 Task: Play online Dominion games in easy mode.
Action: Mouse moved to (1023, 452)
Screenshot: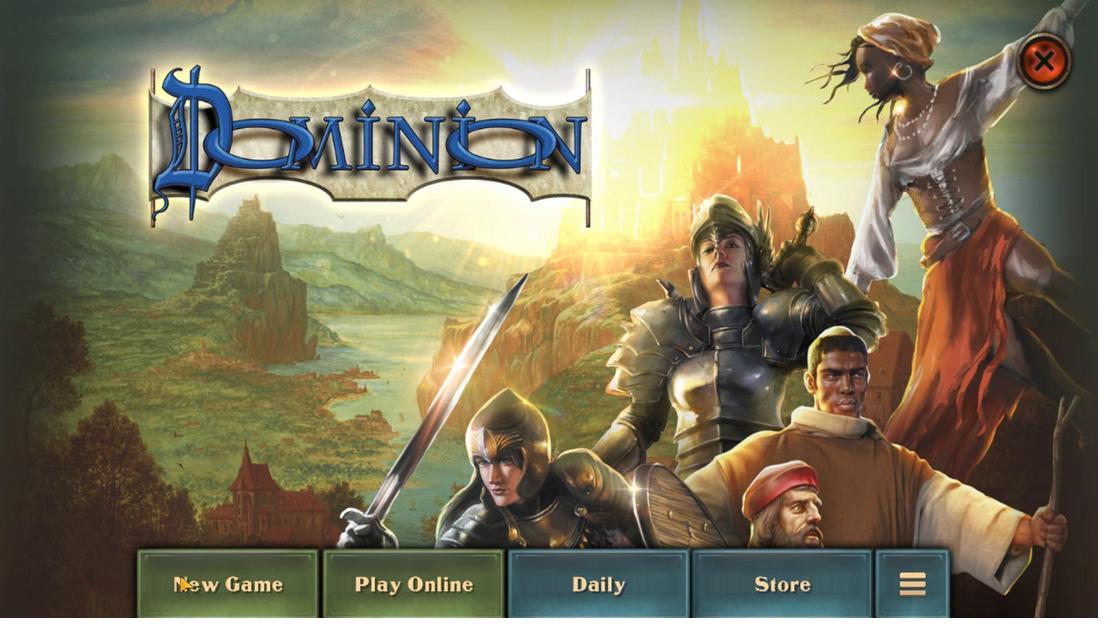 
Action: Mouse pressed left at (1023, 452)
Screenshot: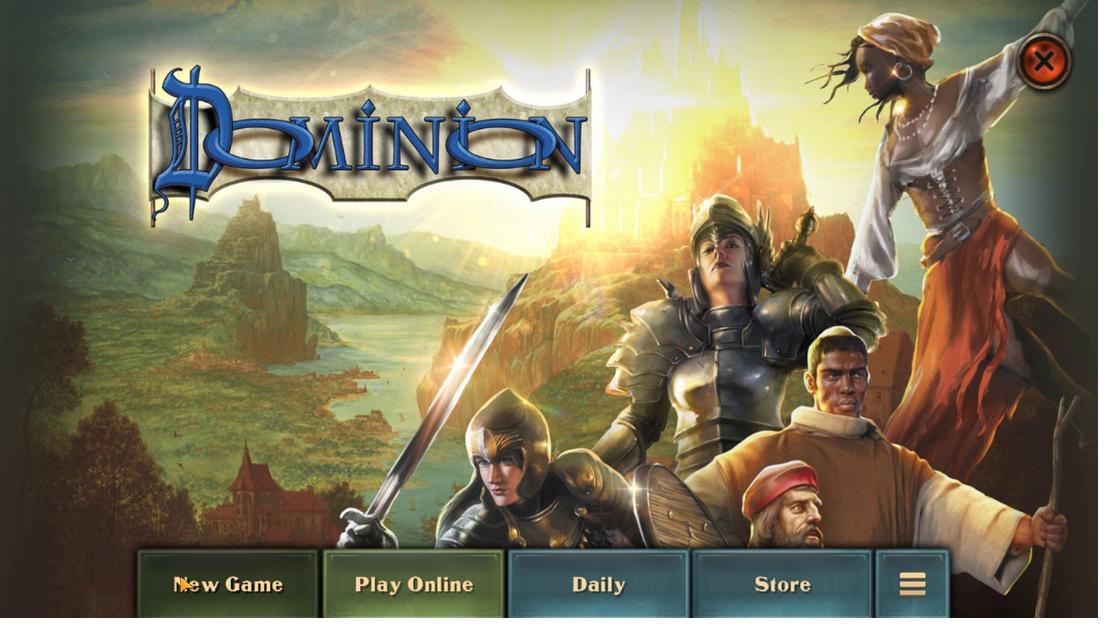 
Action: Mouse moved to (1003, 461)
Screenshot: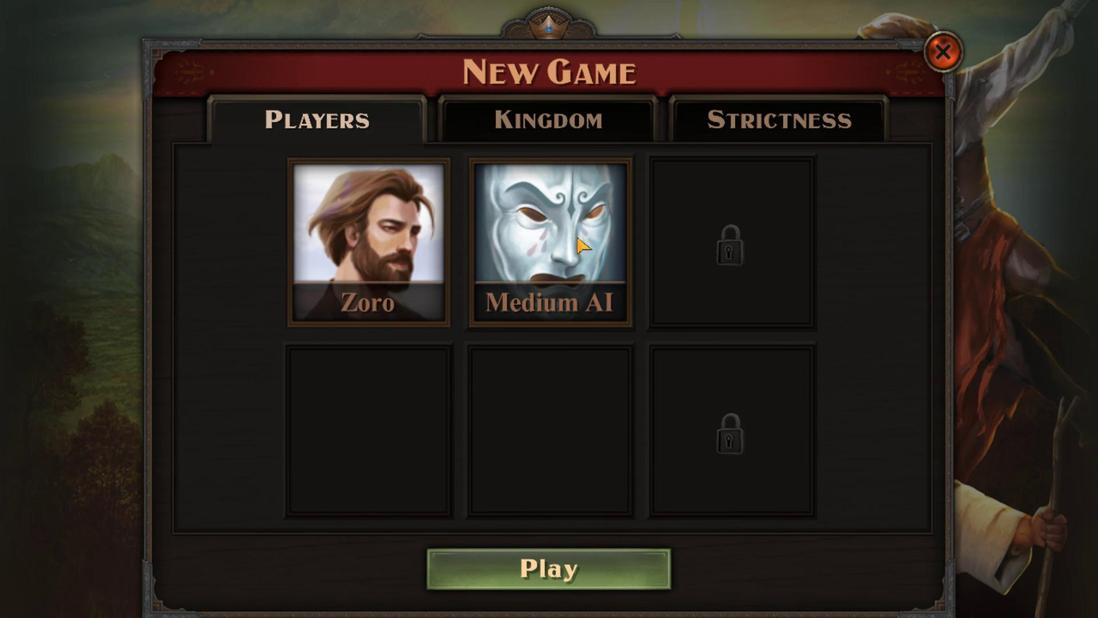 
Action: Mouse pressed left at (1003, 461)
Screenshot: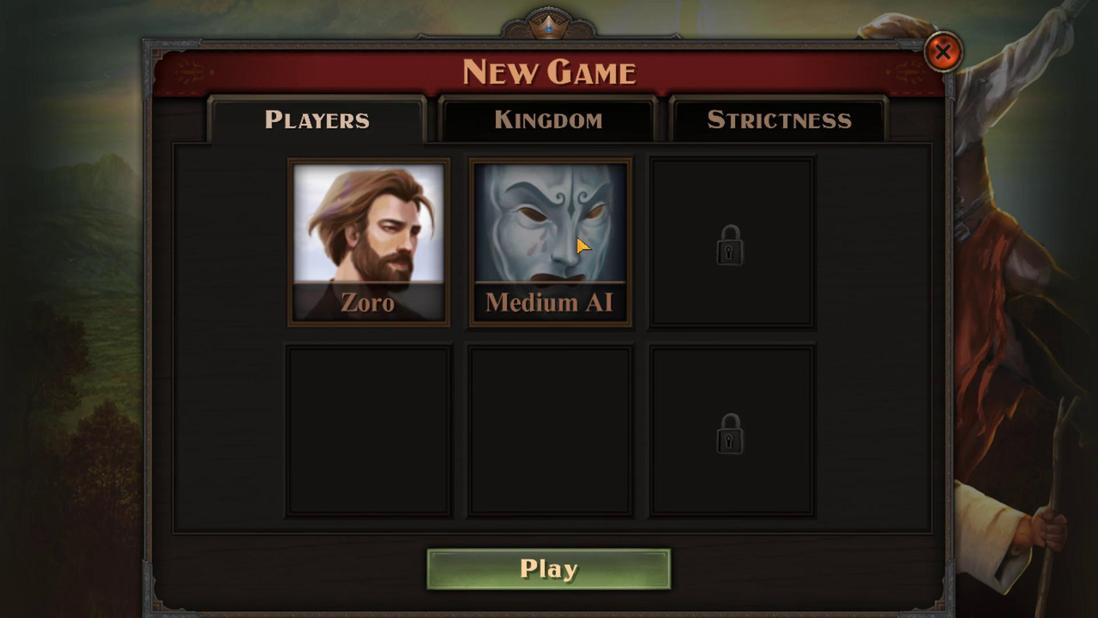 
Action: Mouse moved to (1012, 458)
Screenshot: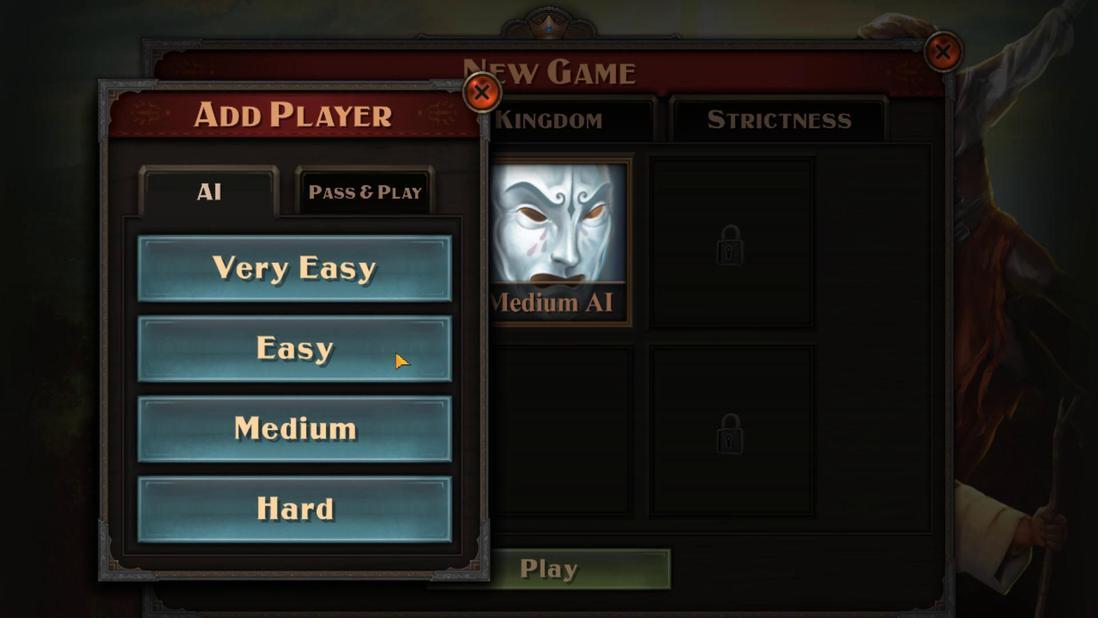 
Action: Mouse pressed left at (1012, 458)
Screenshot: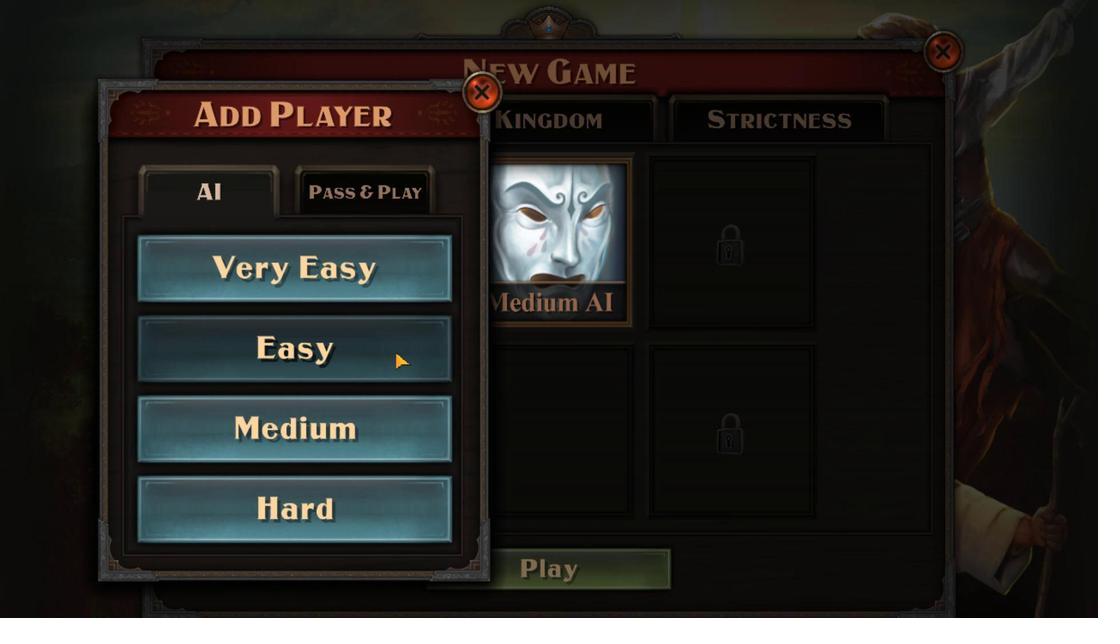 
Action: Mouse moved to (1003, 452)
Screenshot: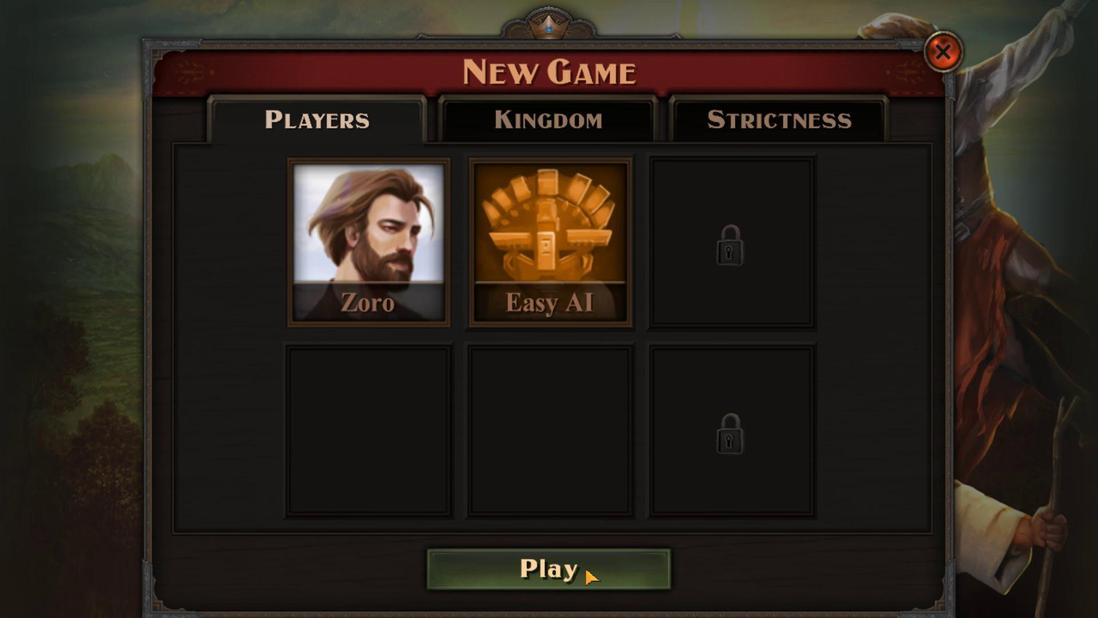 
Action: Mouse pressed left at (1003, 452)
Screenshot: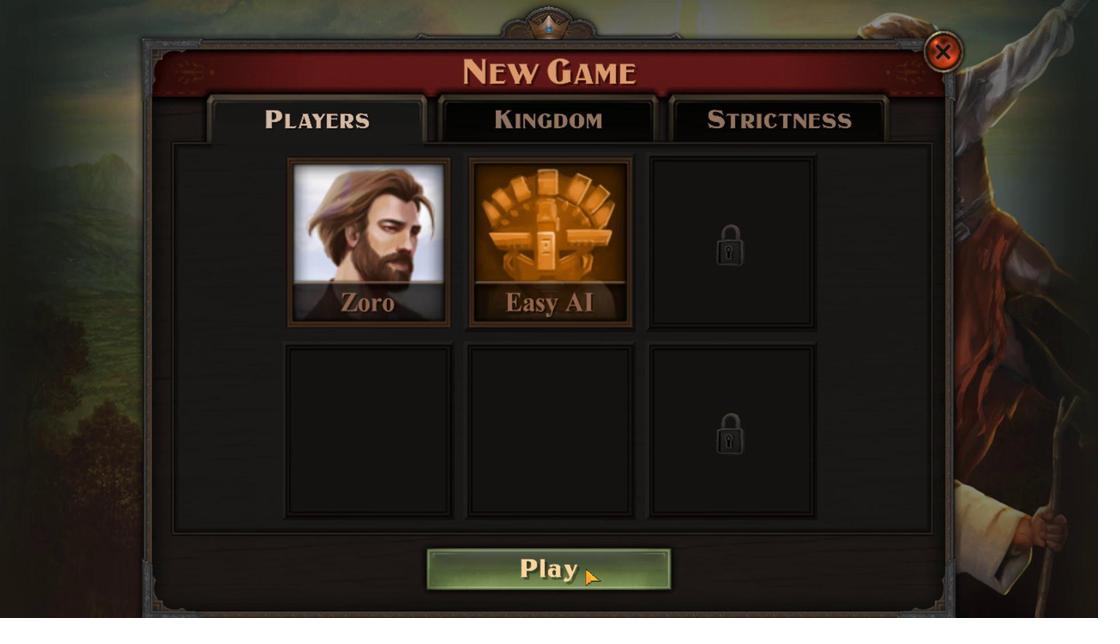 
Action: Mouse moved to (1004, 453)
Screenshot: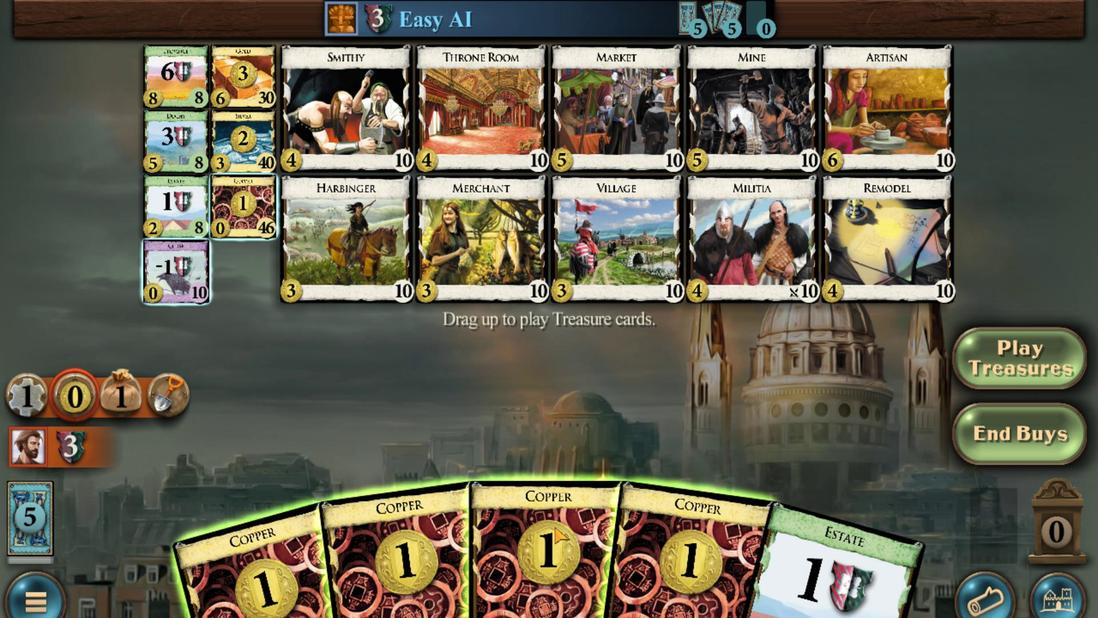 
Action: Mouse scrolled (1004, 453) with delta (0, 0)
Screenshot: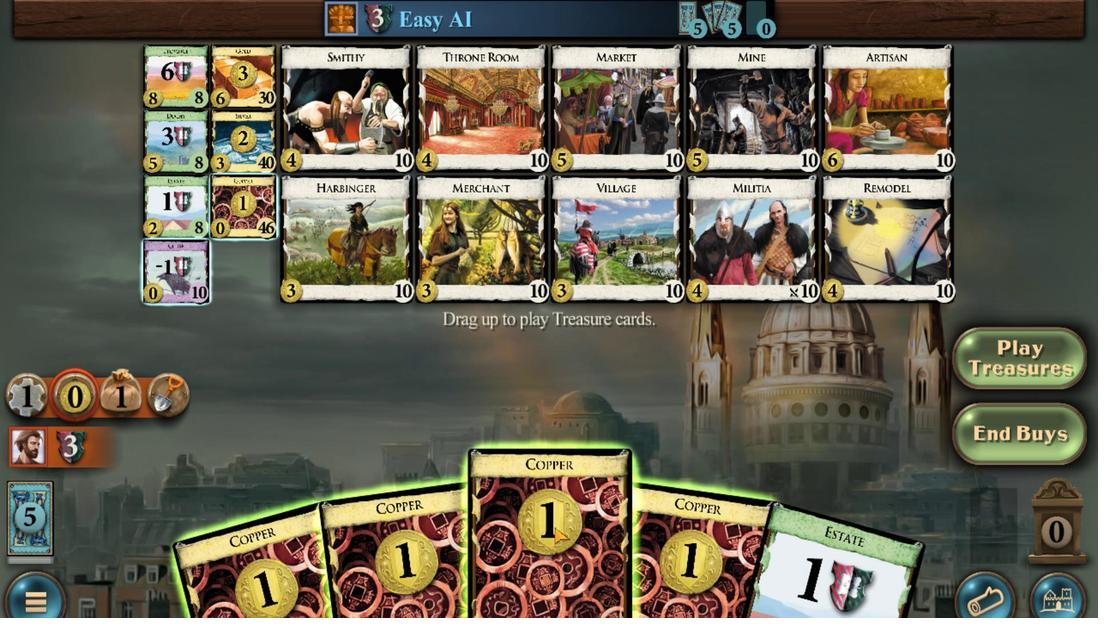 
Action: Mouse moved to (1007, 453)
Screenshot: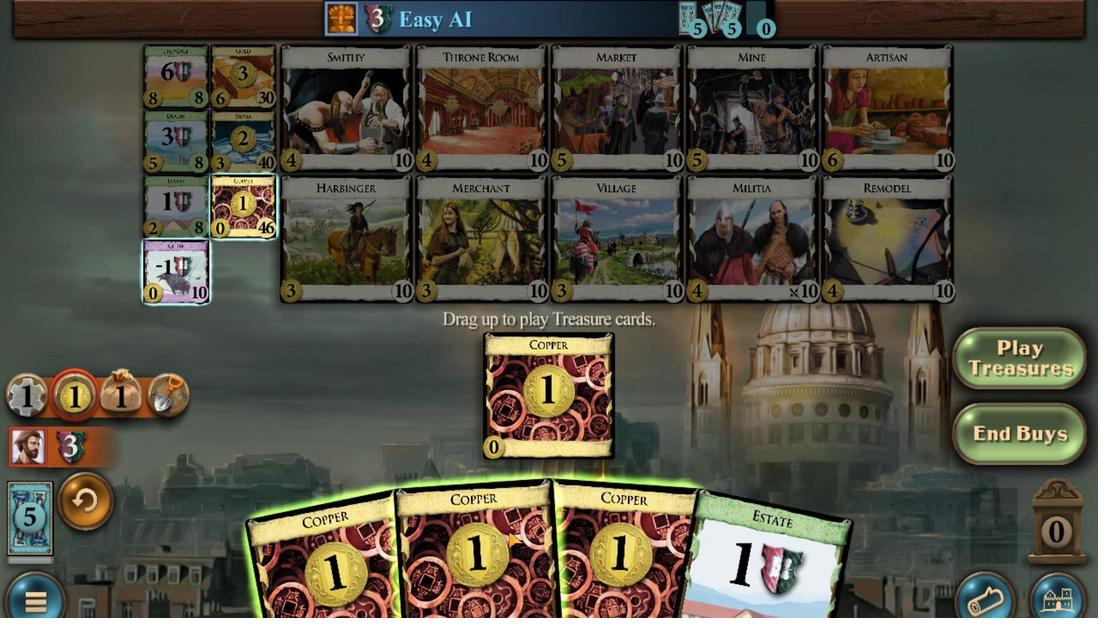 
Action: Mouse scrolled (1007, 453) with delta (0, 0)
Screenshot: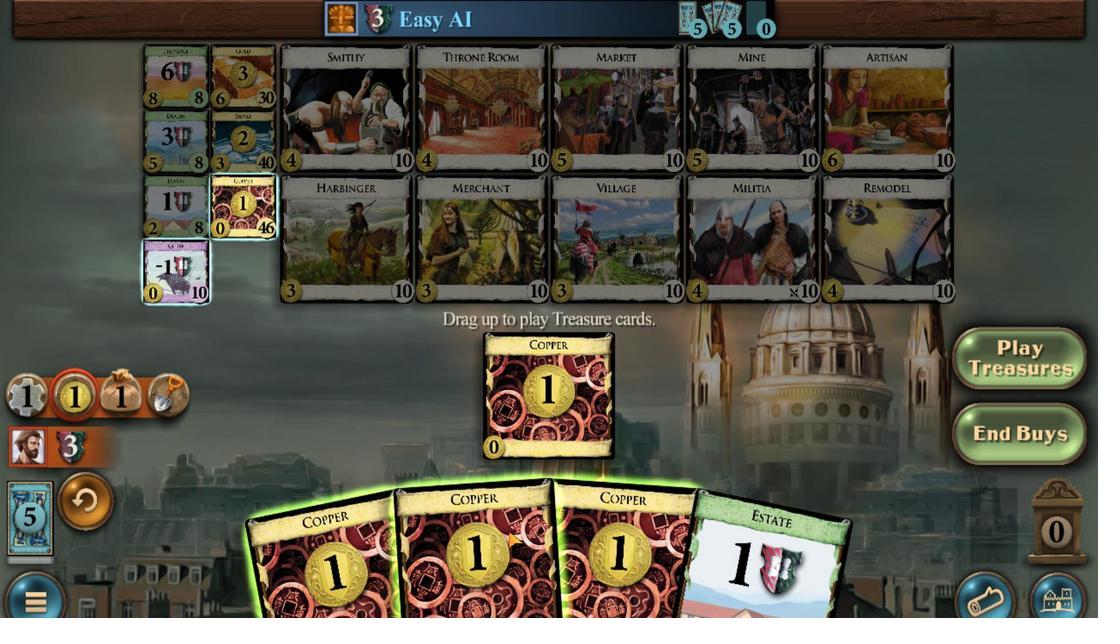 
Action: Mouse moved to (1011, 453)
Screenshot: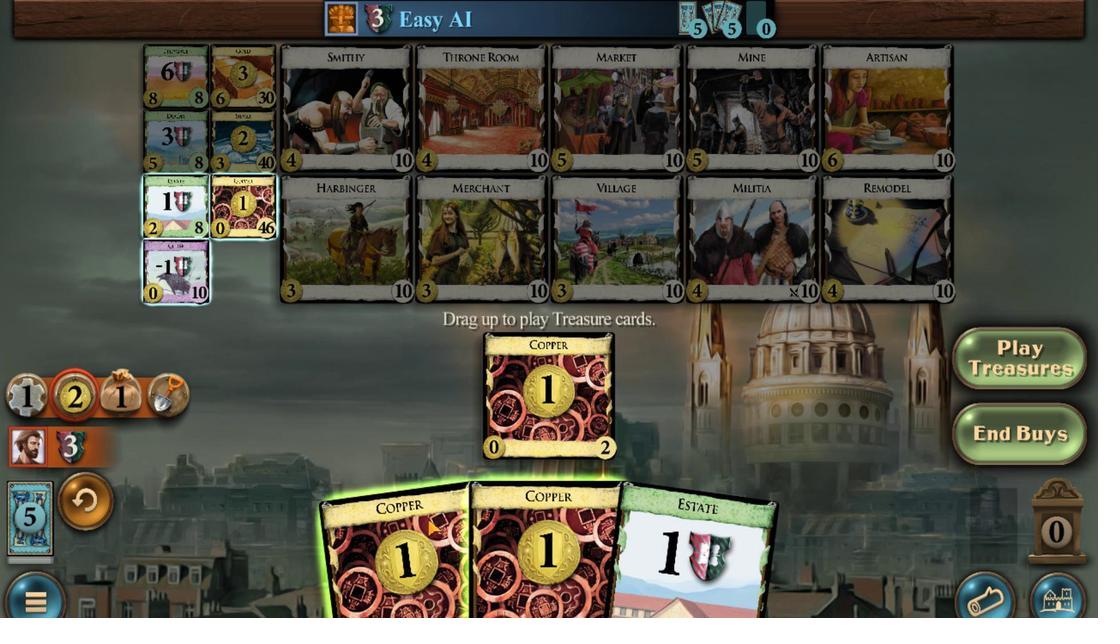 
Action: Mouse scrolled (1011, 453) with delta (0, 0)
Screenshot: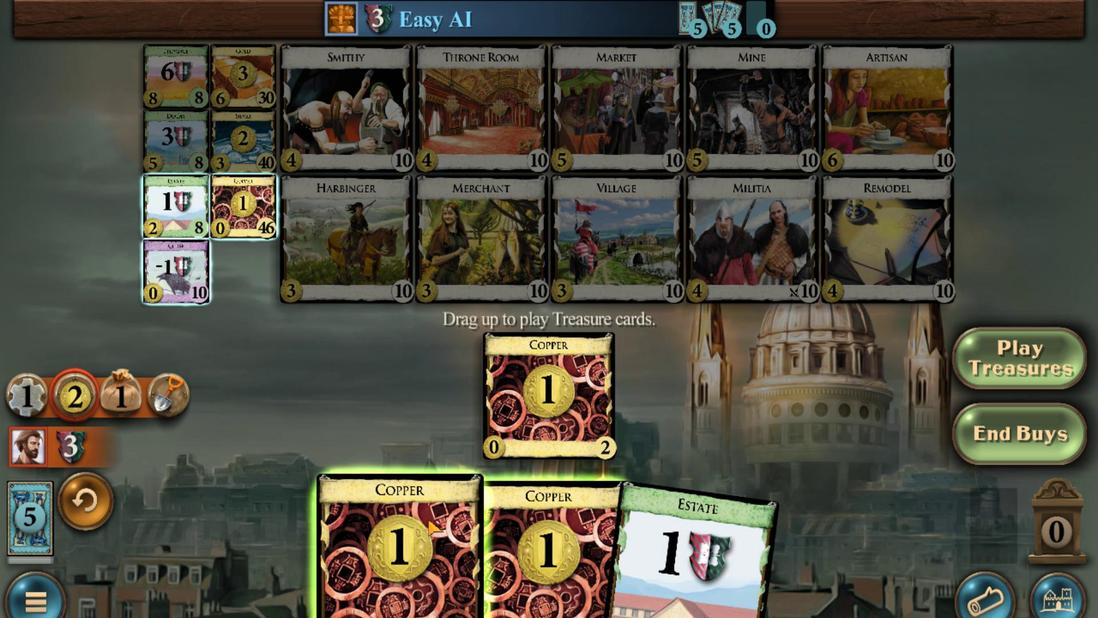 
Action: Mouse moved to (1010, 453)
Screenshot: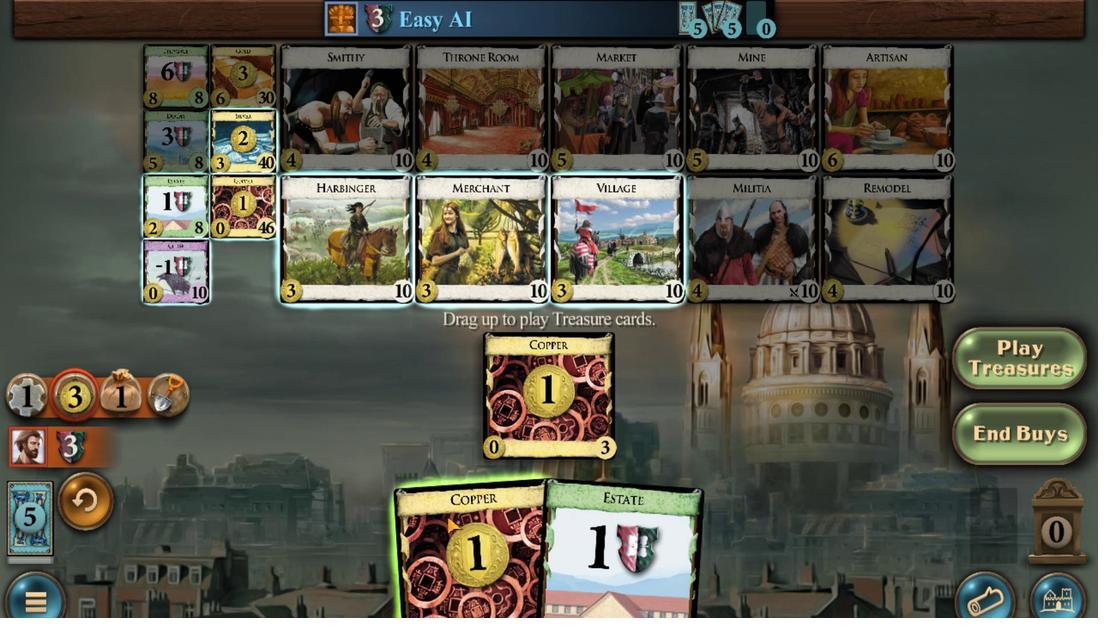 
Action: Mouse scrolled (1010, 453) with delta (0, 0)
Screenshot: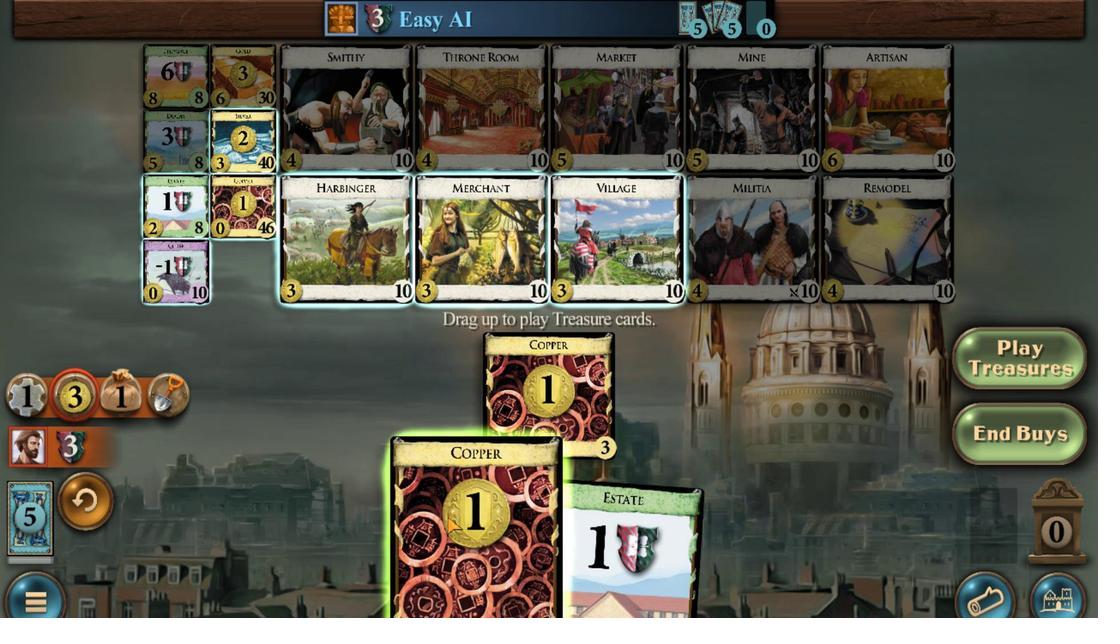 
Action: Mouse moved to (989, 461)
Screenshot: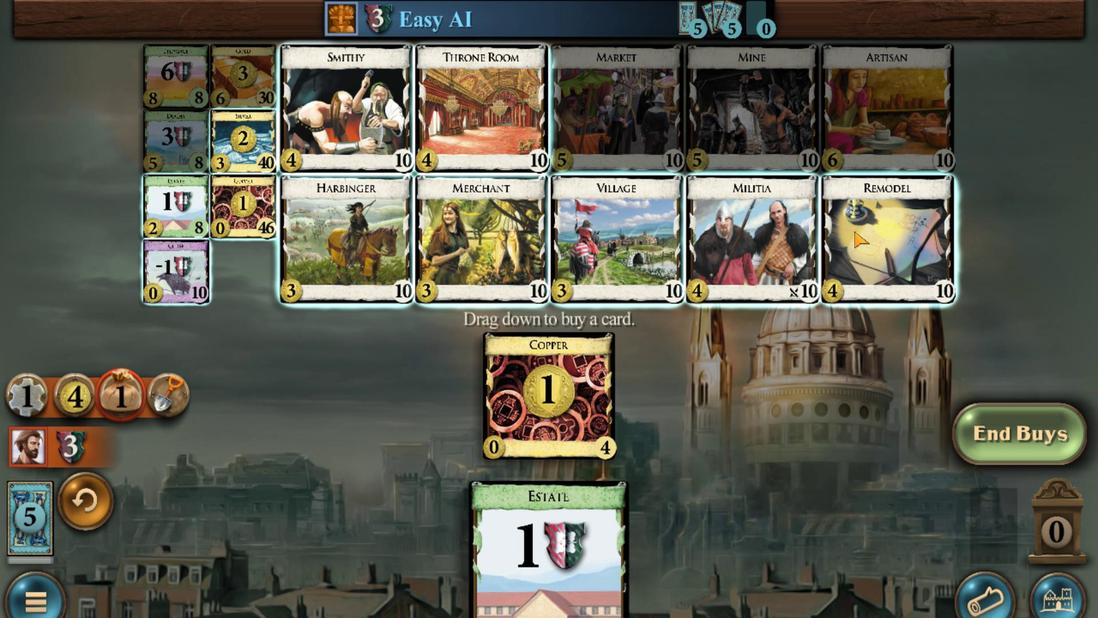 
Action: Mouse scrolled (989, 461) with delta (0, 0)
Screenshot: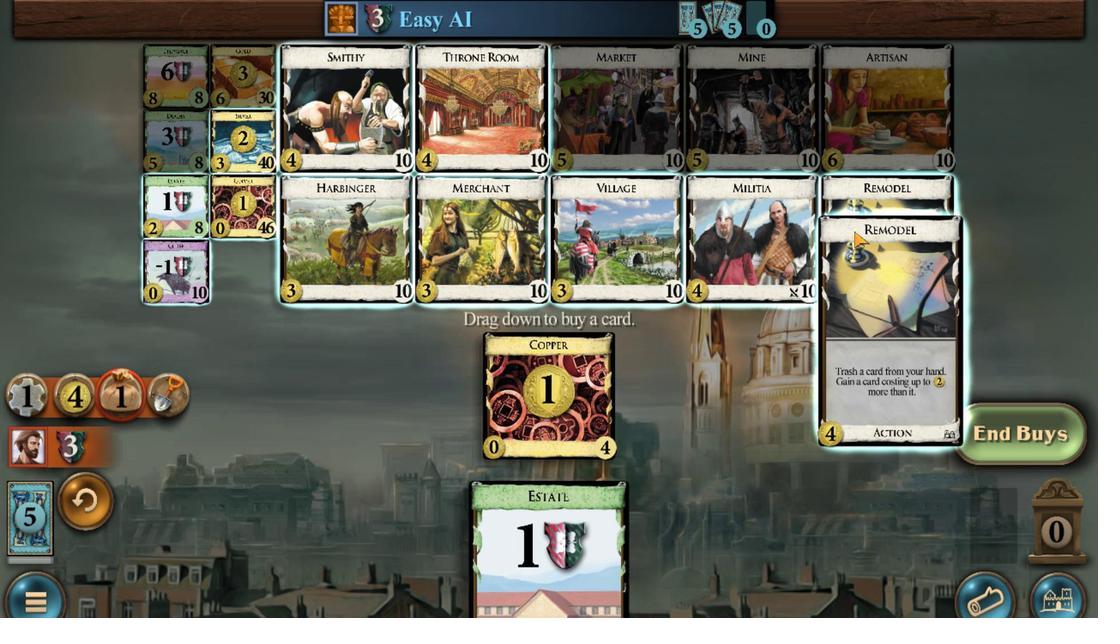 
Action: Mouse scrolled (989, 461) with delta (0, 0)
Screenshot: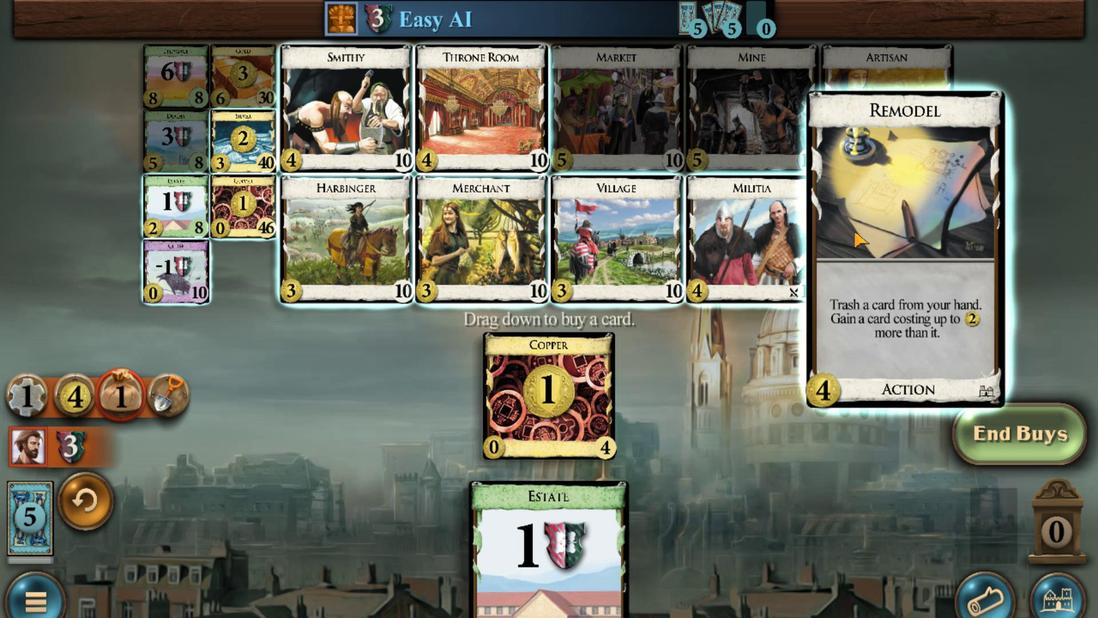 
Action: Mouse scrolled (989, 461) with delta (0, 0)
Screenshot: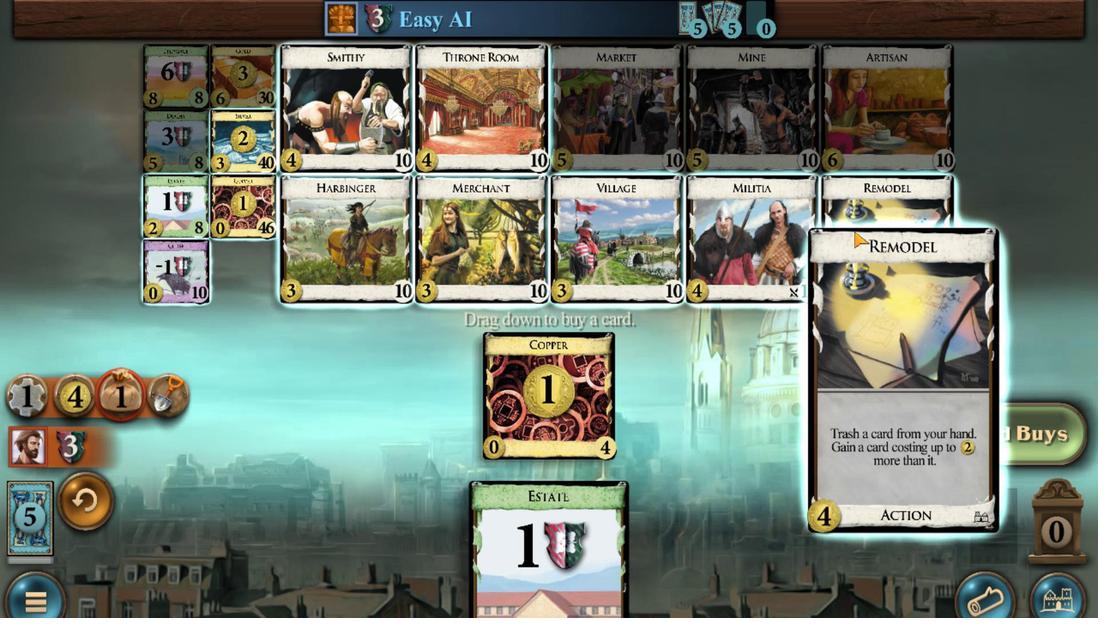 
Action: Mouse scrolled (989, 461) with delta (0, 0)
Screenshot: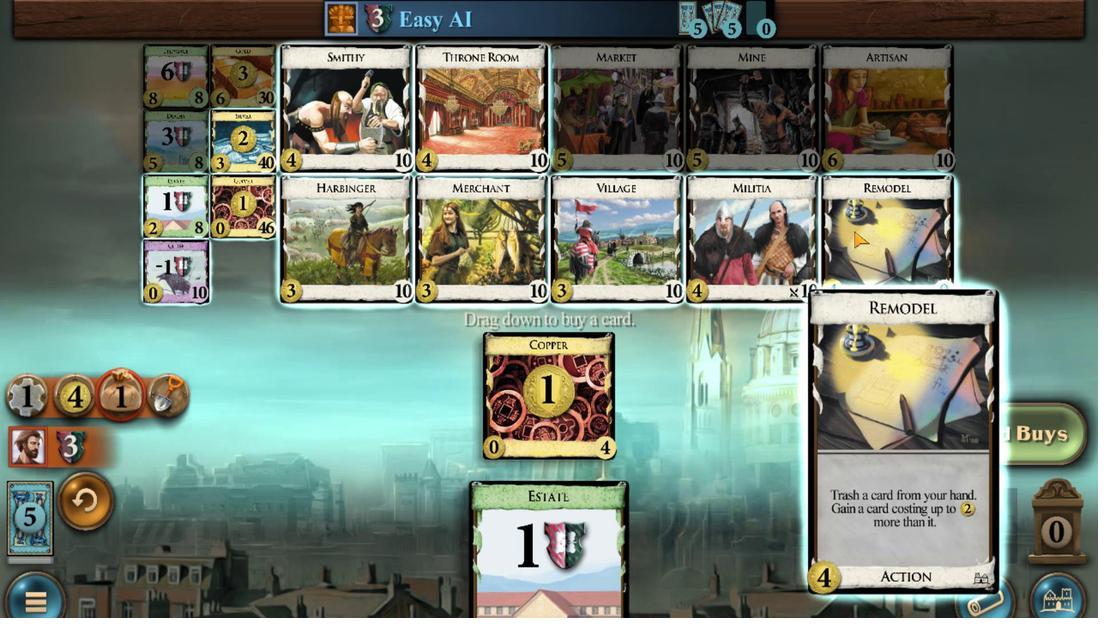 
Action: Mouse moved to (1006, 453)
Screenshot: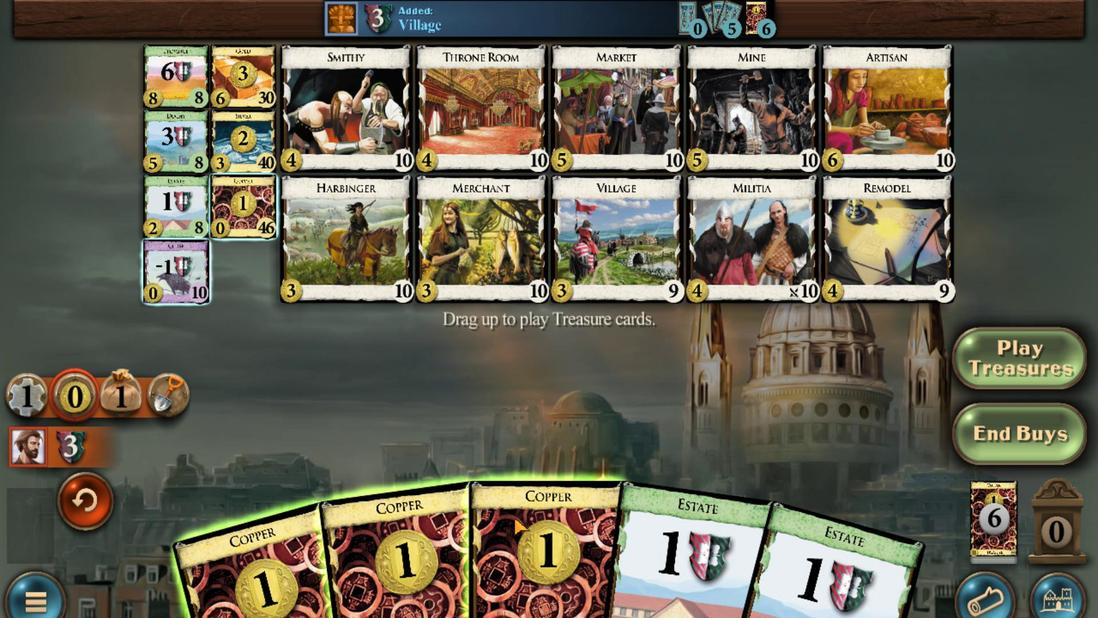 
Action: Mouse scrolled (1006, 453) with delta (0, 0)
Screenshot: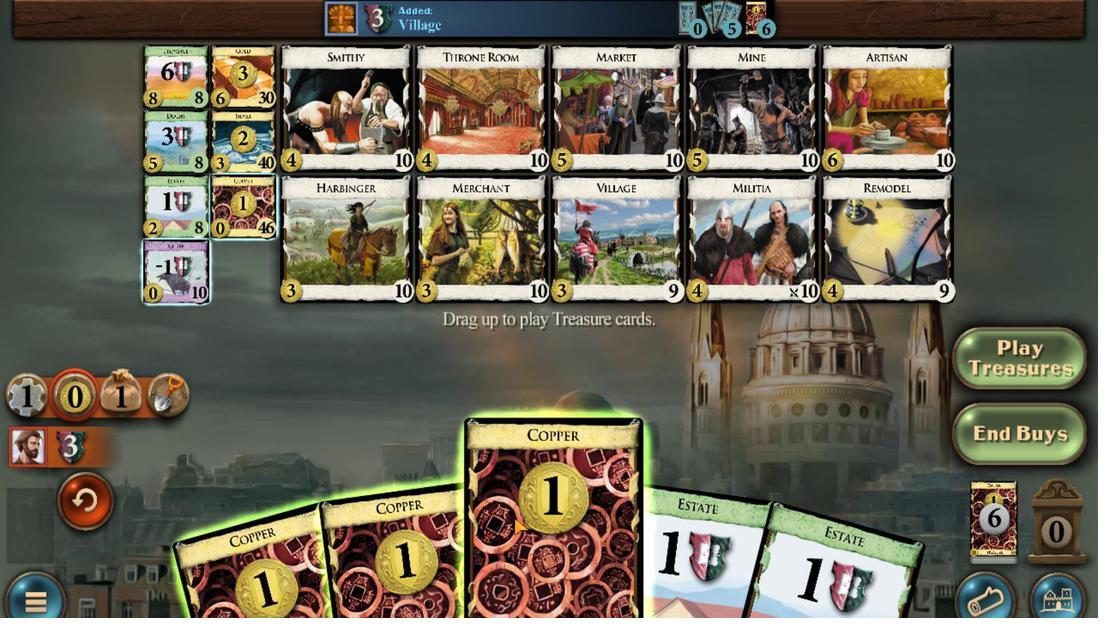 
Action: Mouse moved to (1009, 453)
Screenshot: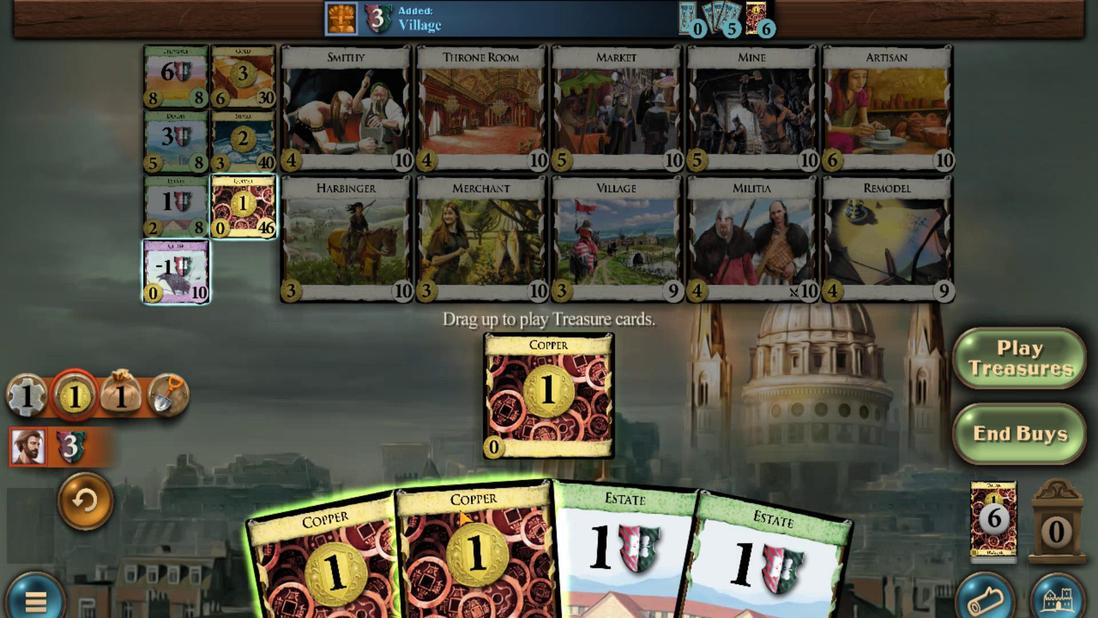 
Action: Mouse scrolled (1009, 453) with delta (0, 0)
Screenshot: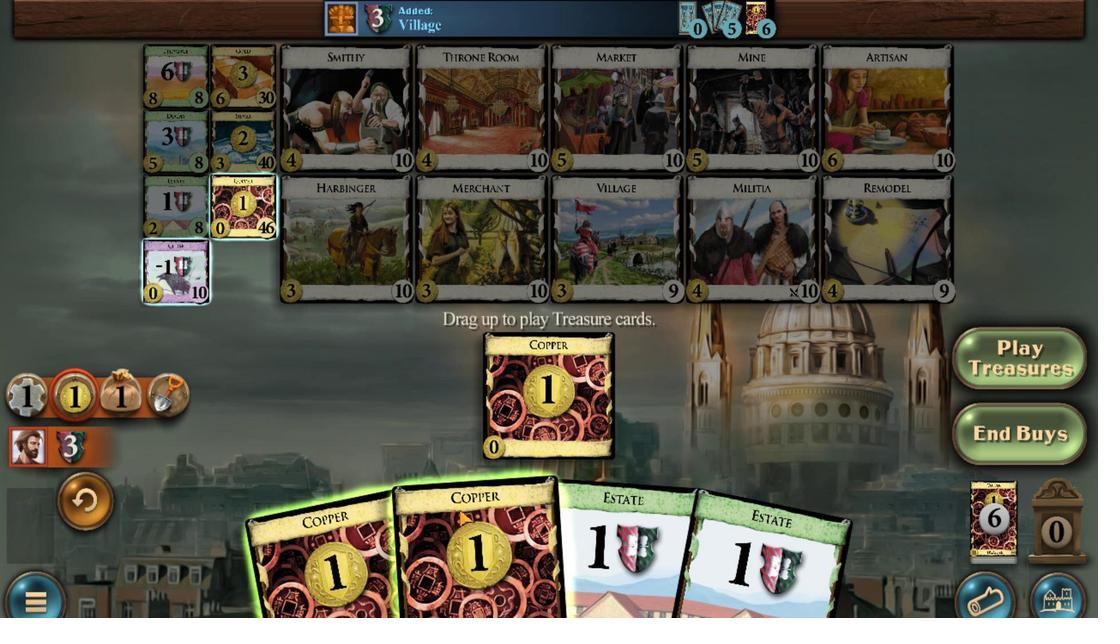 
Action: Mouse moved to (1013, 453)
Screenshot: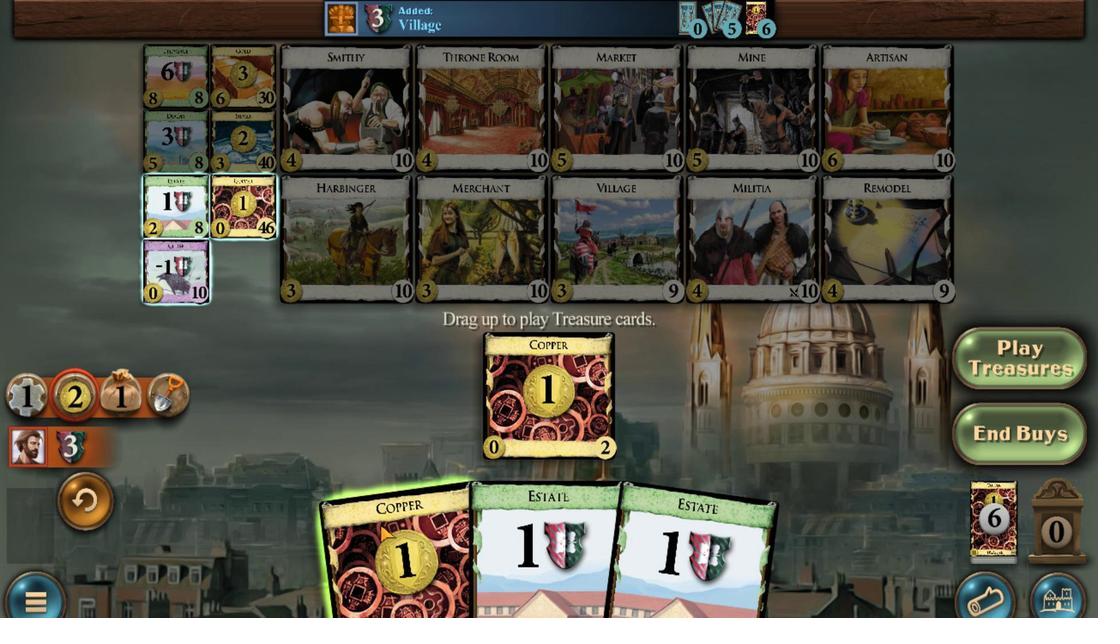 
Action: Mouse scrolled (1013, 453) with delta (0, 0)
Screenshot: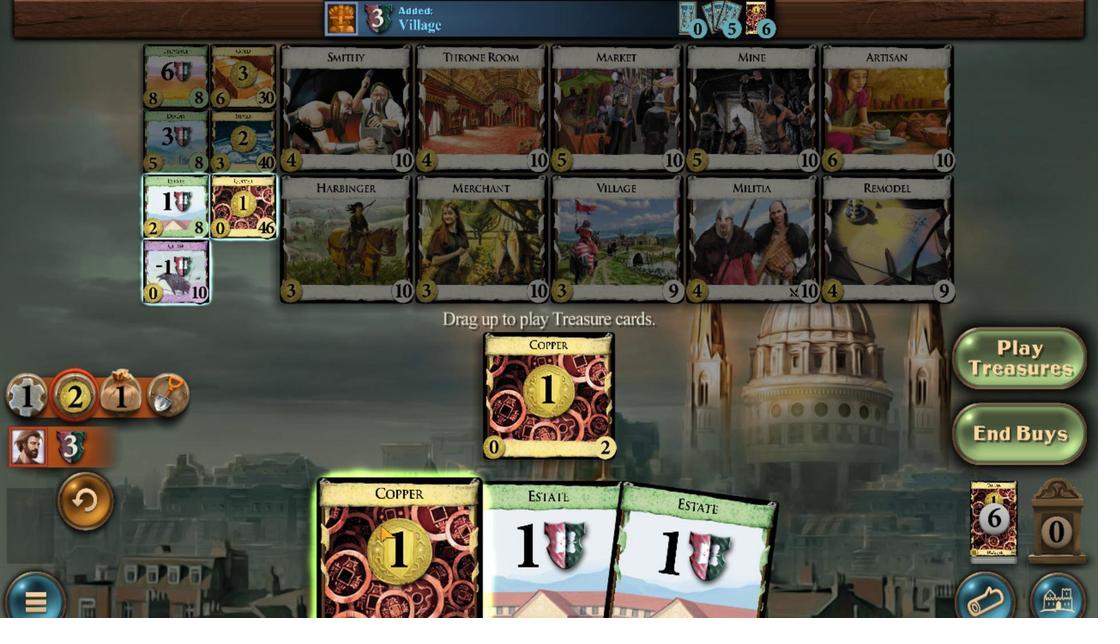 
Action: Mouse moved to (1020, 464)
Screenshot: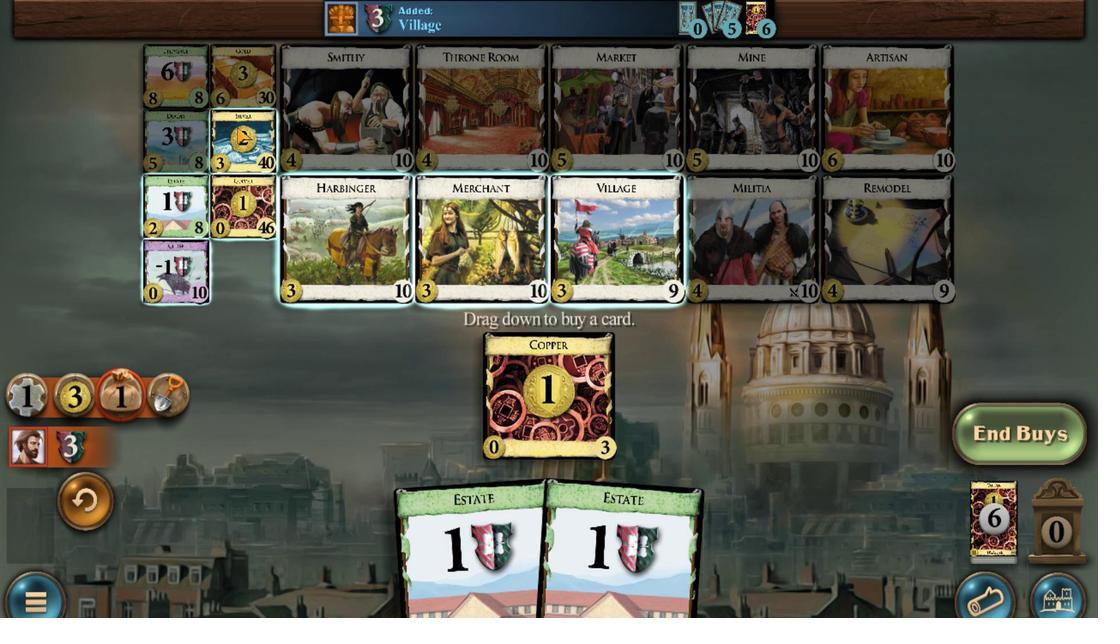 
Action: Mouse scrolled (1020, 464) with delta (0, 0)
Screenshot: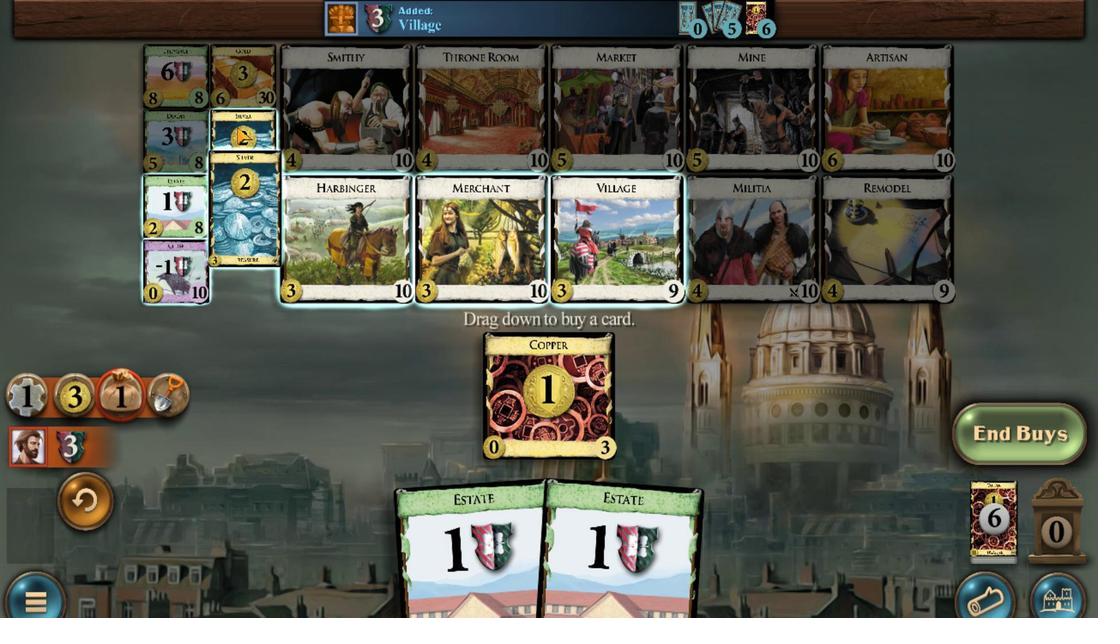 
Action: Mouse scrolled (1020, 464) with delta (0, 0)
Screenshot: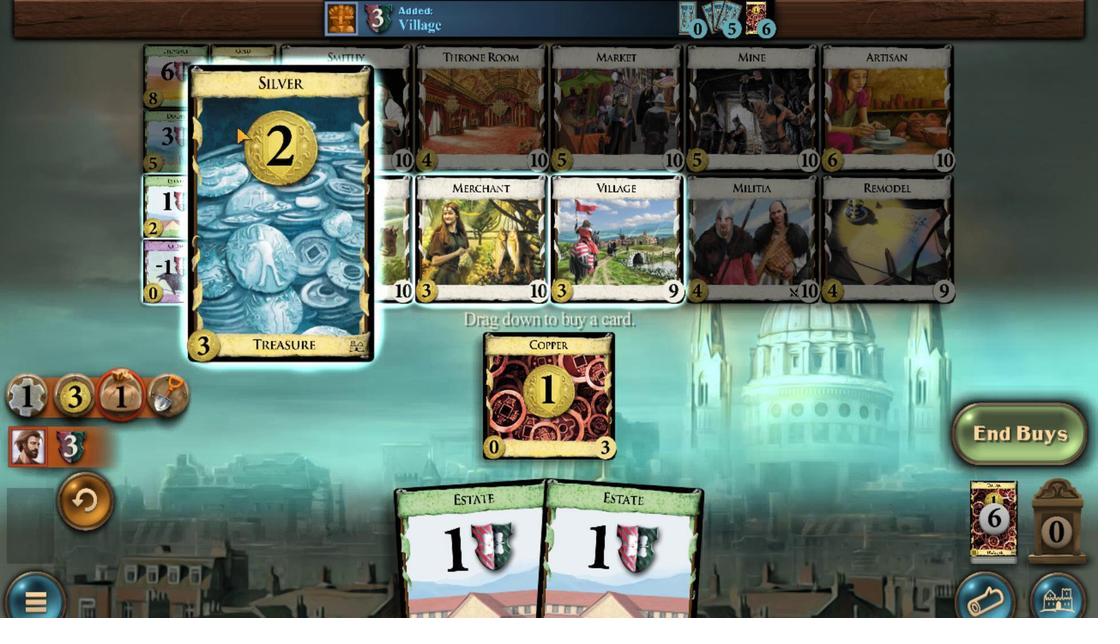 
Action: Mouse scrolled (1020, 464) with delta (0, 0)
Screenshot: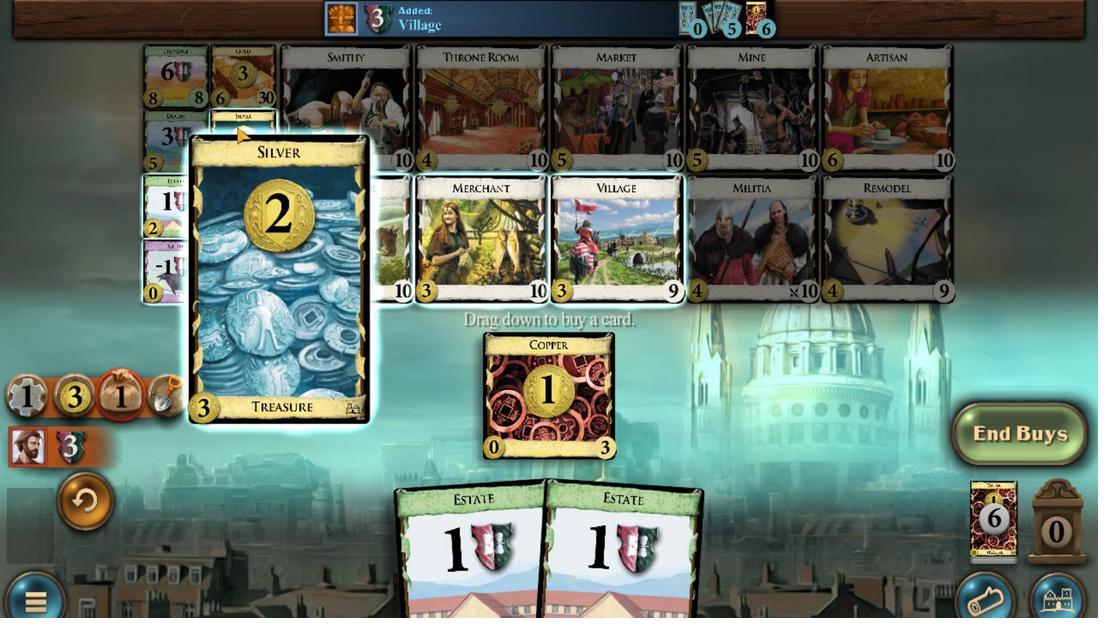 
Action: Mouse scrolled (1020, 464) with delta (0, 0)
Screenshot: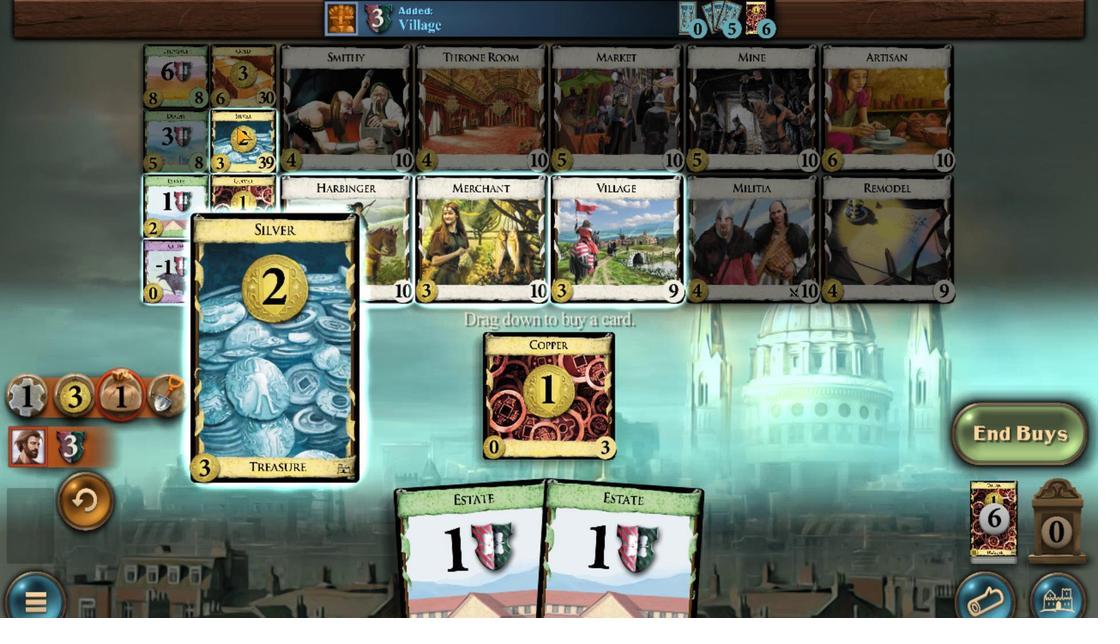 
Action: Mouse moved to (1011, 453)
Screenshot: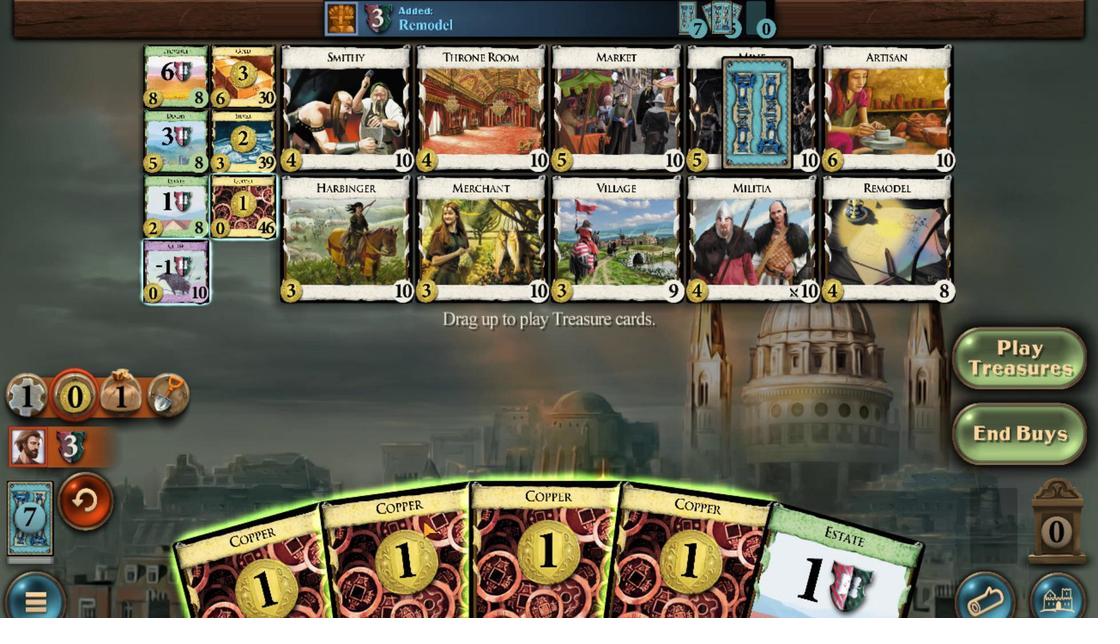
Action: Mouse scrolled (1011, 453) with delta (0, 0)
Screenshot: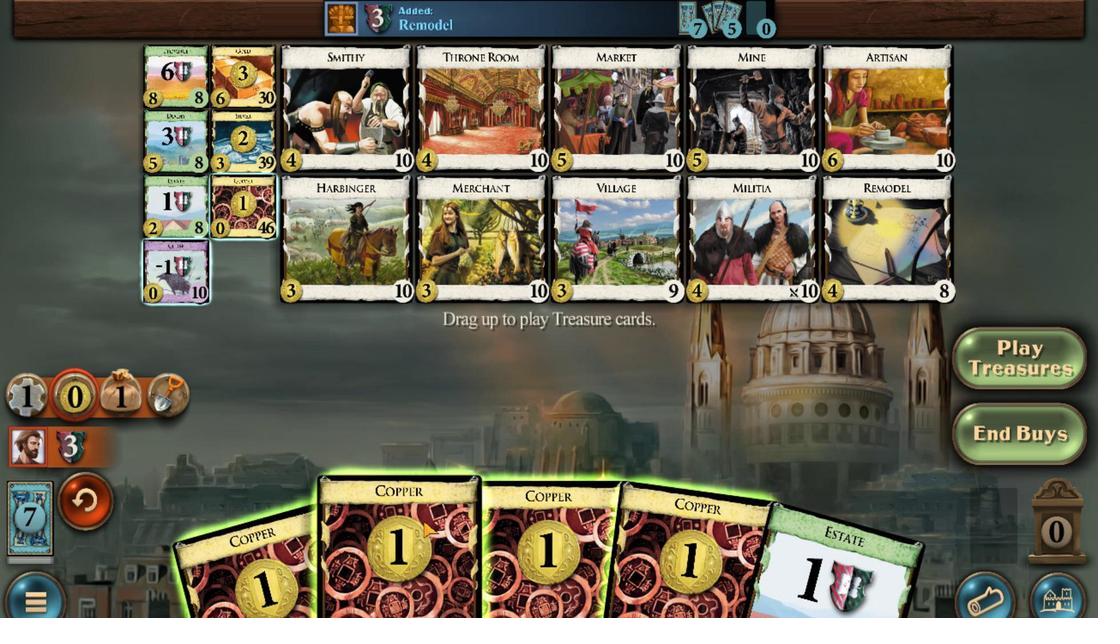 
Action: Mouse moved to (1008, 453)
Screenshot: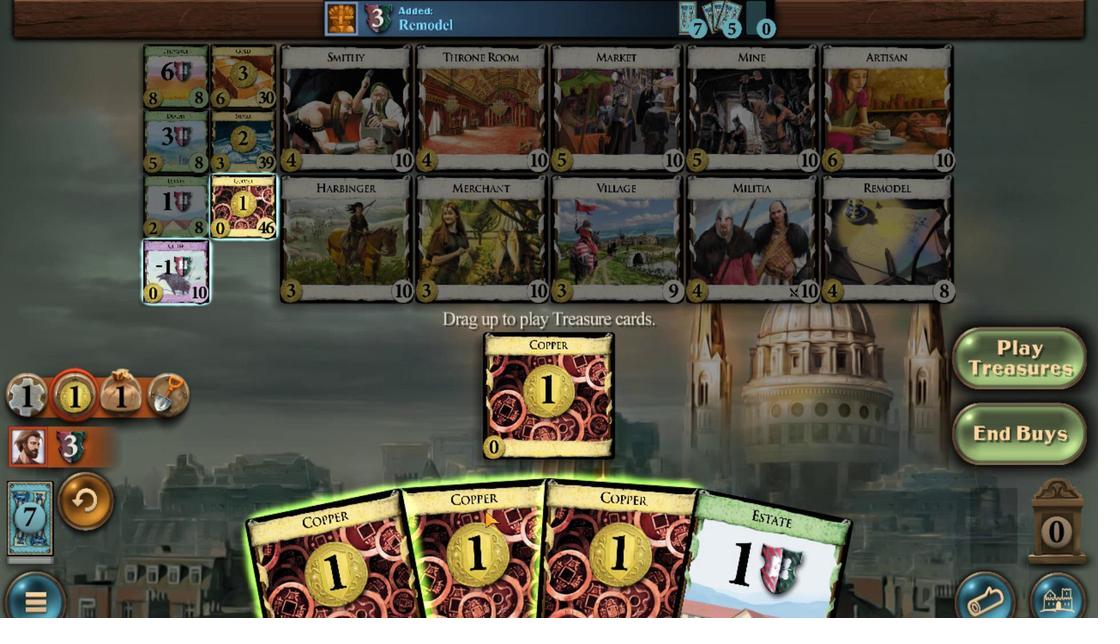 
Action: Mouse scrolled (1008, 453) with delta (0, 0)
Screenshot: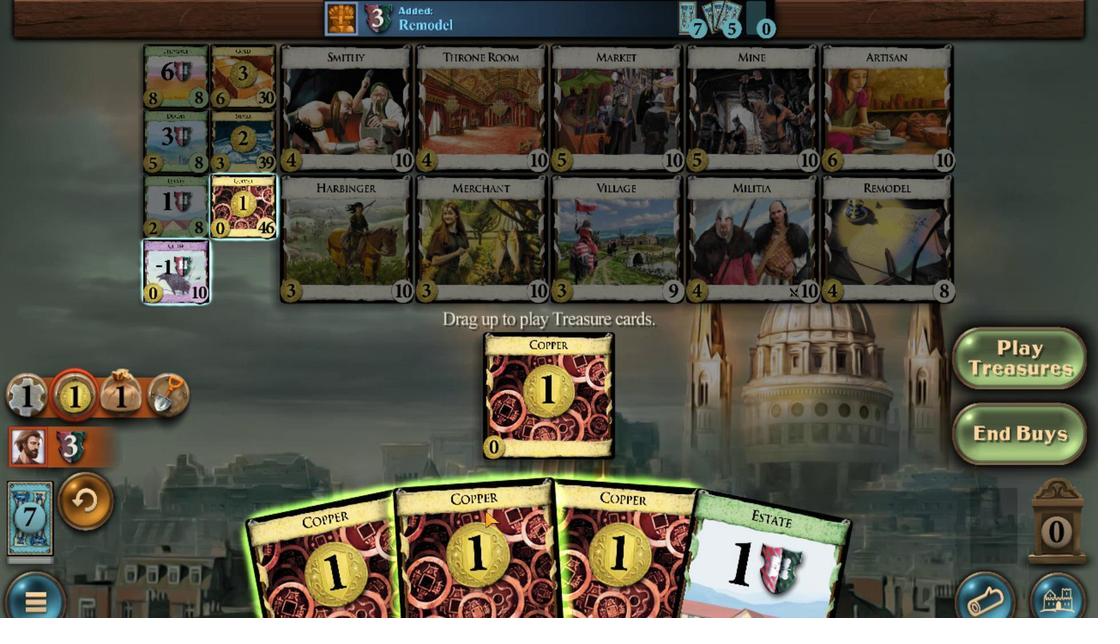 
Action: Mouse moved to (1004, 453)
Screenshot: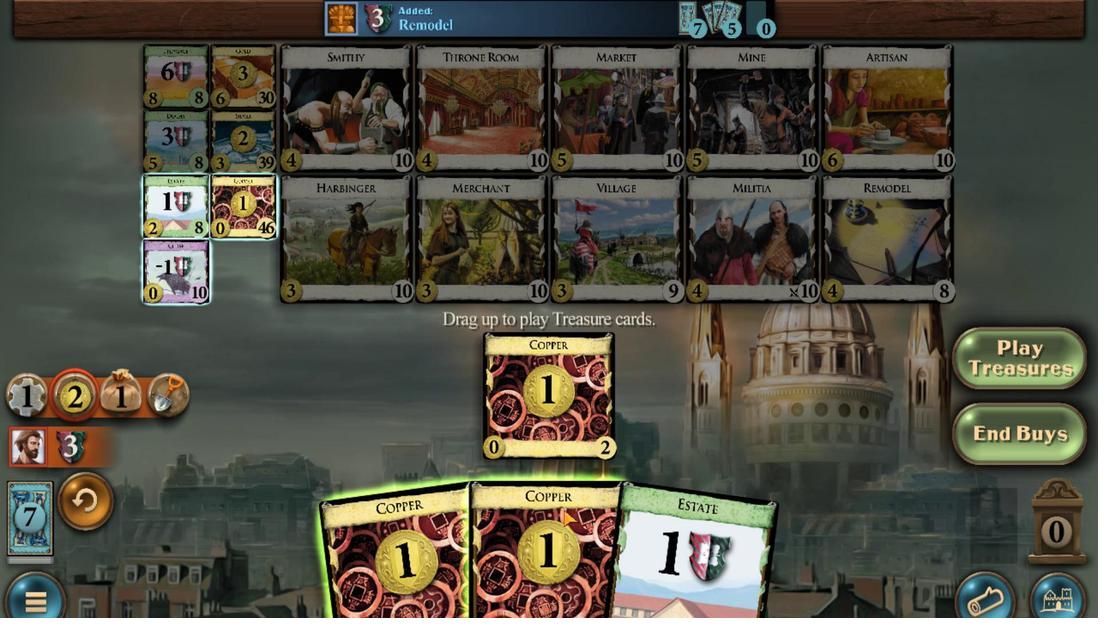 
Action: Mouse scrolled (1004, 453) with delta (0, 0)
Screenshot: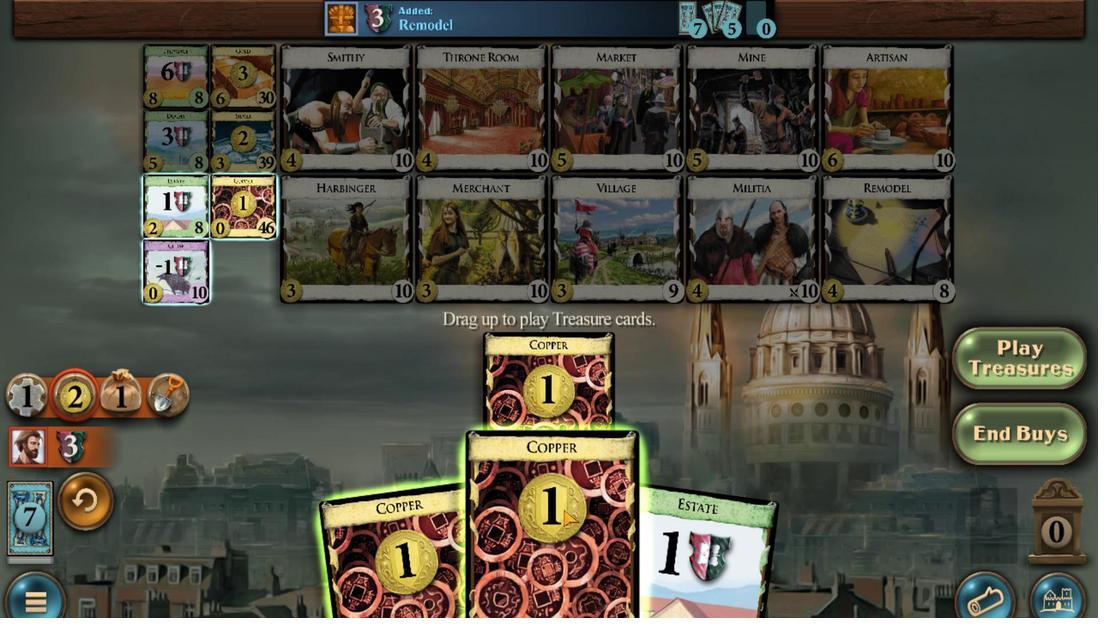 
Action: Mouse moved to (1008, 453)
Screenshot: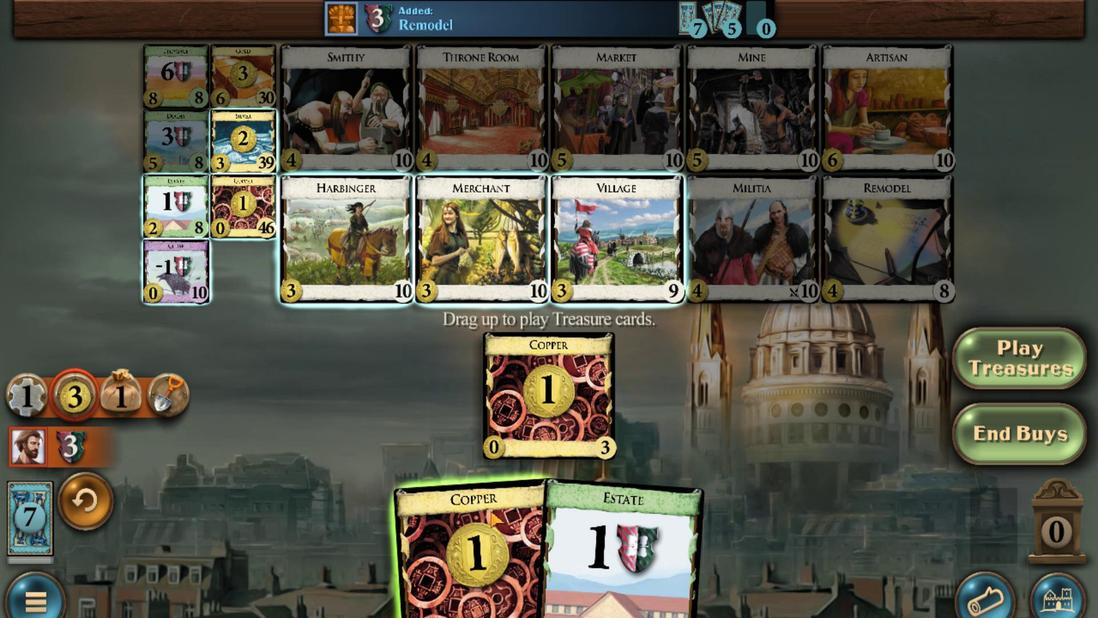 
Action: Mouse scrolled (1008, 453) with delta (0, 0)
Screenshot: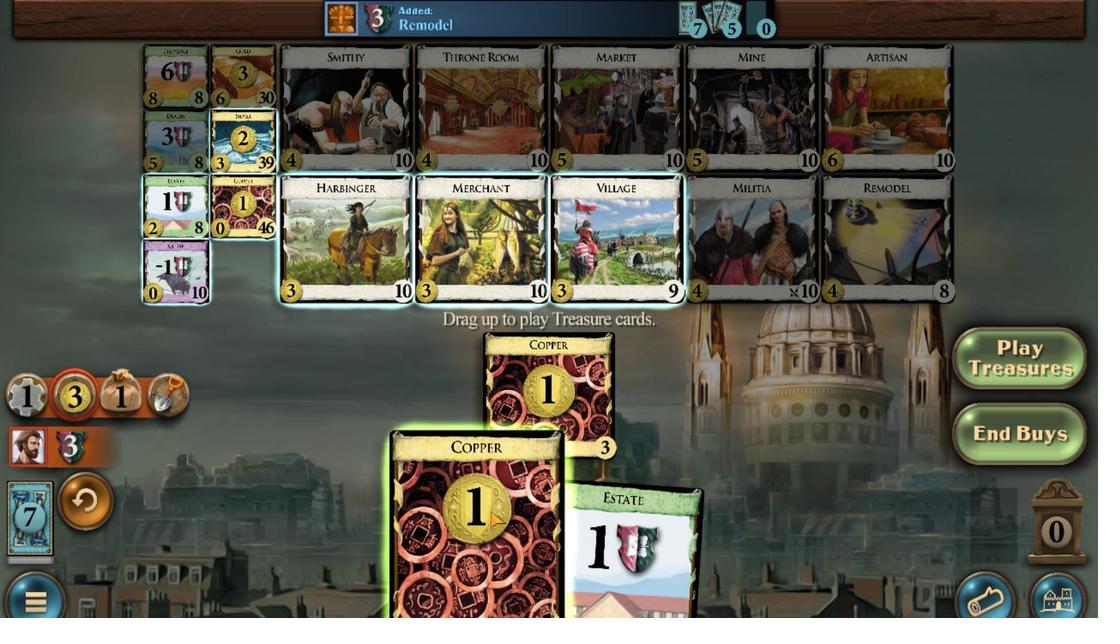 
Action: Mouse moved to (988, 461)
Screenshot: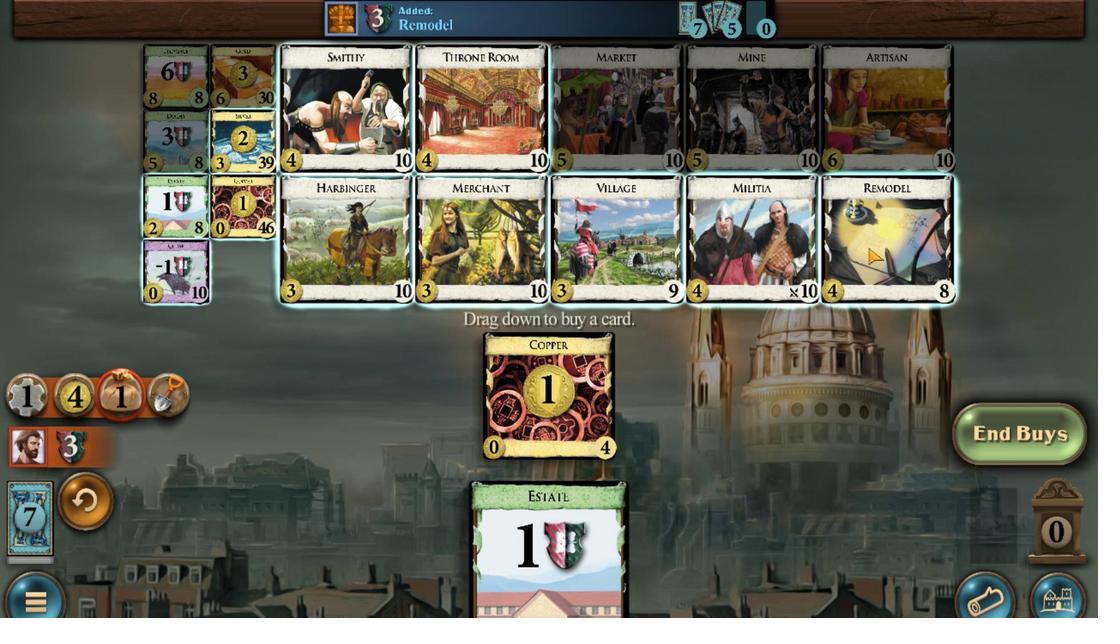 
Action: Mouse scrolled (988, 461) with delta (0, 0)
Screenshot: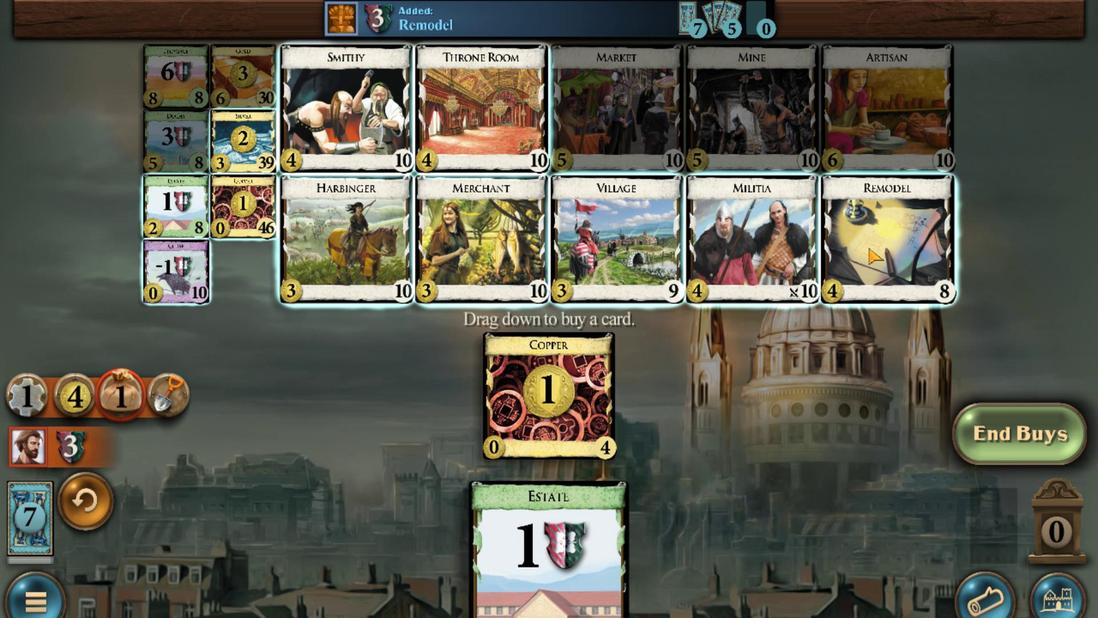 
Action: Mouse scrolled (988, 461) with delta (0, 0)
Screenshot: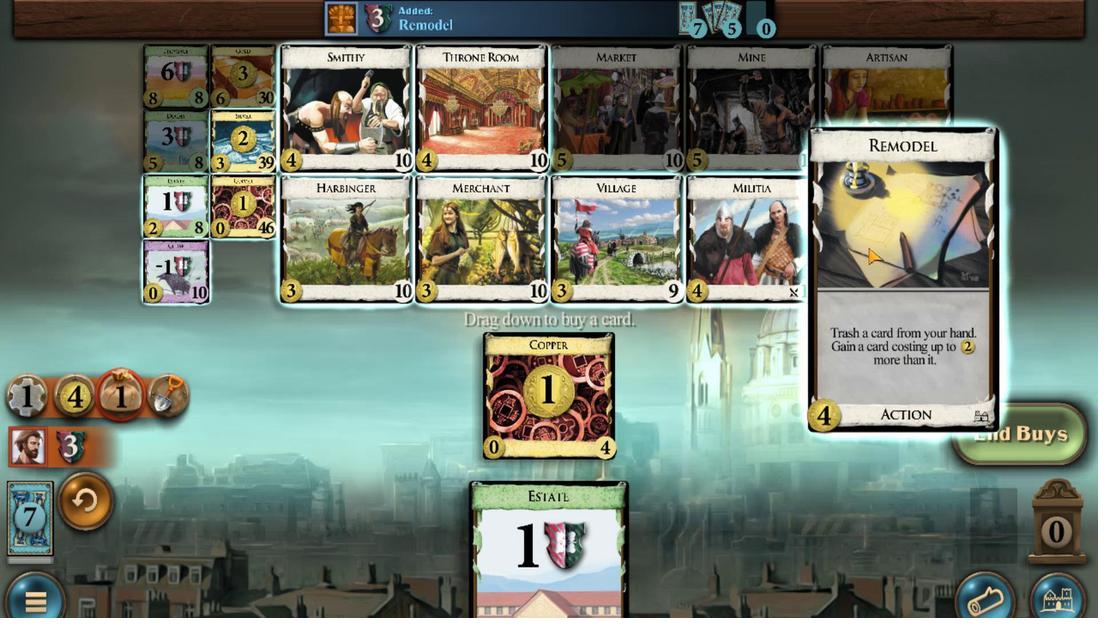 
Action: Mouse scrolled (988, 461) with delta (0, 0)
Screenshot: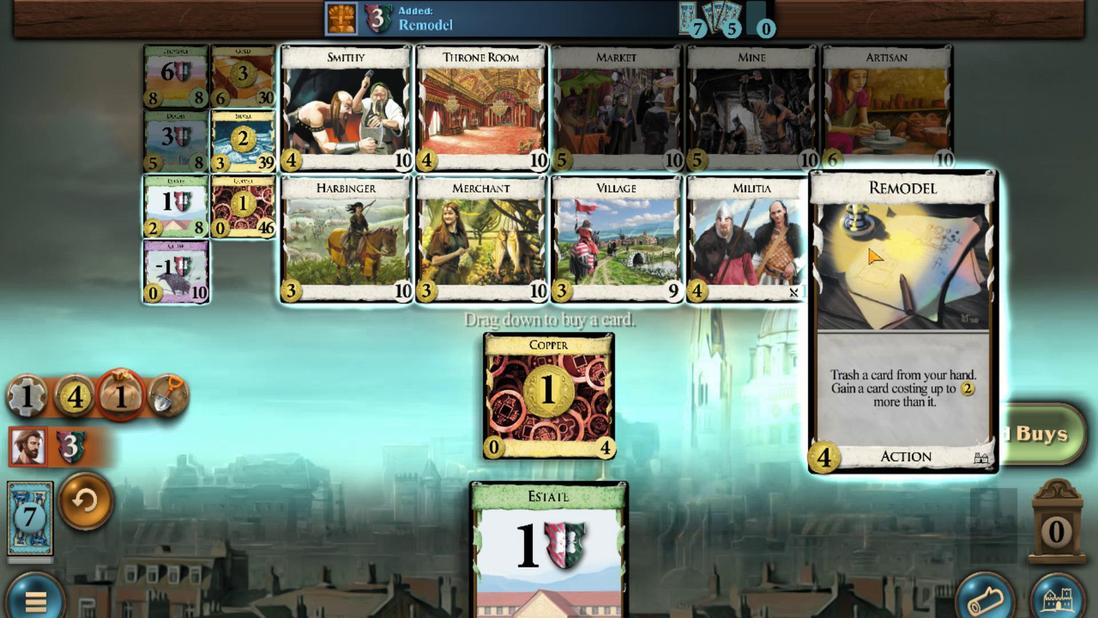 
Action: Mouse scrolled (988, 461) with delta (0, 0)
Screenshot: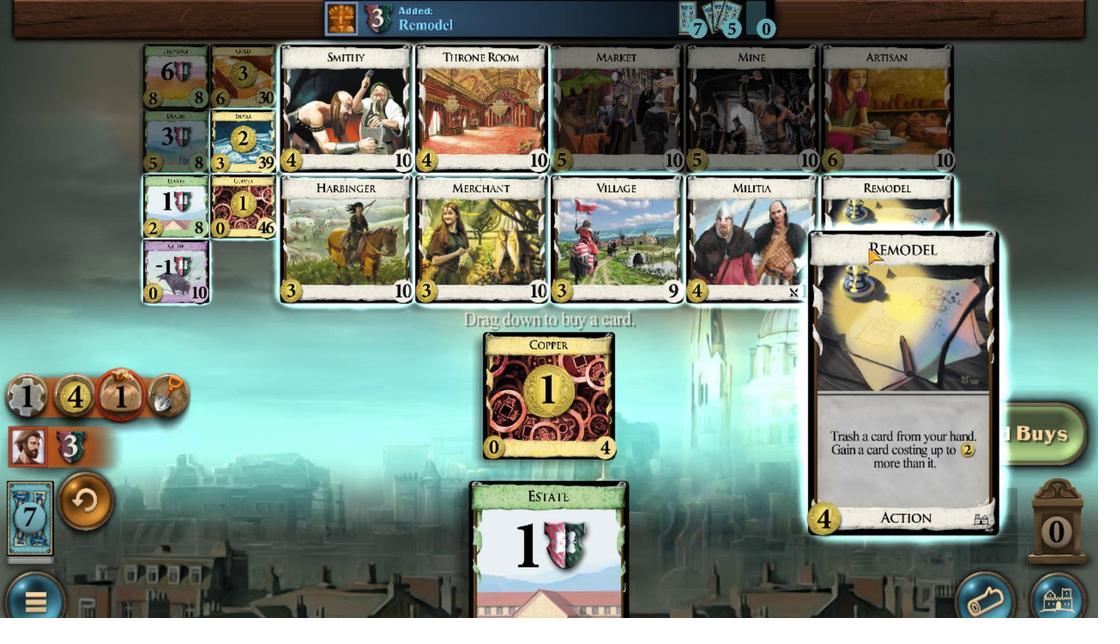 
Action: Mouse moved to (1018, 453)
Screenshot: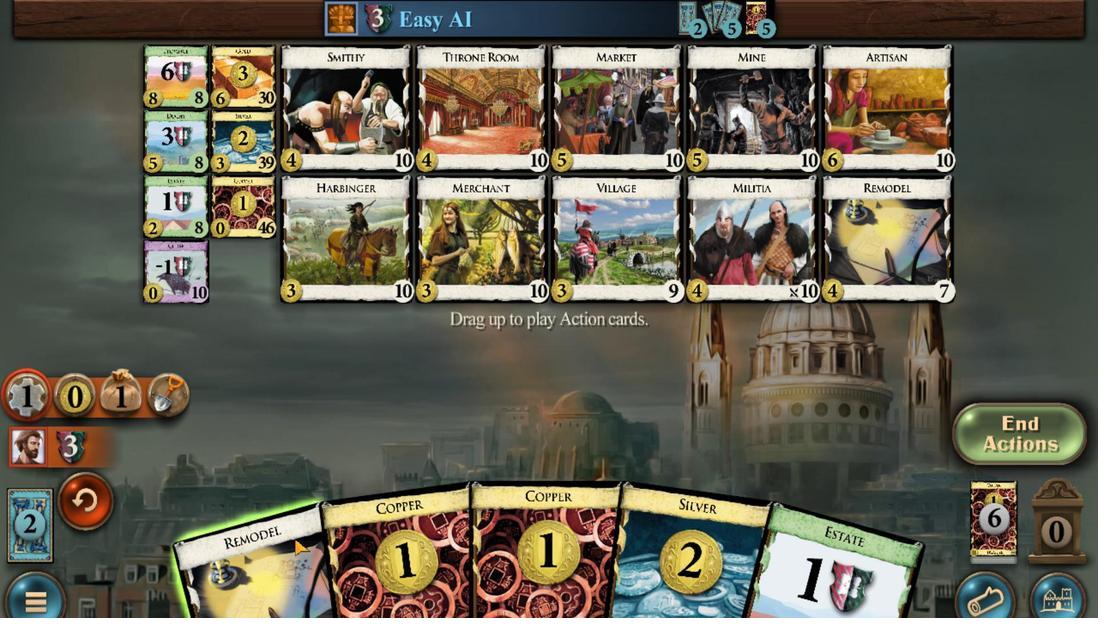 
Action: Mouse scrolled (1018, 453) with delta (0, 0)
Screenshot: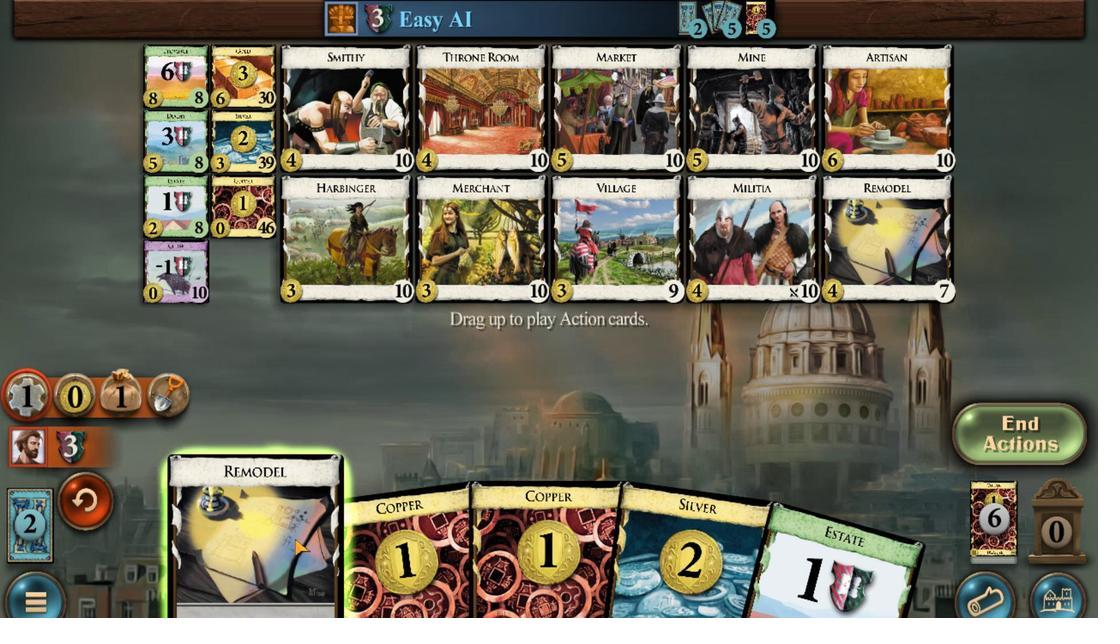 
Action: Mouse moved to (999, 453)
Screenshot: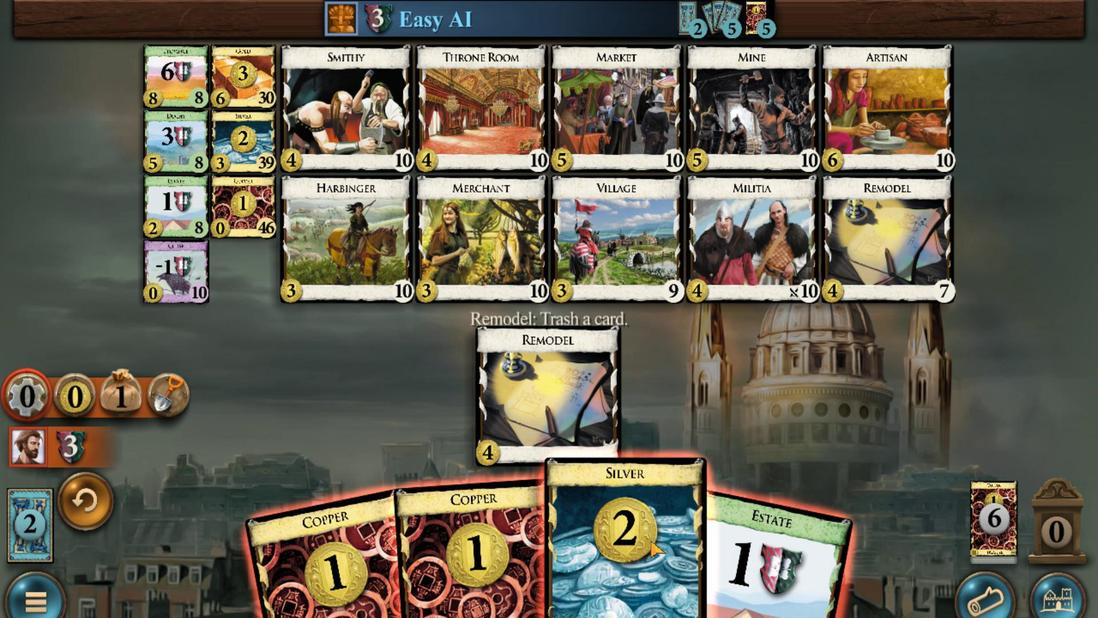 
Action: Mouse scrolled (999, 453) with delta (0, 0)
Screenshot: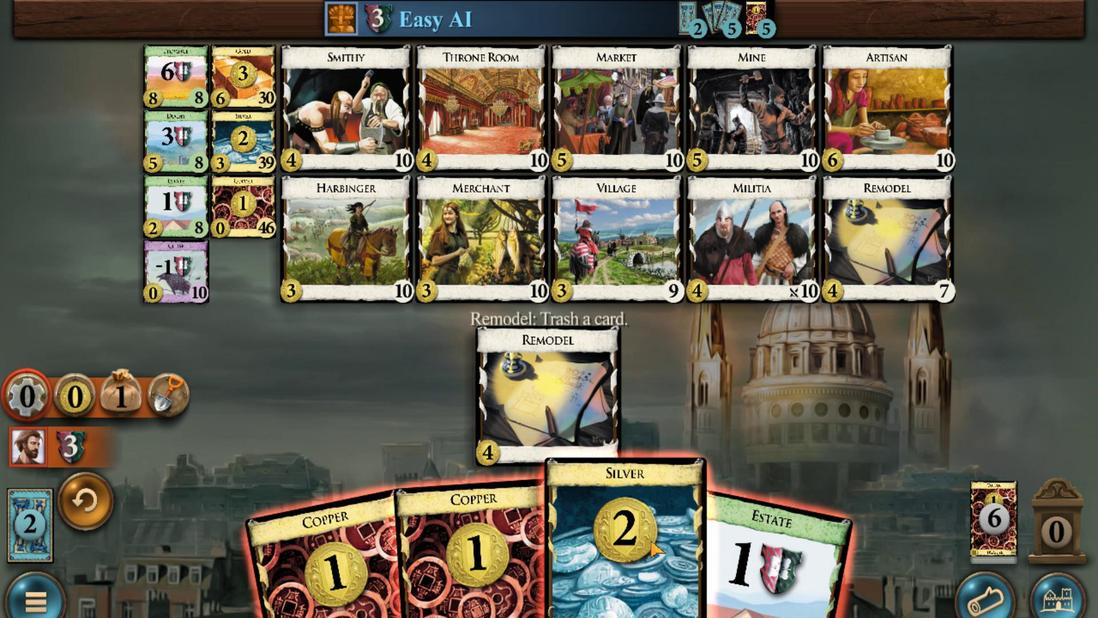 
Action: Mouse moved to (1023, 464)
Screenshot: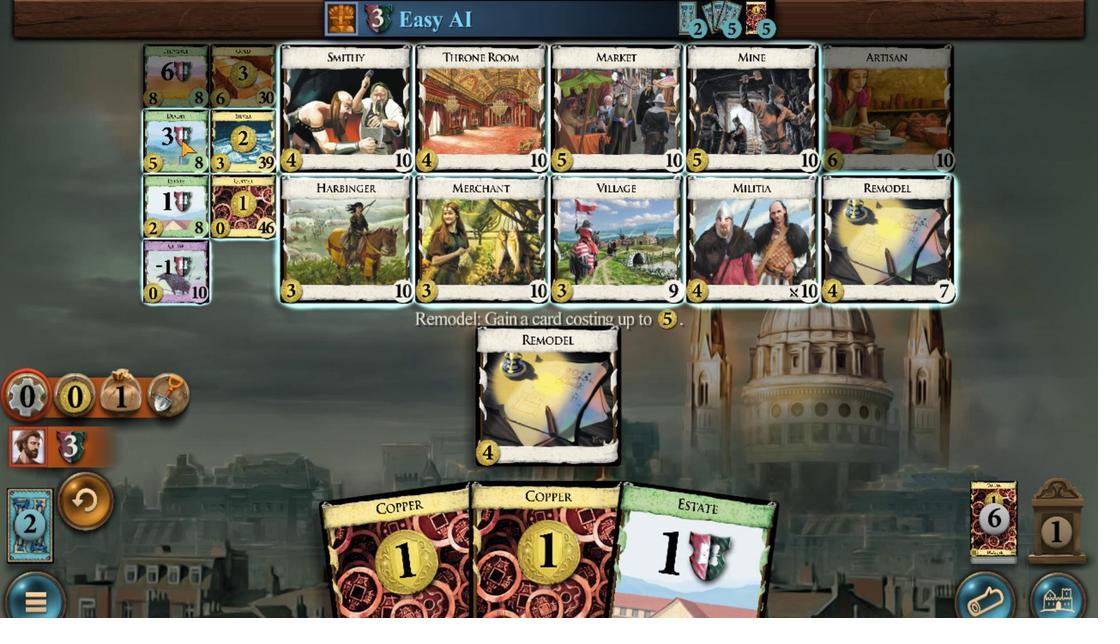 
Action: Mouse scrolled (1023, 464) with delta (0, 0)
Screenshot: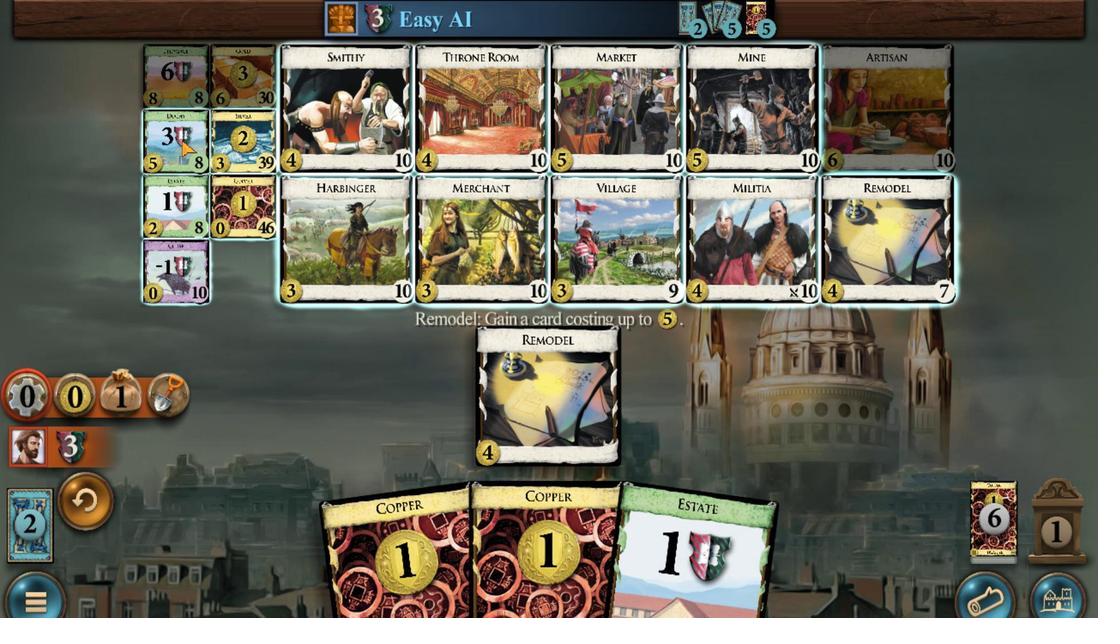 
Action: Mouse scrolled (1023, 464) with delta (0, 0)
Screenshot: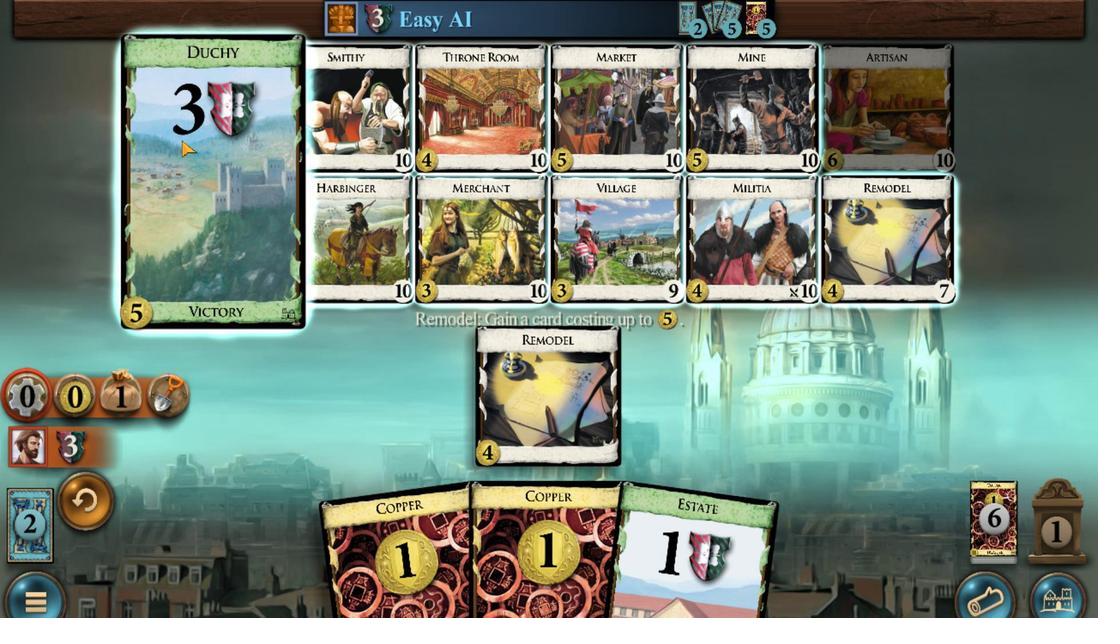 
Action: Mouse scrolled (1023, 464) with delta (0, 0)
Screenshot: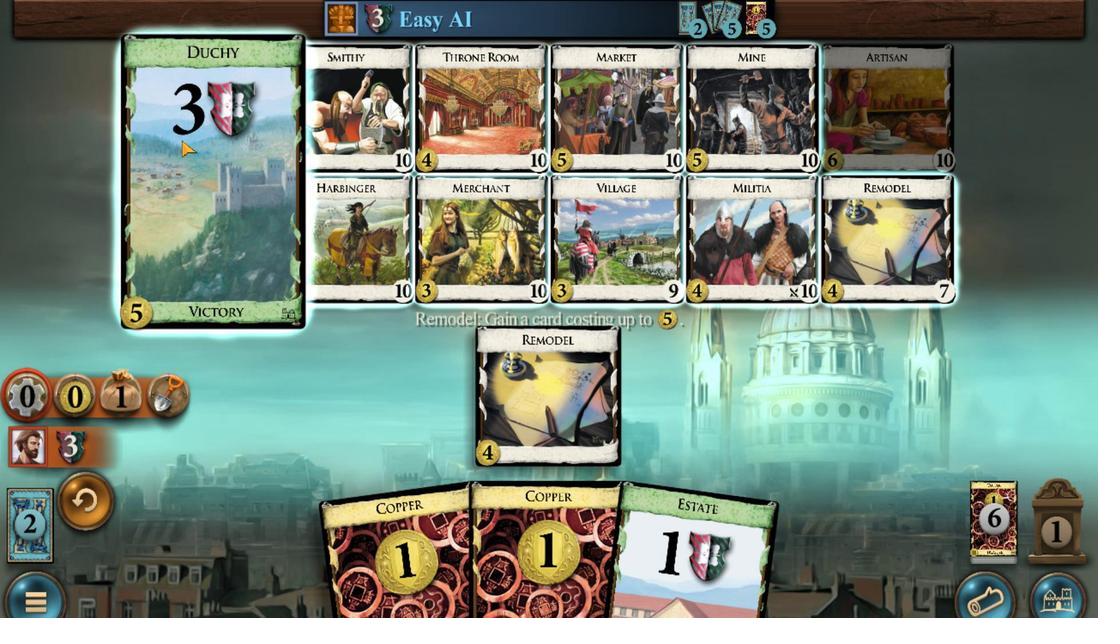 
Action: Mouse scrolled (1023, 464) with delta (0, 0)
Screenshot: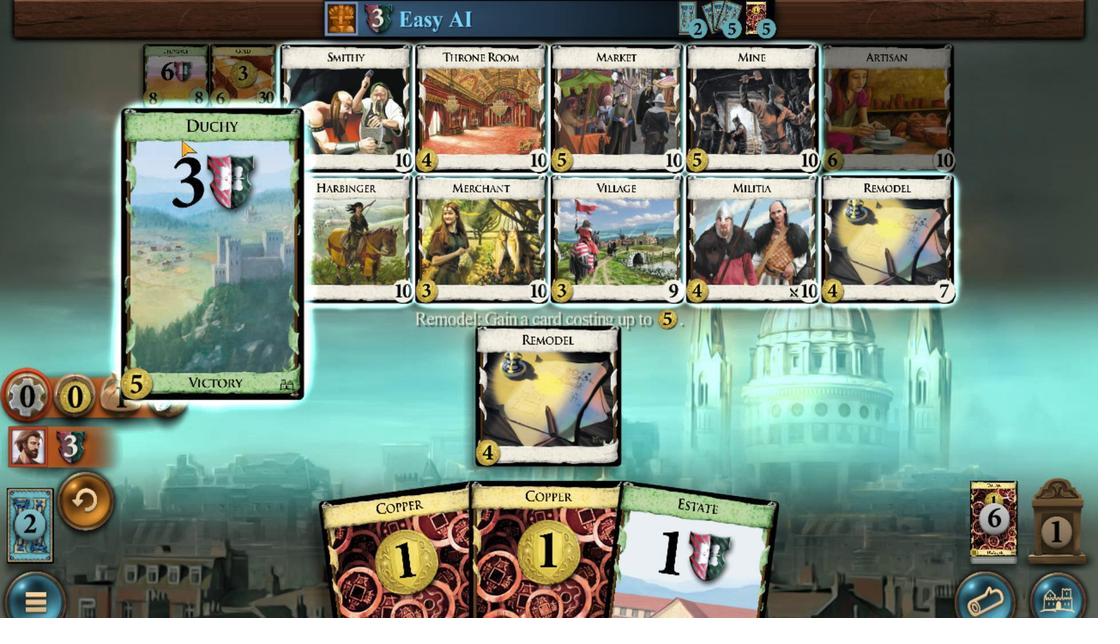 
Action: Mouse moved to (1005, 452)
Screenshot: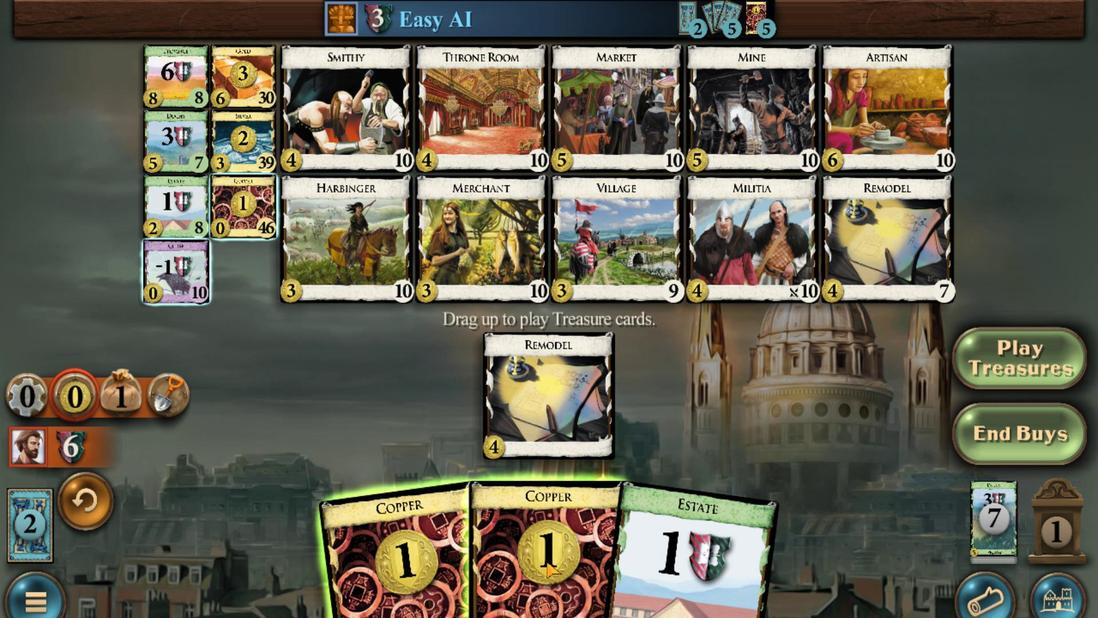 
Action: Mouse scrolled (1005, 452) with delta (0, 0)
Screenshot: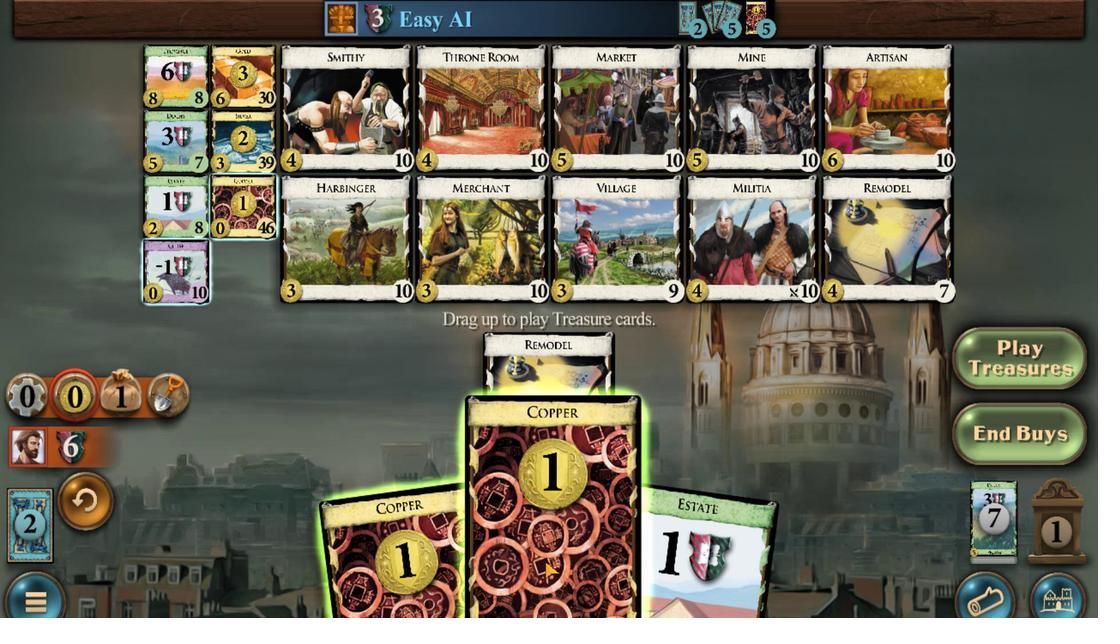 
Action: Mouse moved to (1007, 452)
Screenshot: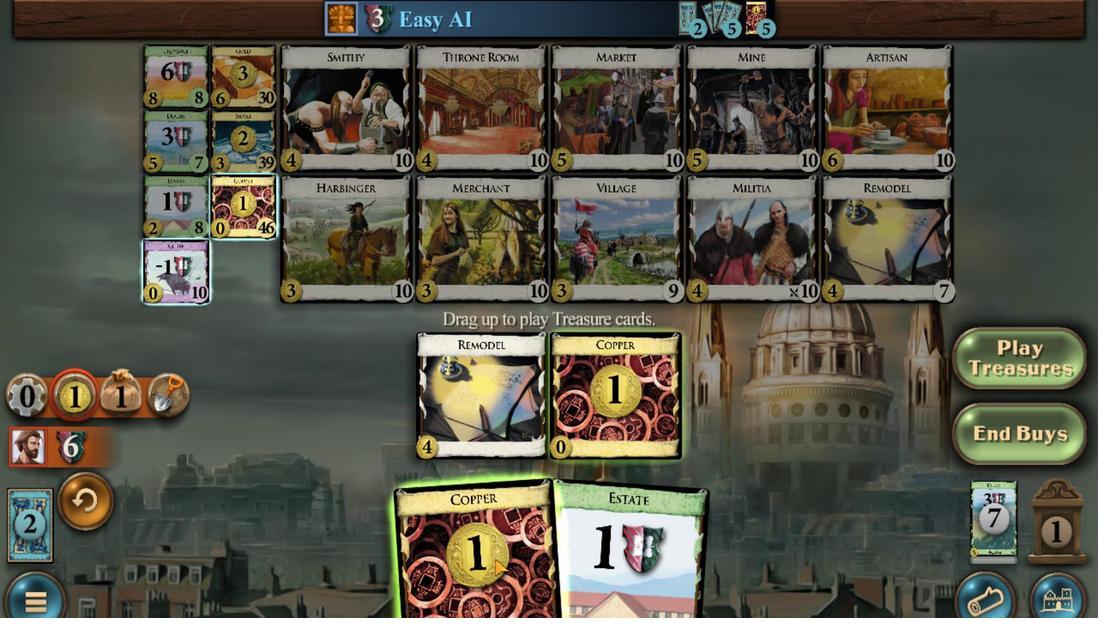 
Action: Mouse scrolled (1007, 452) with delta (0, 0)
Screenshot: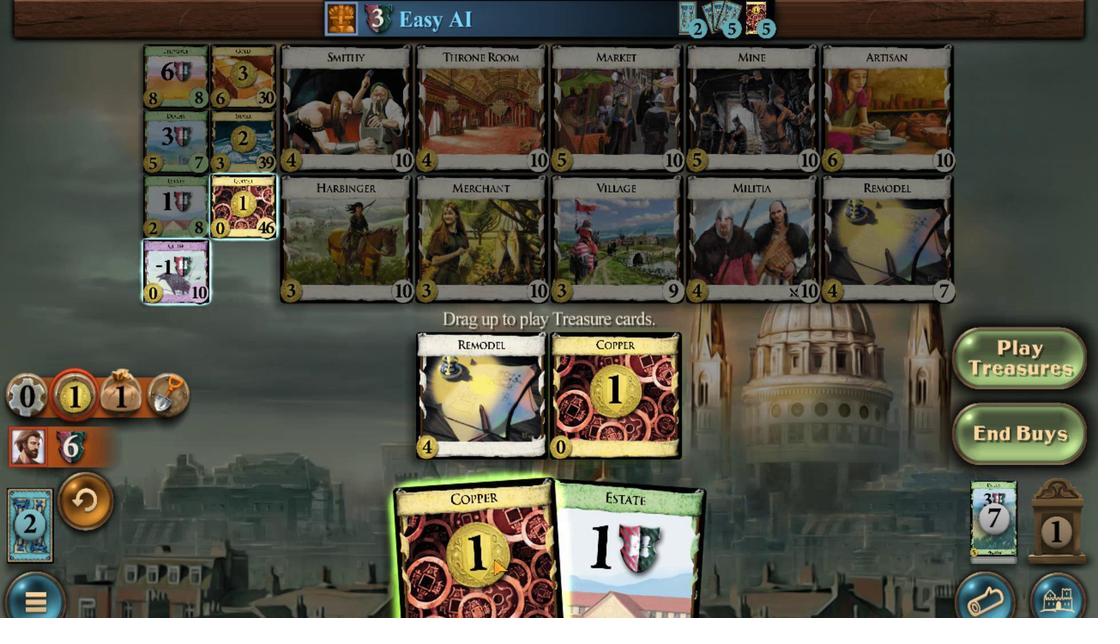 
Action: Mouse moved to (1023, 462)
Screenshot: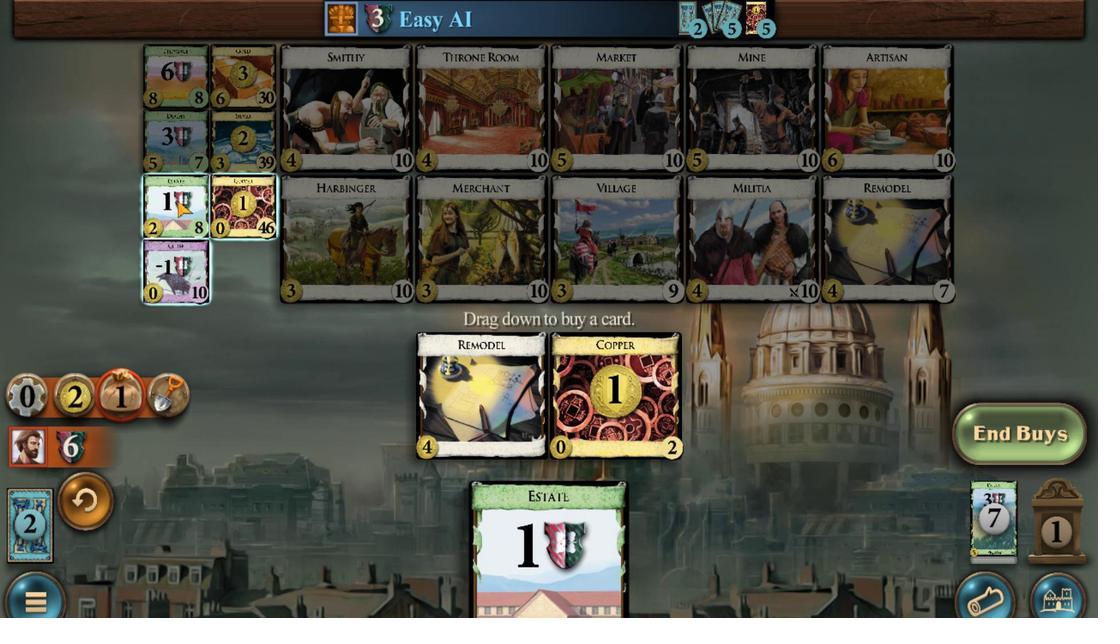 
Action: Mouse scrolled (1023, 462) with delta (0, 0)
Screenshot: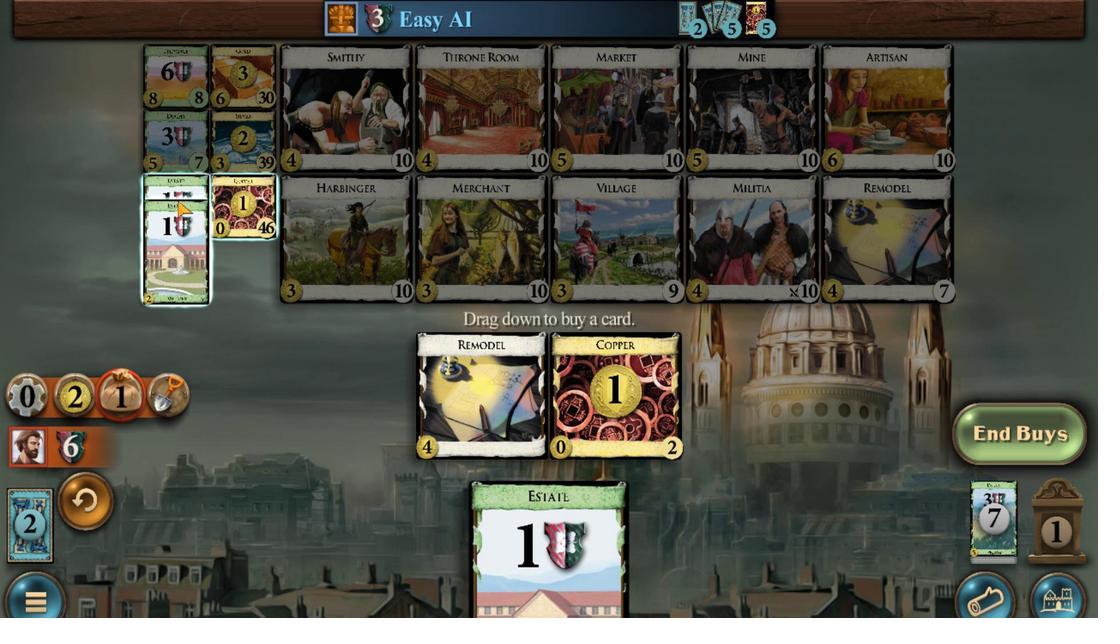 
Action: Mouse scrolled (1023, 462) with delta (0, 0)
Screenshot: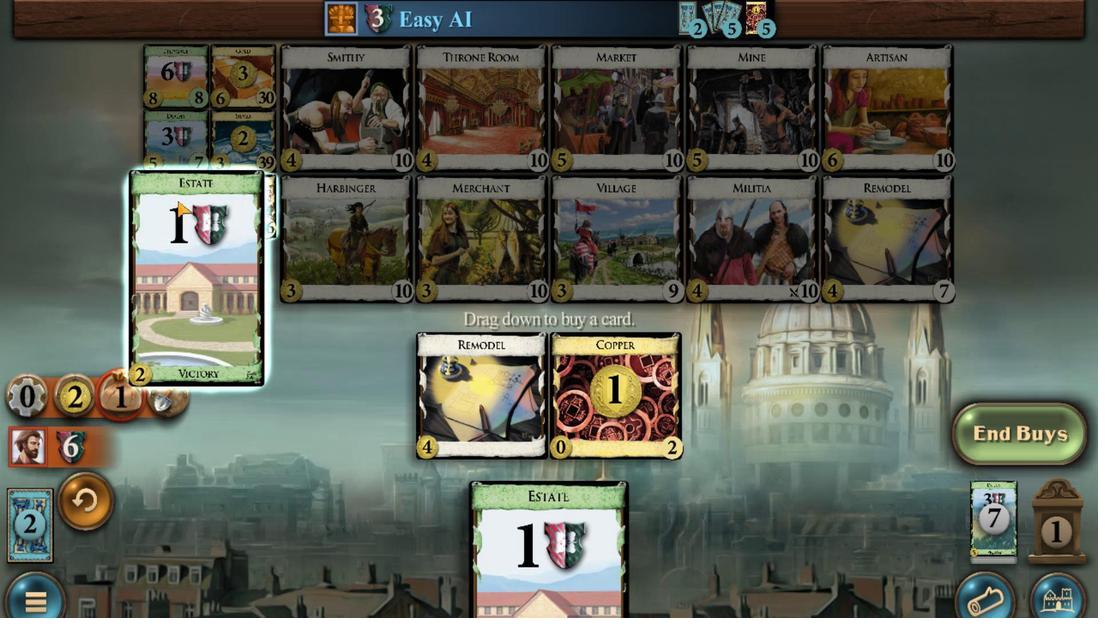 
Action: Mouse scrolled (1023, 462) with delta (0, 0)
Screenshot: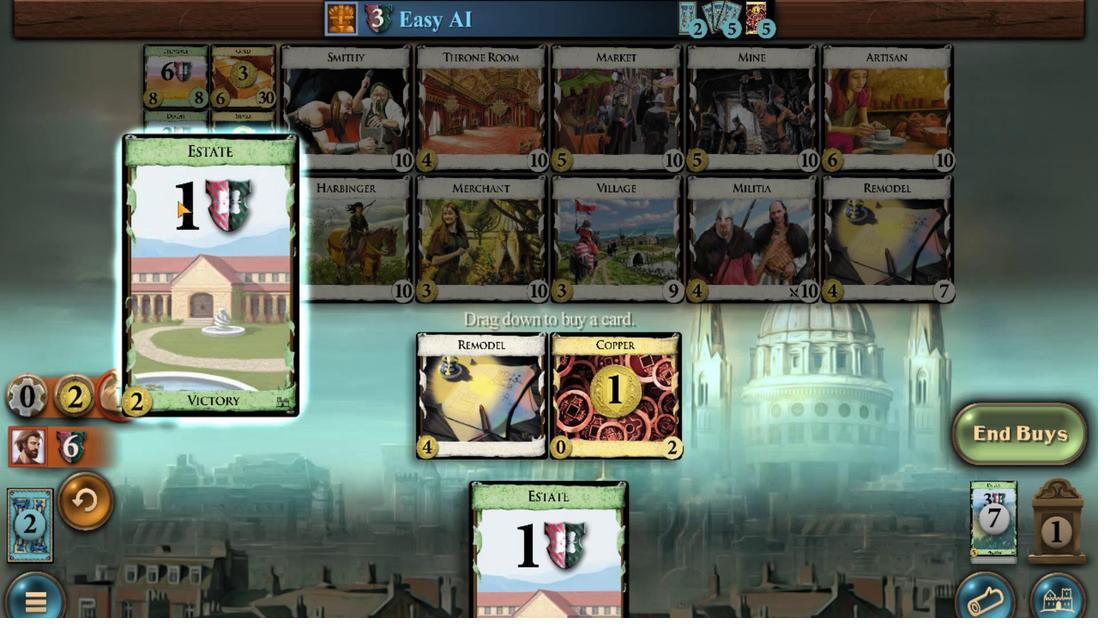 
Action: Mouse scrolled (1023, 462) with delta (0, 0)
Screenshot: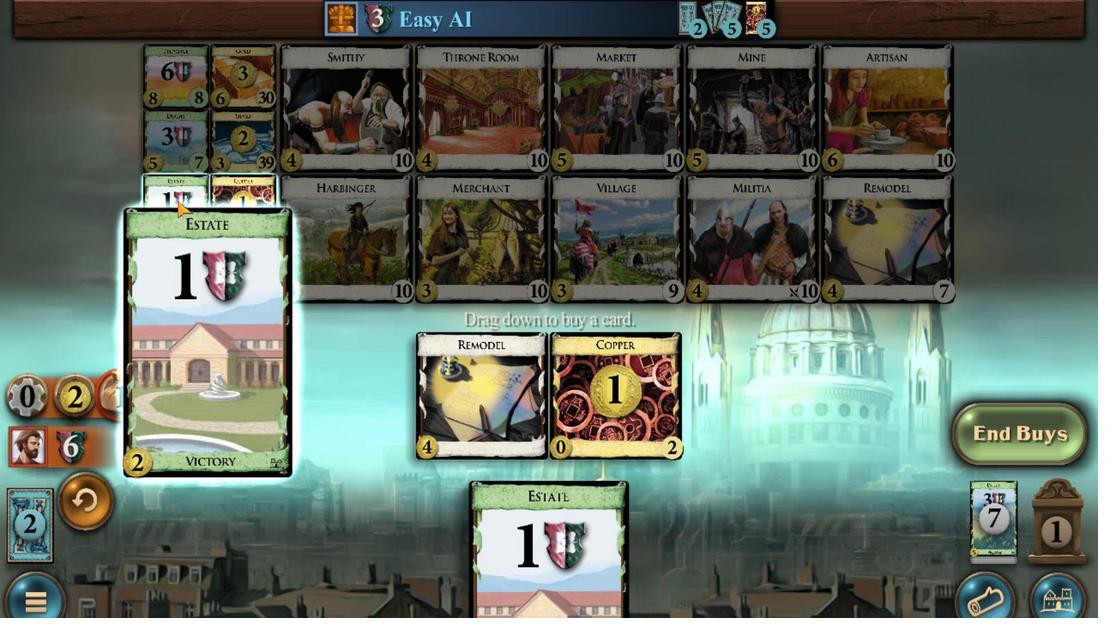
Action: Mouse moved to (1006, 453)
Screenshot: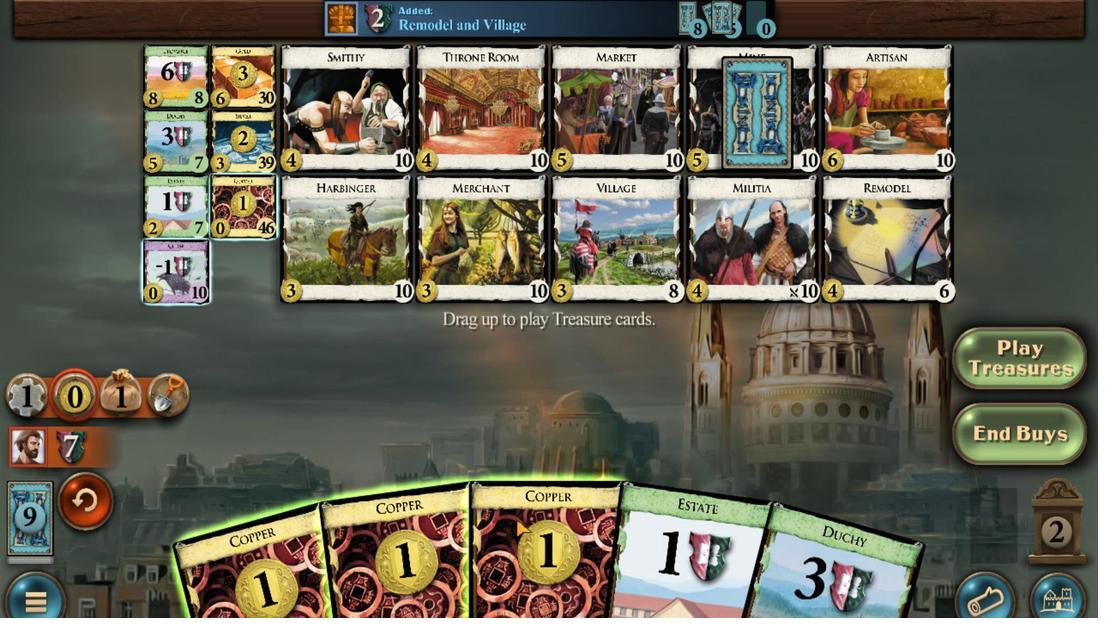 
Action: Mouse scrolled (1006, 453) with delta (0, 0)
Screenshot: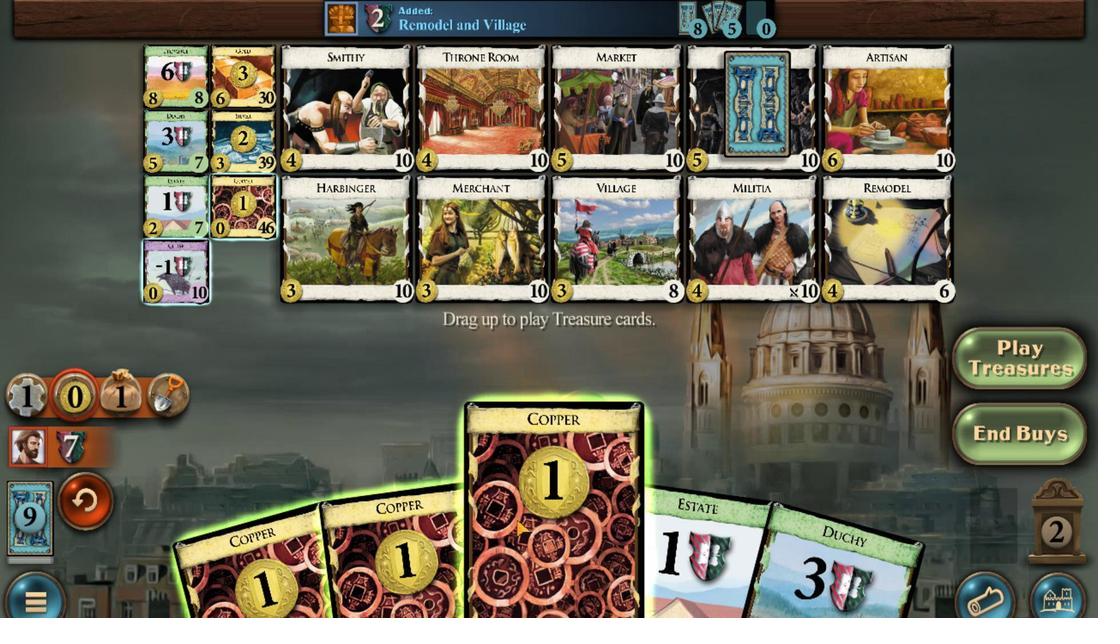 
Action: Mouse moved to (1008, 453)
Screenshot: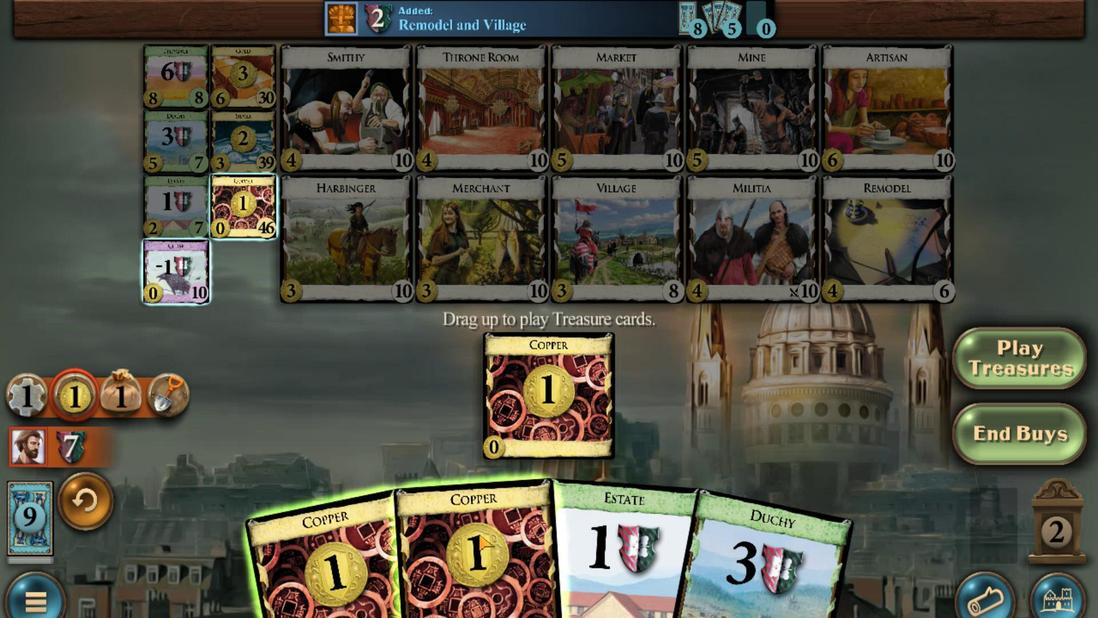 
Action: Mouse scrolled (1008, 453) with delta (0, 0)
Screenshot: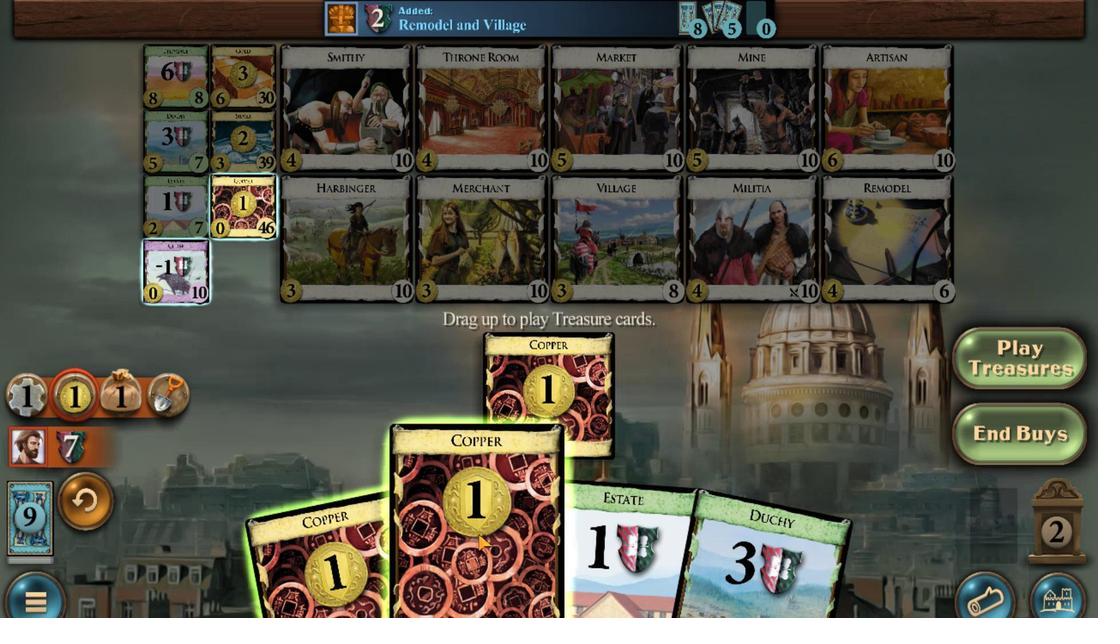 
Action: Mouse moved to (1011, 453)
Screenshot: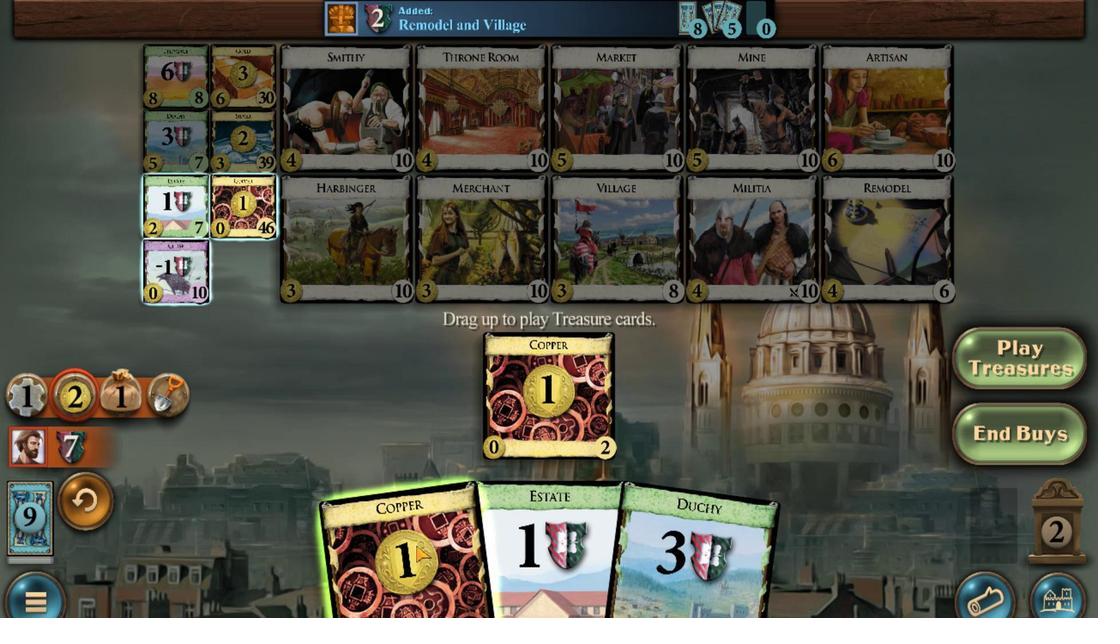 
Action: Mouse scrolled (1011, 453) with delta (0, 0)
Screenshot: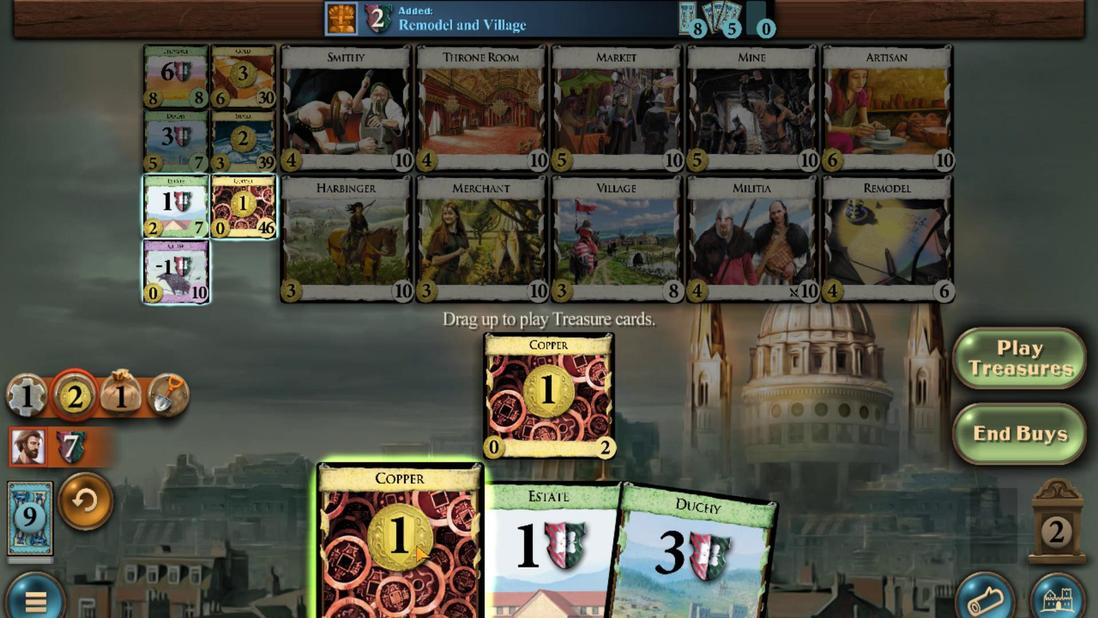 
Action: Mouse moved to (1020, 464)
Screenshot: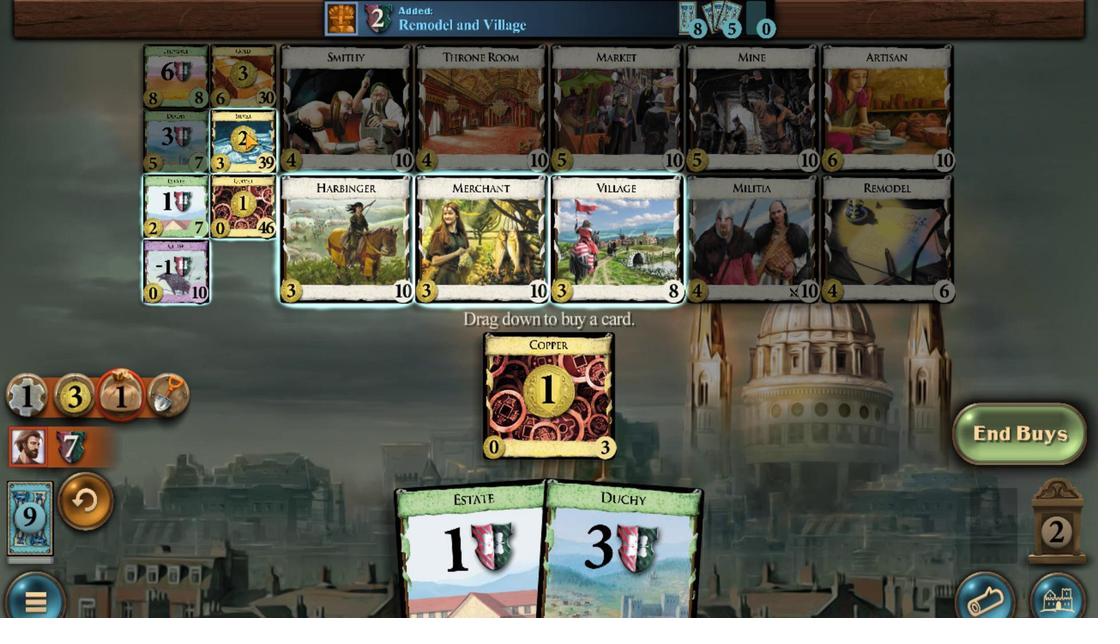 
Action: Mouse scrolled (1020, 464) with delta (0, 0)
Screenshot: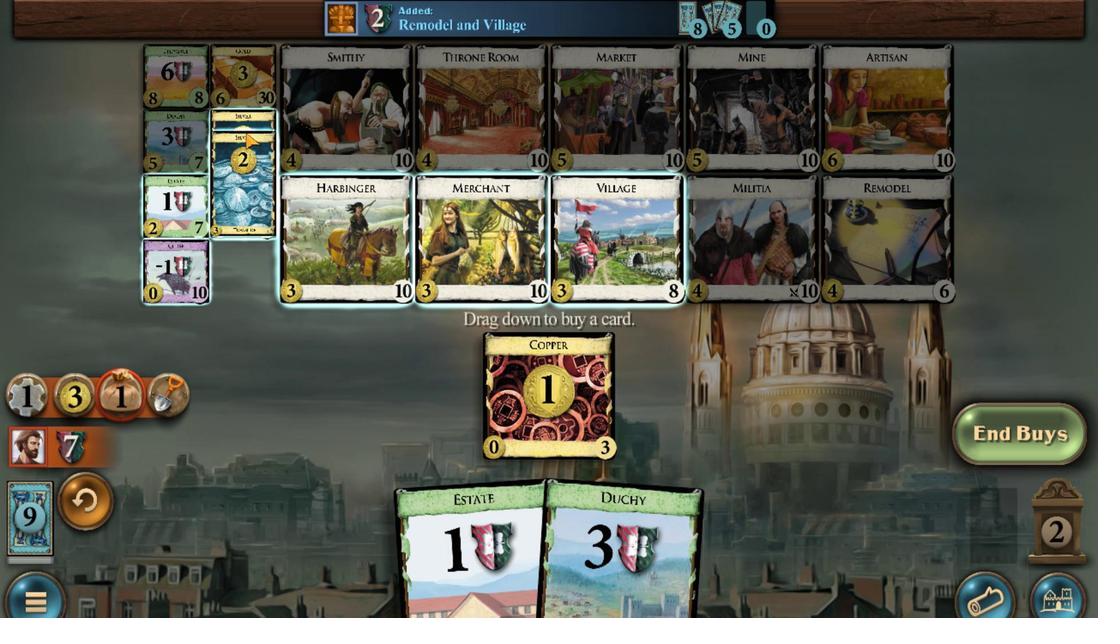 
Action: Mouse scrolled (1020, 464) with delta (0, 0)
Screenshot: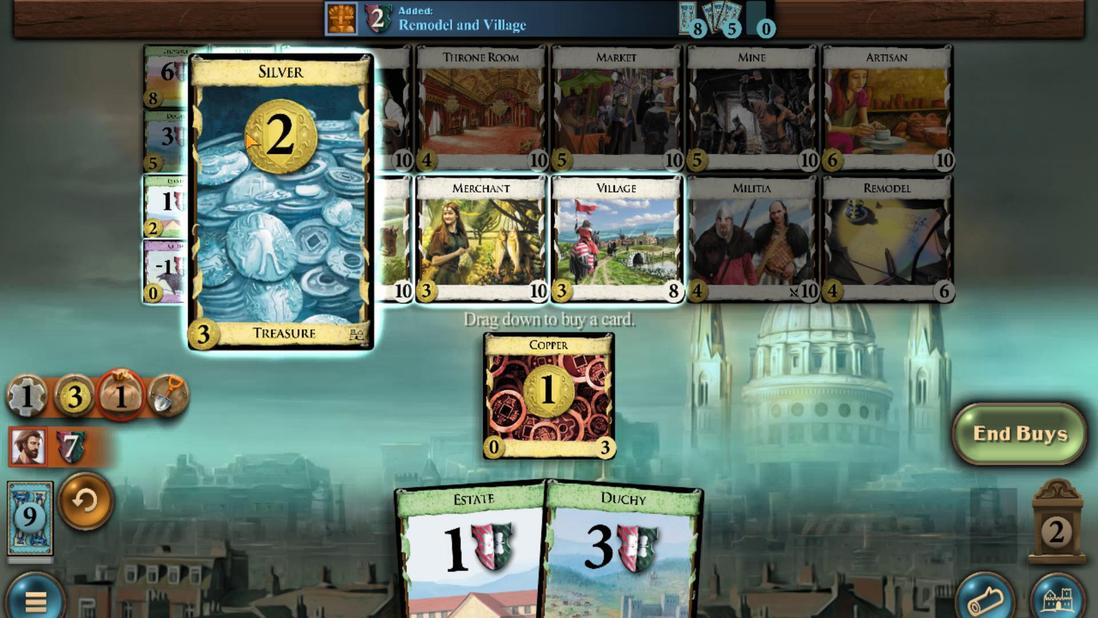 
Action: Mouse scrolled (1020, 464) with delta (0, 0)
Screenshot: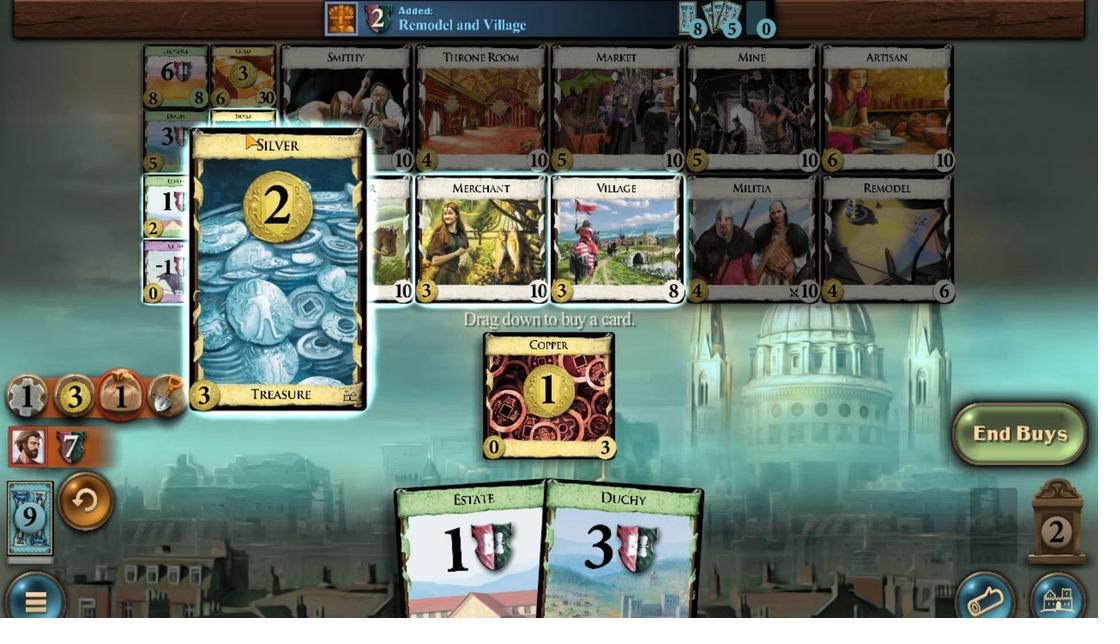 
Action: Mouse scrolled (1020, 464) with delta (0, 0)
Screenshot: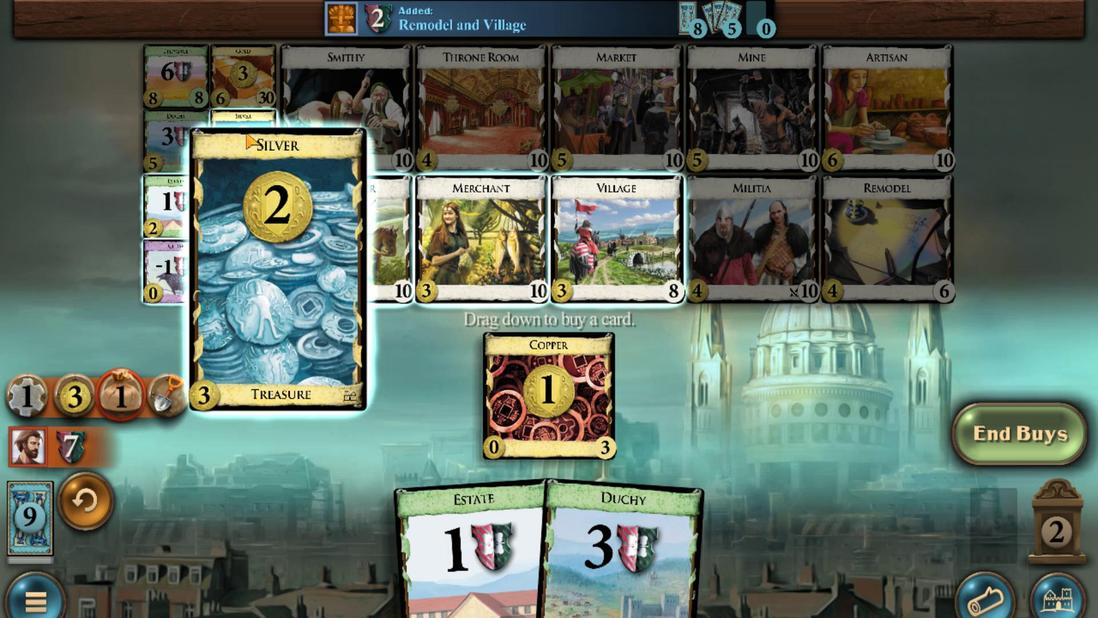 
Action: Mouse moved to (1019, 452)
Screenshot: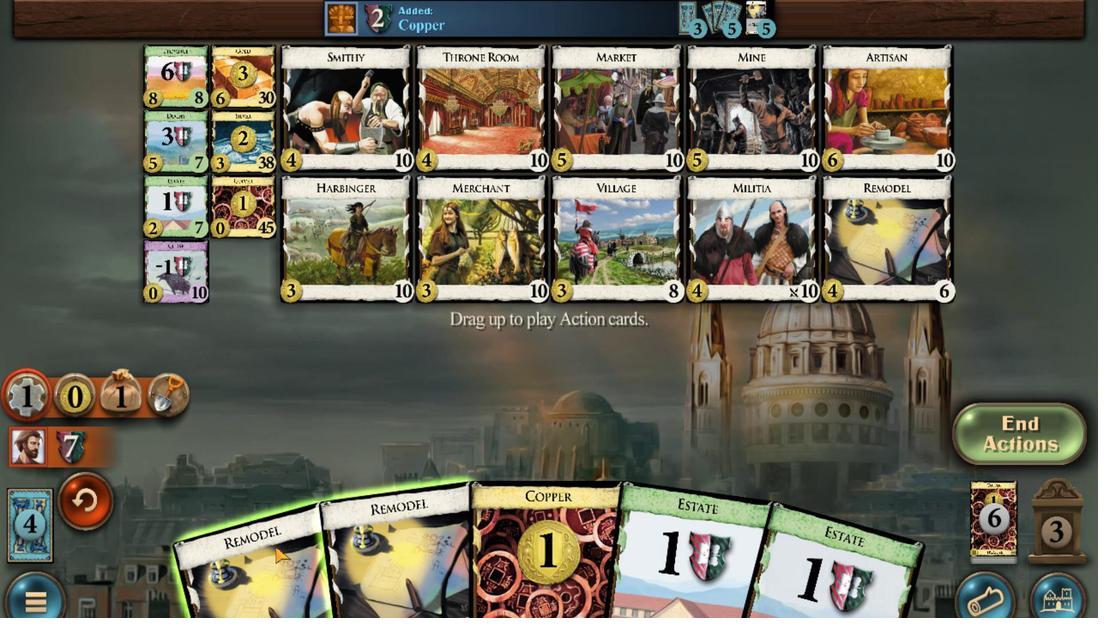 
Action: Mouse scrolled (1019, 452) with delta (0, 0)
Screenshot: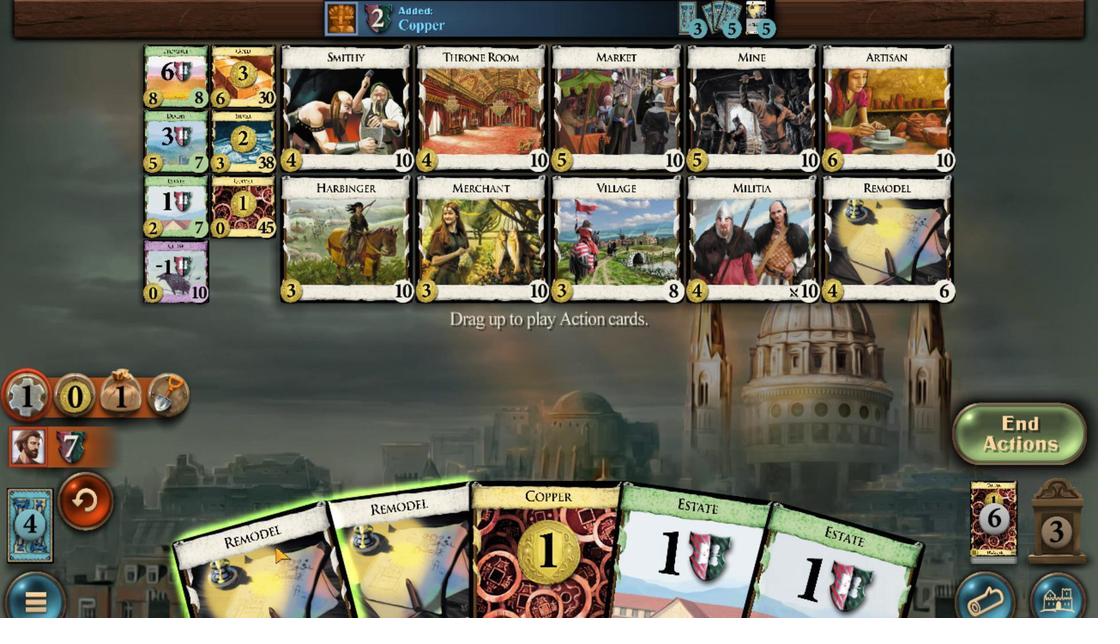 
Action: Mouse moved to (1014, 452)
Screenshot: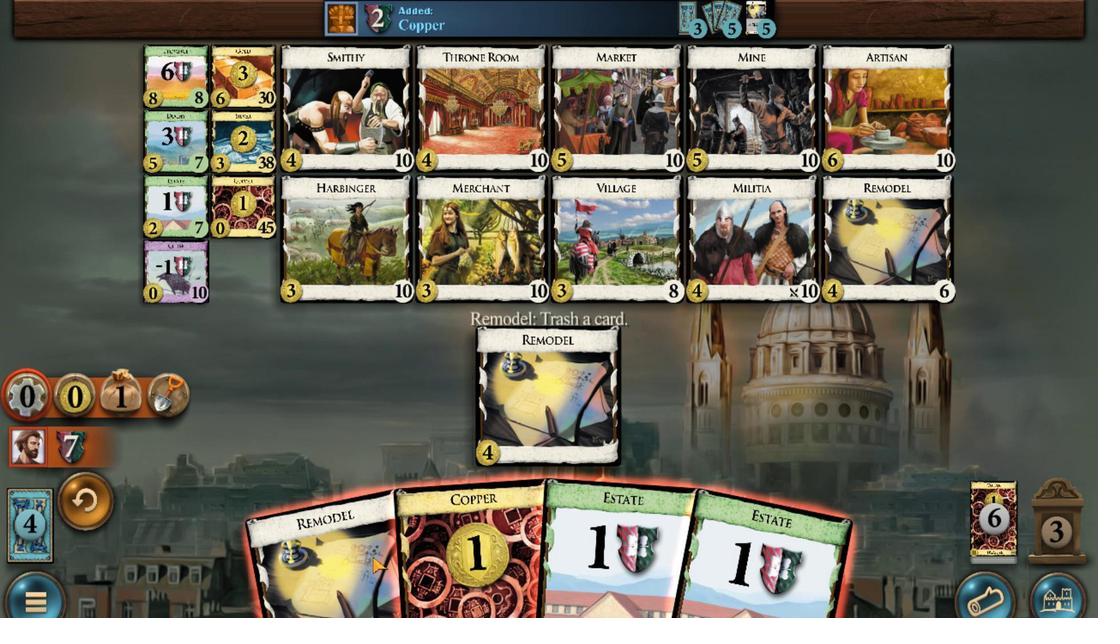 
Action: Mouse scrolled (1014, 452) with delta (0, 0)
Screenshot: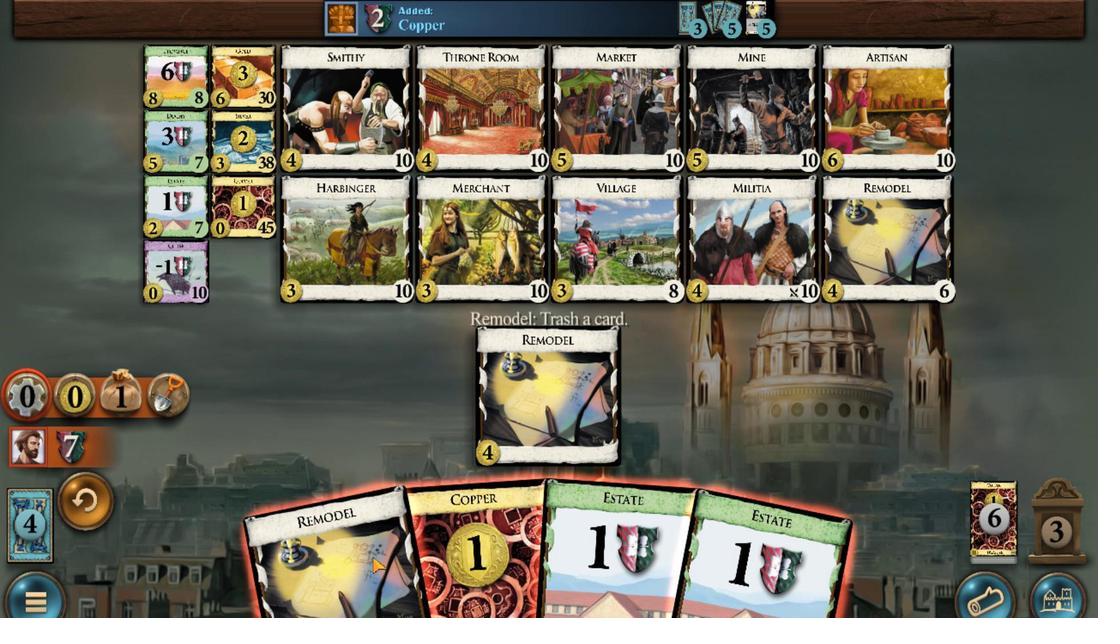 
Action: Mouse moved to (1020, 465)
Screenshot: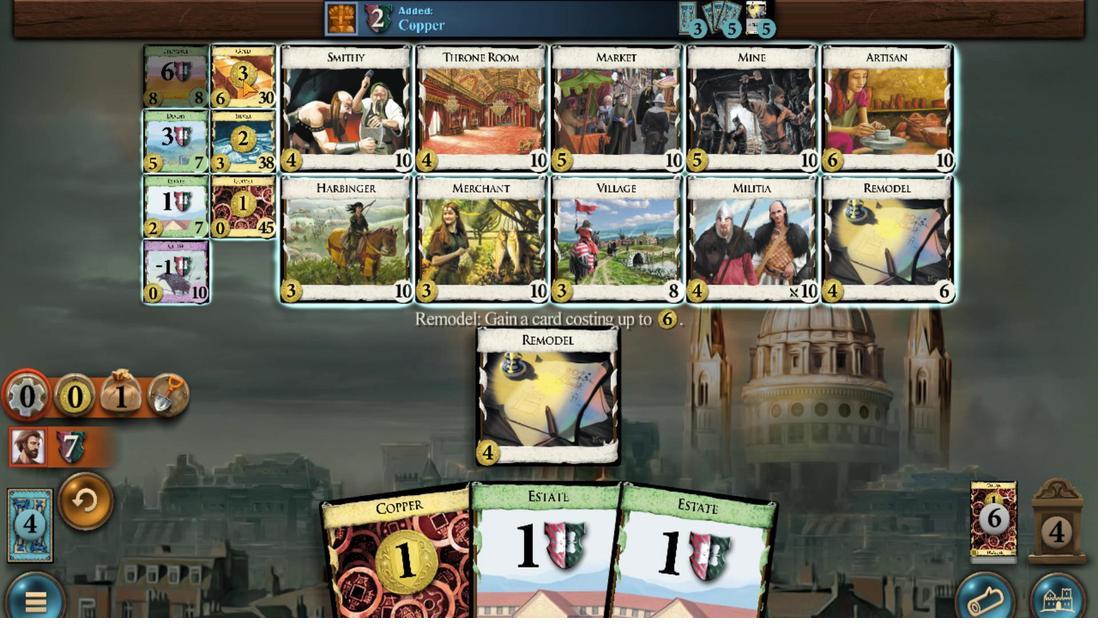 
Action: Mouse scrolled (1020, 465) with delta (0, 0)
Screenshot: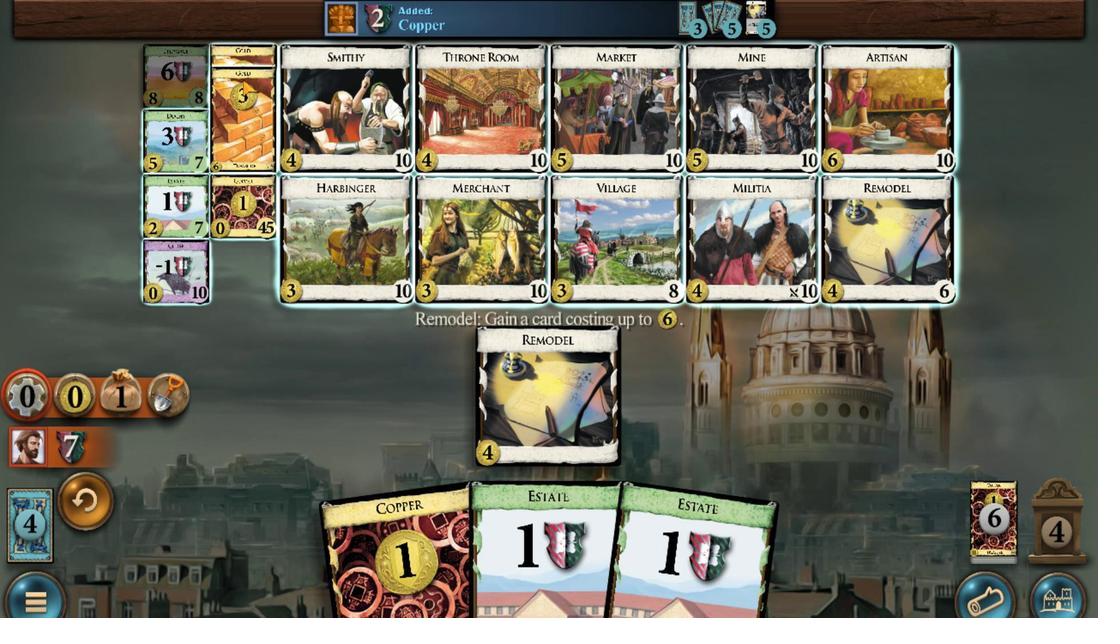 
Action: Mouse scrolled (1020, 465) with delta (0, 0)
Screenshot: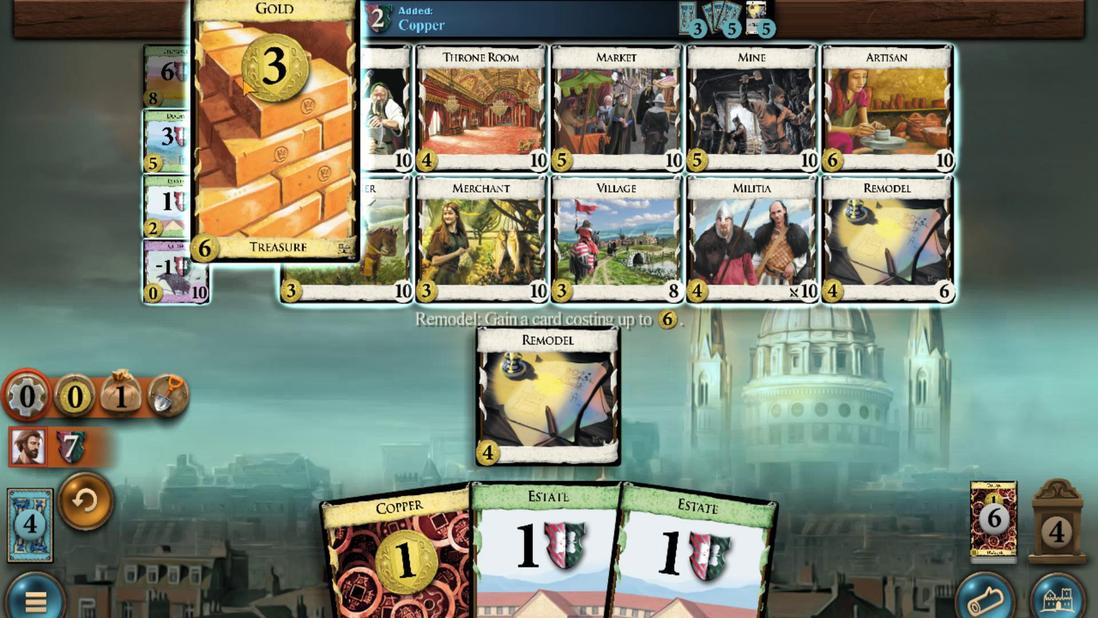 
Action: Mouse scrolled (1020, 465) with delta (0, 0)
Screenshot: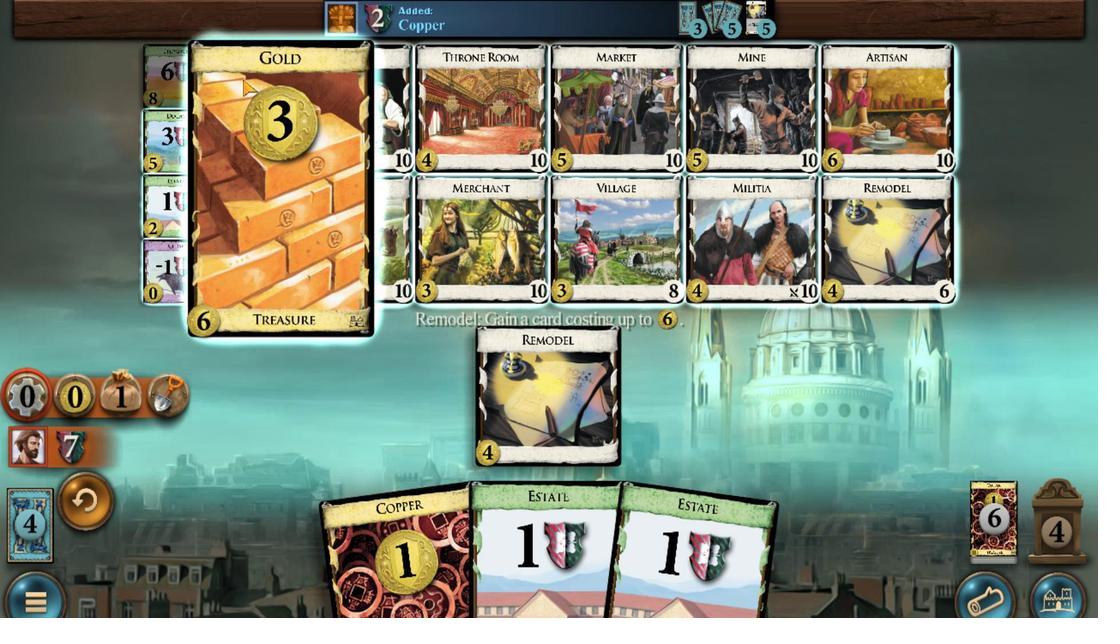 
Action: Mouse scrolled (1020, 465) with delta (0, 0)
Screenshot: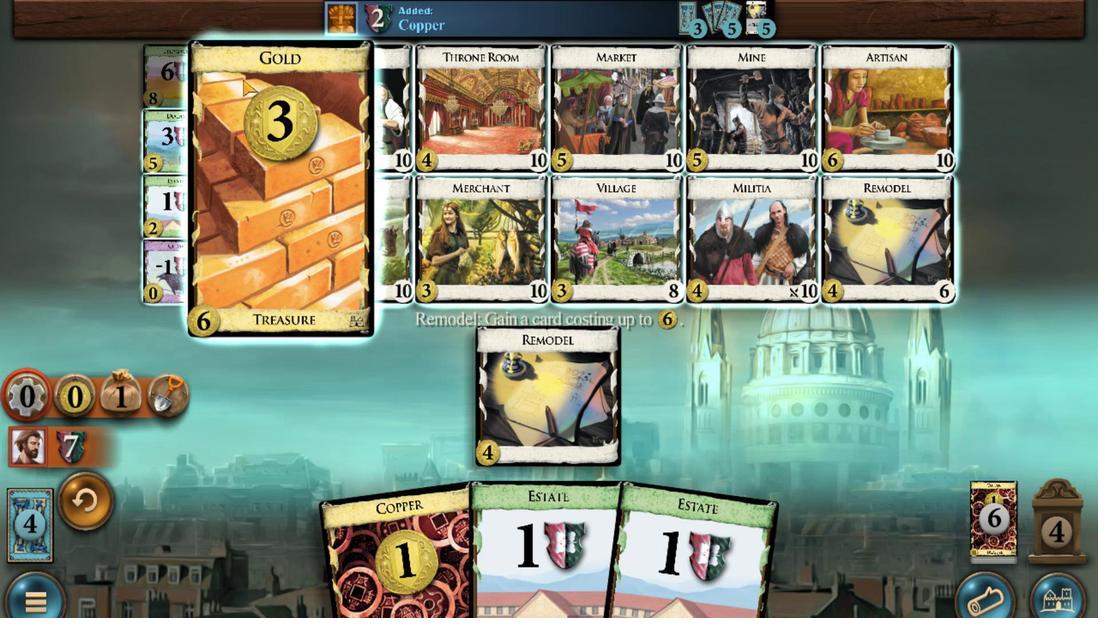 
Action: Mouse scrolled (1020, 465) with delta (0, 0)
Screenshot: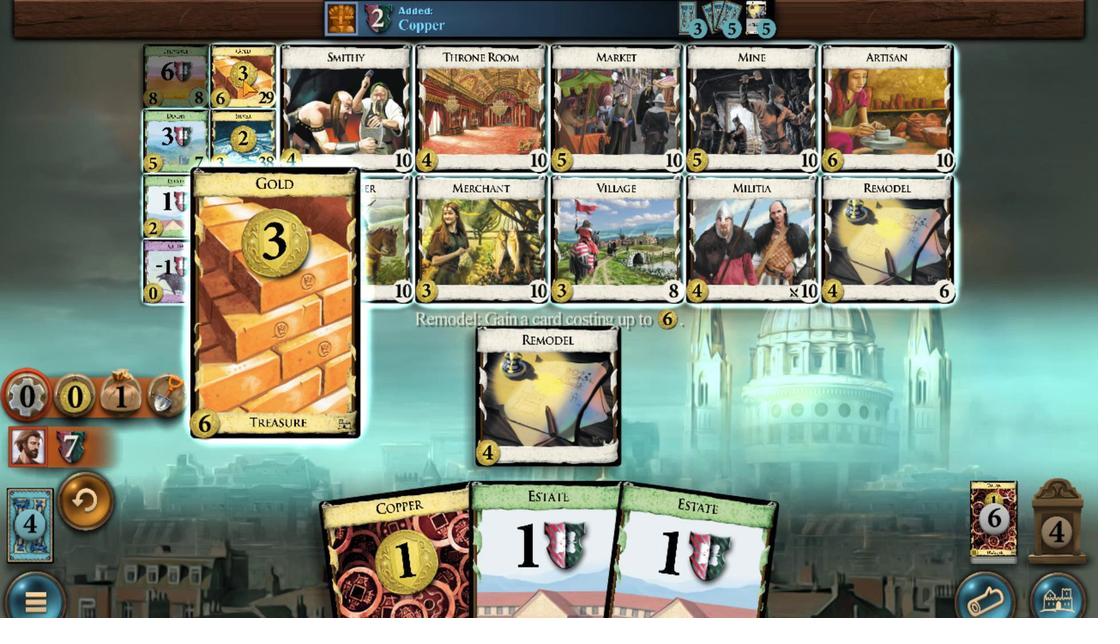 
Action: Mouse moved to (1011, 453)
Screenshot: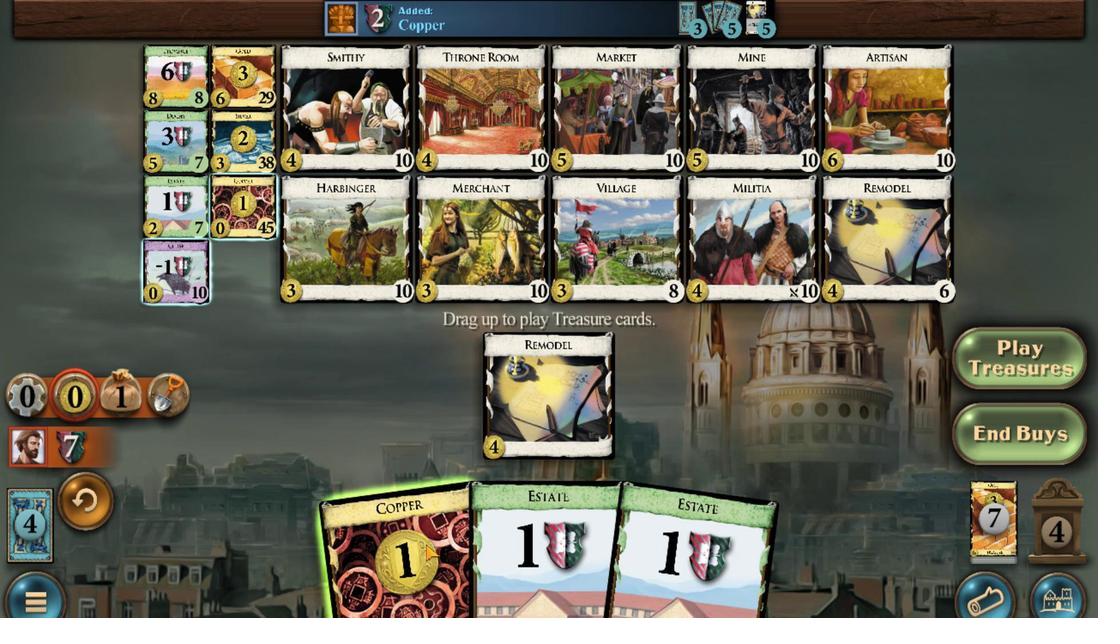 
Action: Mouse scrolled (1011, 453) with delta (0, 0)
Screenshot: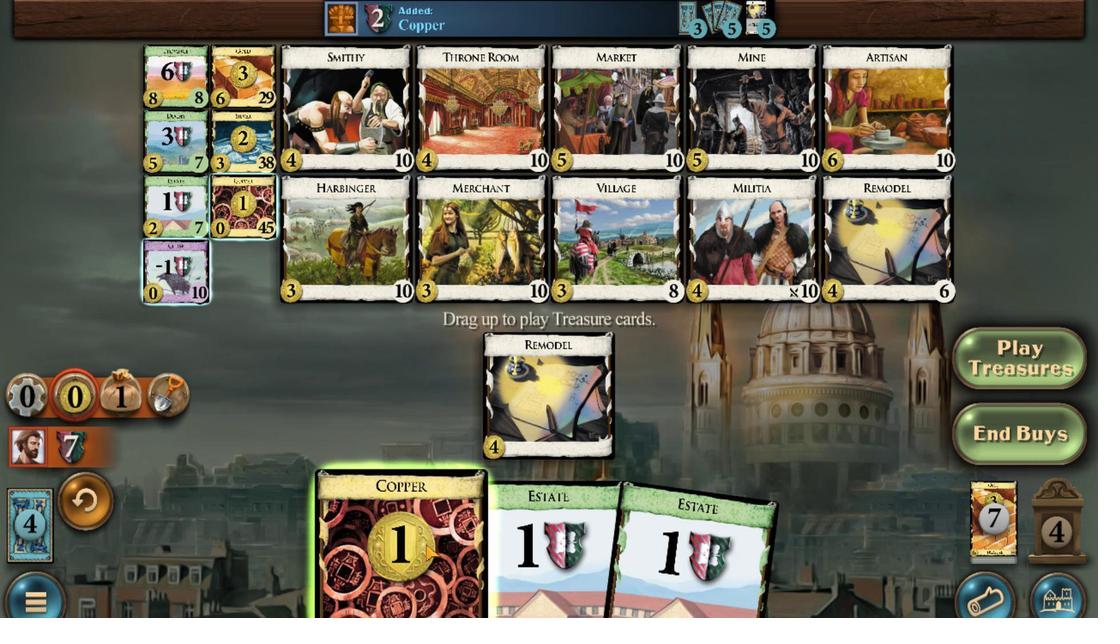 
Action: Mouse moved to (1020, 462)
Screenshot: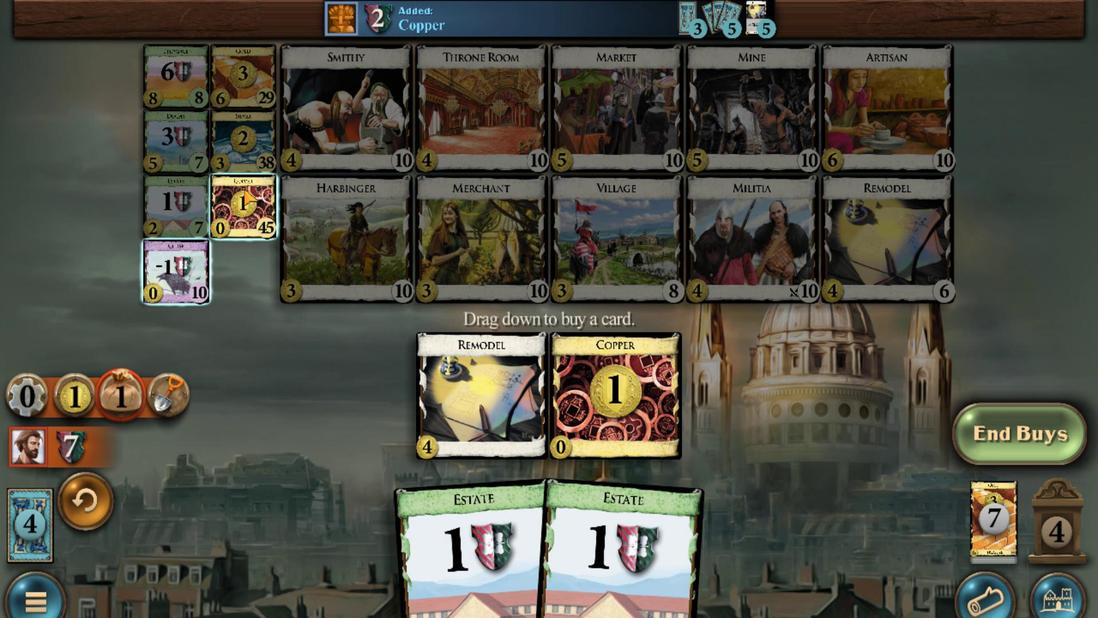 
Action: Mouse scrolled (1020, 462) with delta (0, 0)
Screenshot: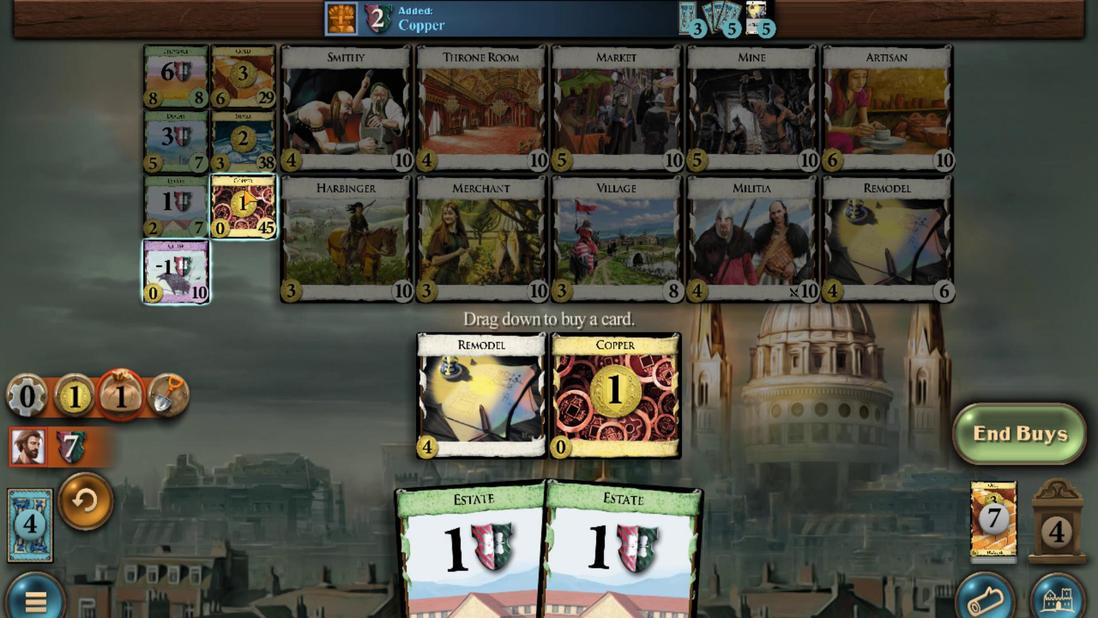 
Action: Mouse scrolled (1020, 462) with delta (0, 0)
Screenshot: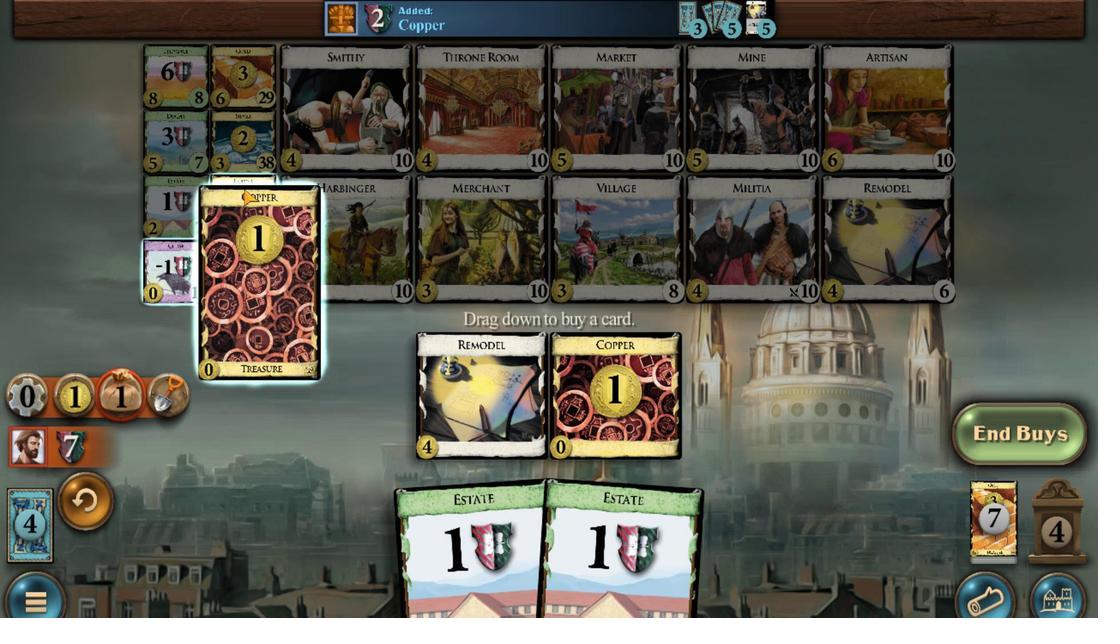 
Action: Mouse scrolled (1020, 462) with delta (0, 0)
Screenshot: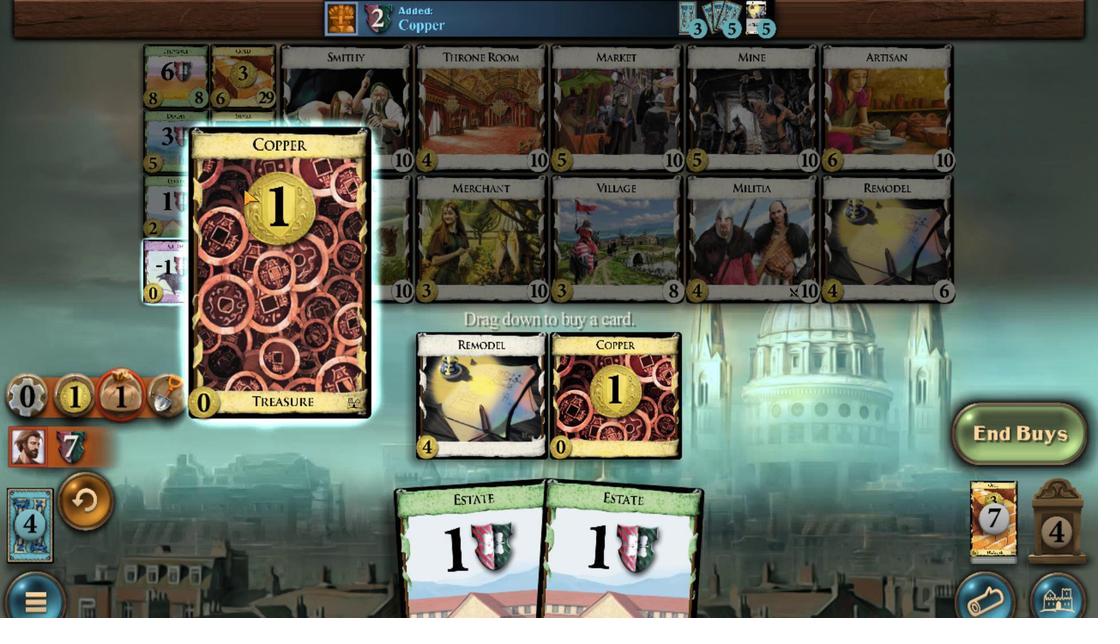 
Action: Mouse scrolled (1020, 462) with delta (0, 0)
Screenshot: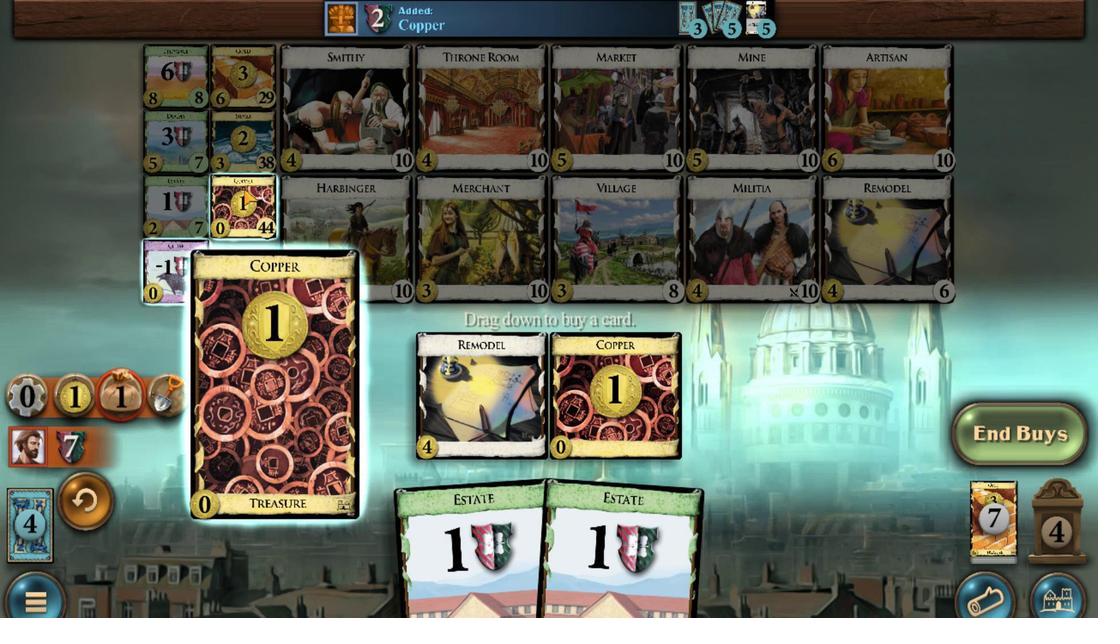 
Action: Mouse moved to (1006, 453)
Screenshot: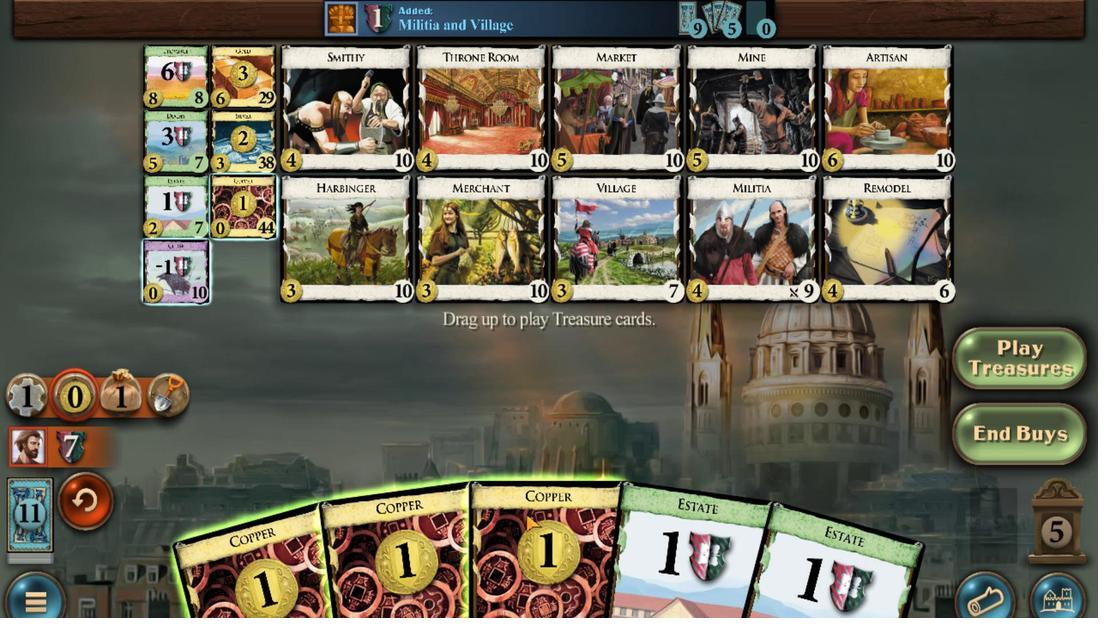 
Action: Mouse scrolled (1006, 453) with delta (0, 0)
Screenshot: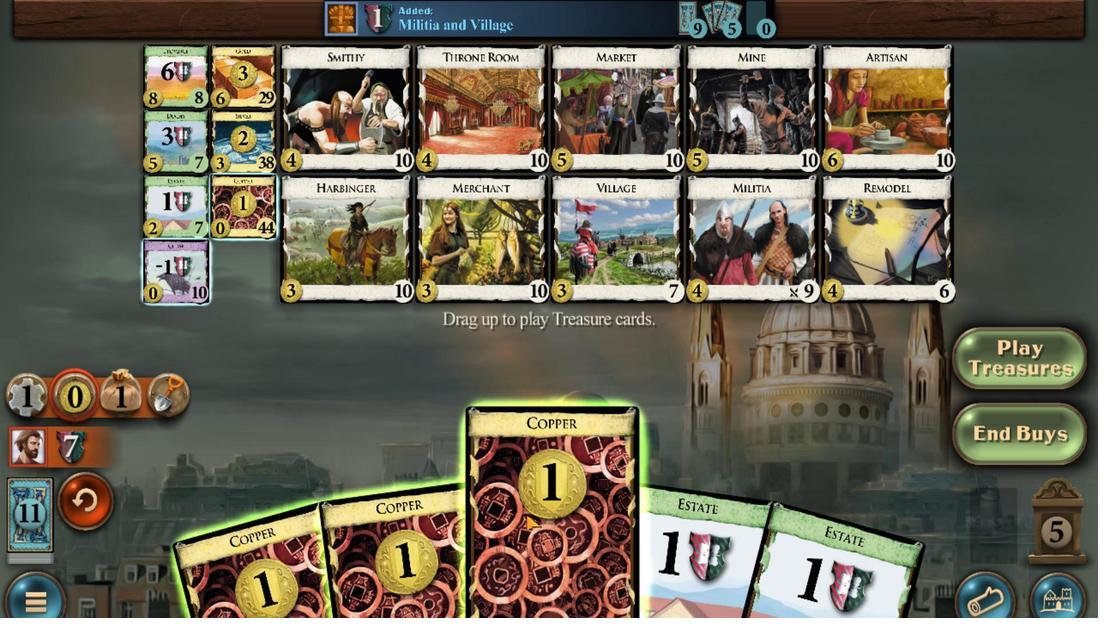 
Action: Mouse moved to (1010, 453)
Screenshot: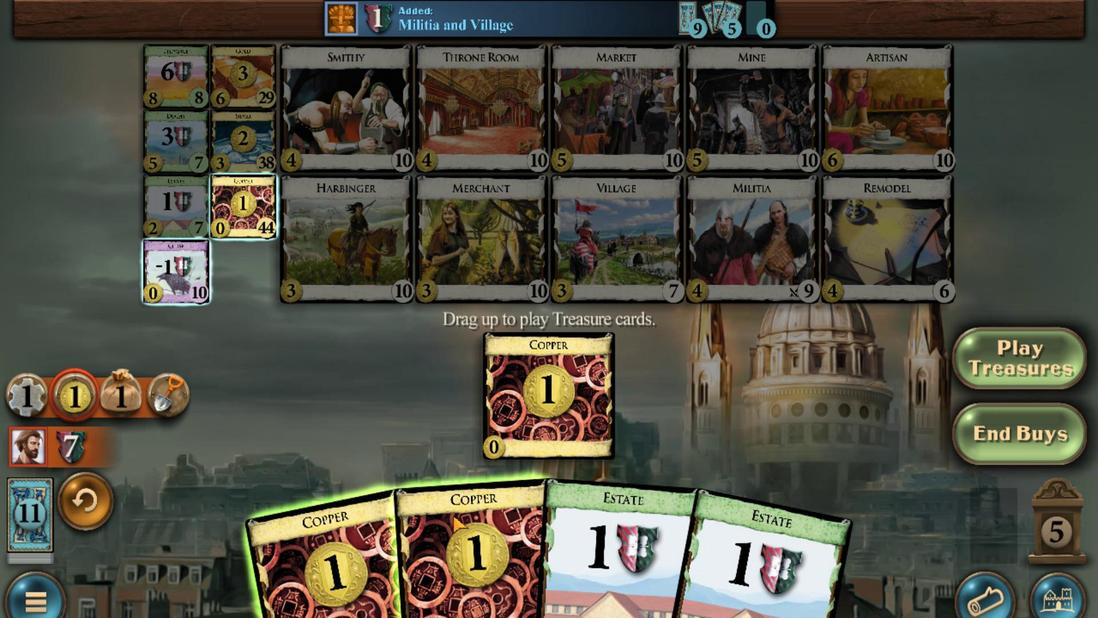 
Action: Mouse scrolled (1010, 453) with delta (0, 0)
Screenshot: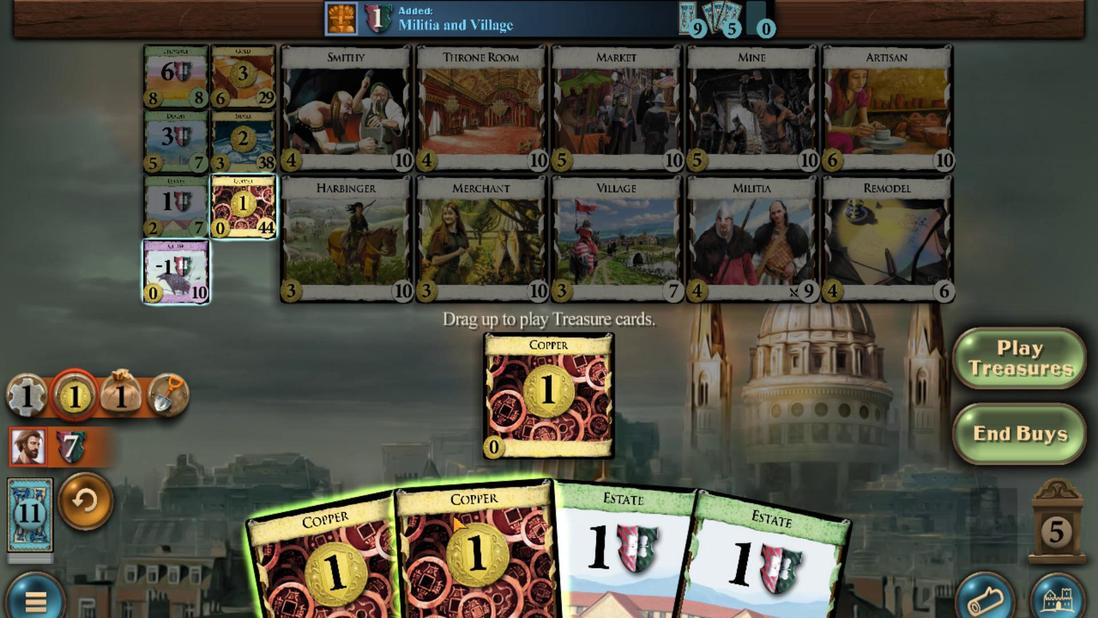 
Action: Mouse moved to (1014, 453)
Screenshot: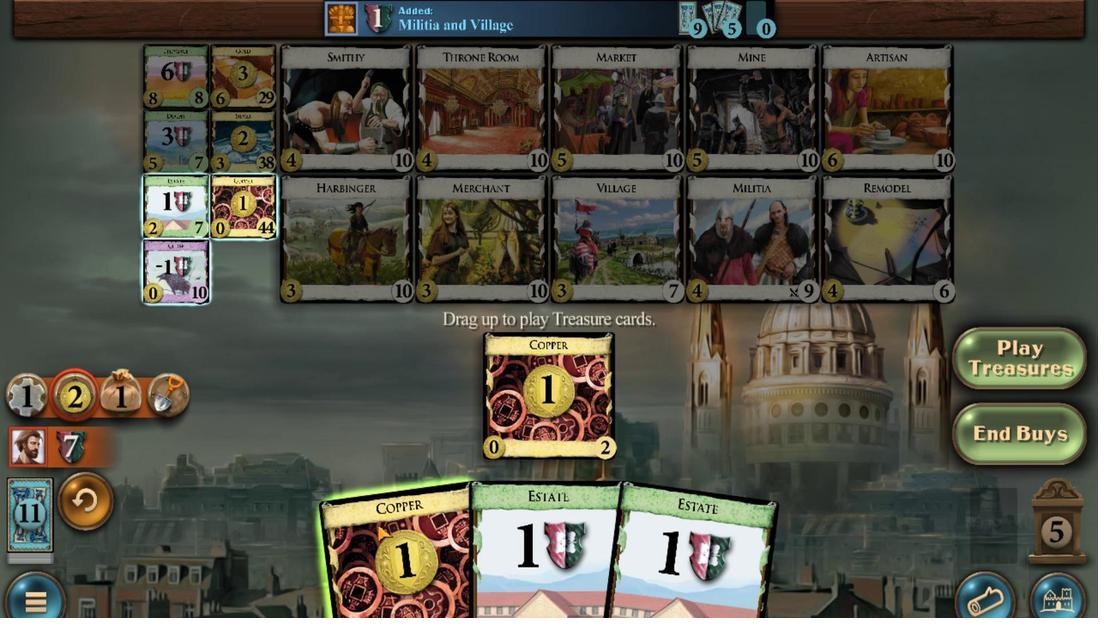 
Action: Mouse scrolled (1014, 453) with delta (0, 0)
Screenshot: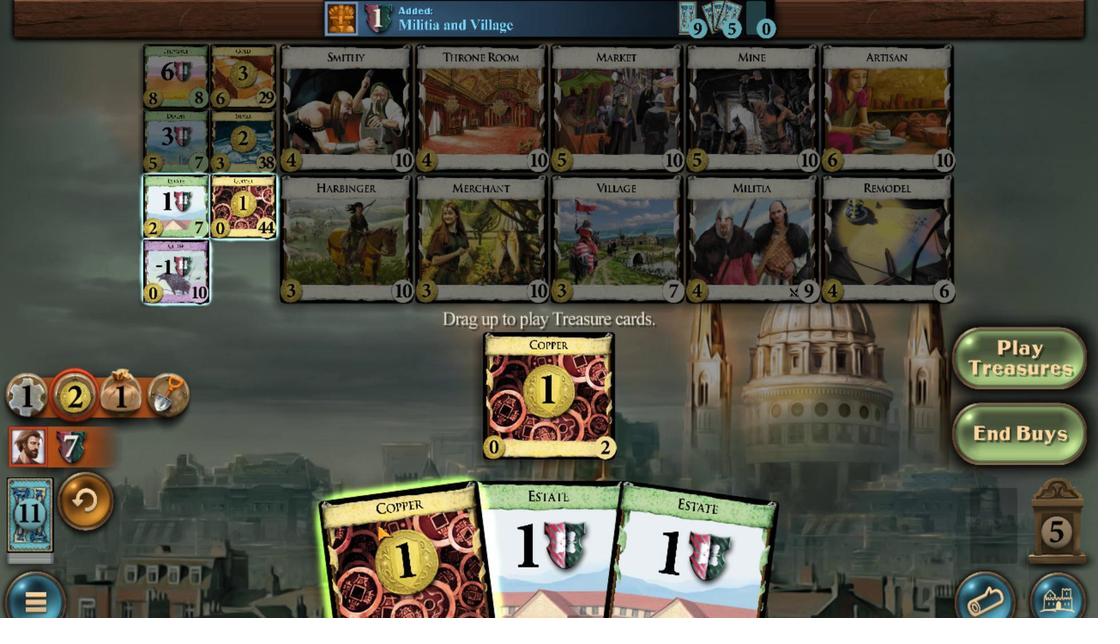 
Action: Mouse moved to (1020, 464)
Screenshot: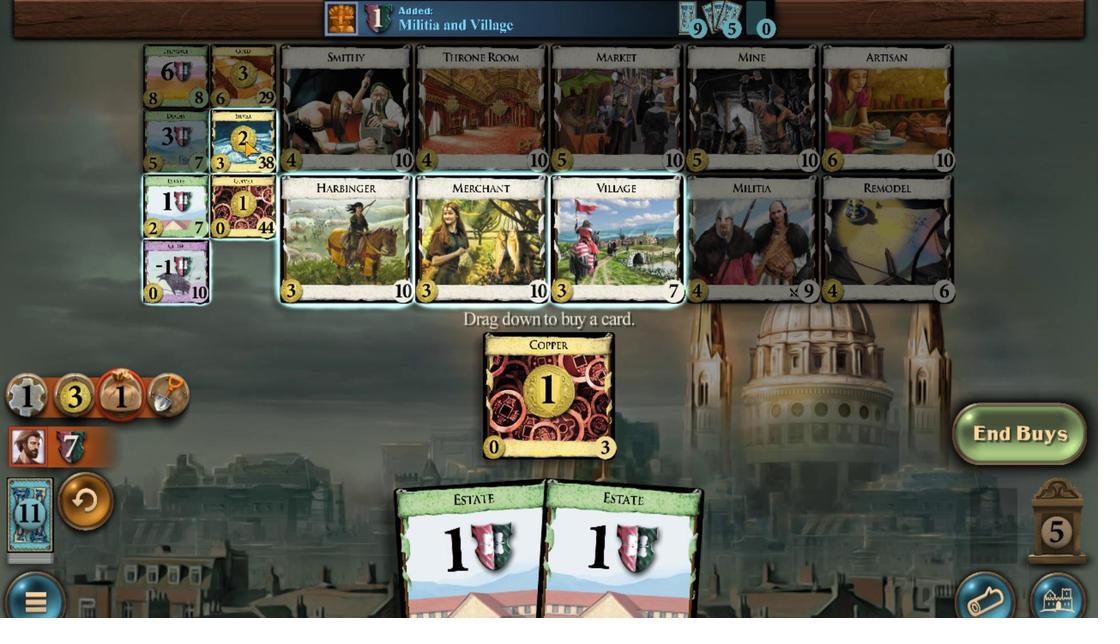 
Action: Mouse scrolled (1020, 464) with delta (0, 0)
Screenshot: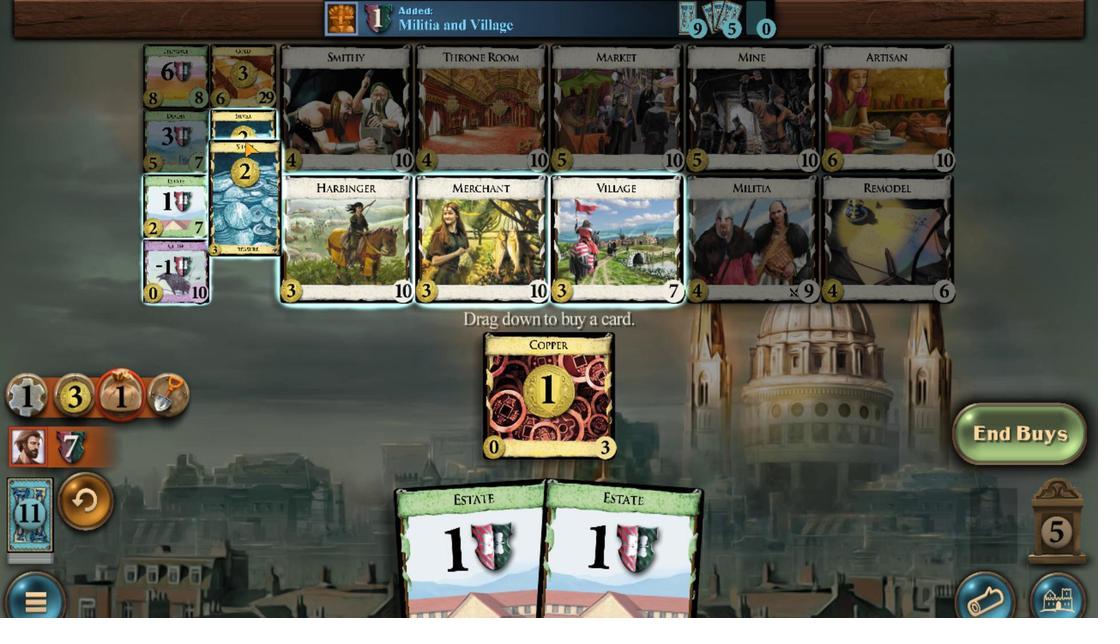 
Action: Mouse scrolled (1020, 464) with delta (0, 0)
Screenshot: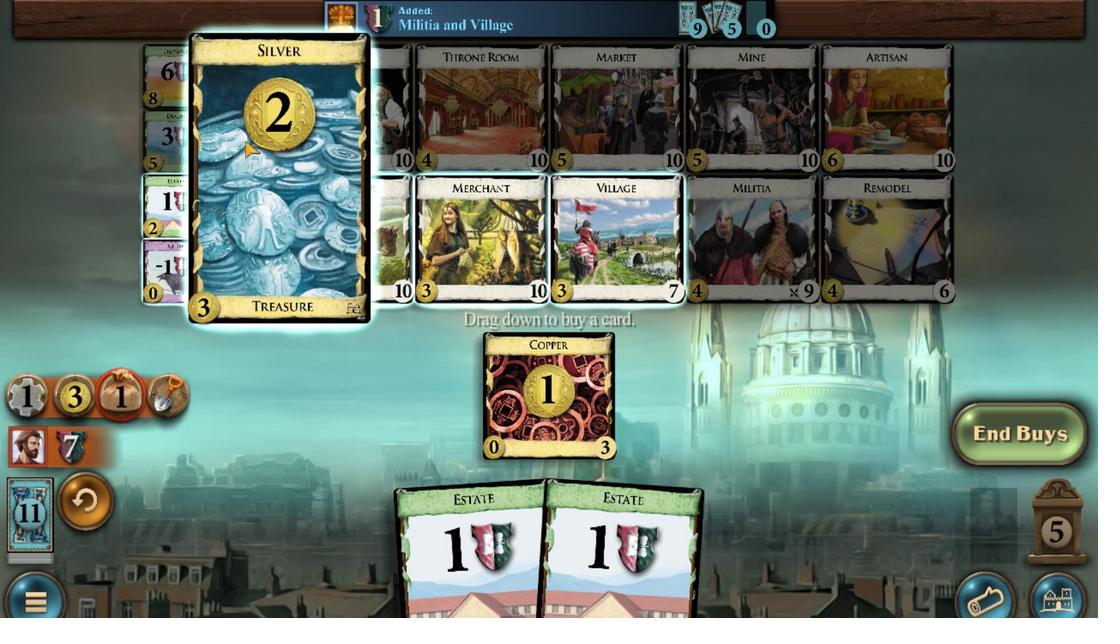 
Action: Mouse scrolled (1020, 464) with delta (0, 0)
Screenshot: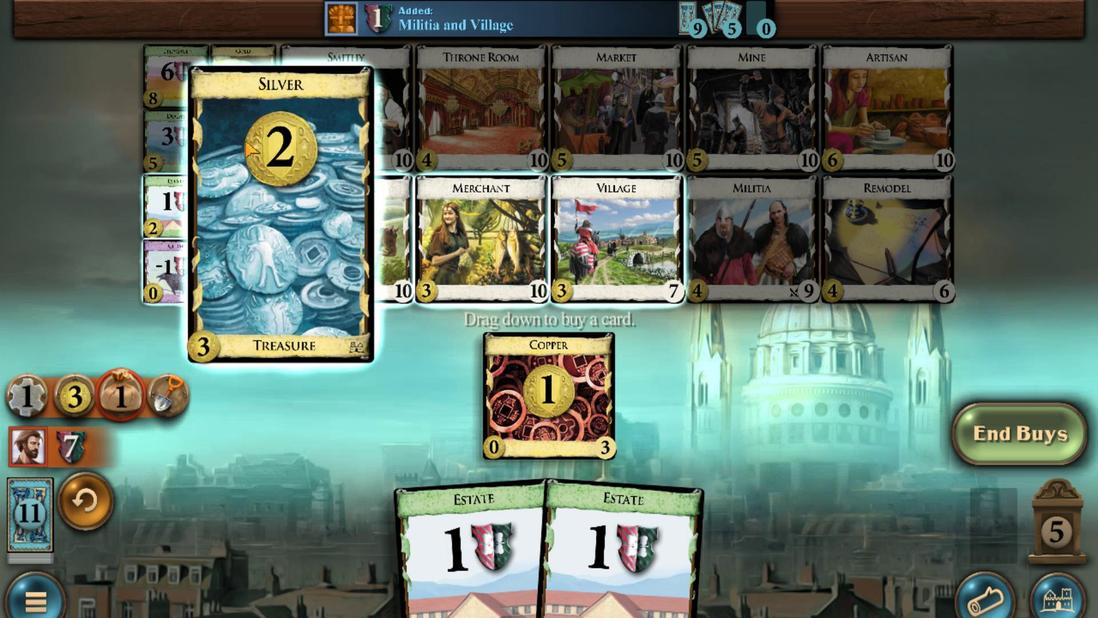 
Action: Mouse scrolled (1020, 464) with delta (0, 0)
Screenshot: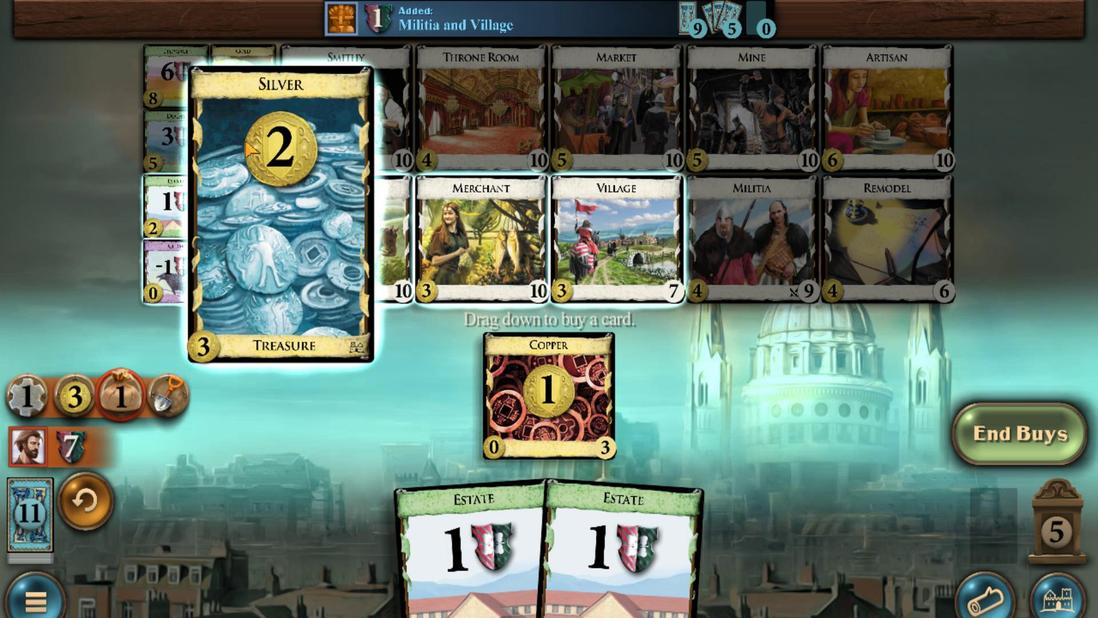 
Action: Mouse scrolled (1020, 464) with delta (0, 0)
Screenshot: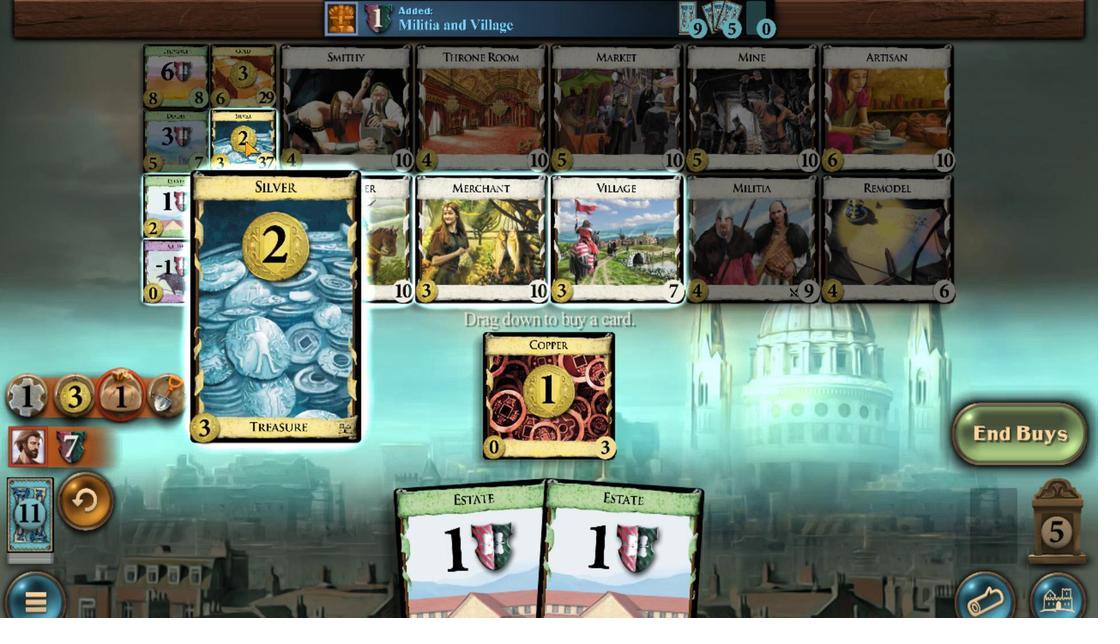 
Action: Mouse scrolled (1020, 464) with delta (0, 0)
Screenshot: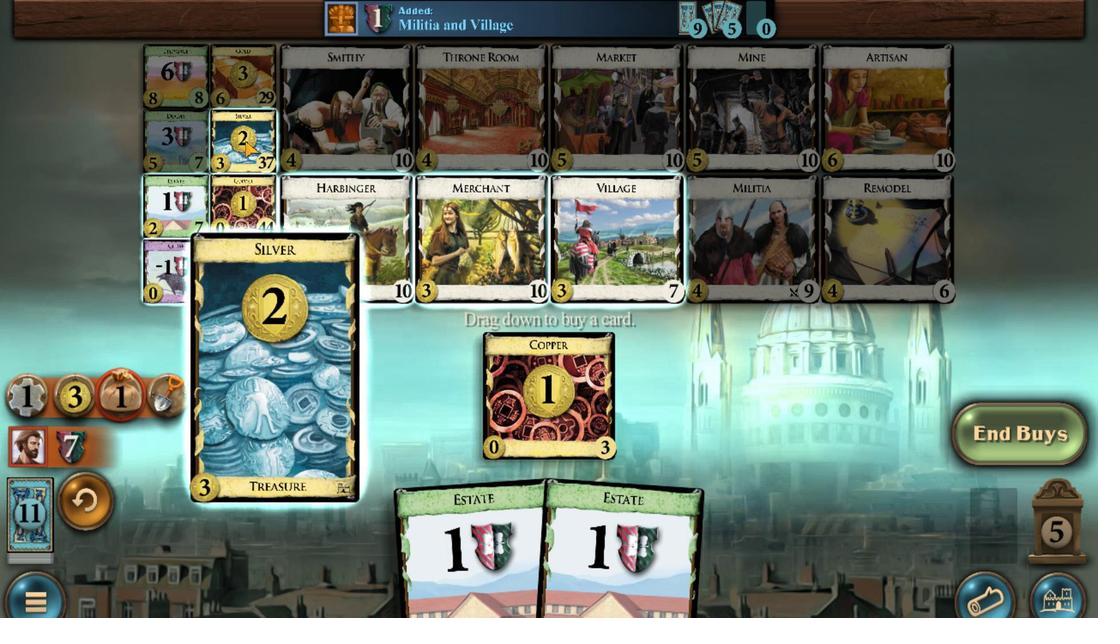 
Action: Mouse moved to (1006, 453)
Screenshot: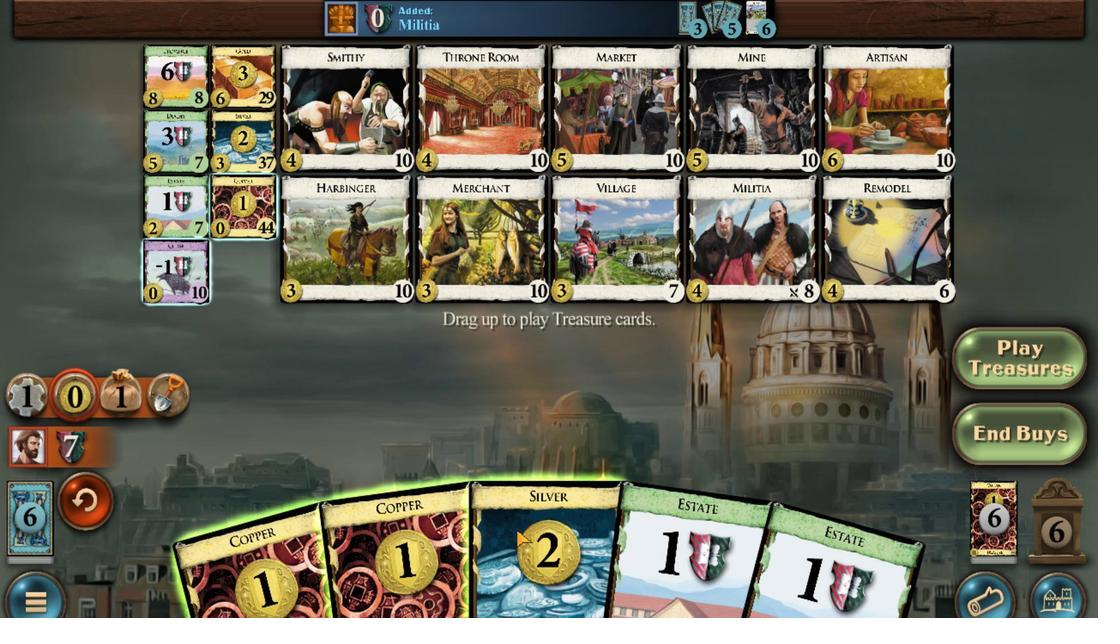 
Action: Mouse scrolled (1006, 453) with delta (0, 0)
Screenshot: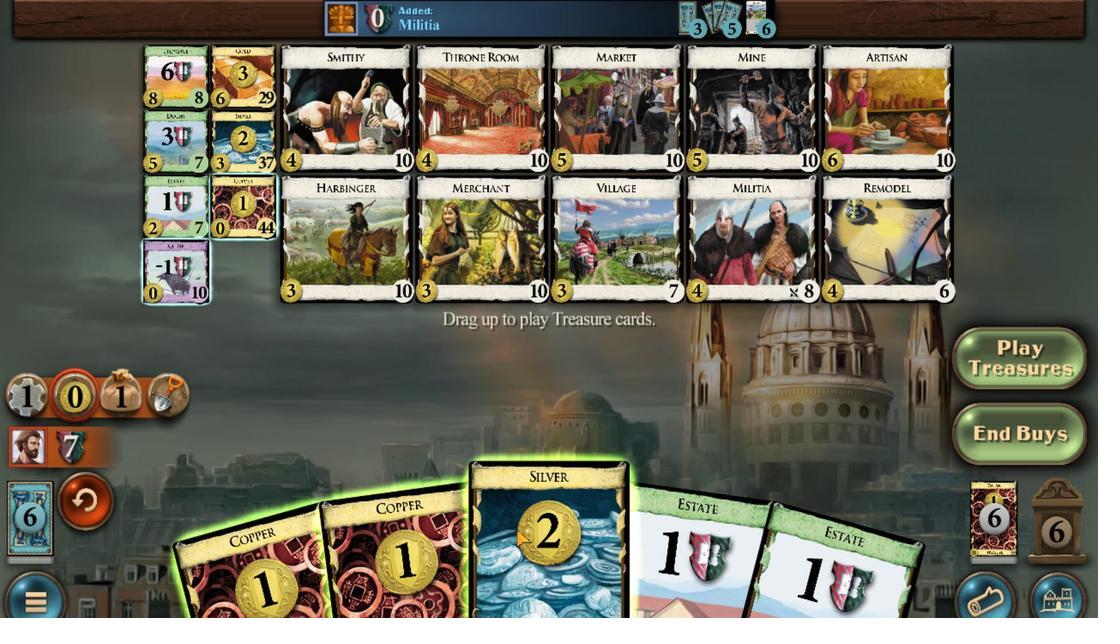 
Action: Mouse moved to (1011, 453)
Screenshot: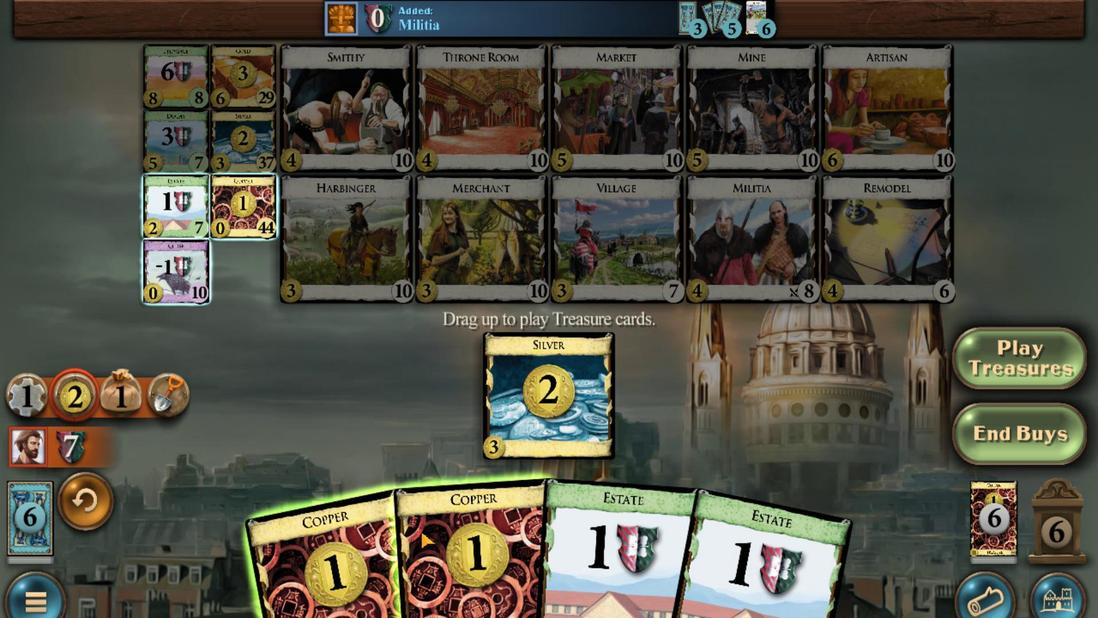 
Action: Mouse scrolled (1011, 453) with delta (0, 0)
Screenshot: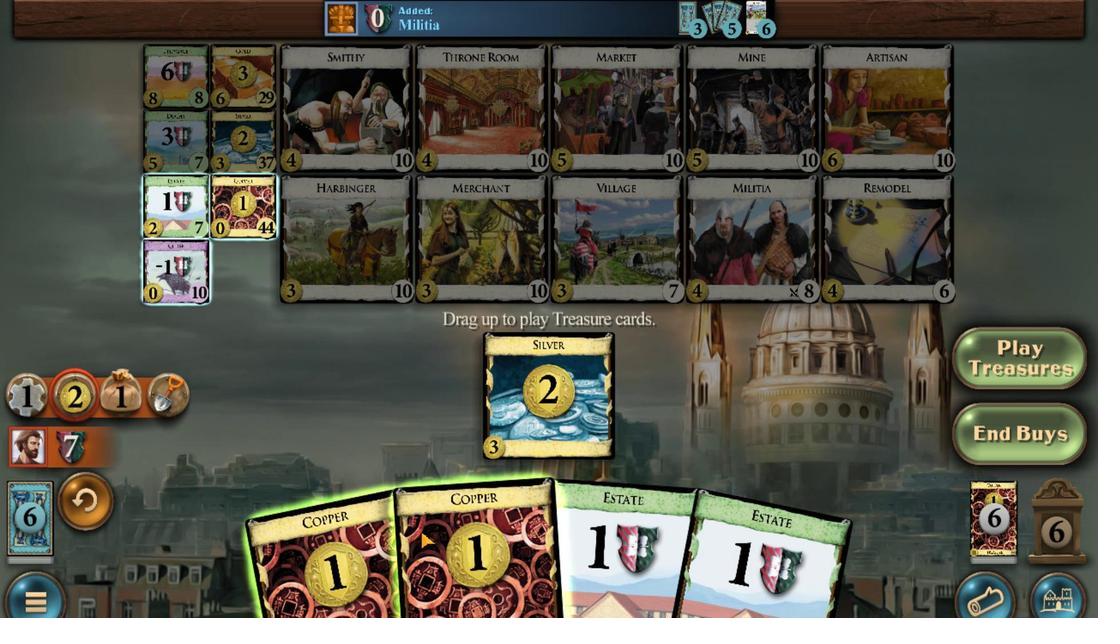 
Action: Mouse moved to (1012, 453)
Screenshot: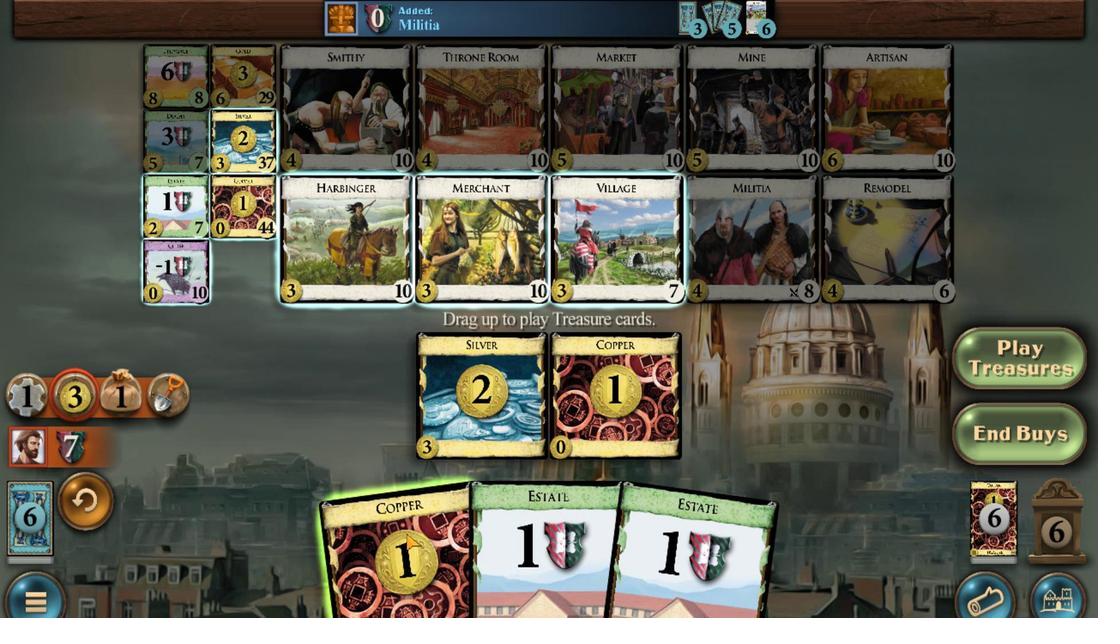 
Action: Mouse scrolled (1012, 453) with delta (0, 0)
Screenshot: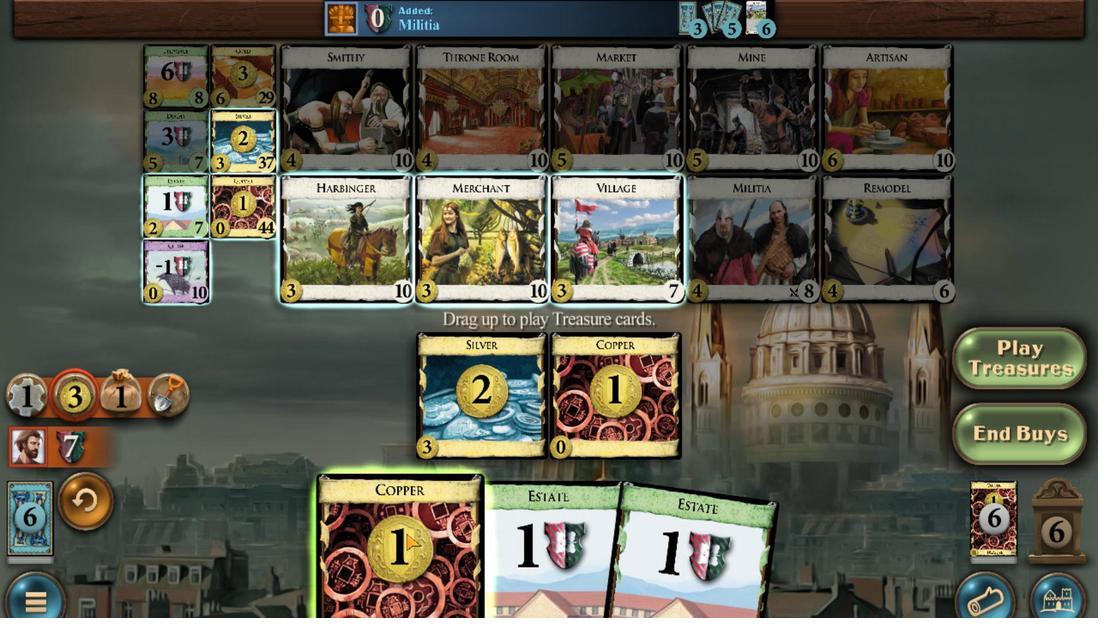 
Action: Mouse moved to (988, 461)
Screenshot: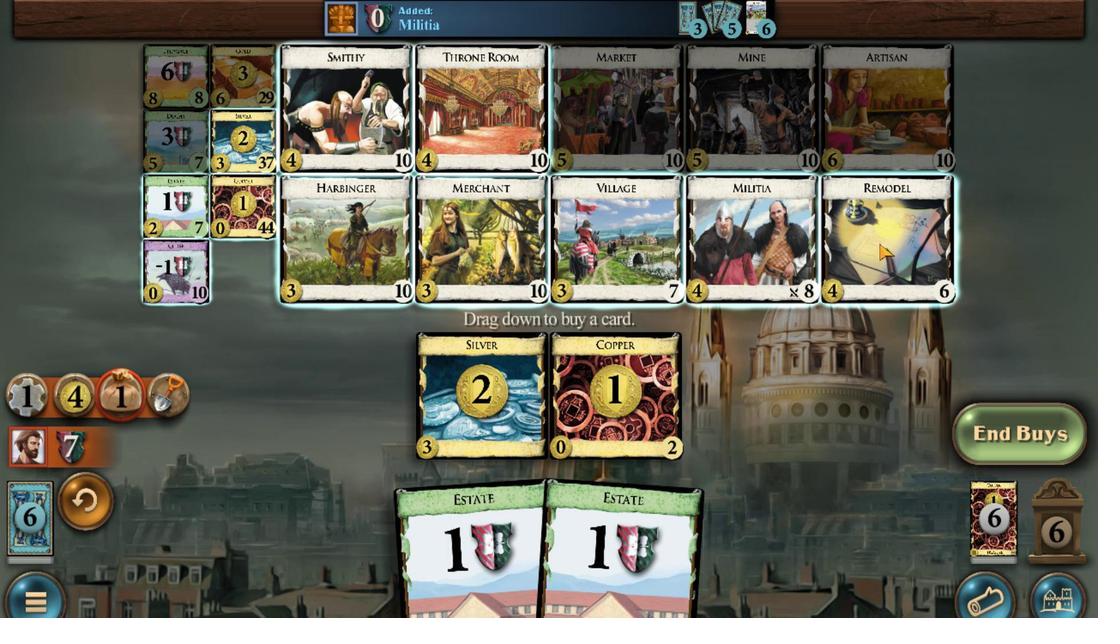 
Action: Mouse scrolled (988, 461) with delta (0, 0)
Screenshot: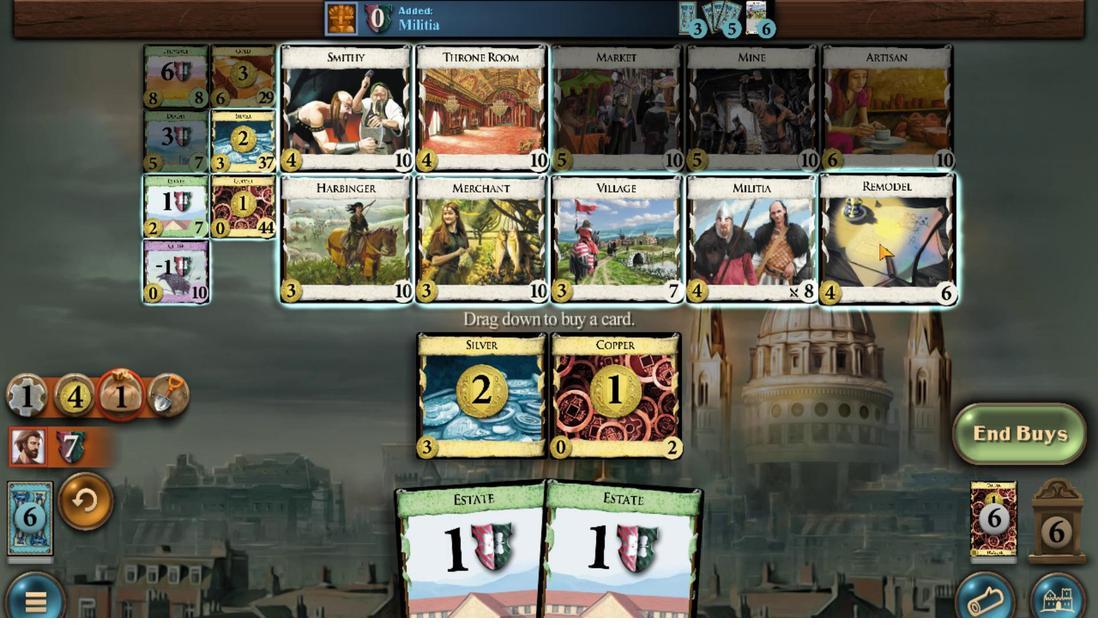 
Action: Mouse scrolled (988, 461) with delta (0, 0)
Screenshot: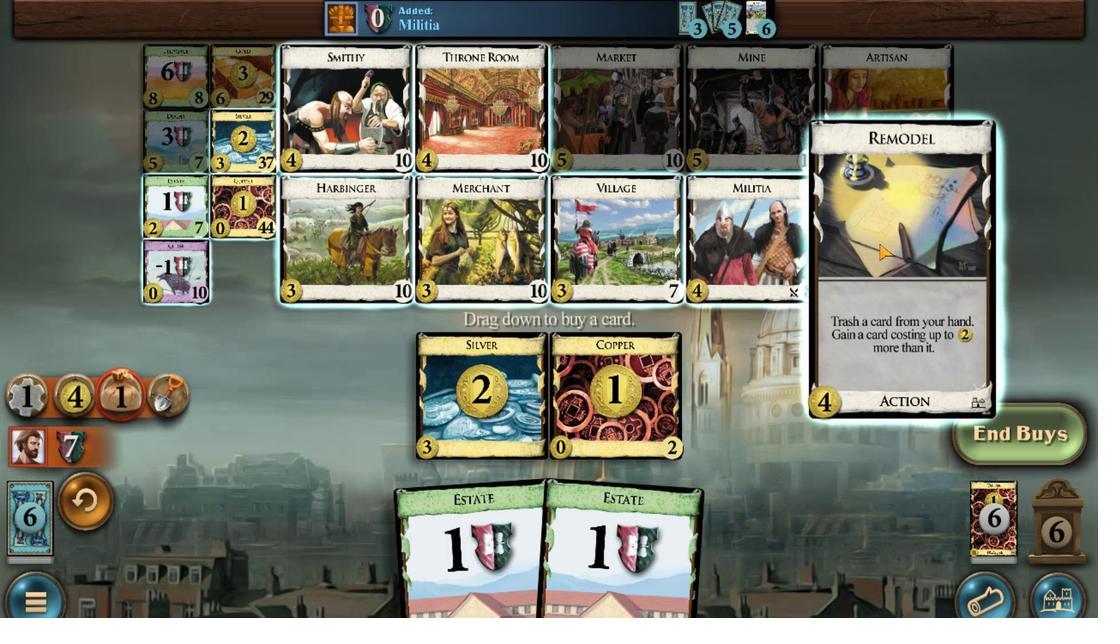 
Action: Mouse scrolled (988, 461) with delta (0, 0)
Screenshot: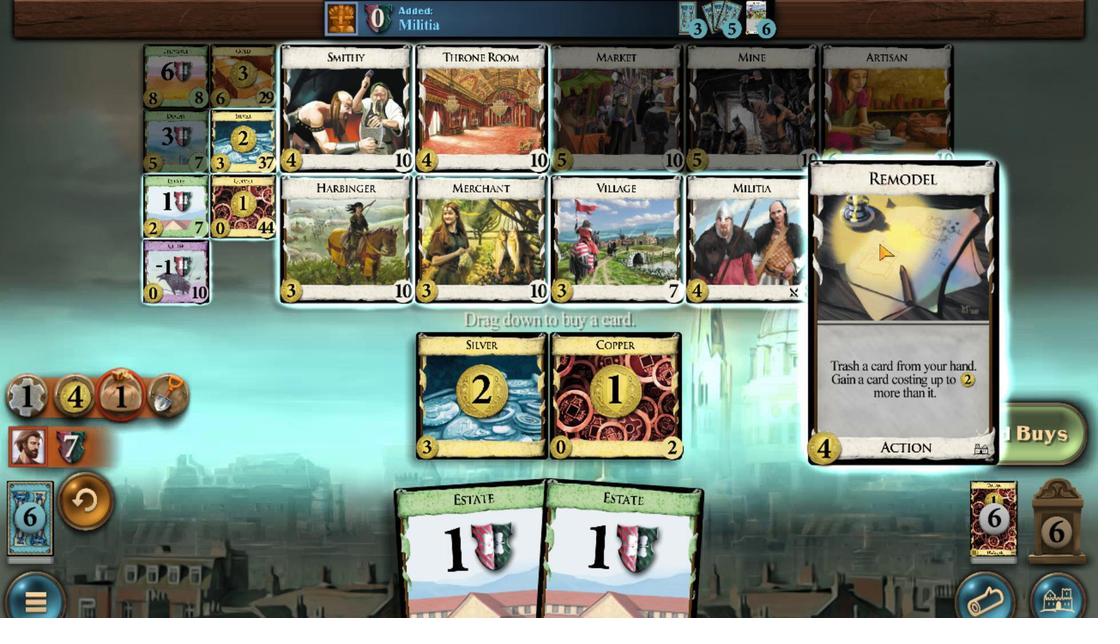 
Action: Mouse scrolled (988, 461) with delta (0, 0)
Screenshot: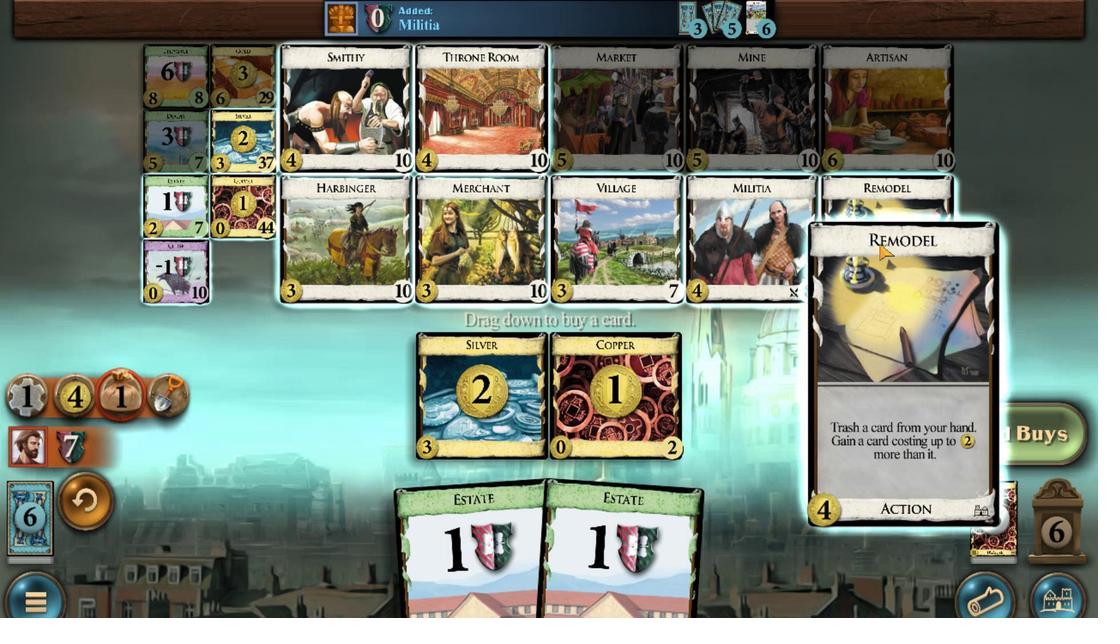 
Action: Mouse scrolled (988, 461) with delta (0, 0)
Screenshot: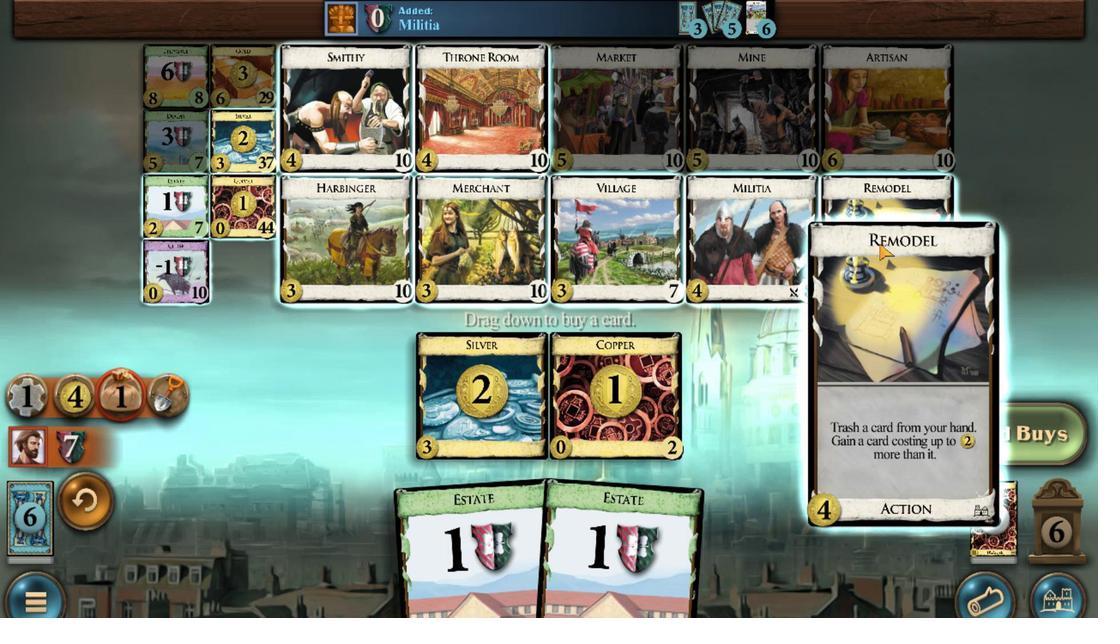 
Action: Mouse moved to (991, 453)
Screenshot: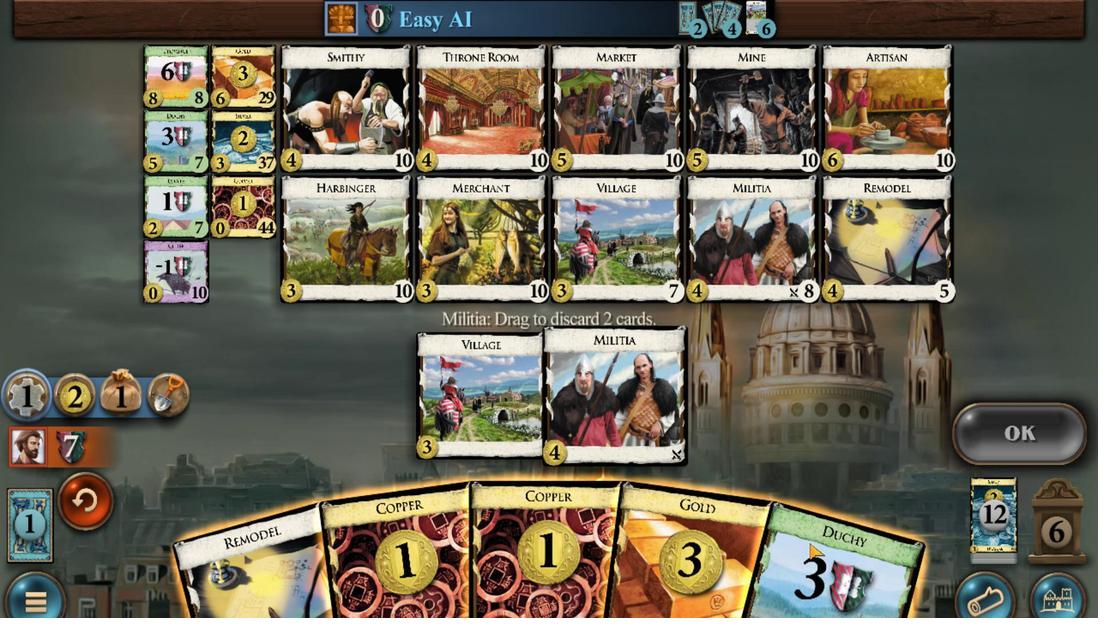 
Action: Mouse scrolled (991, 453) with delta (0, 0)
Screenshot: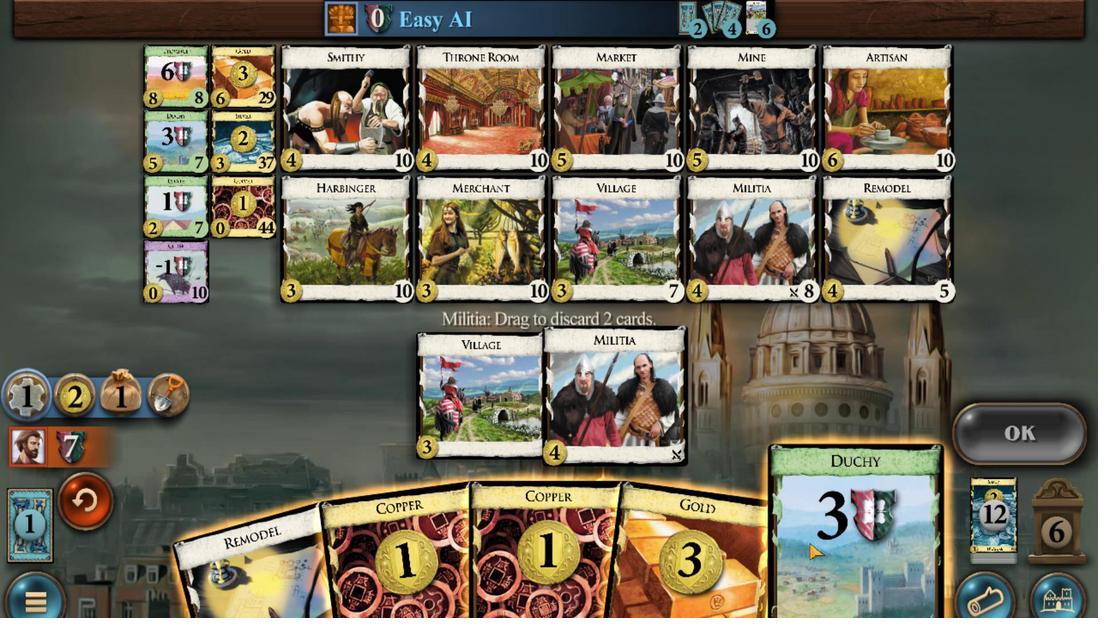 
Action: Mouse moved to (1011, 453)
Screenshot: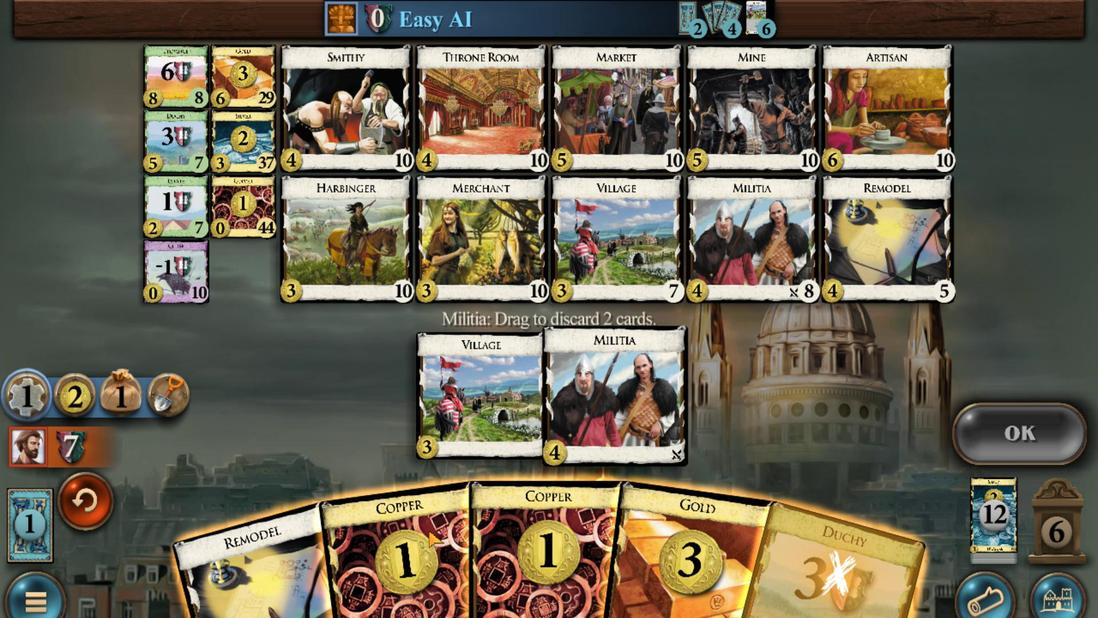
Action: Mouse scrolled (1011, 453) with delta (0, 0)
Screenshot: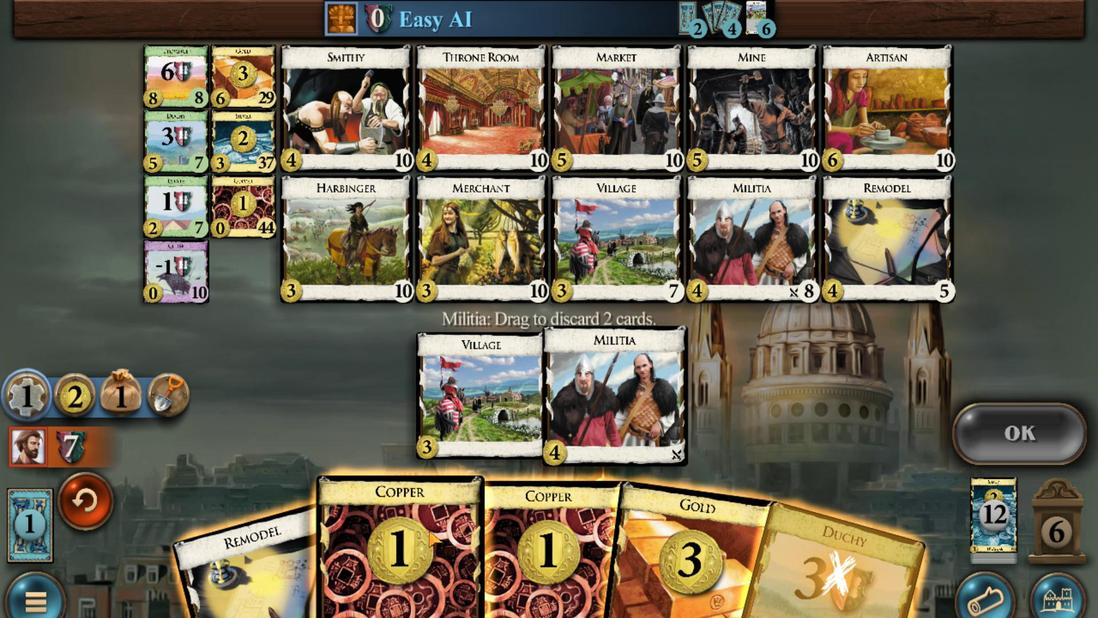 
Action: Mouse moved to (983, 456)
Screenshot: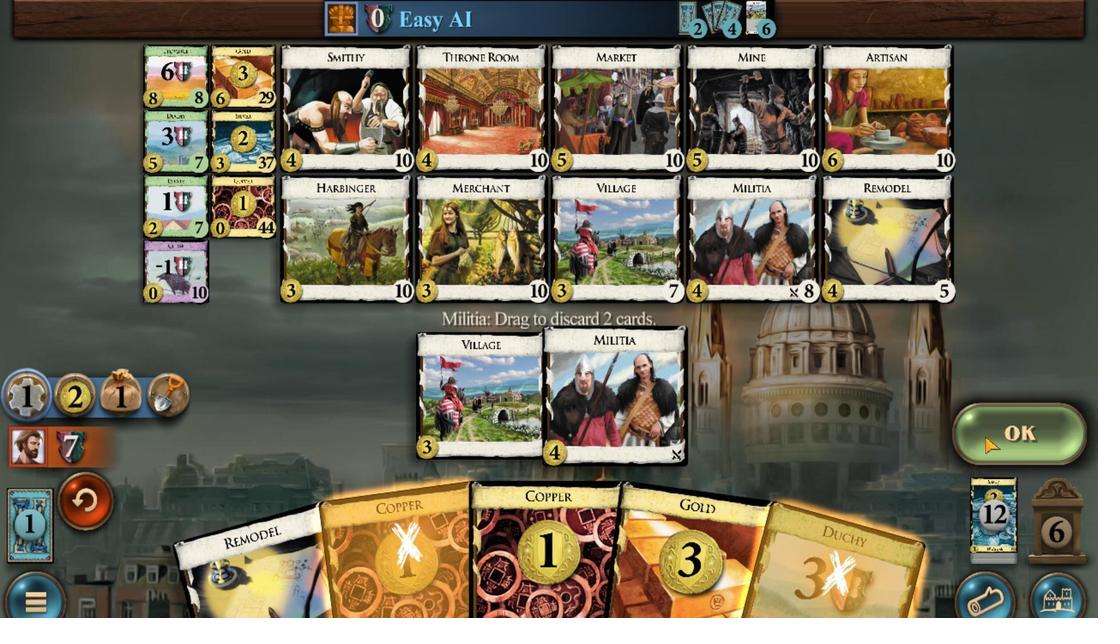 
Action: Mouse pressed left at (983, 456)
Screenshot: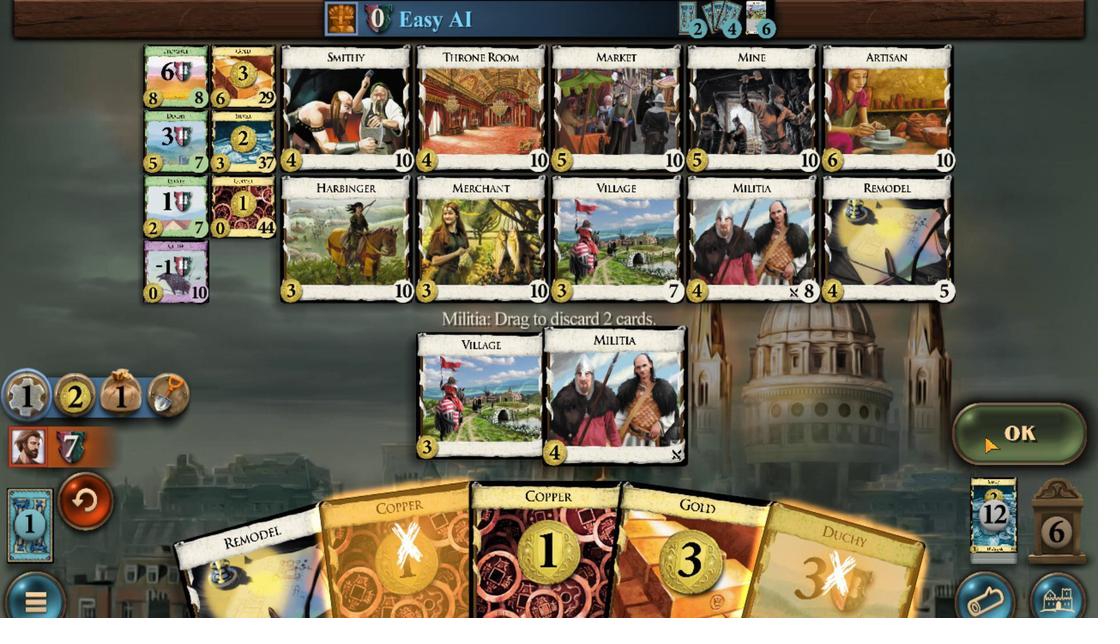 
Action: Mouse moved to (1011, 453)
Screenshot: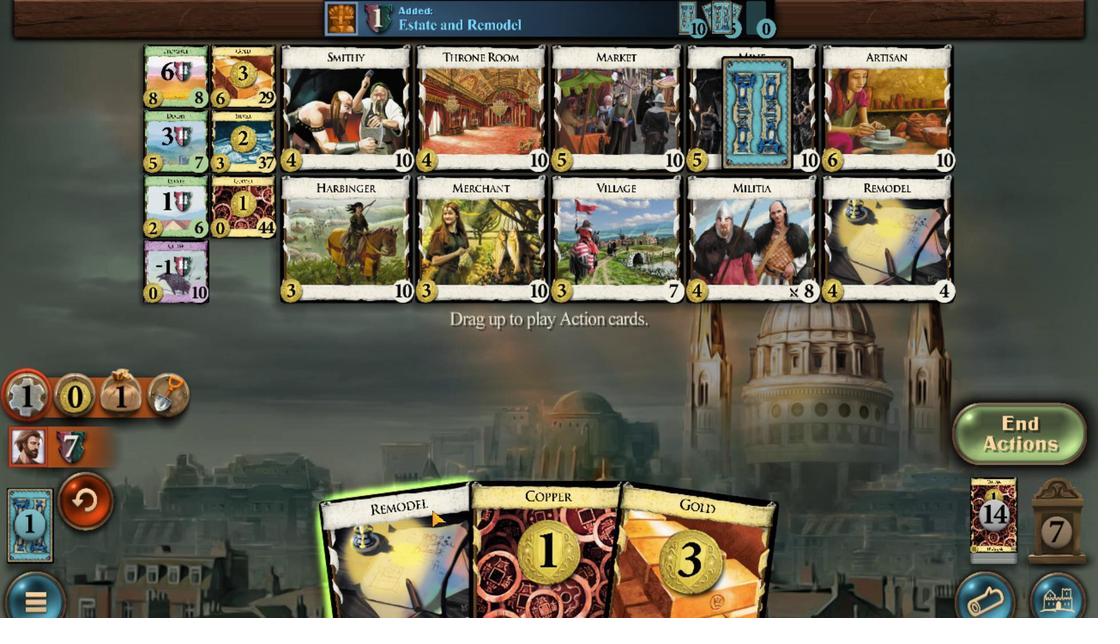 
Action: Mouse scrolled (1011, 453) with delta (0, 0)
Screenshot: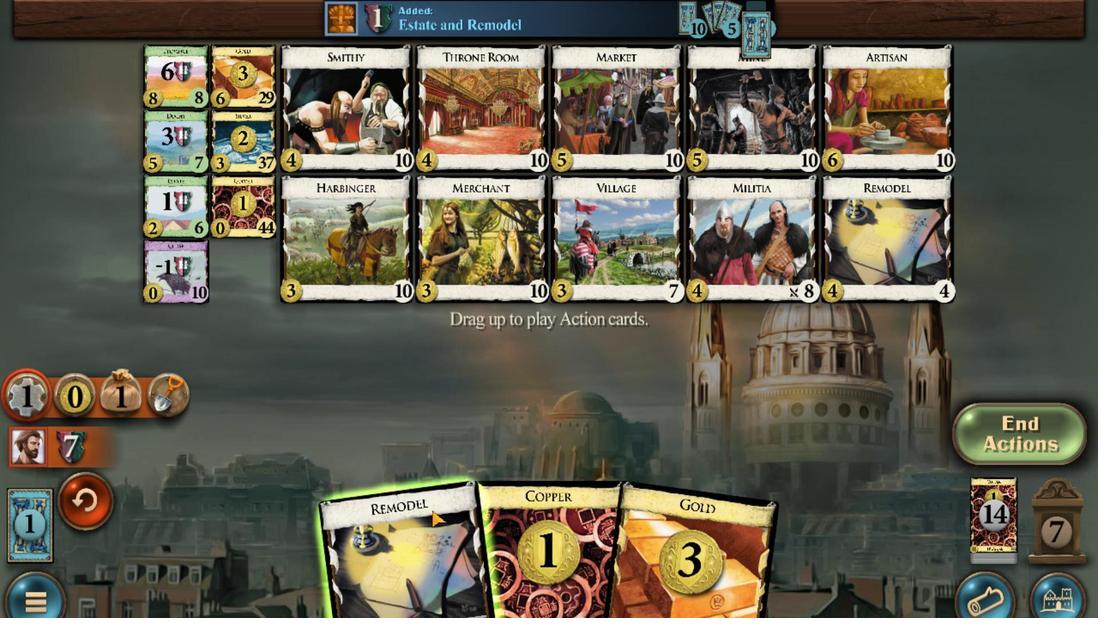 
Action: Mouse moved to (1003, 453)
Screenshot: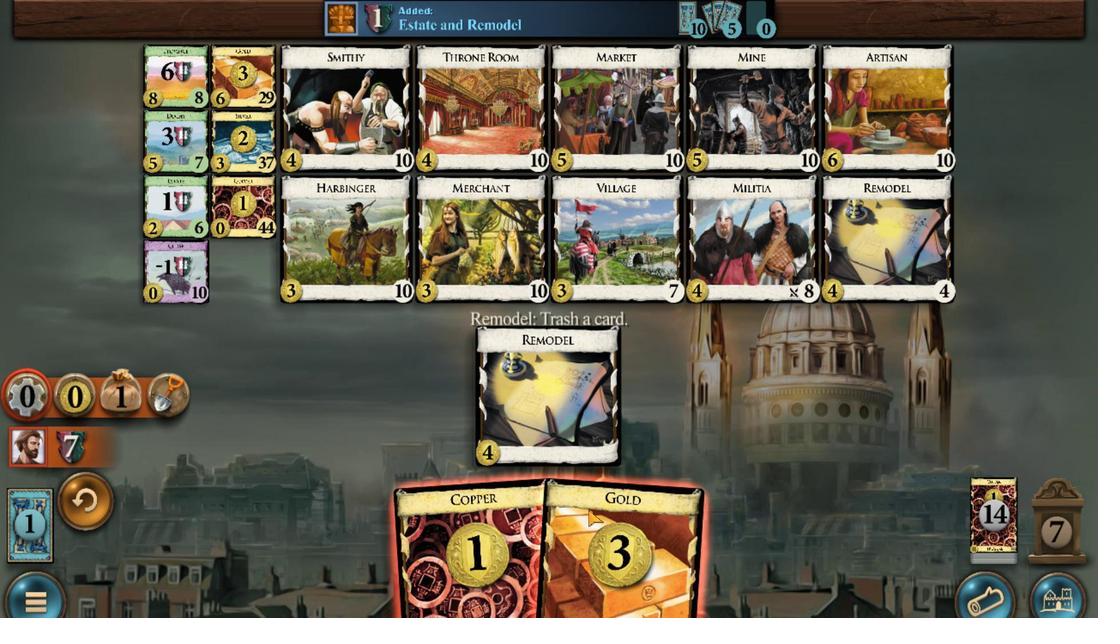 
Action: Mouse scrolled (1003, 453) with delta (0, 0)
Screenshot: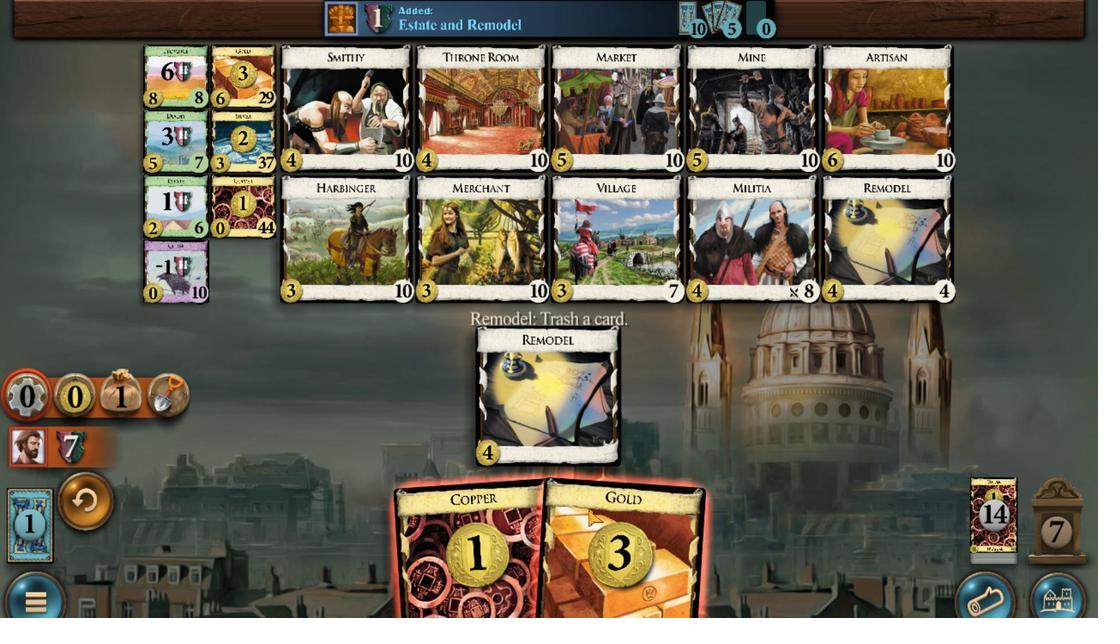 
Action: Mouse moved to (1023, 465)
Screenshot: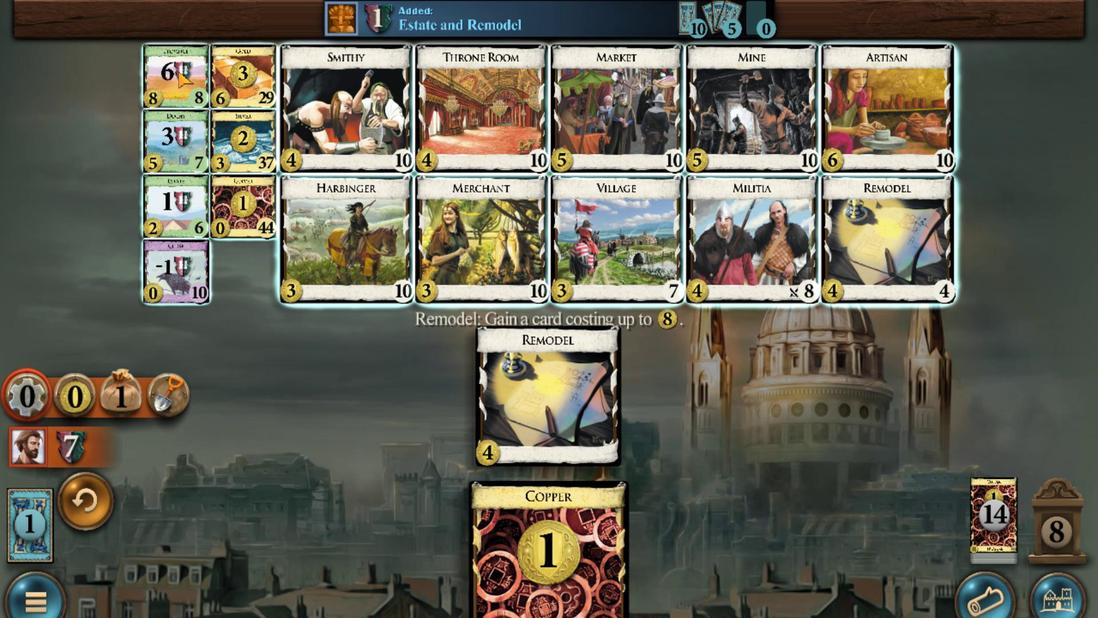 
Action: Mouse scrolled (1023, 465) with delta (0, 0)
Screenshot: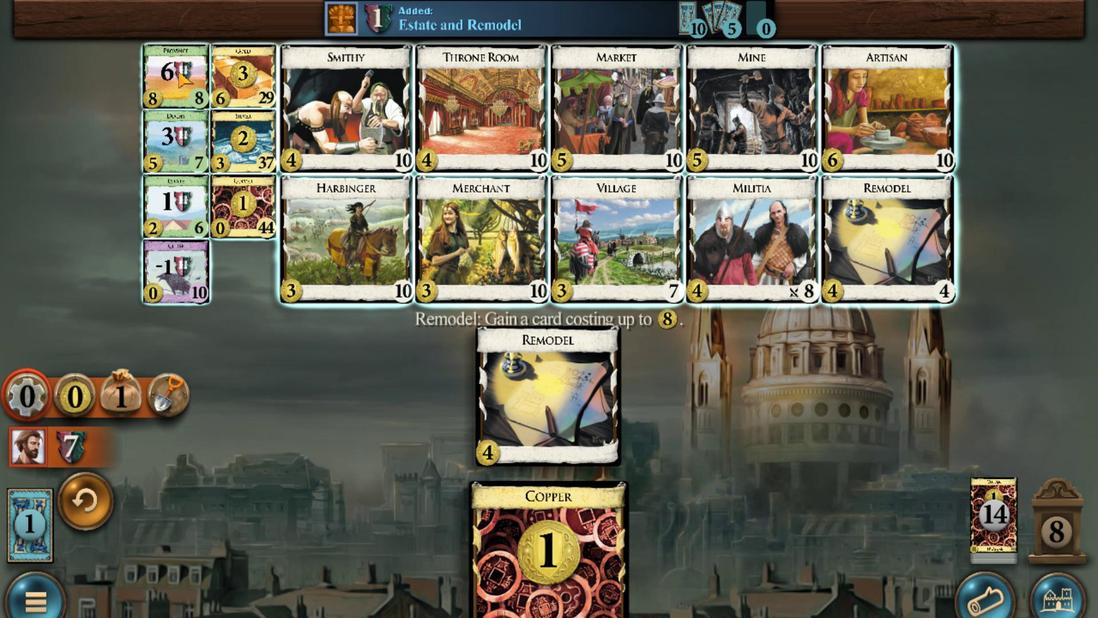 
Action: Mouse scrolled (1023, 465) with delta (0, 0)
Screenshot: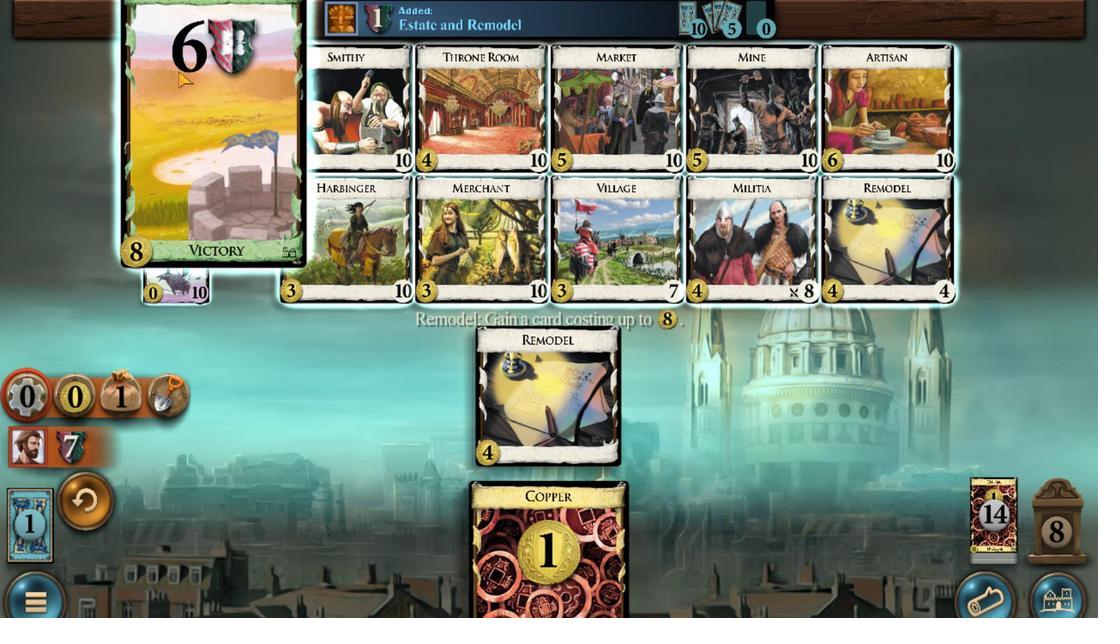 
Action: Mouse scrolled (1023, 465) with delta (0, 0)
Screenshot: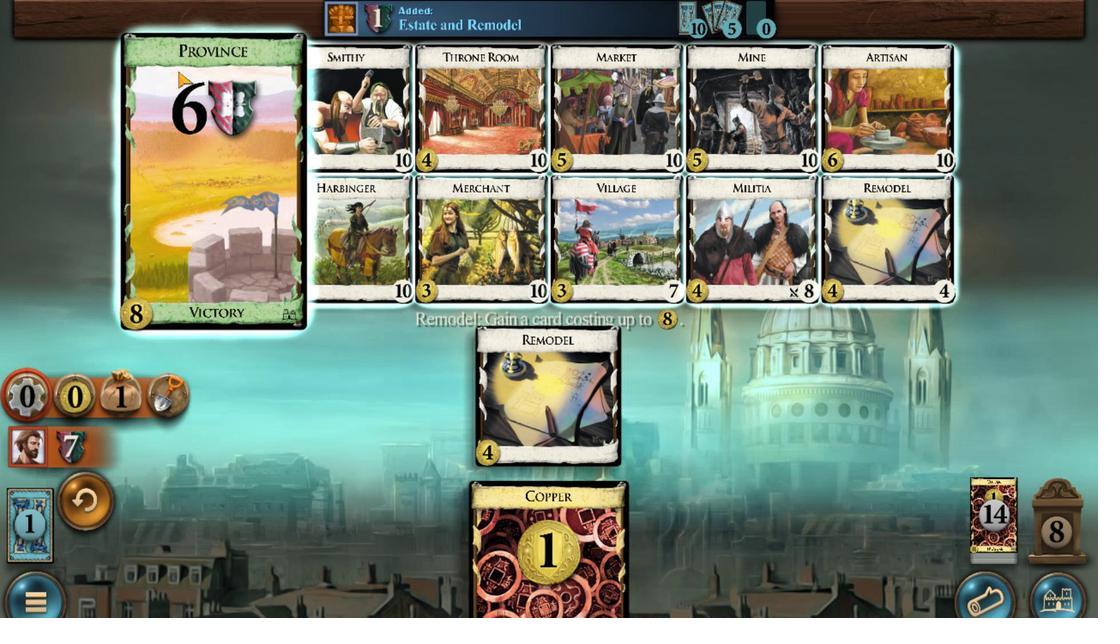 
Action: Mouse scrolled (1023, 465) with delta (0, 0)
Screenshot: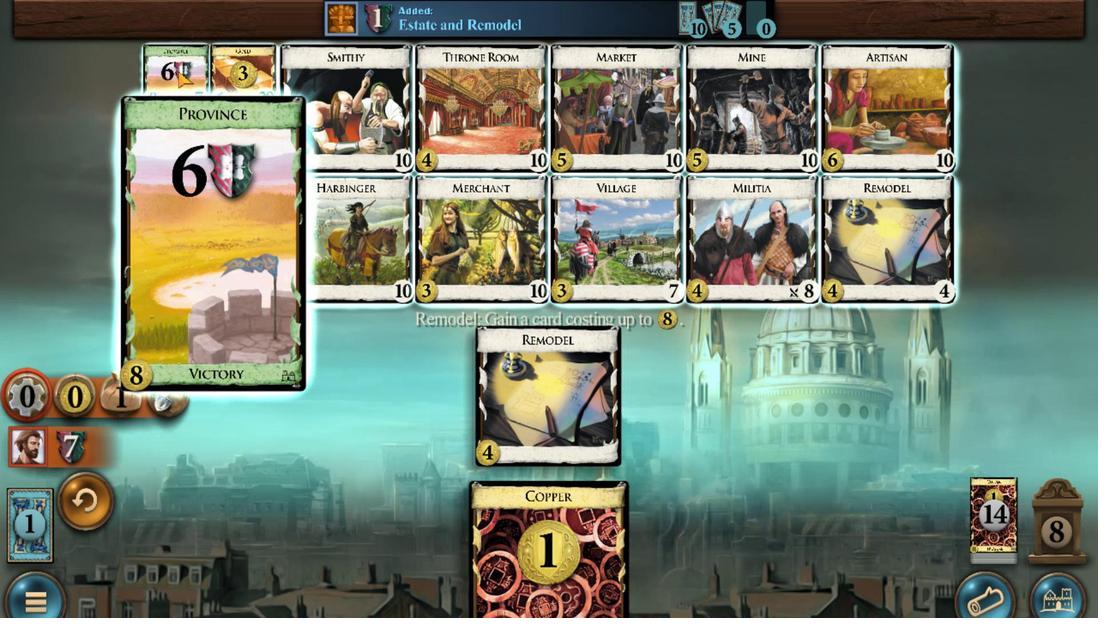 
Action: Mouse scrolled (1023, 465) with delta (0, 0)
Screenshot: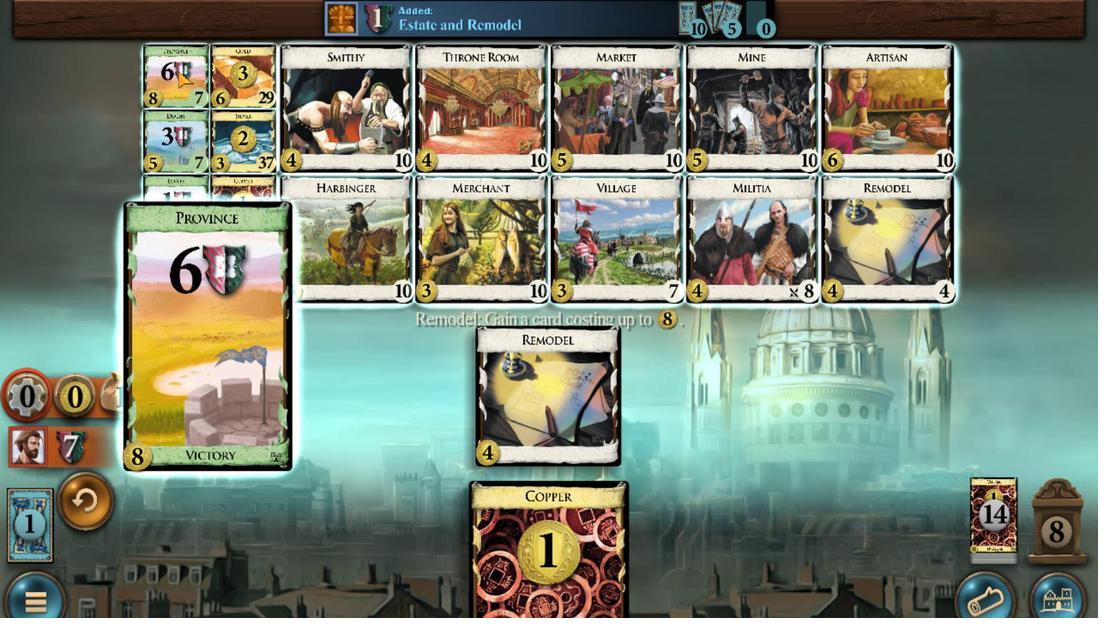 
Action: Mouse scrolled (1023, 465) with delta (0, 0)
Screenshot: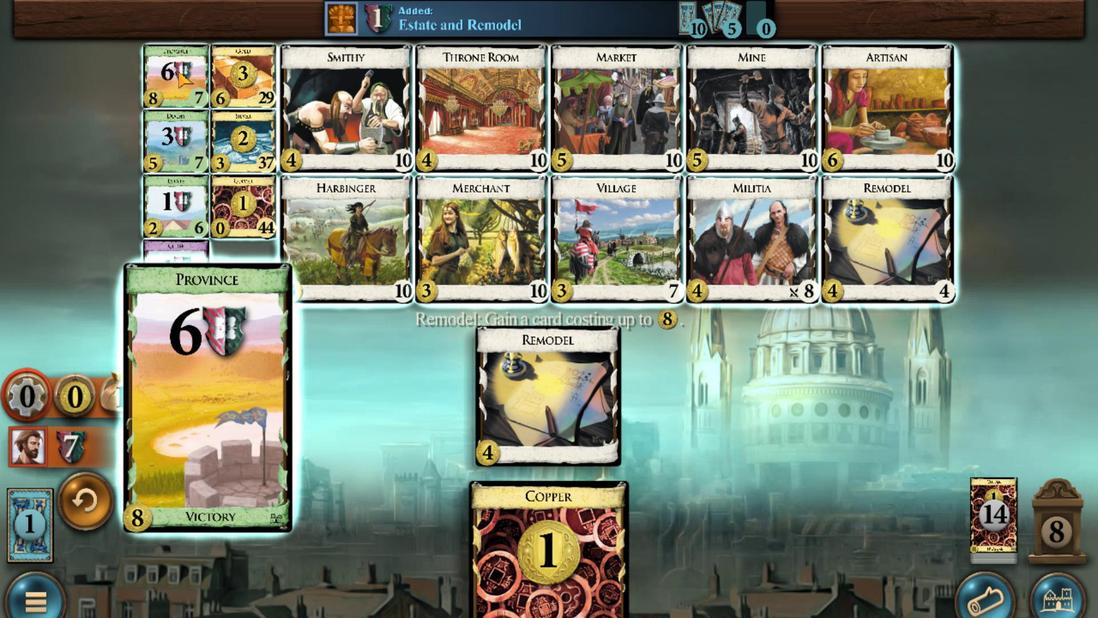 
Action: Mouse moved to (1004, 454)
Screenshot: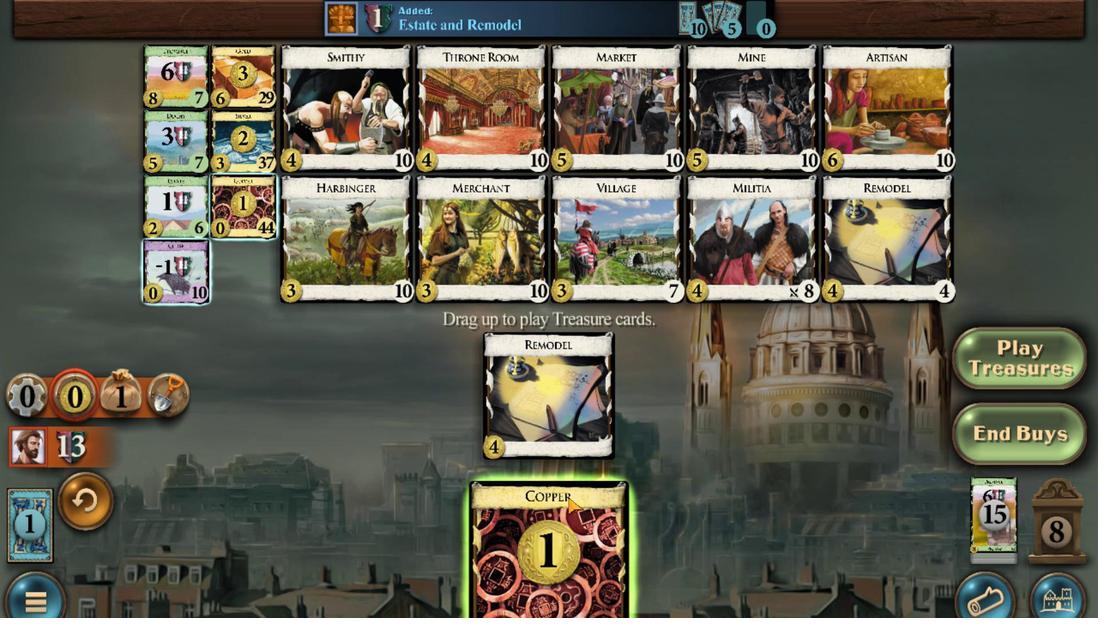 
Action: Mouse scrolled (1004, 454) with delta (0, 0)
Screenshot: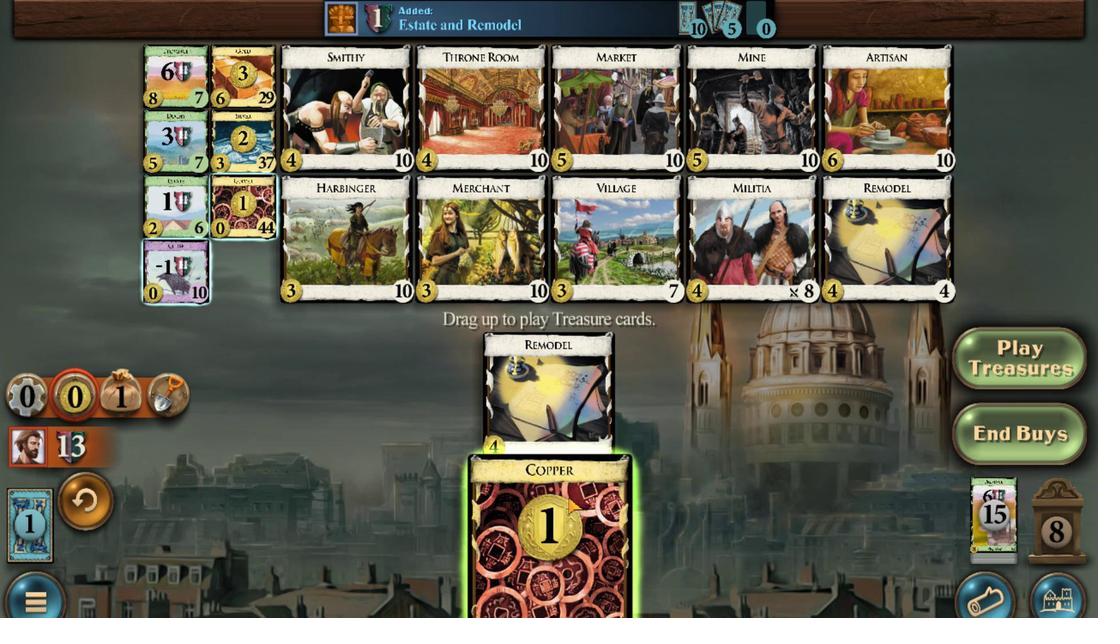 
Action: Mouse moved to (1020, 462)
Screenshot: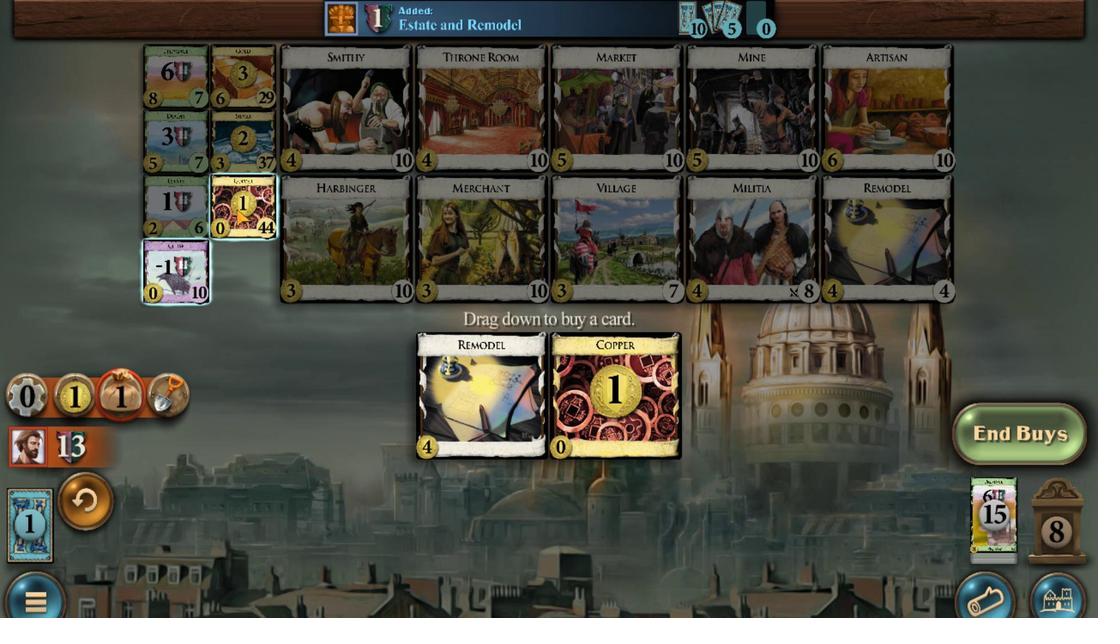 
Action: Mouse scrolled (1020, 462) with delta (0, 0)
Screenshot: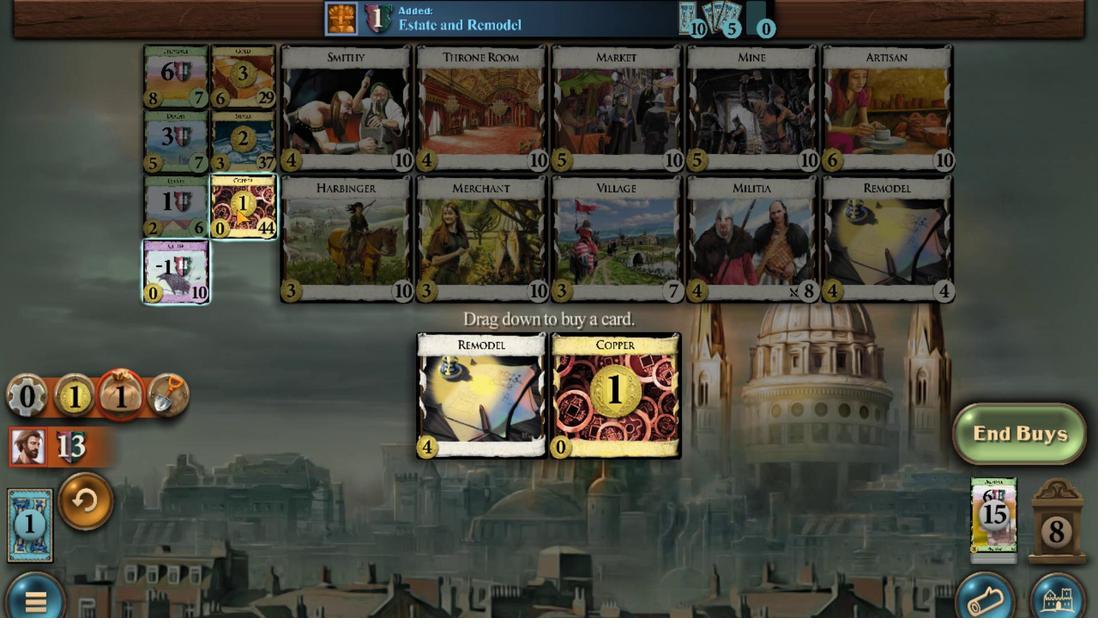 
Action: Mouse scrolled (1020, 462) with delta (0, 0)
Screenshot: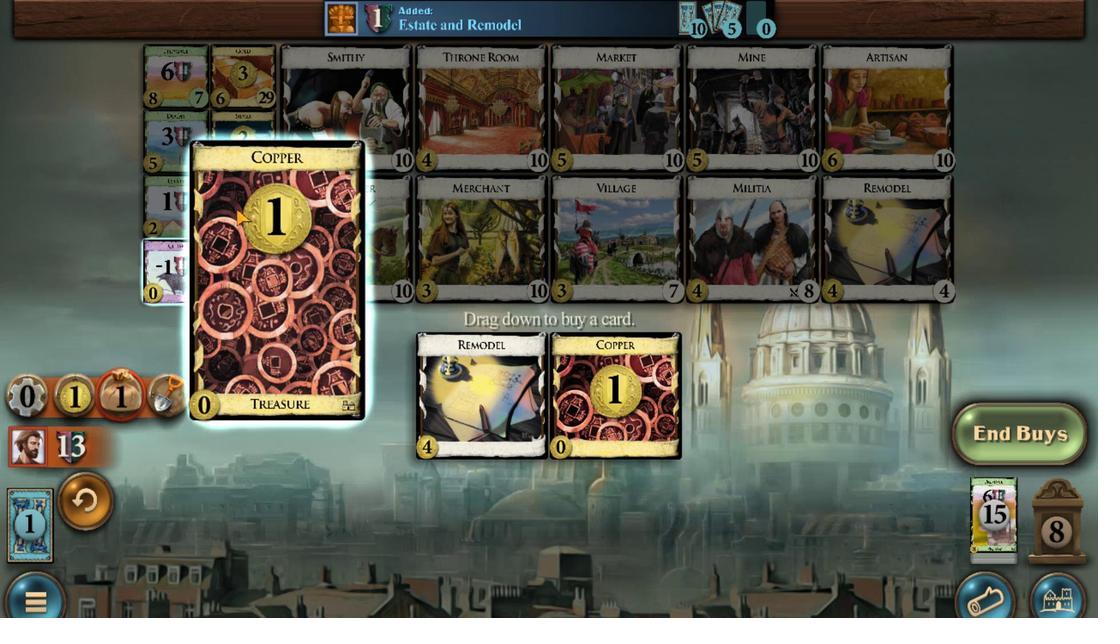 
Action: Mouse scrolled (1020, 462) with delta (0, 0)
Screenshot: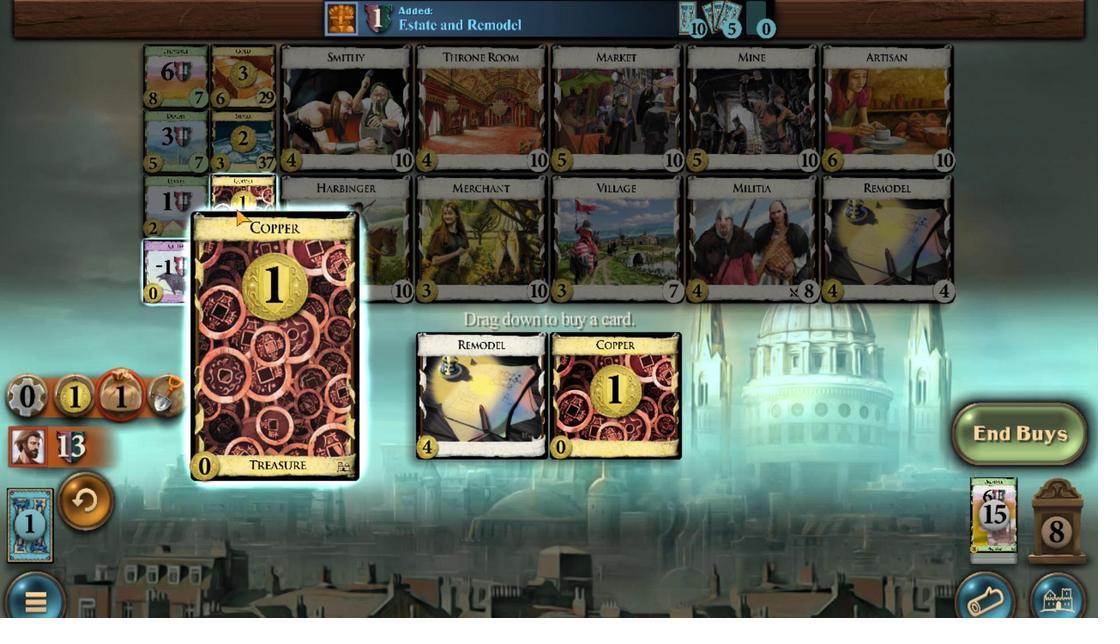 
Action: Mouse moved to (1004, 453)
Screenshot: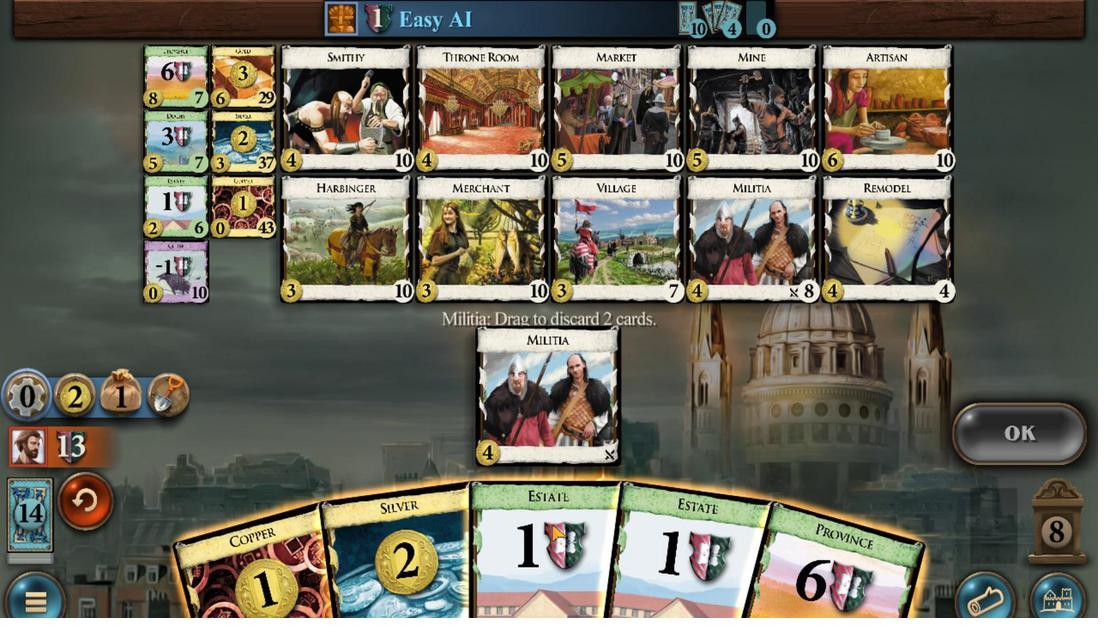 
Action: Mouse scrolled (1004, 453) with delta (0, 0)
Screenshot: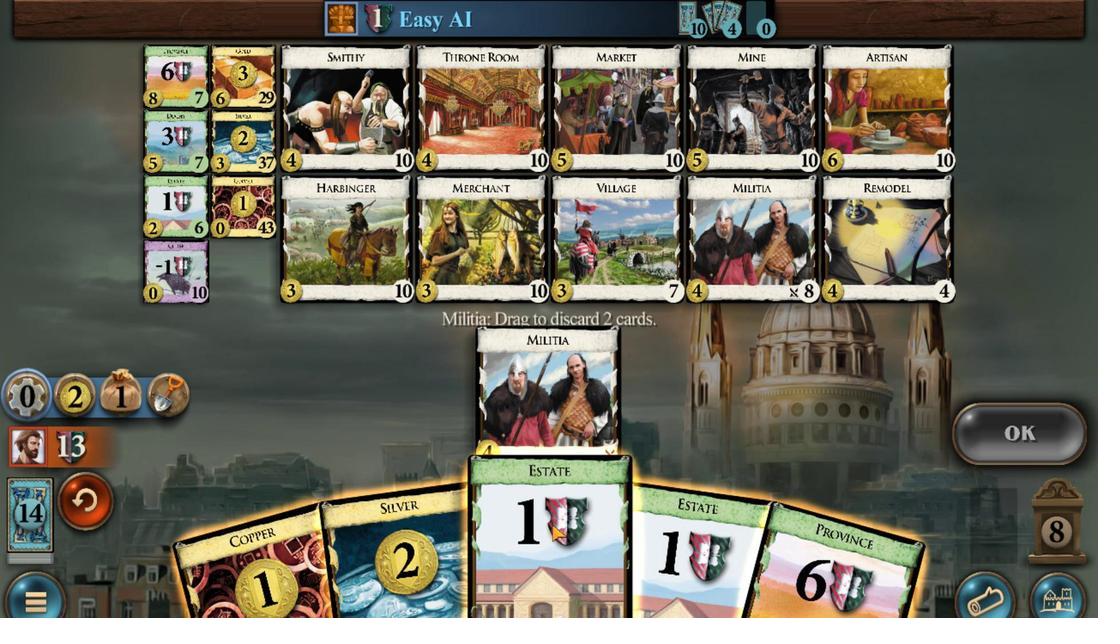 
Action: Mouse moved to (998, 452)
Screenshot: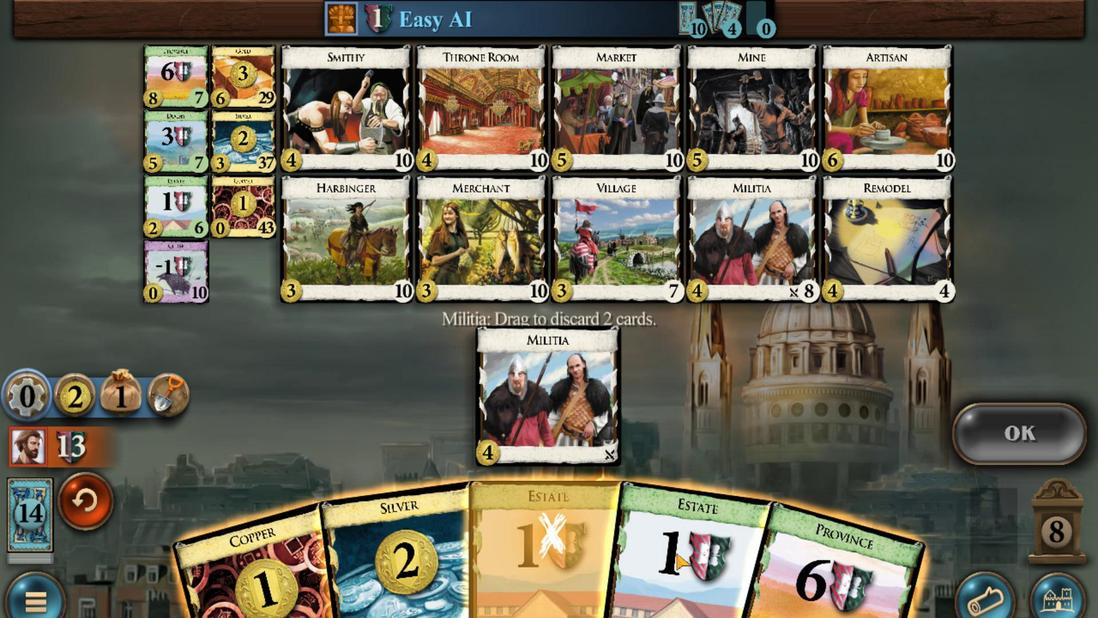 
Action: Mouse scrolled (998, 452) with delta (0, 0)
Screenshot: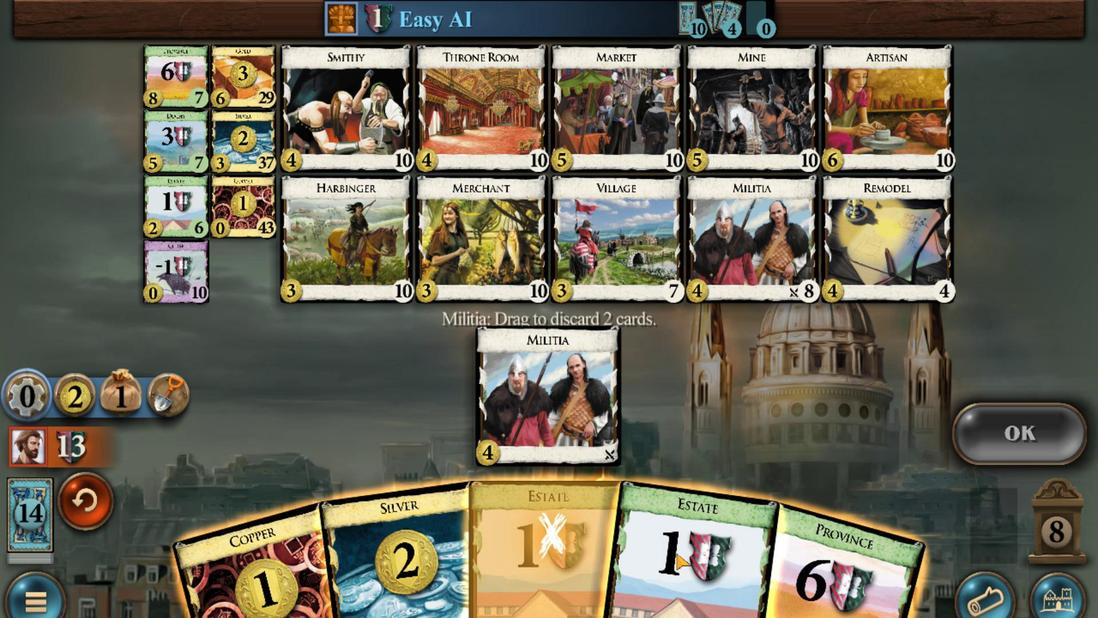 
Action: Mouse moved to (980, 455)
Screenshot: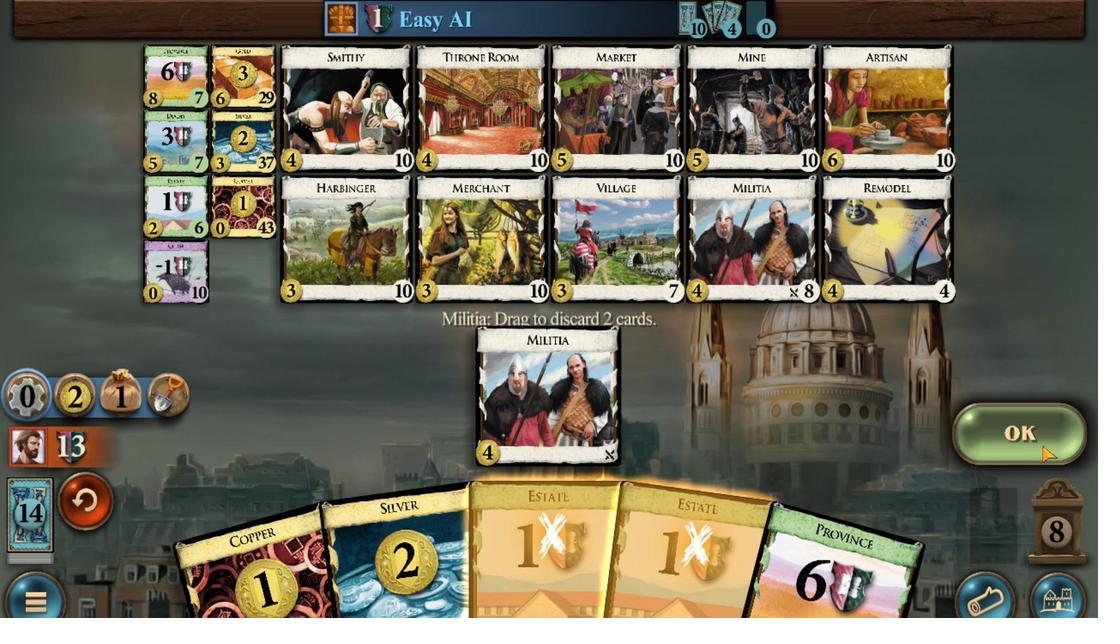 
Action: Mouse pressed left at (980, 455)
Screenshot: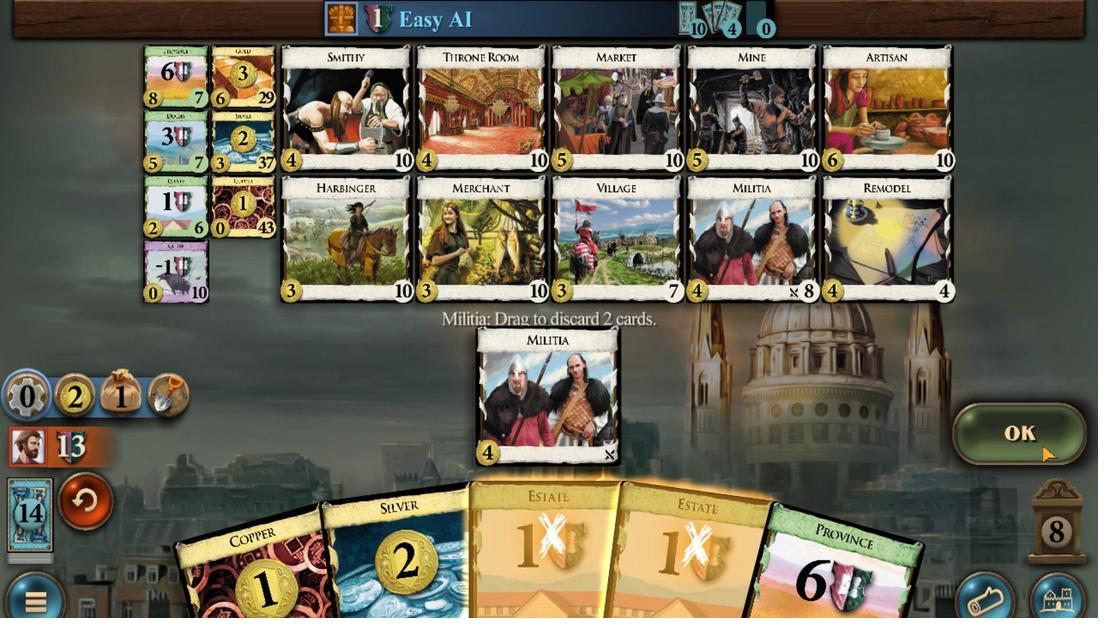 
Action: Mouse moved to (1006, 453)
Screenshot: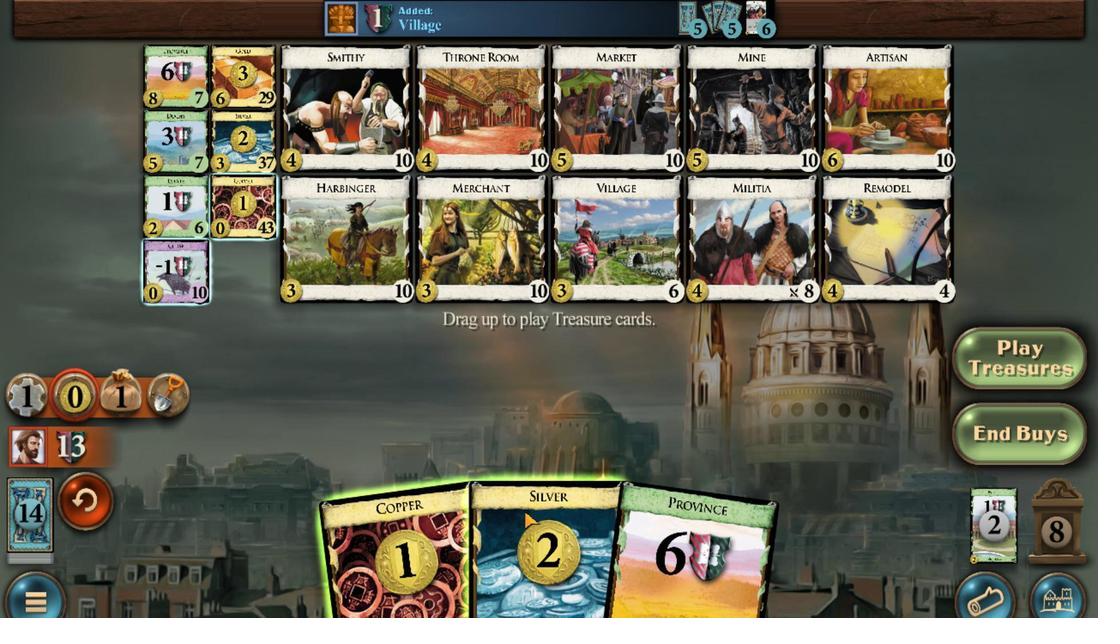 
Action: Mouse scrolled (1006, 453) with delta (0, 0)
Screenshot: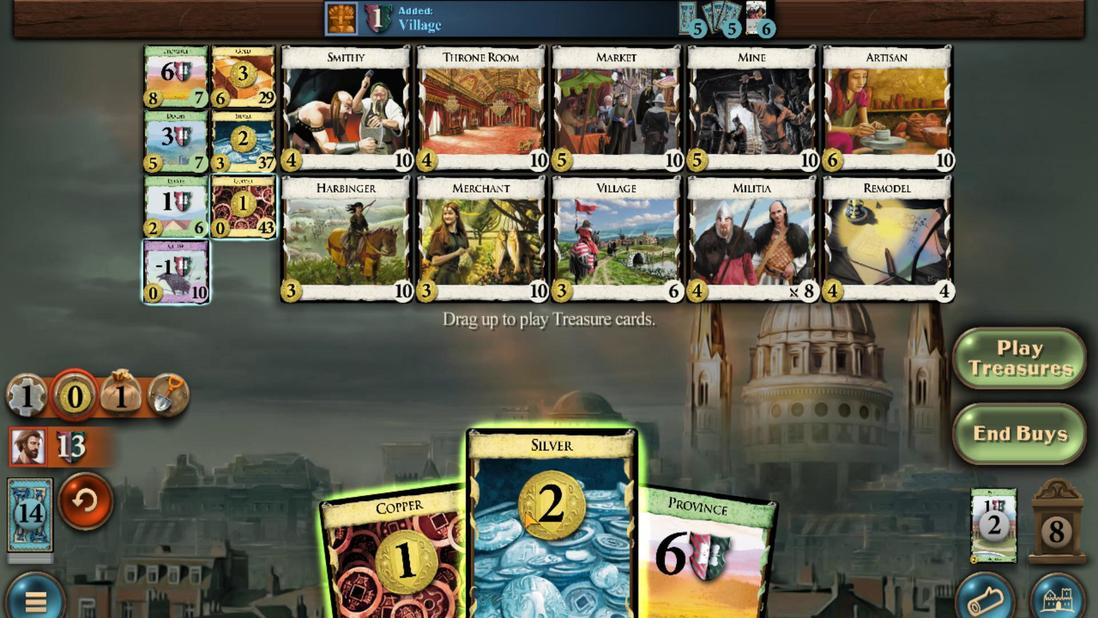 
Action: Mouse moved to (1008, 453)
Screenshot: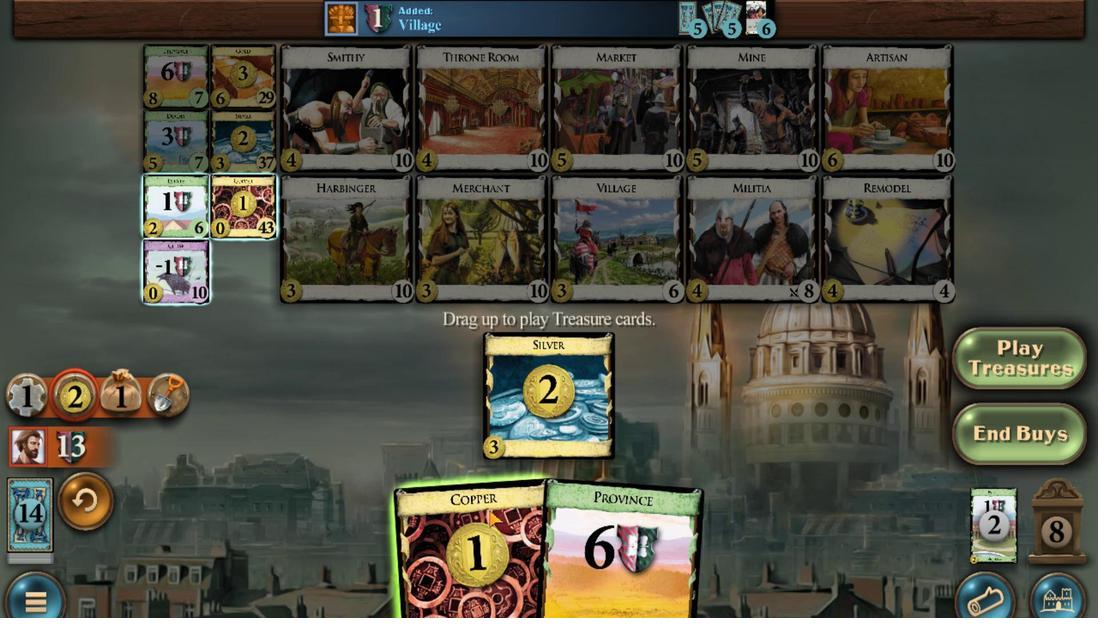 
Action: Mouse scrolled (1008, 453) with delta (0, 0)
Screenshot: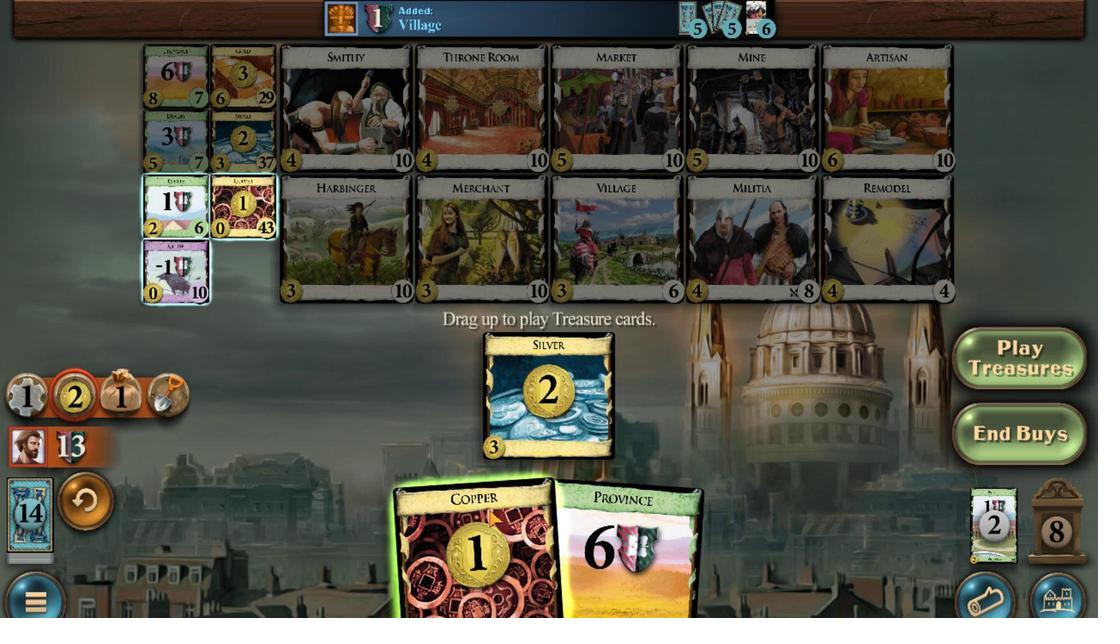 
Action: Mouse moved to (1020, 464)
Screenshot: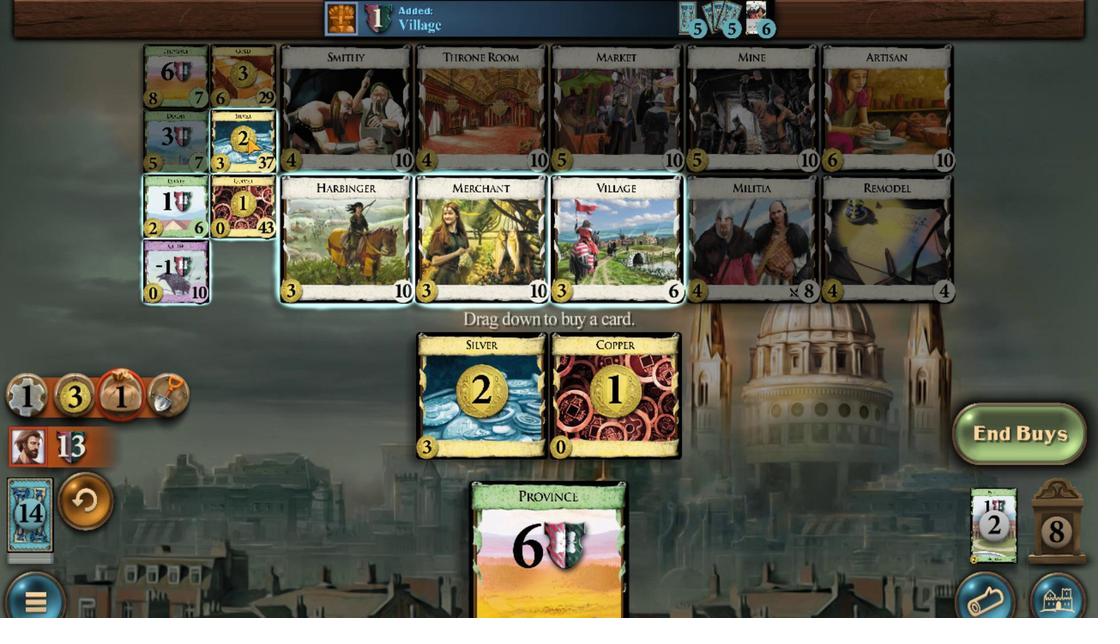 
Action: Mouse scrolled (1020, 464) with delta (0, 0)
Screenshot: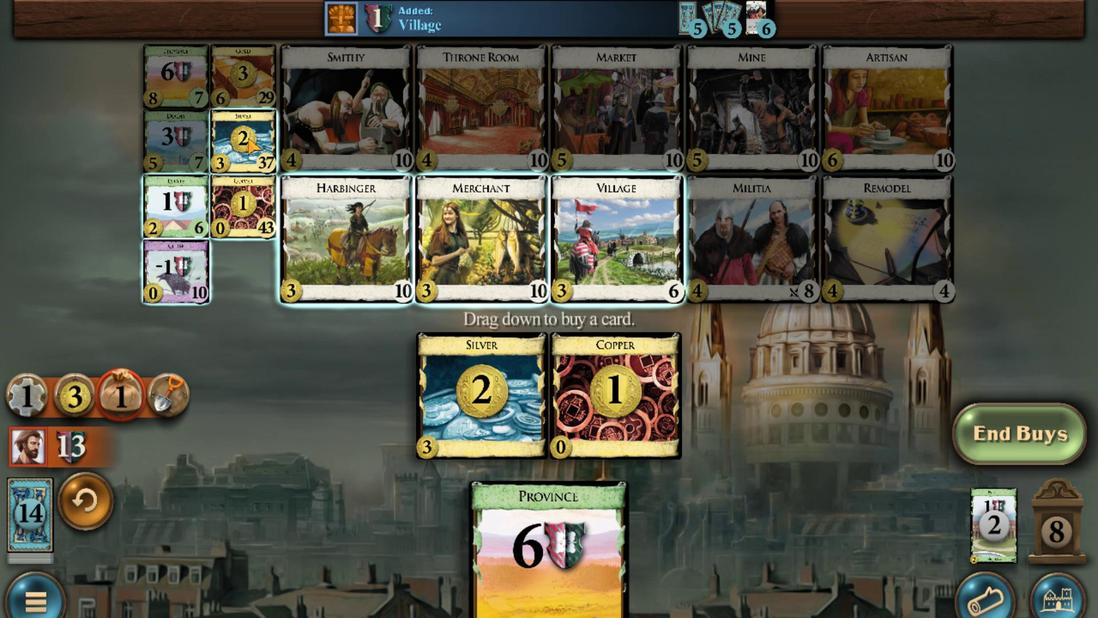 
Action: Mouse scrolled (1020, 464) with delta (0, 0)
Screenshot: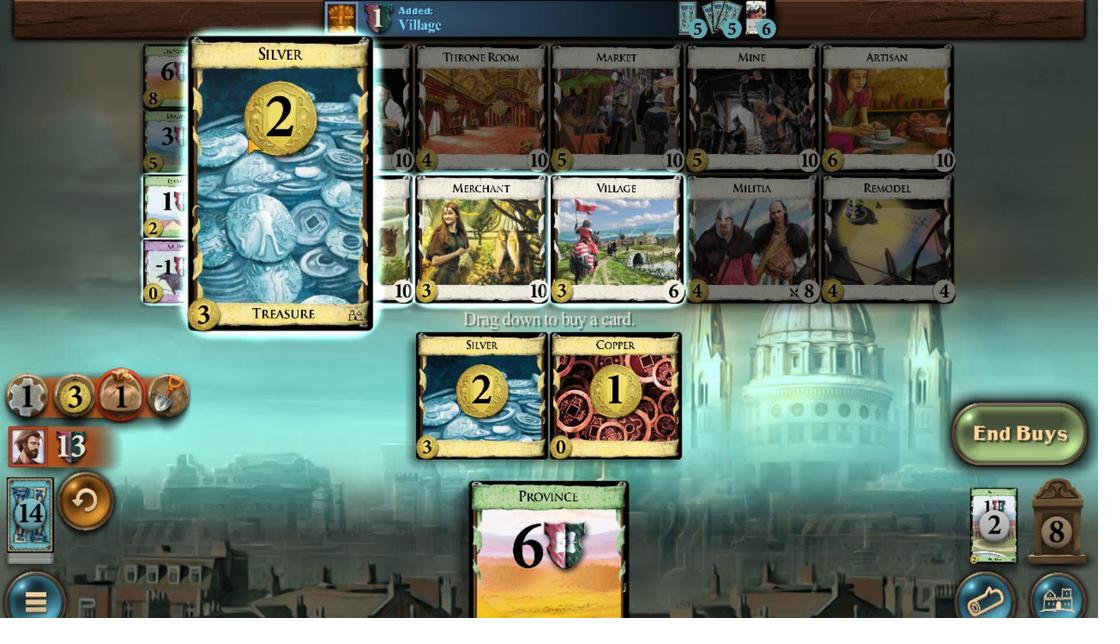 
Action: Mouse scrolled (1020, 464) with delta (0, 0)
Screenshot: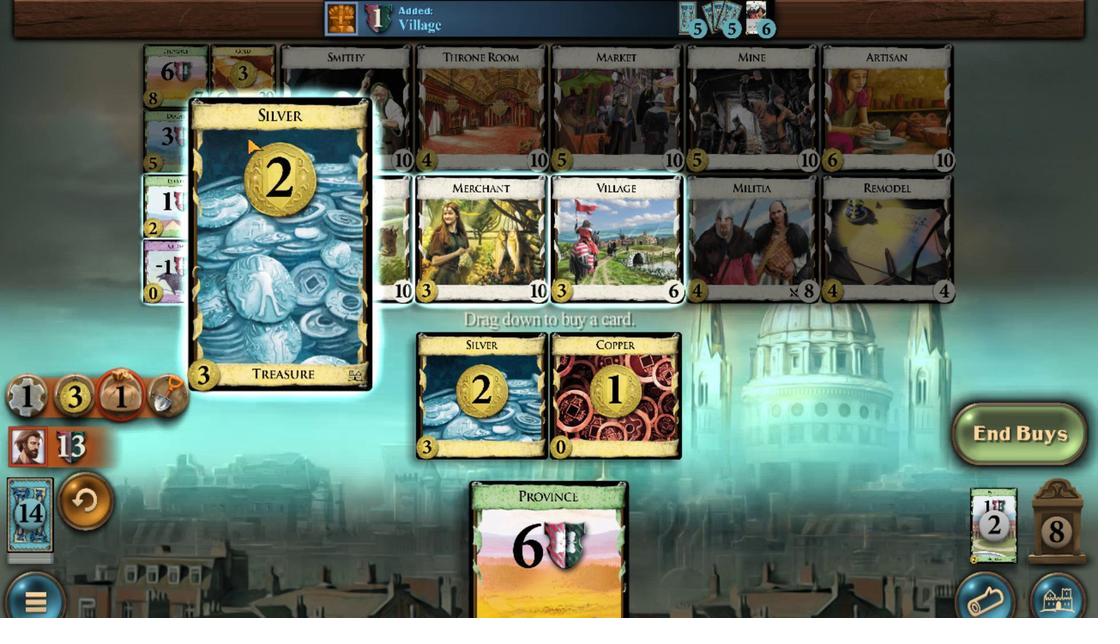 
Action: Mouse scrolled (1020, 464) with delta (0, 0)
Screenshot: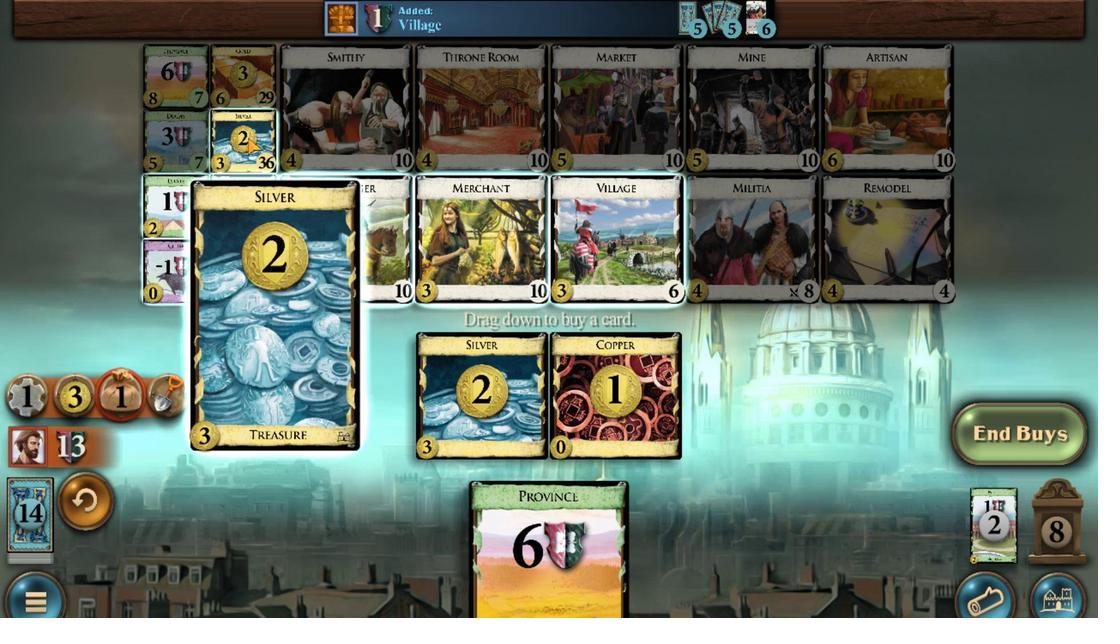 
Action: Mouse scrolled (1020, 464) with delta (0, 0)
Screenshot: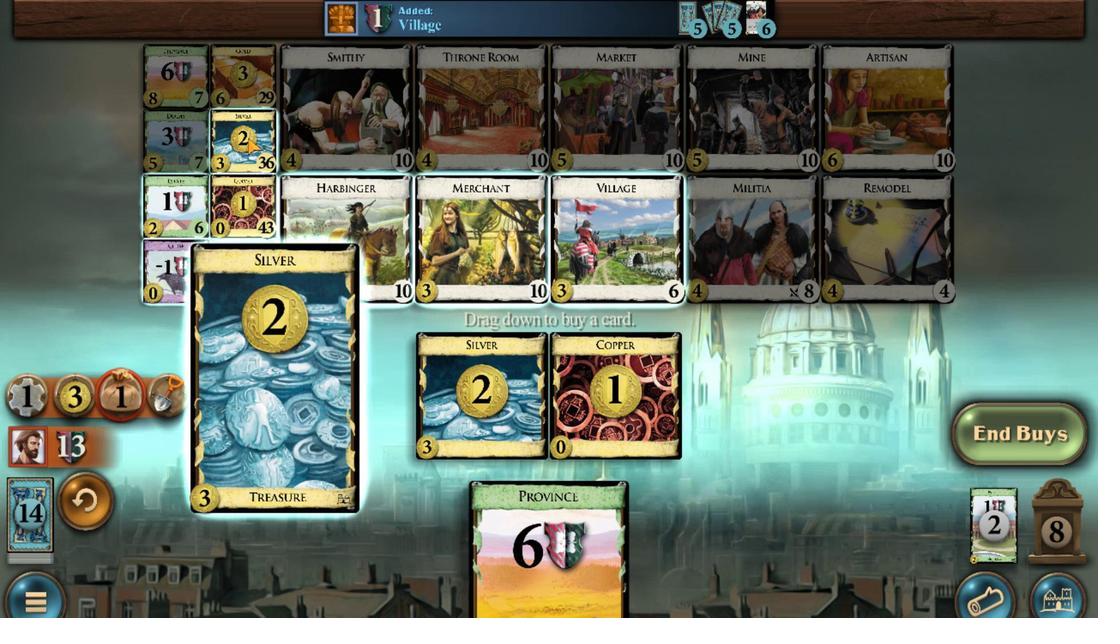 
Action: Mouse moved to (1018, 453)
Screenshot: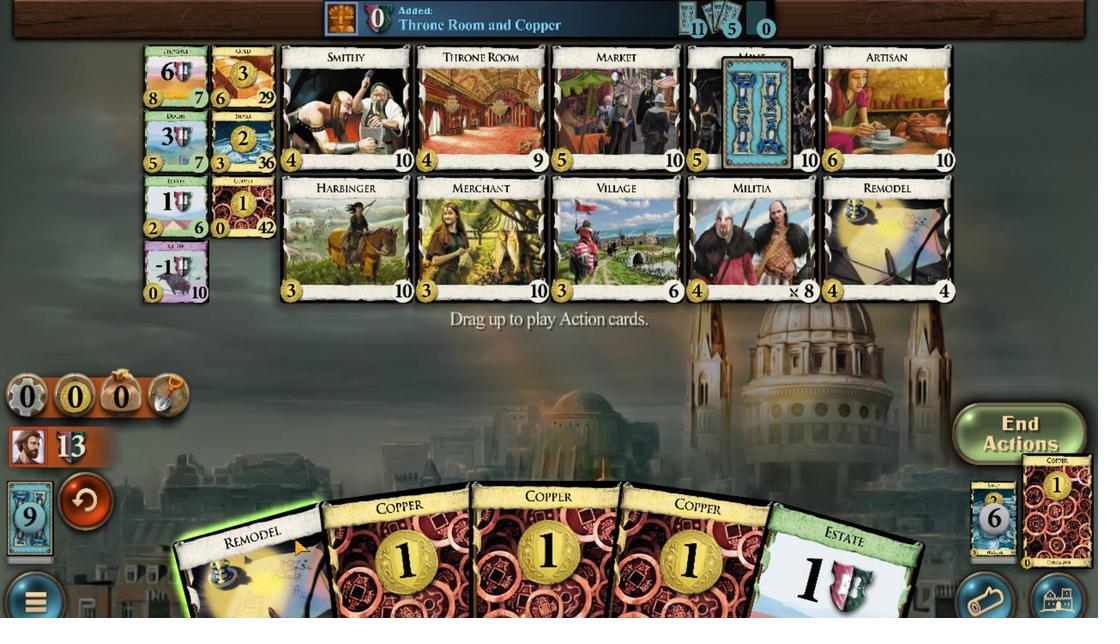 
Action: Mouse scrolled (1018, 453) with delta (0, 0)
Screenshot: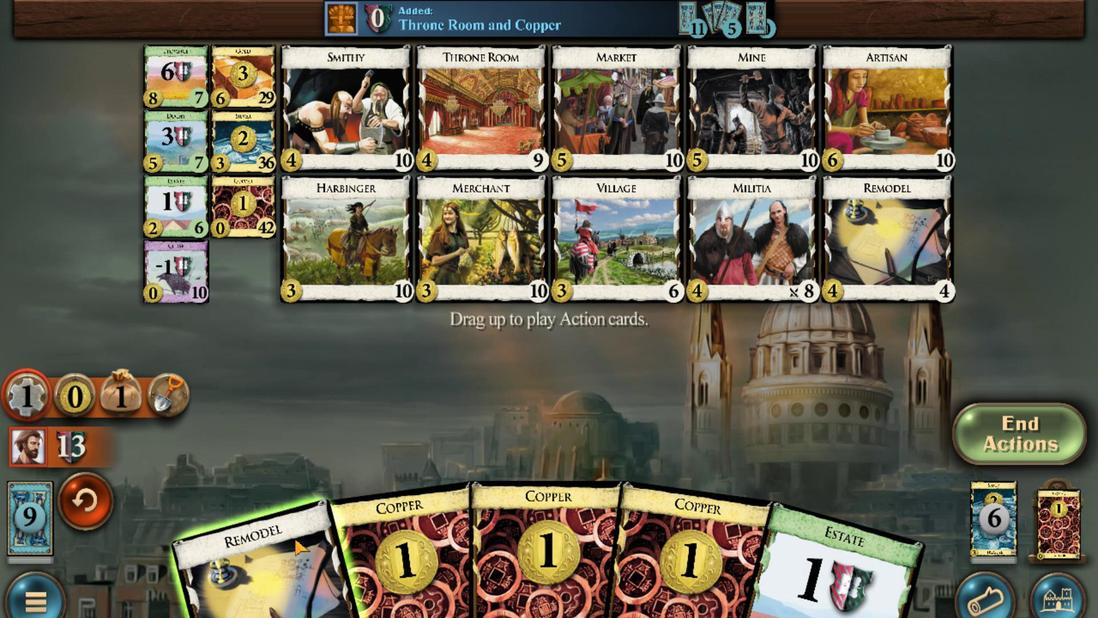 
Action: Mouse moved to (995, 452)
Screenshot: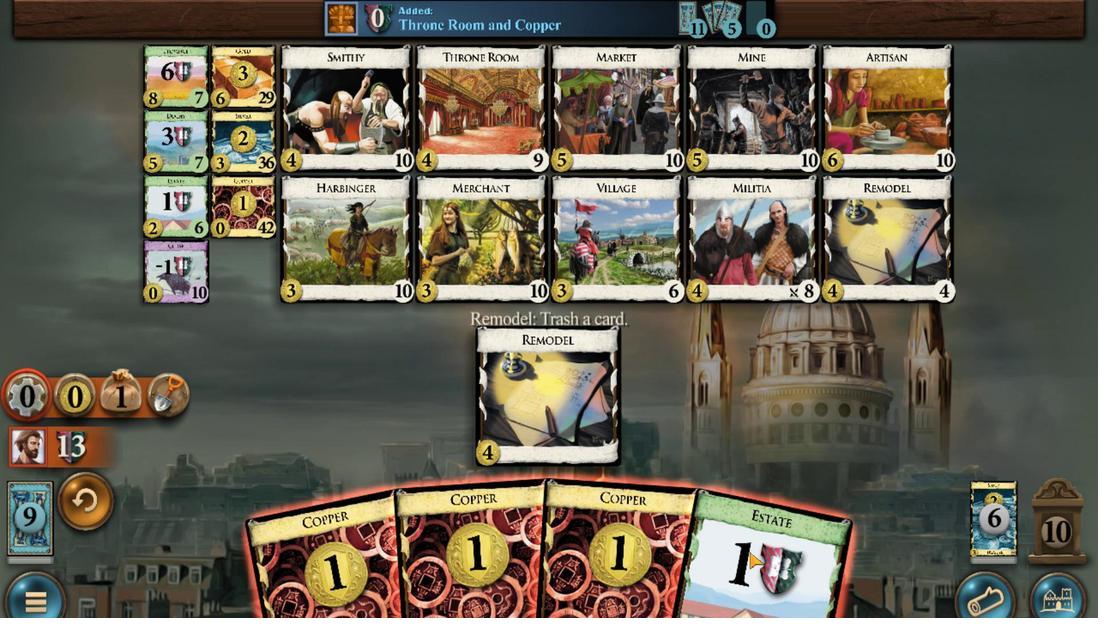 
Action: Mouse scrolled (995, 452) with delta (0, 0)
Screenshot: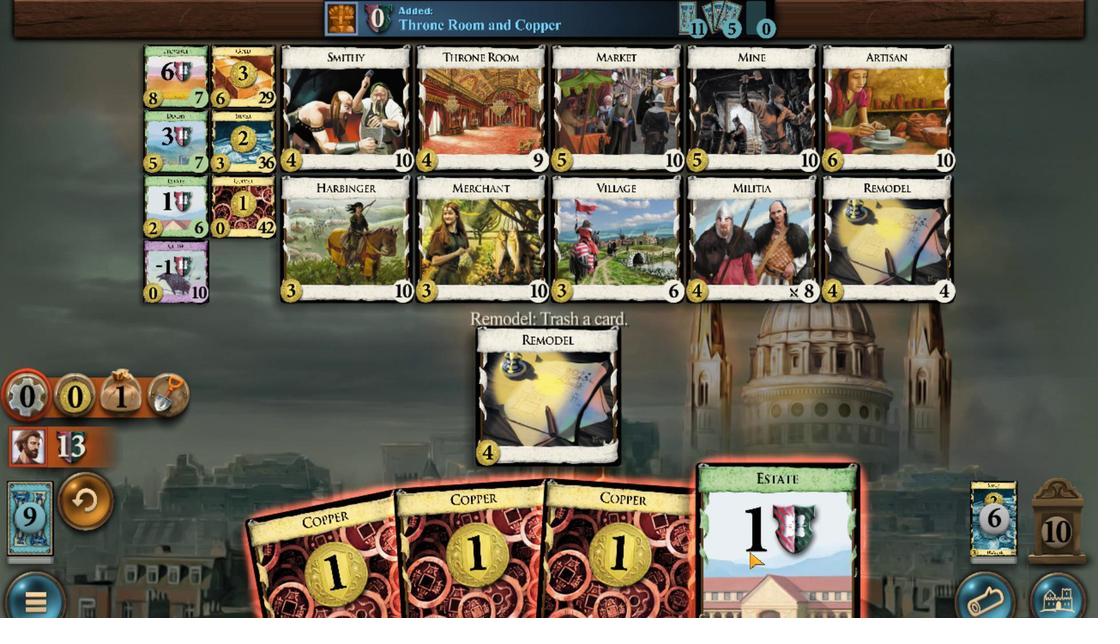 
Action: Mouse moved to (1020, 464)
Screenshot: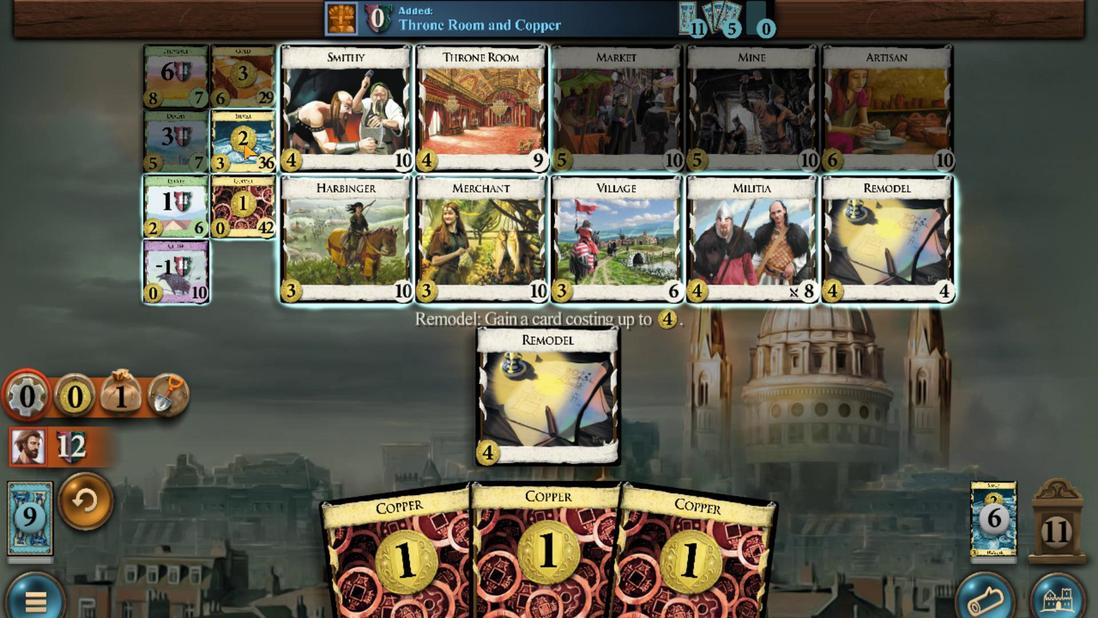 
Action: Mouse scrolled (1020, 464) with delta (0, 0)
Screenshot: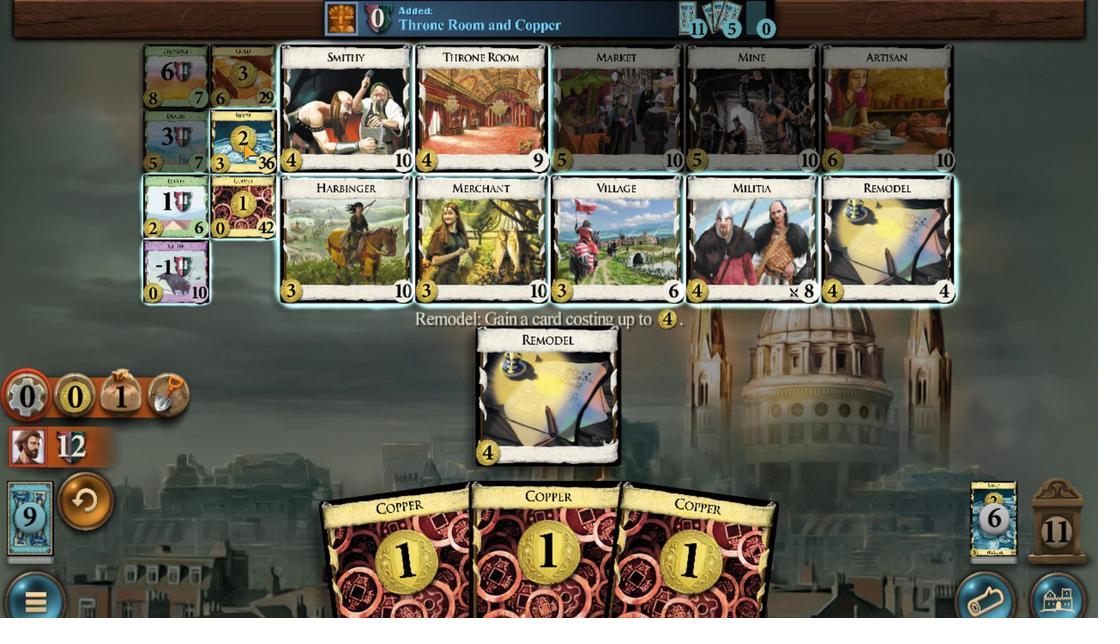 
Action: Mouse scrolled (1020, 464) with delta (0, 0)
Screenshot: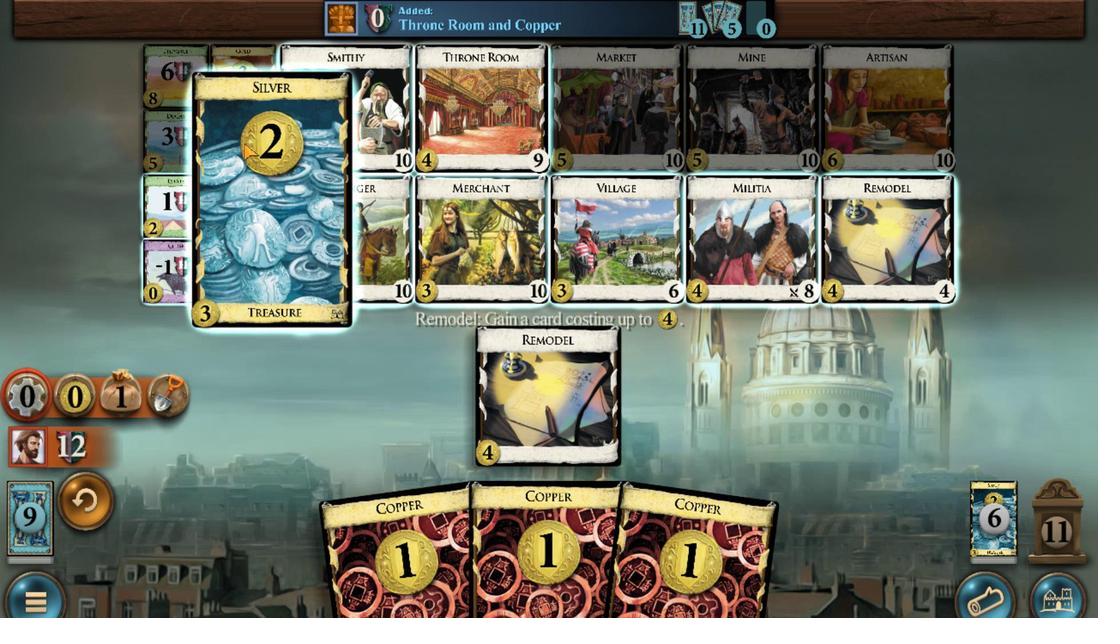
Action: Mouse scrolled (1020, 464) with delta (0, 0)
Screenshot: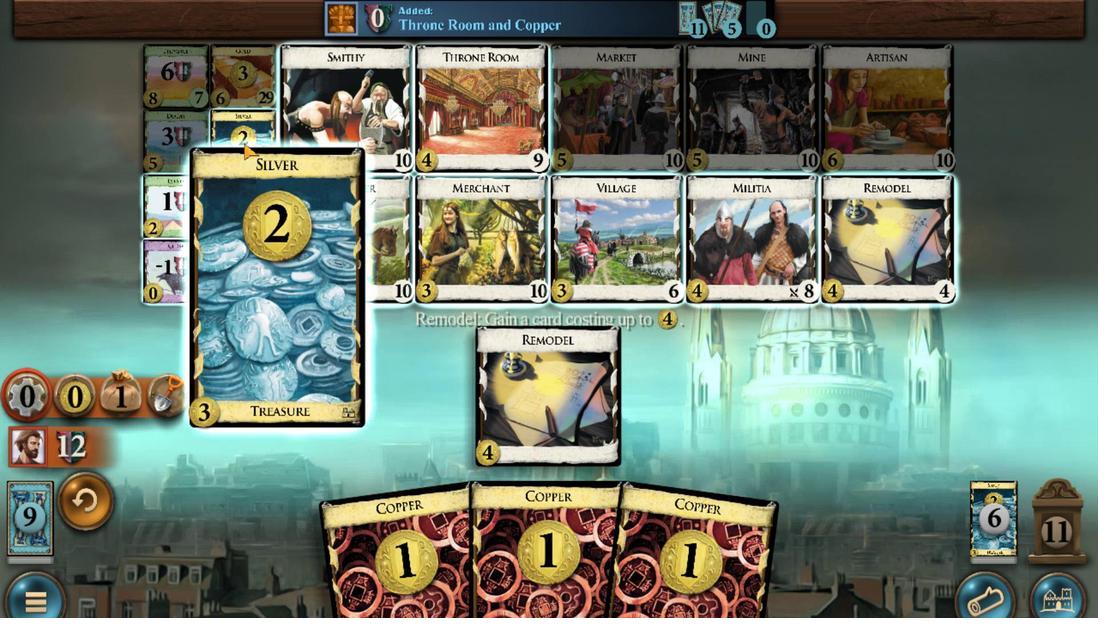
Action: Mouse scrolled (1020, 464) with delta (0, 0)
Screenshot: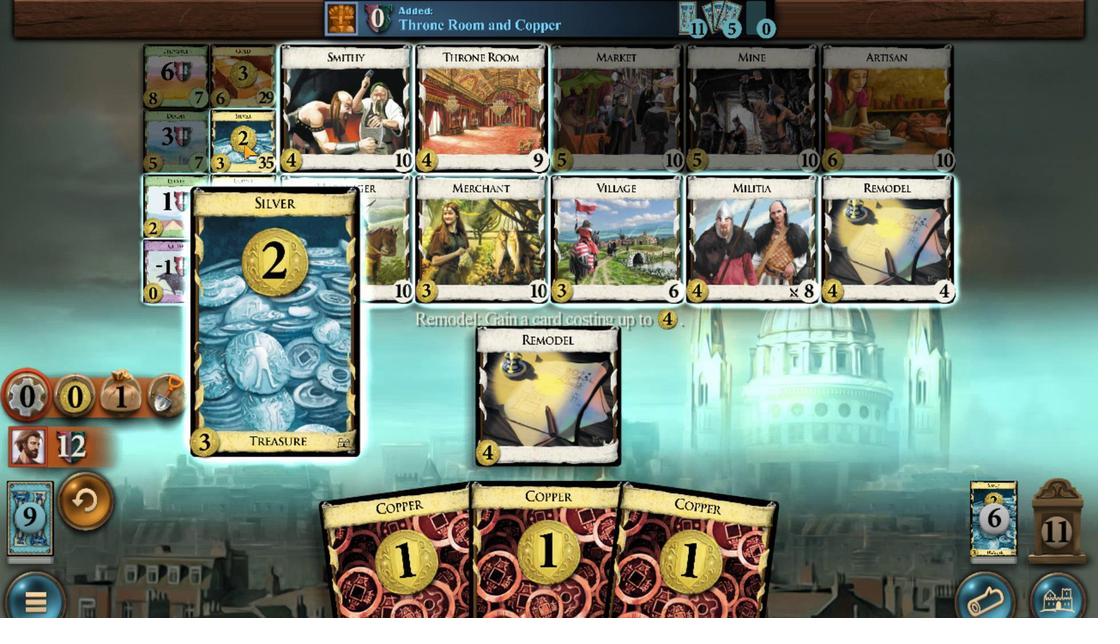 
Action: Mouse scrolled (1020, 464) with delta (0, 0)
Screenshot: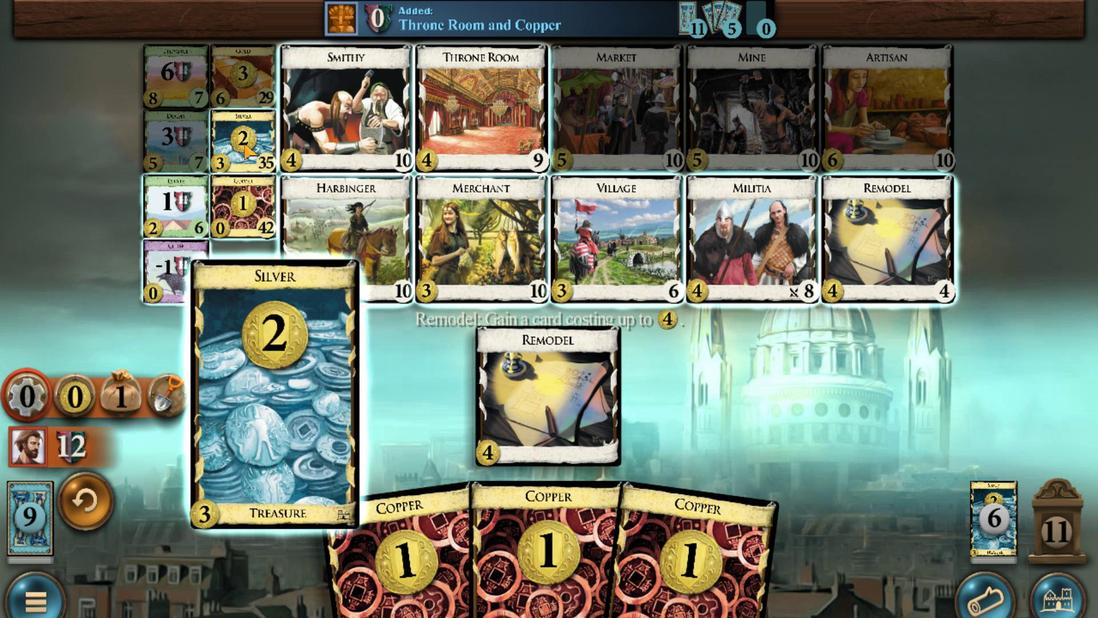 
Action: Mouse moved to (999, 453)
Screenshot: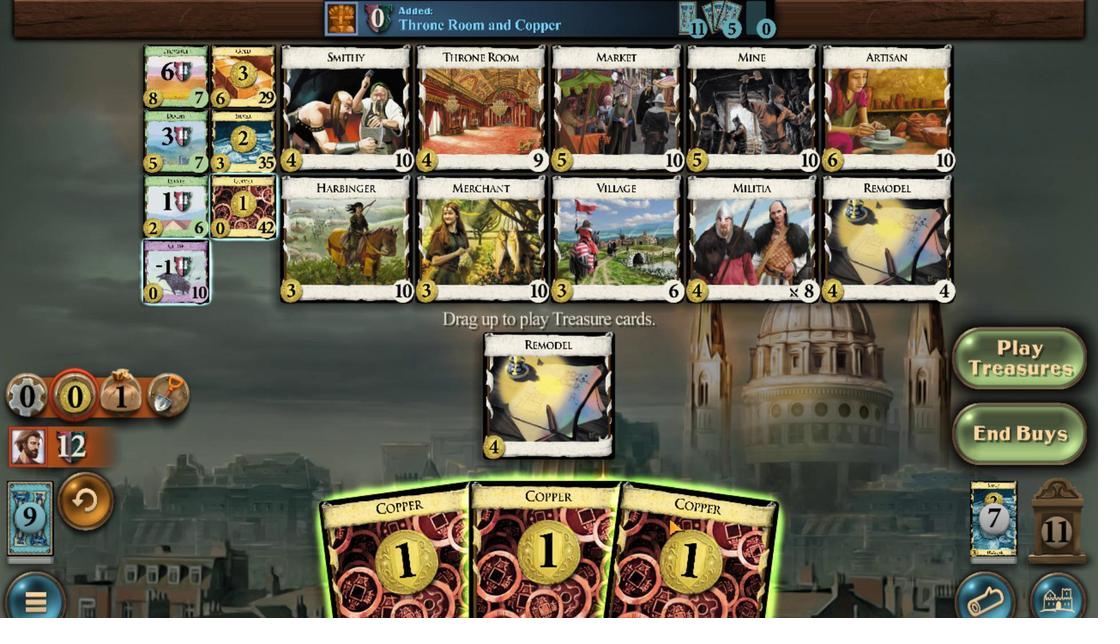 
Action: Mouse scrolled (999, 453) with delta (0, 0)
Screenshot: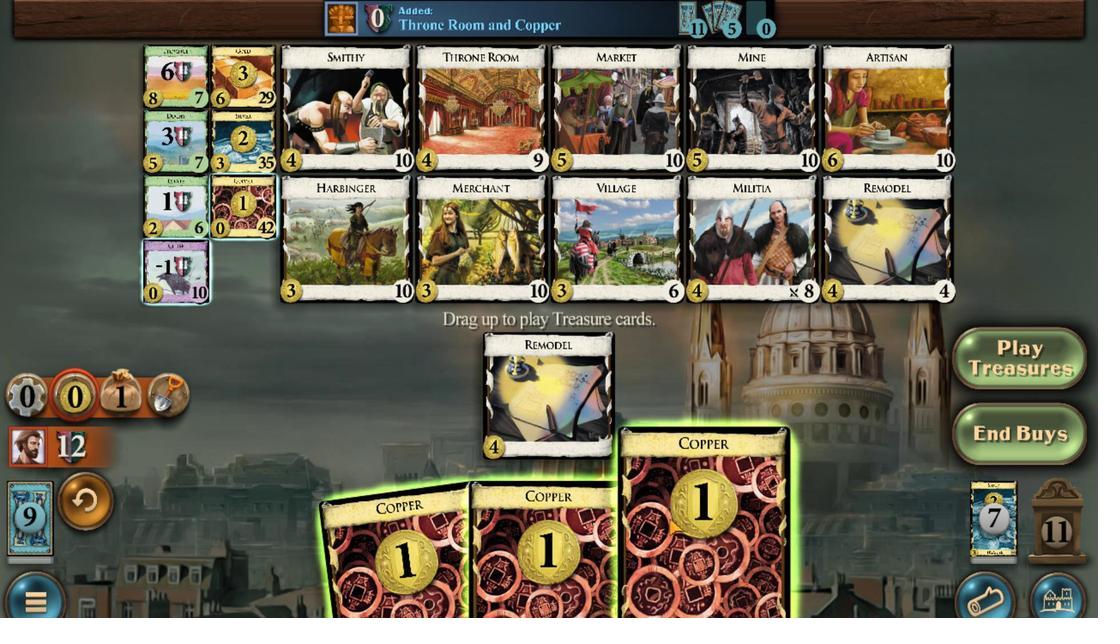 
Action: Mouse moved to (1002, 453)
Screenshot: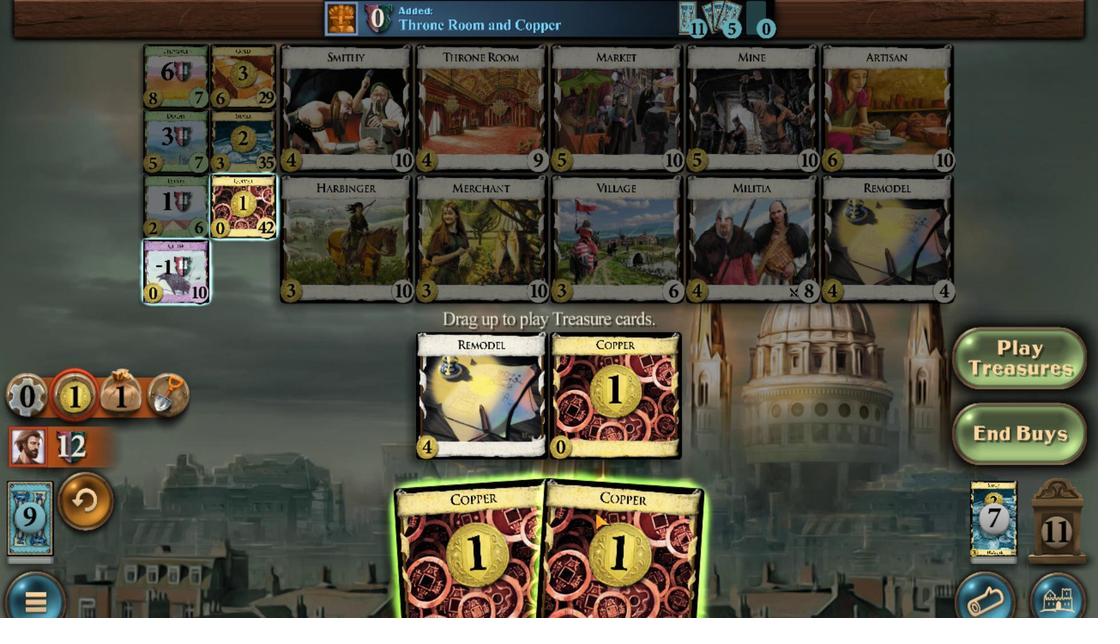 
Action: Mouse scrolled (1002, 453) with delta (0, 0)
Screenshot: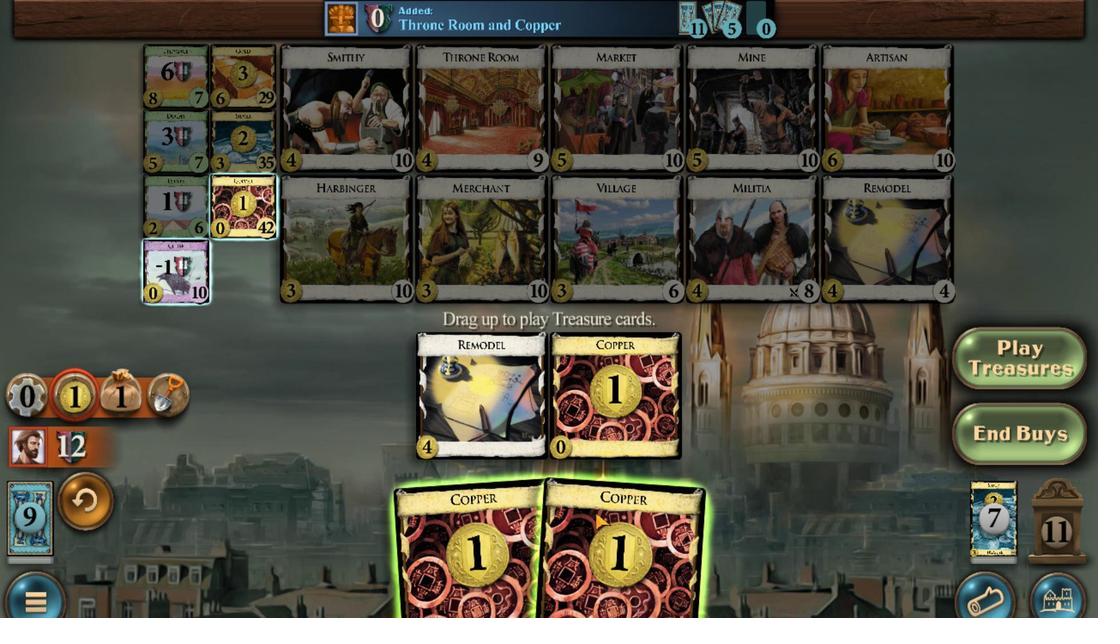 
Action: Mouse moved to (1006, 453)
Screenshot: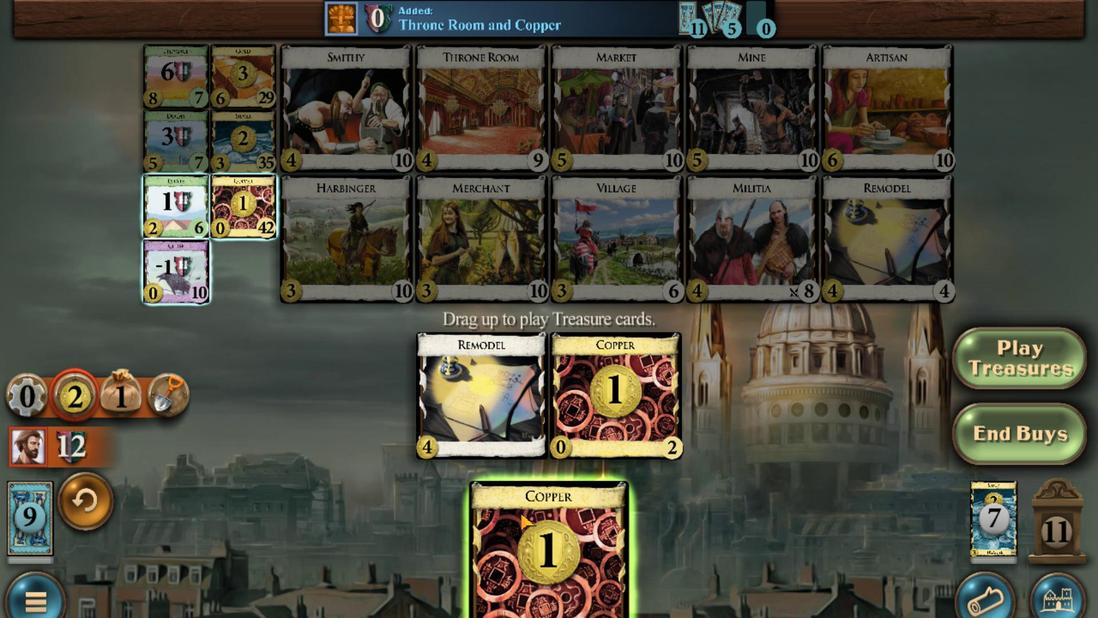 
Action: Mouse scrolled (1006, 453) with delta (0, 0)
Screenshot: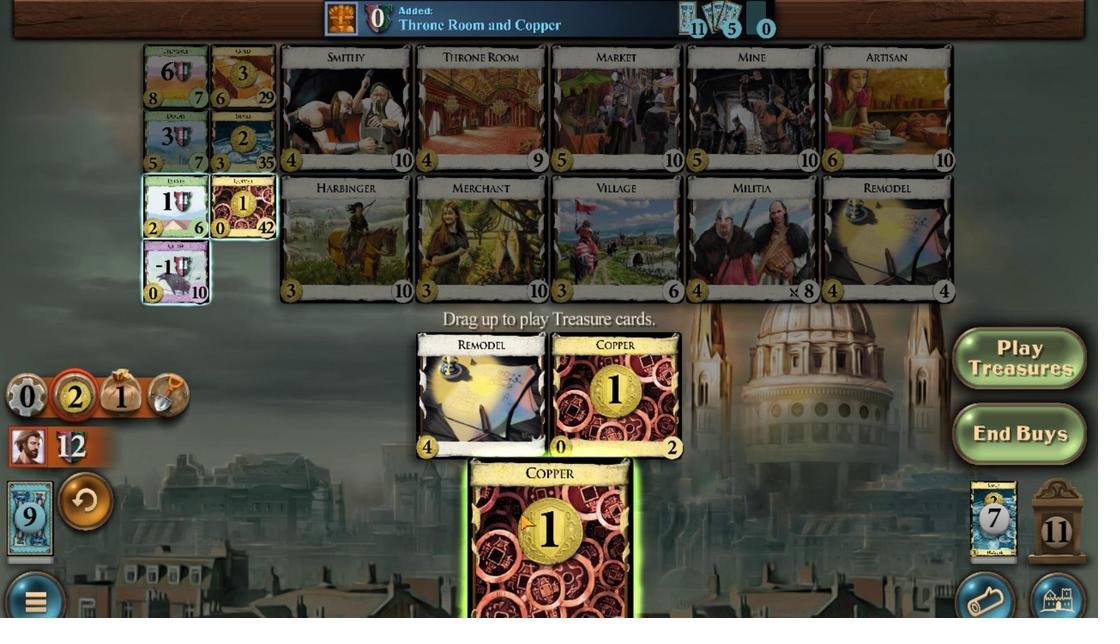 
Action: Mouse moved to (1020, 464)
Screenshot: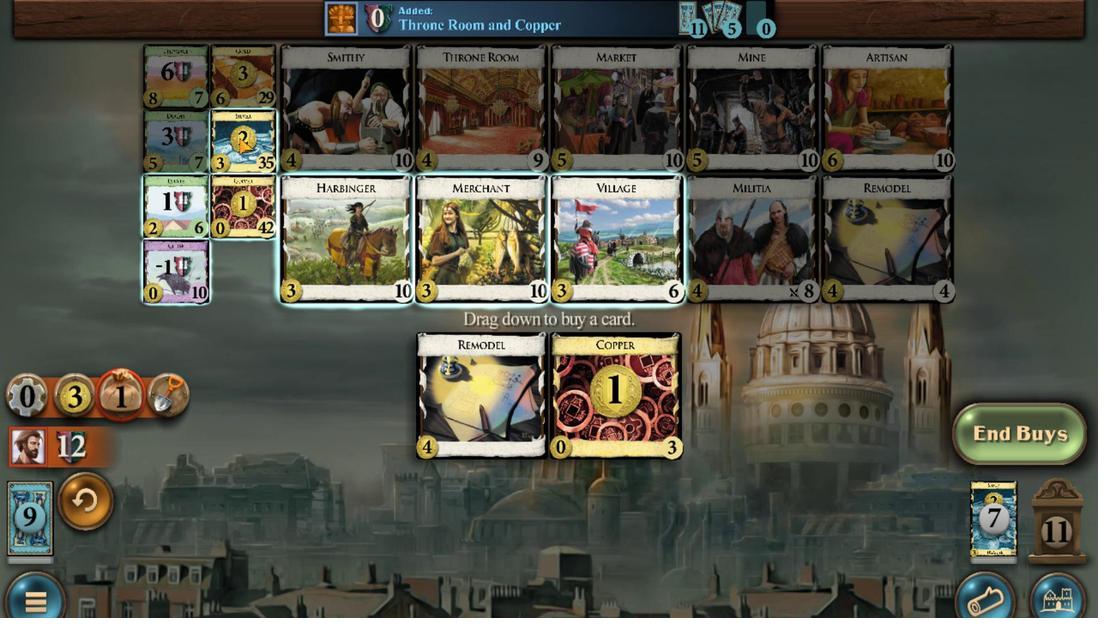 
Action: Mouse scrolled (1020, 464) with delta (0, 0)
Screenshot: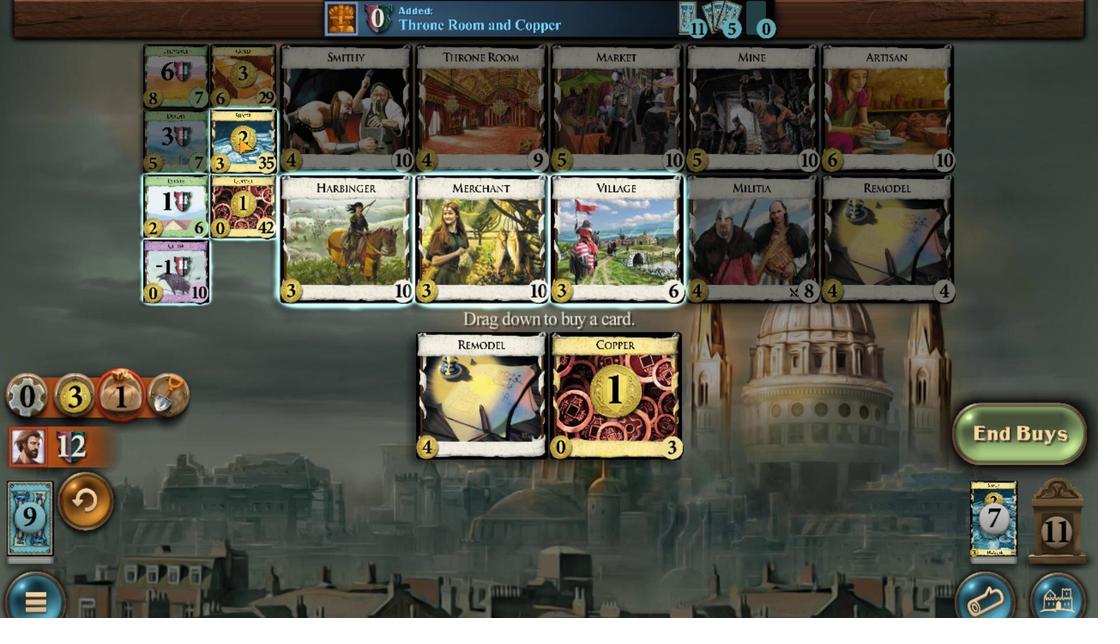 
Action: Mouse scrolled (1020, 464) with delta (0, 0)
Screenshot: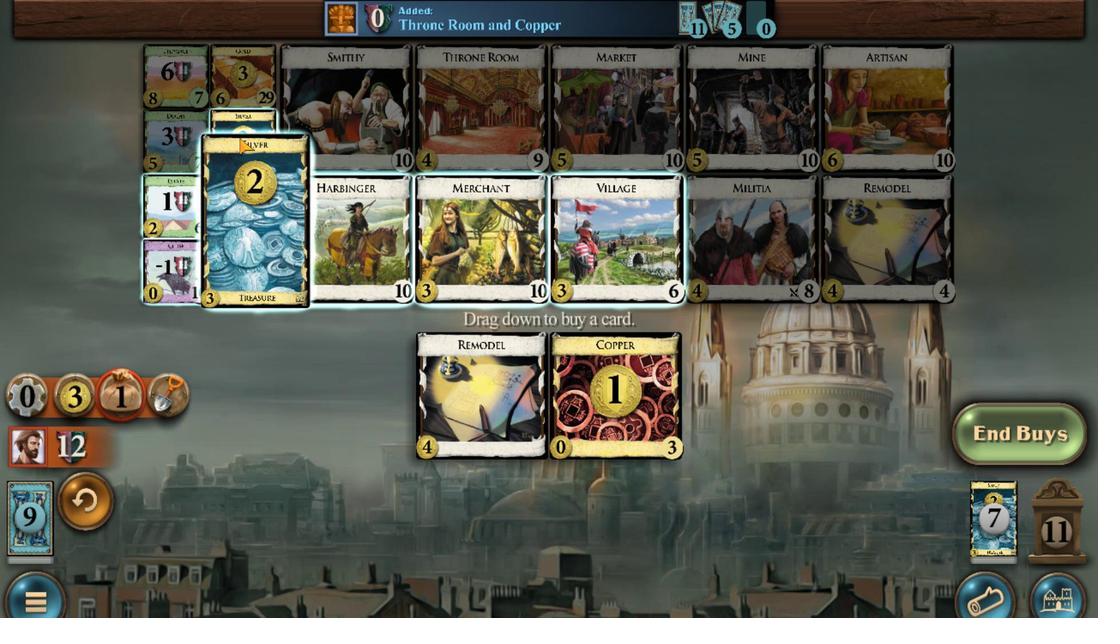 
Action: Mouse scrolled (1020, 464) with delta (0, 0)
Screenshot: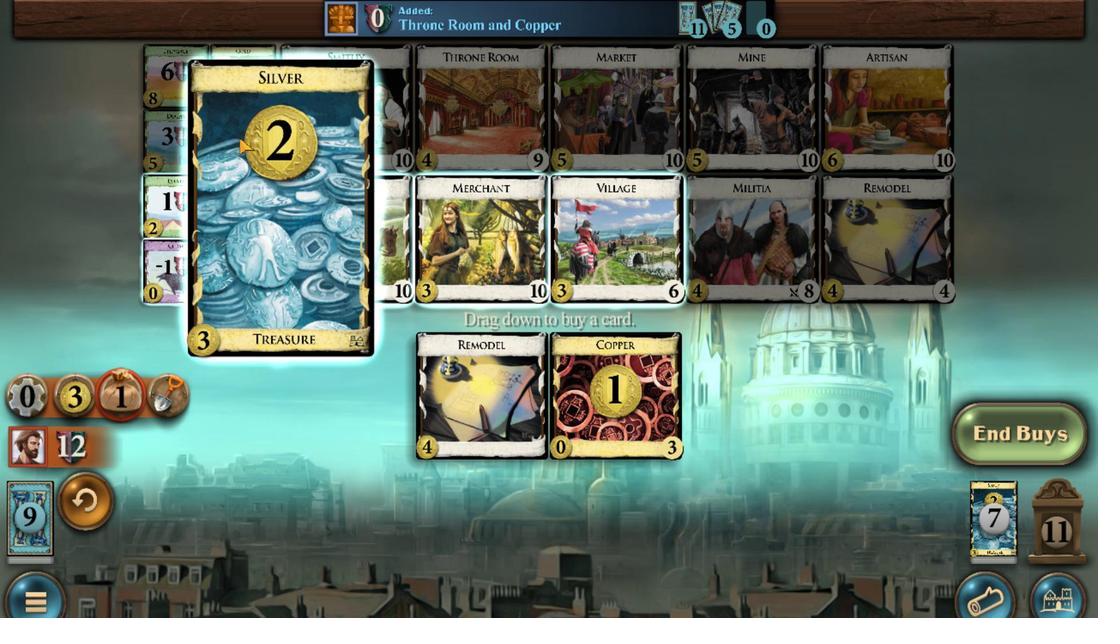 
Action: Mouse scrolled (1020, 464) with delta (0, 0)
Screenshot: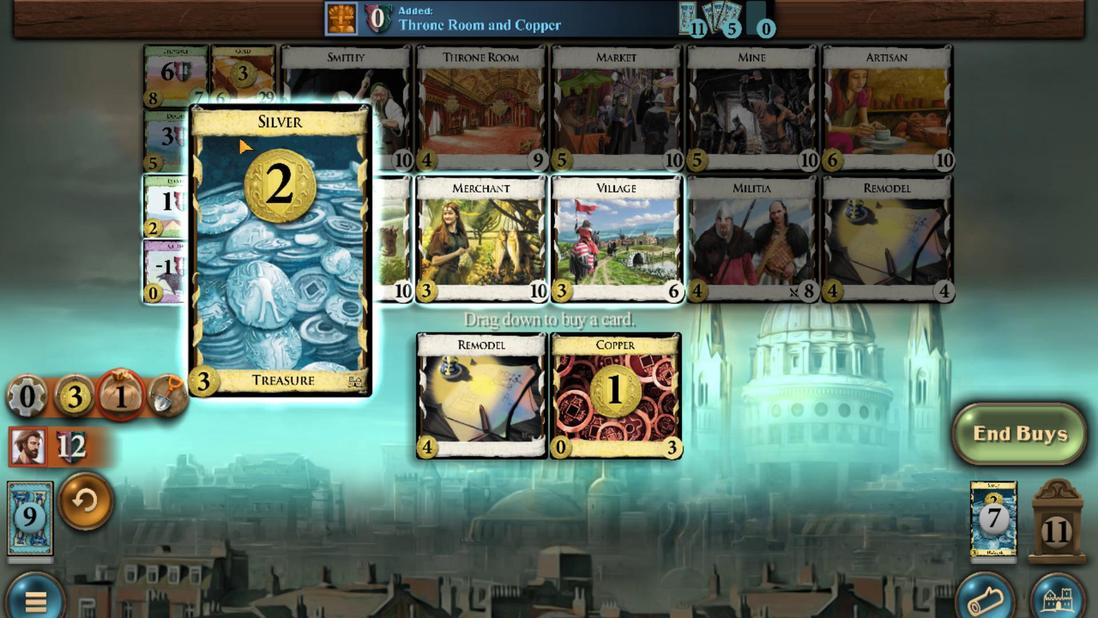 
Action: Mouse scrolled (1020, 464) with delta (0, 0)
Screenshot: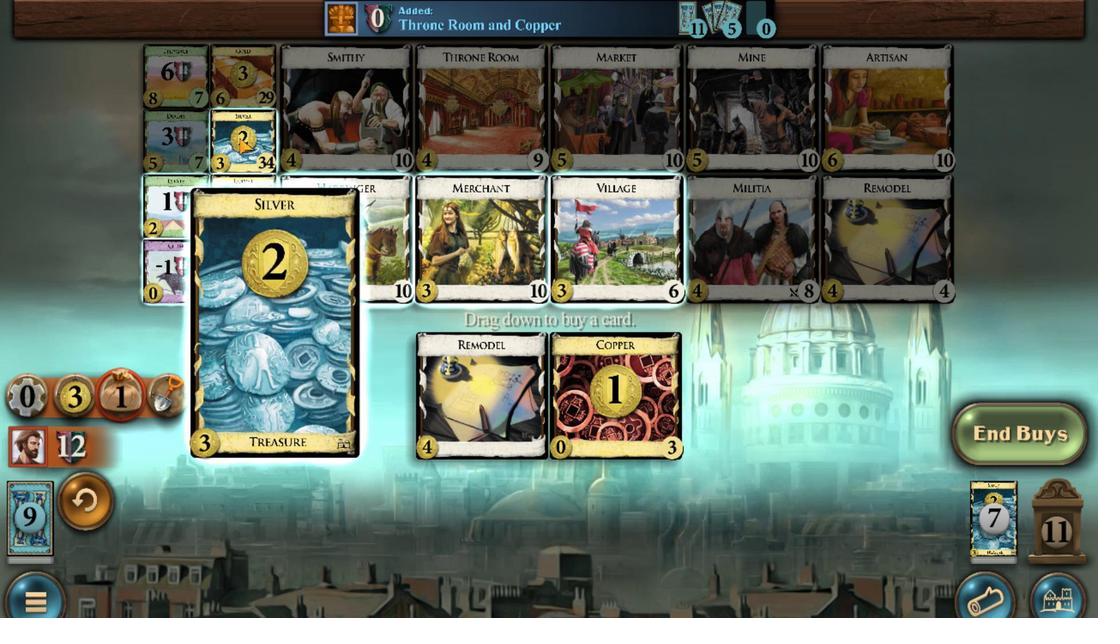
Action: Mouse moved to (996, 453)
Screenshot: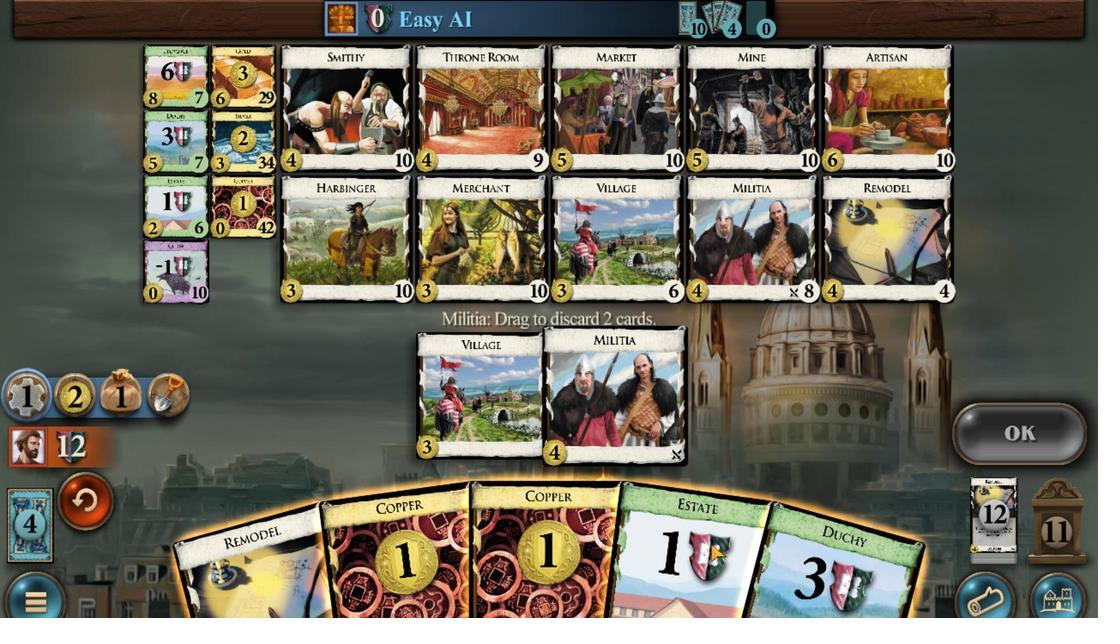 
Action: Mouse scrolled (996, 453) with delta (0, 0)
Screenshot: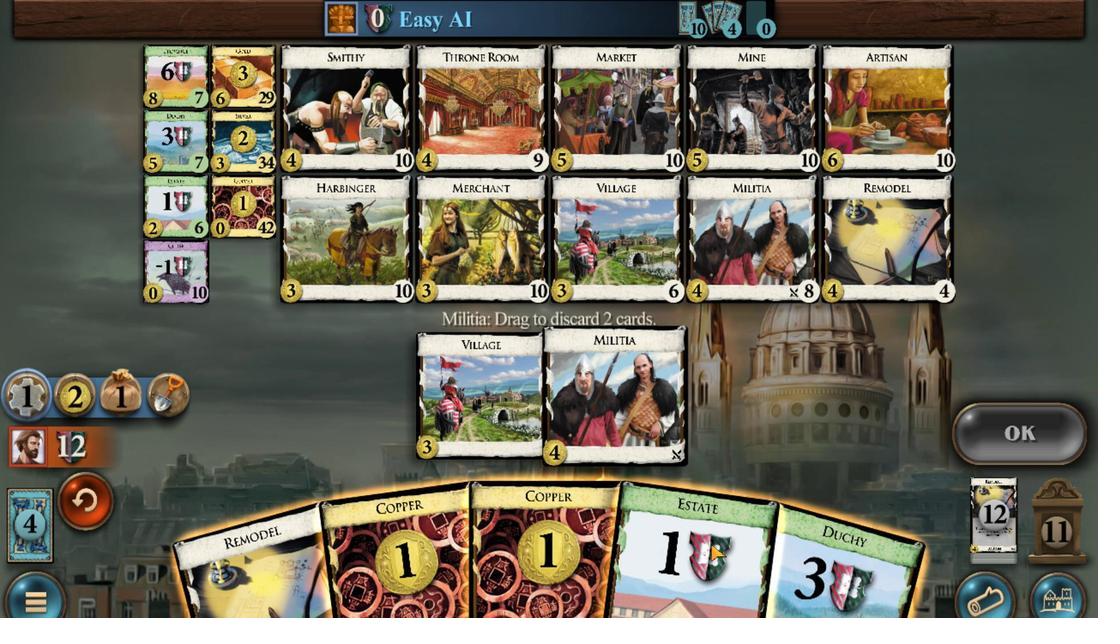 
Action: Mouse moved to (991, 452)
Screenshot: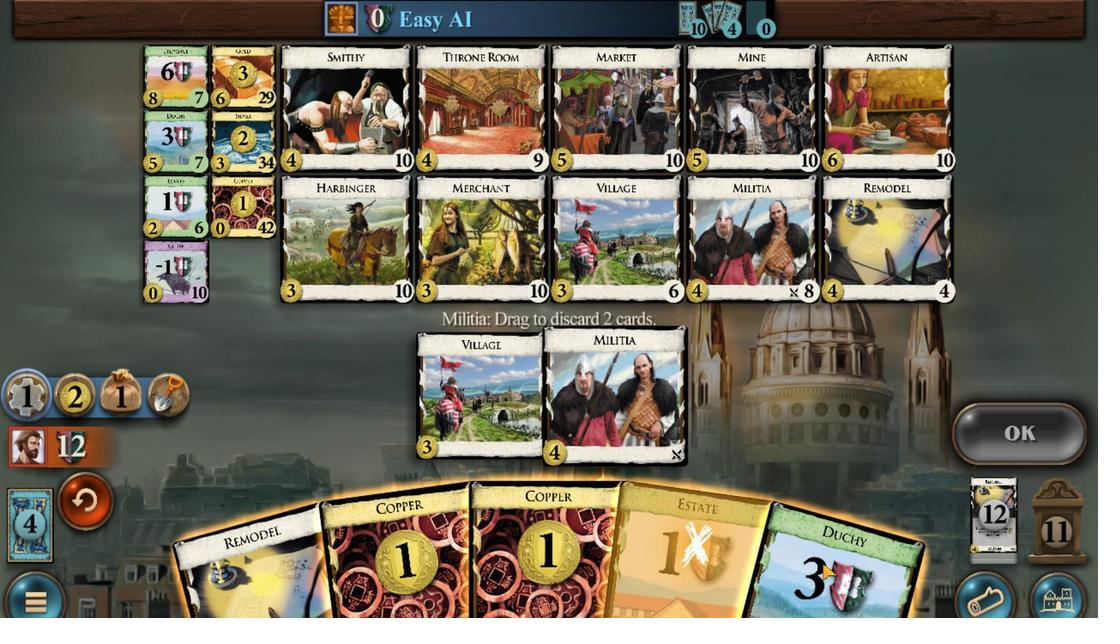 
Action: Mouse scrolled (991, 452) with delta (0, 0)
Screenshot: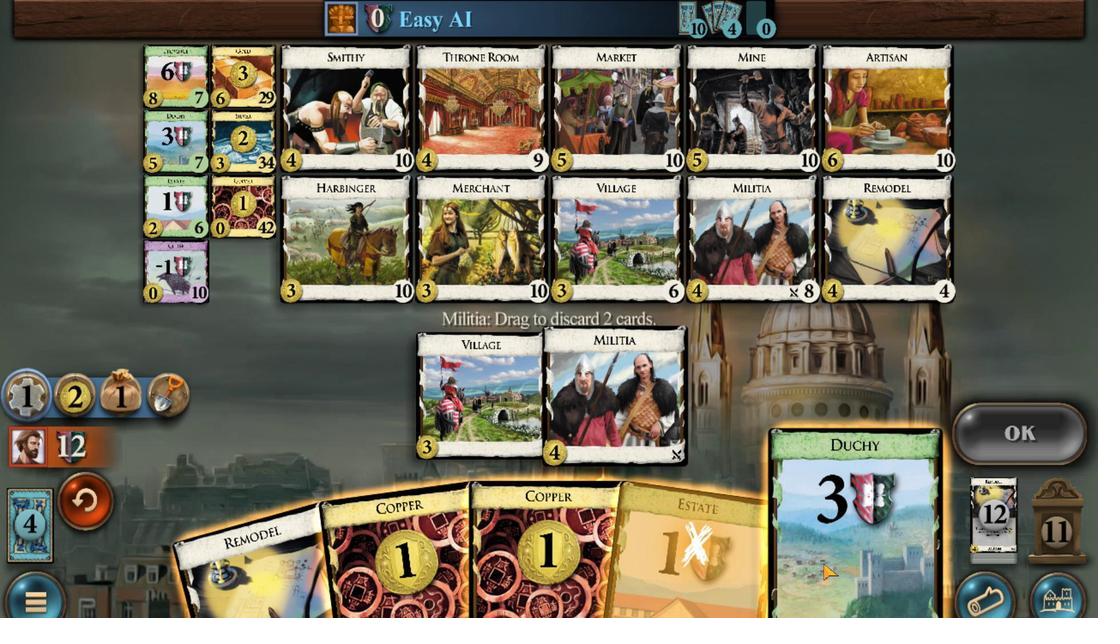 
Action: Mouse moved to (983, 456)
Screenshot: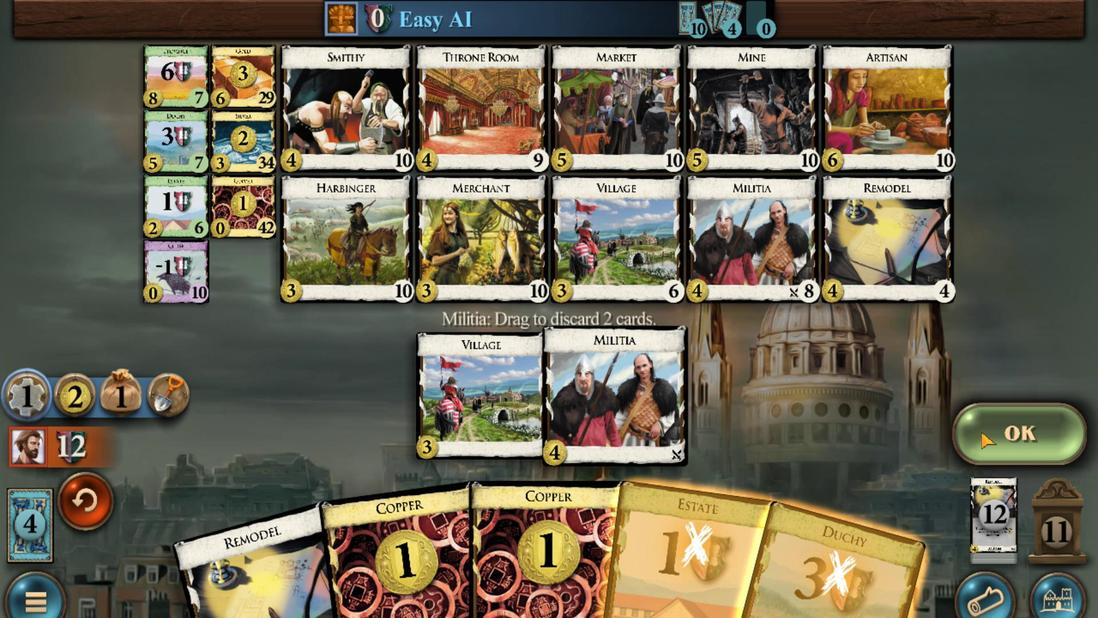 
Action: Mouse pressed left at (983, 456)
Screenshot: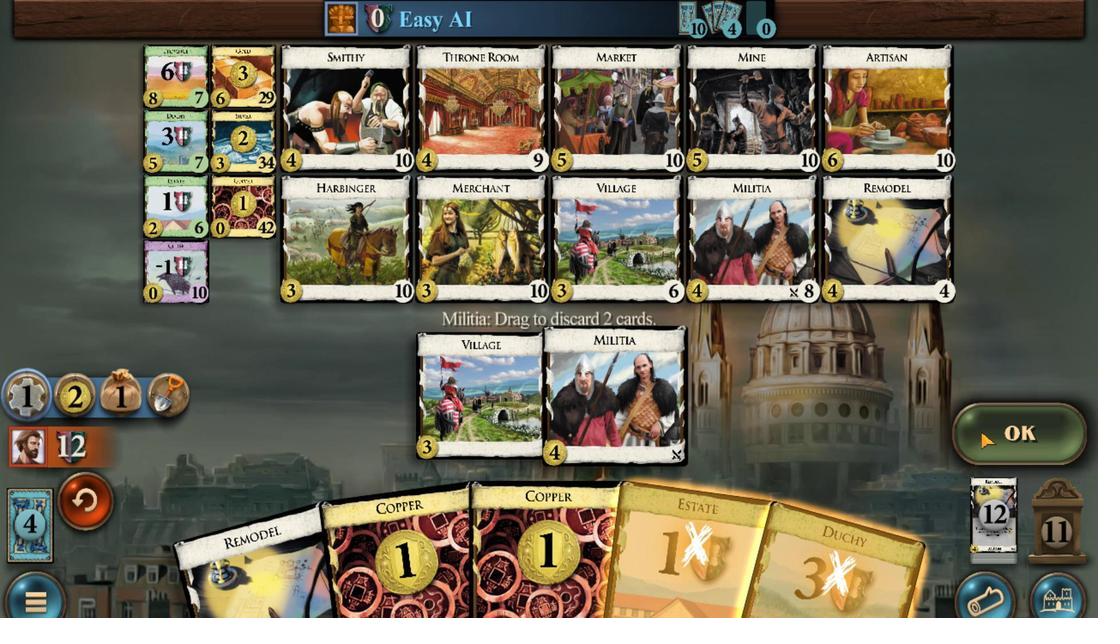 
Action: Mouse moved to (1014, 452)
Screenshot: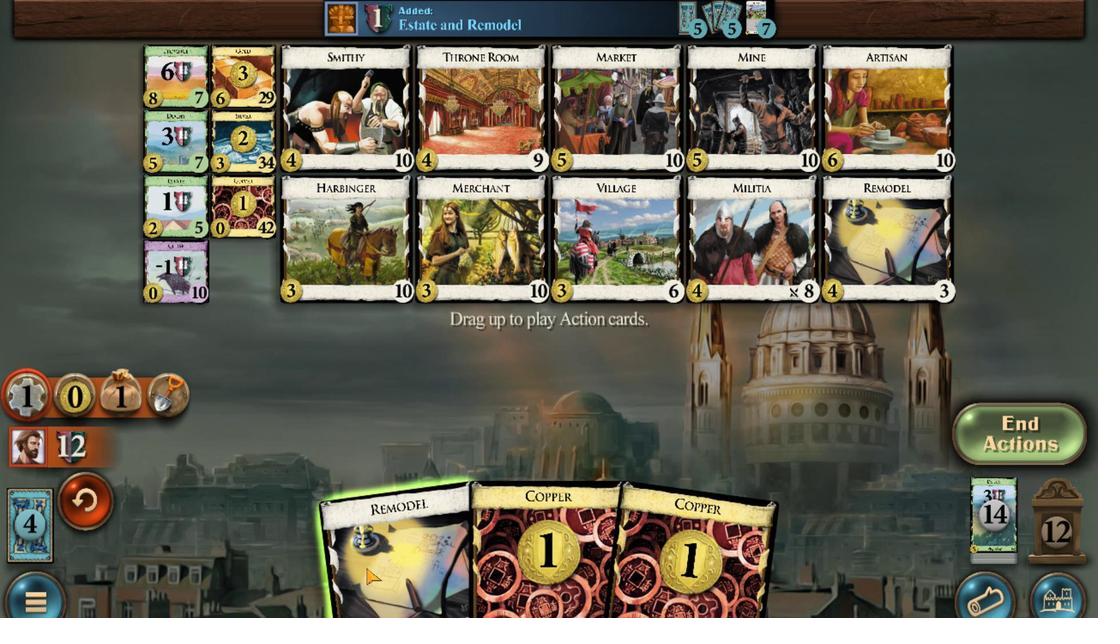 
Action: Mouse scrolled (1014, 452) with delta (0, 0)
Screenshot: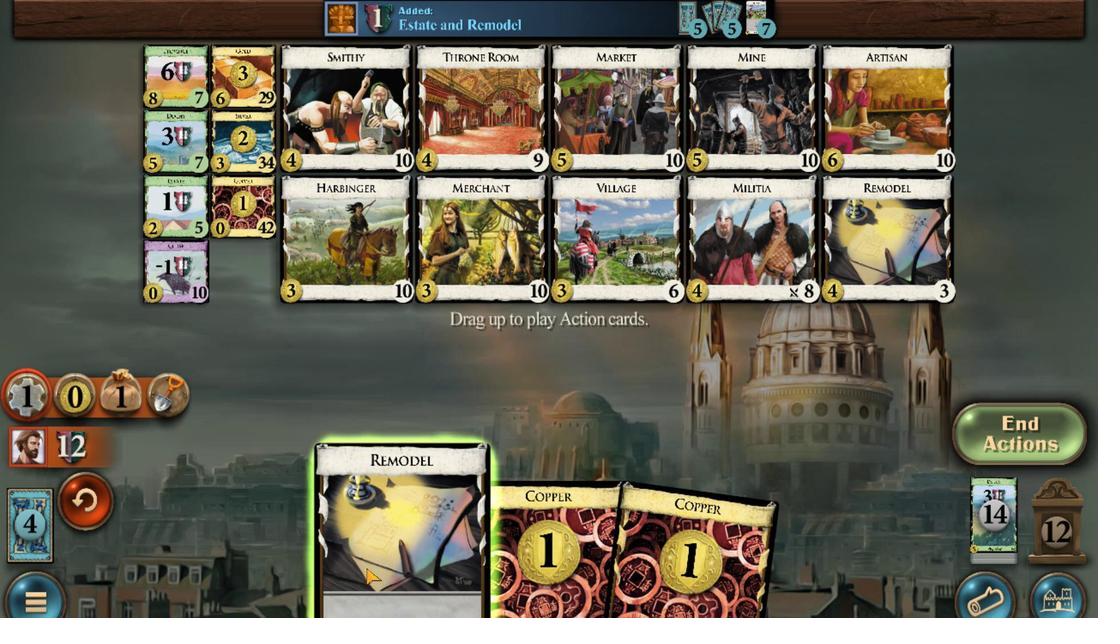 
Action: Mouse moved to (1023, 462)
Screenshot: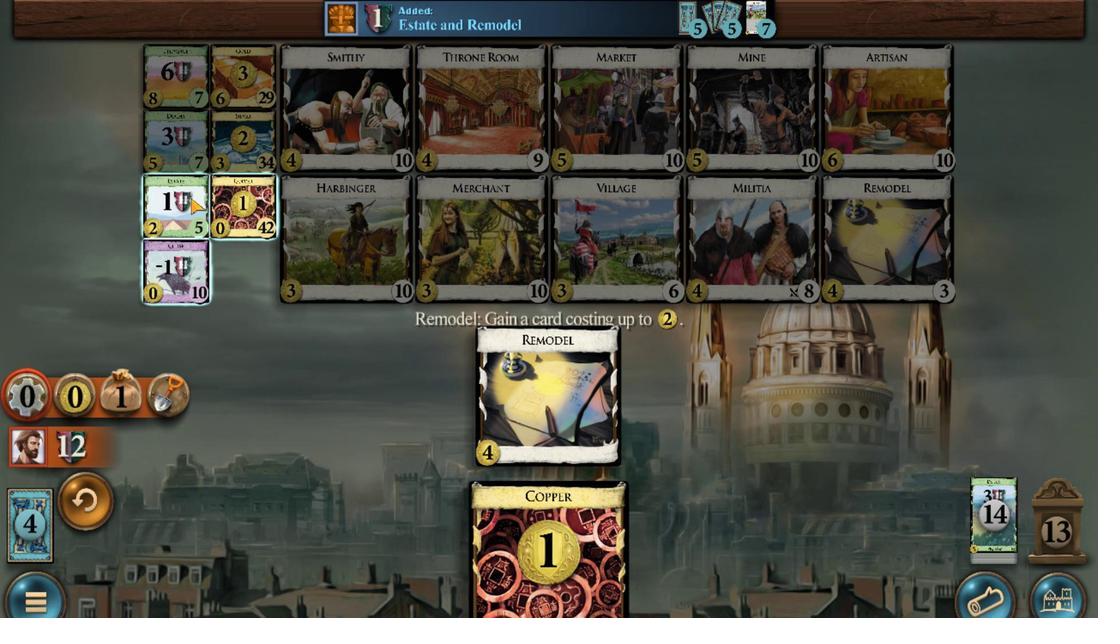 
Action: Mouse scrolled (1023, 462) with delta (0, 0)
Screenshot: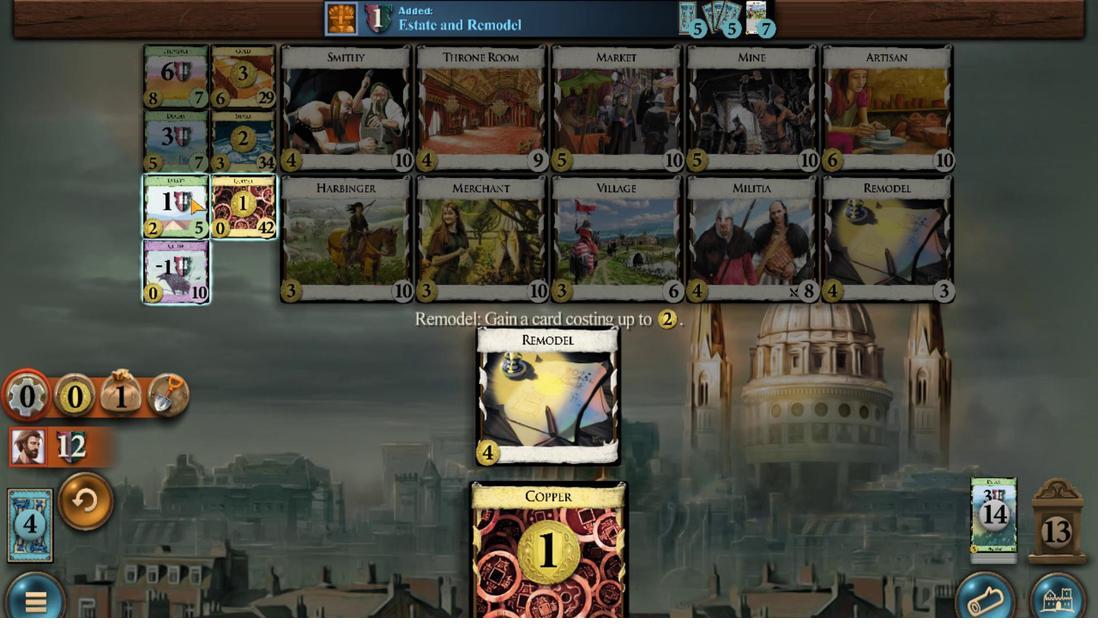 
Action: Mouse scrolled (1023, 462) with delta (0, 0)
Screenshot: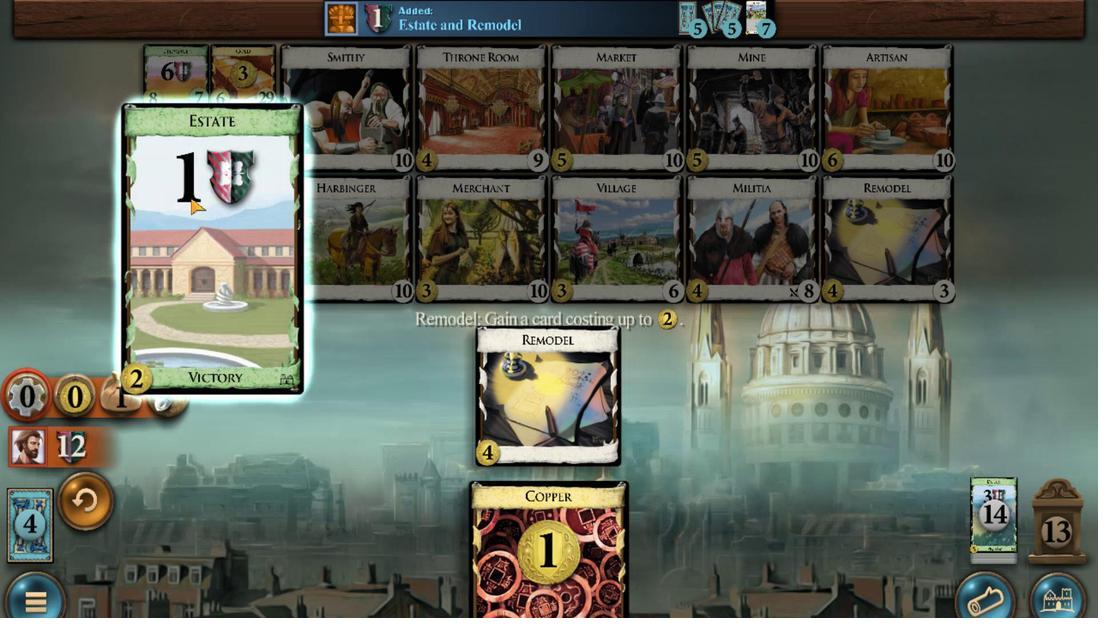 
Action: Mouse scrolled (1023, 462) with delta (0, 0)
Screenshot: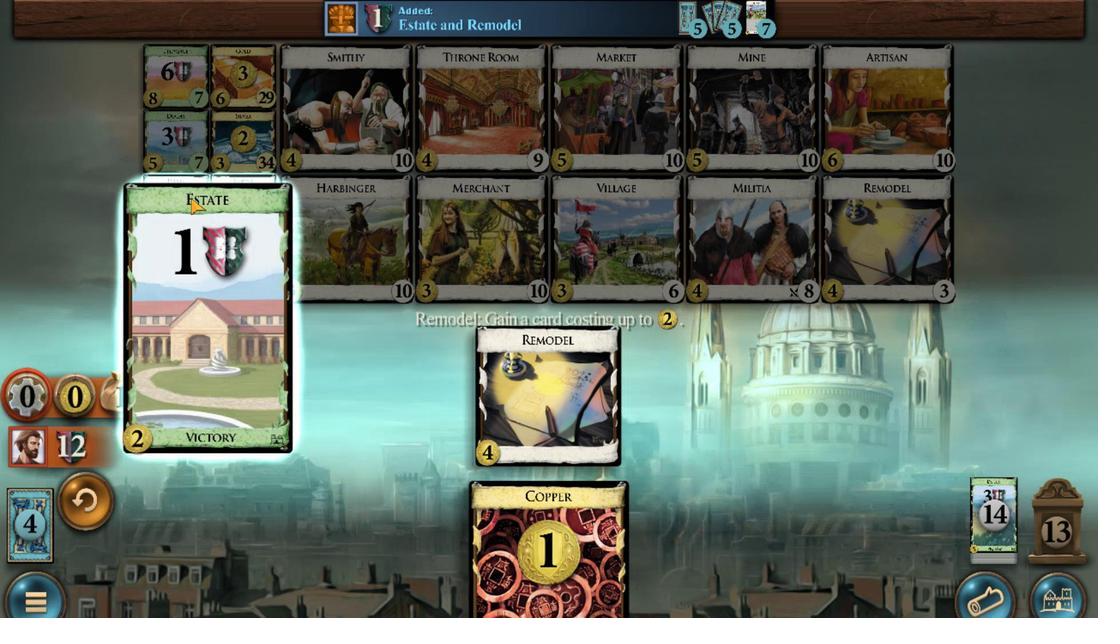 
Action: Mouse scrolled (1023, 462) with delta (0, 0)
Screenshot: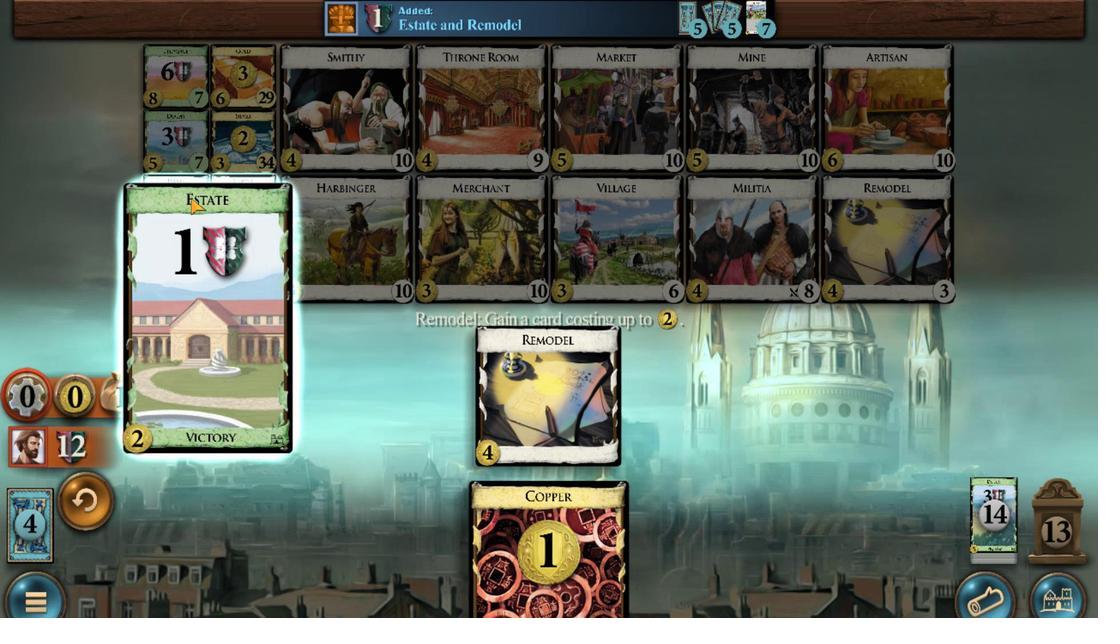 
Action: Mouse scrolled (1023, 462) with delta (0, 0)
Screenshot: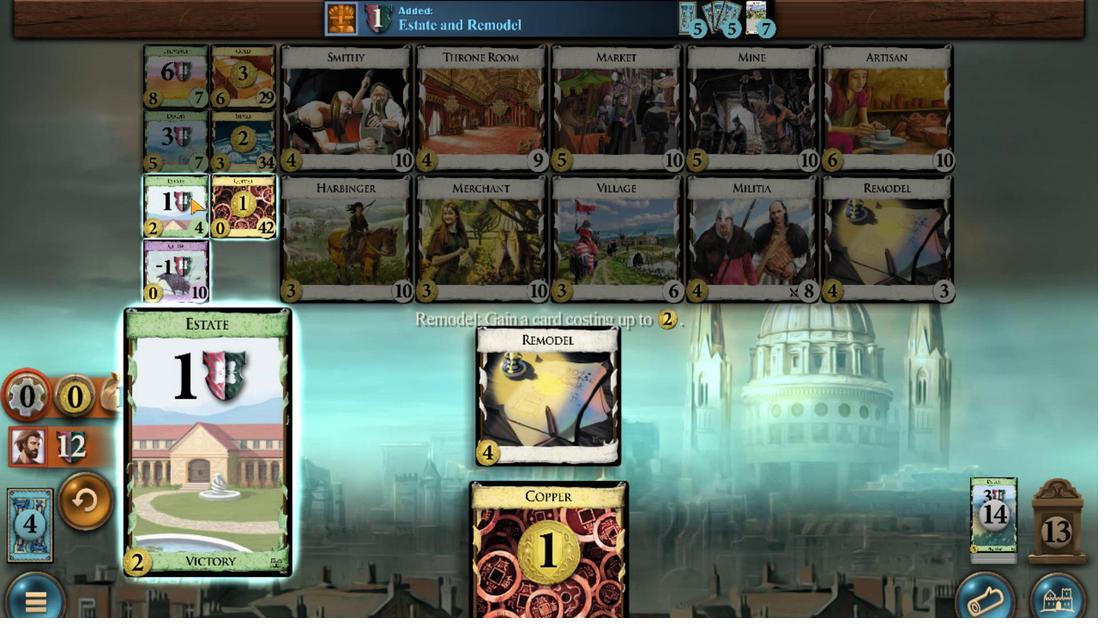 
Action: Mouse moved to (1004, 453)
Screenshot: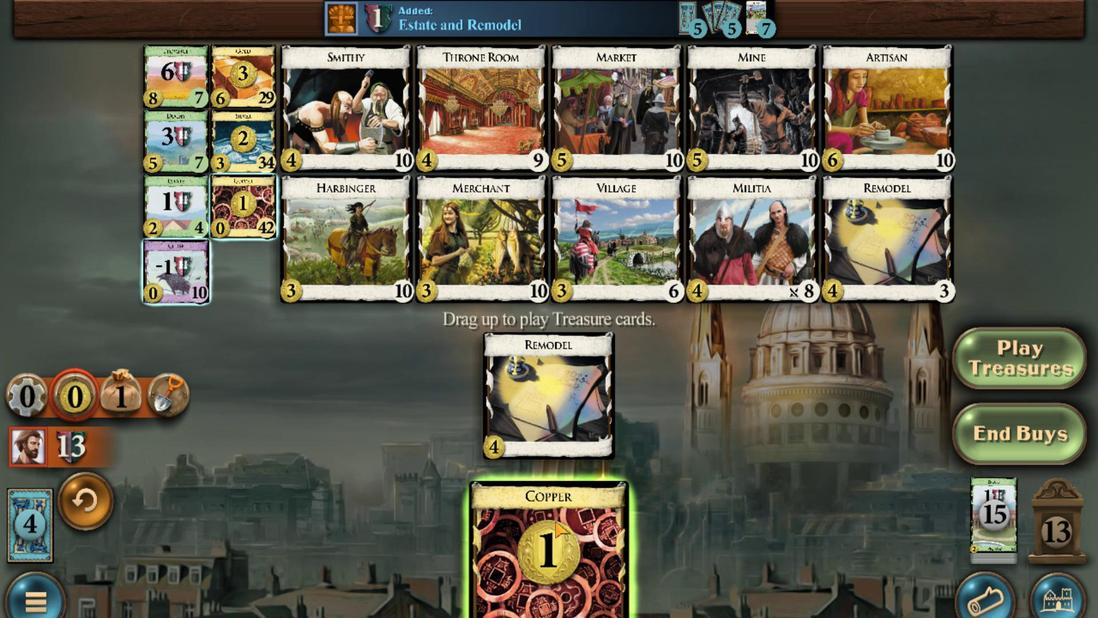 
Action: Mouse scrolled (1004, 453) with delta (0, 0)
Screenshot: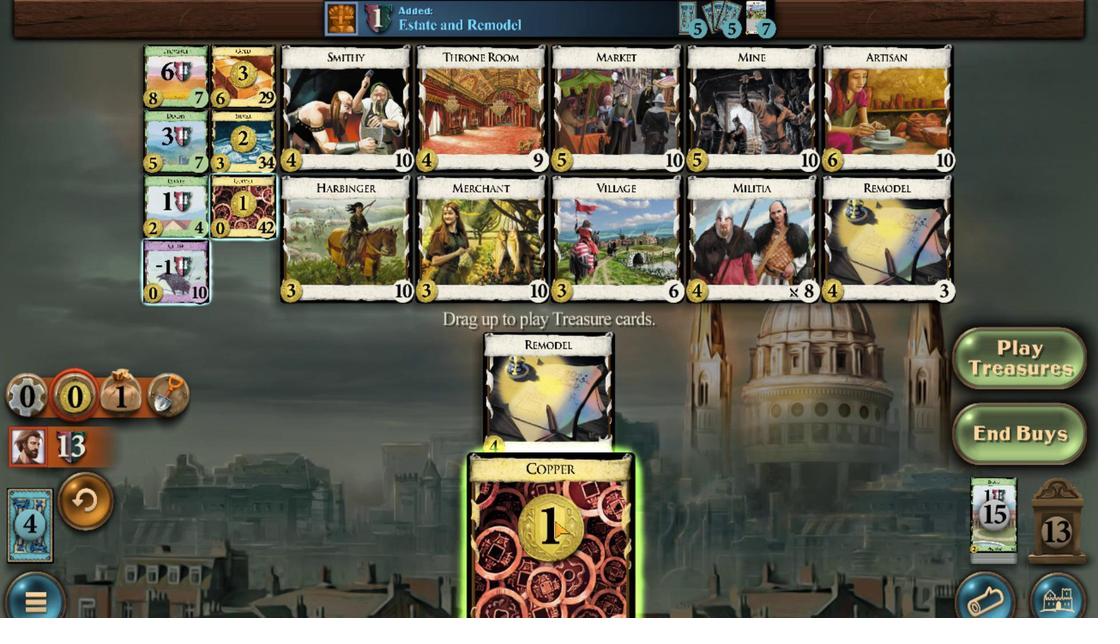 
Action: Mouse moved to (1020, 462)
Screenshot: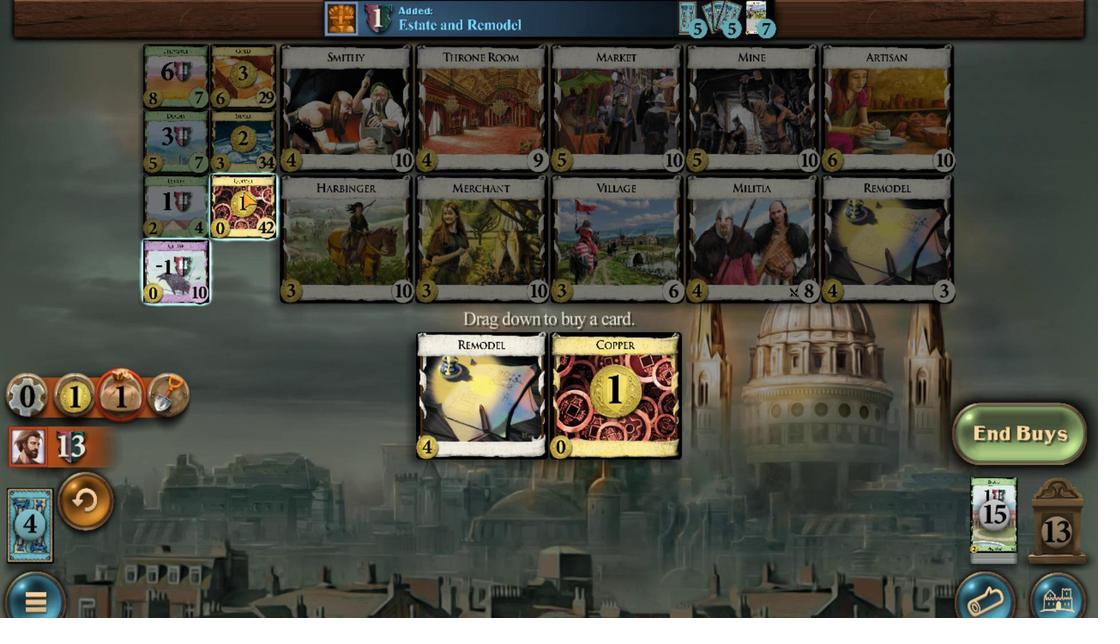 
Action: Mouse scrolled (1020, 462) with delta (0, 0)
Screenshot: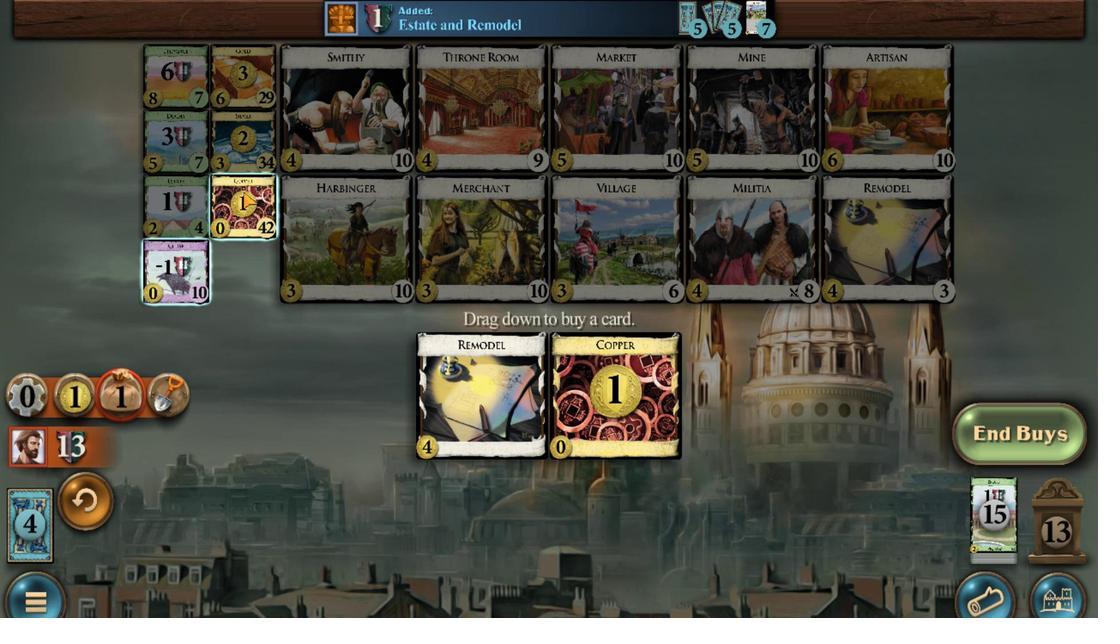 
Action: Mouse scrolled (1020, 462) with delta (0, 0)
Screenshot: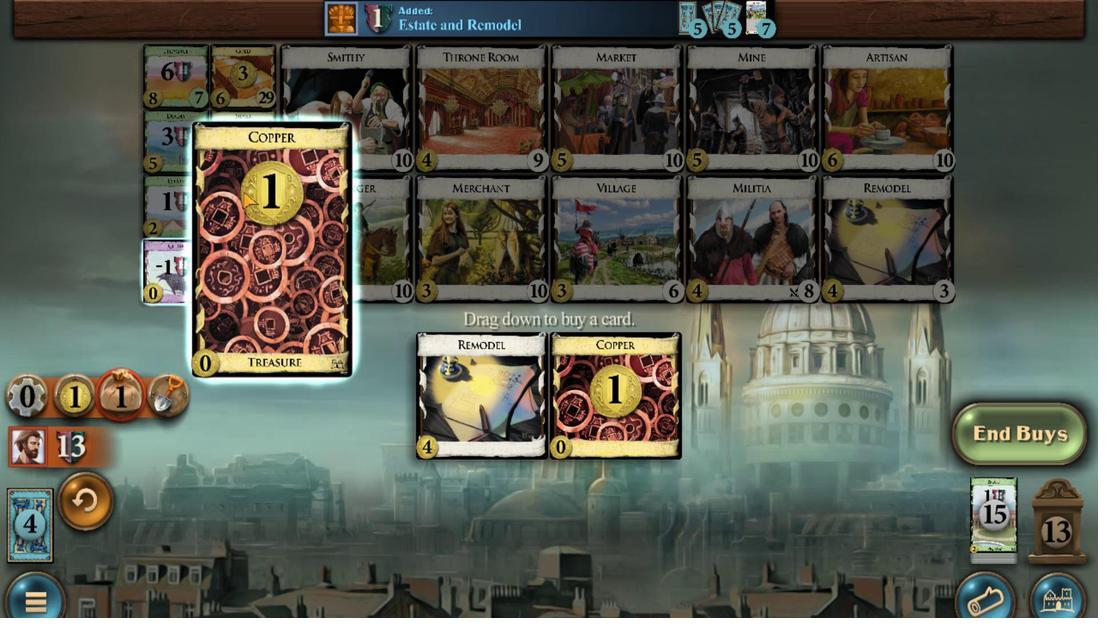 
Action: Mouse scrolled (1020, 462) with delta (0, 0)
Screenshot: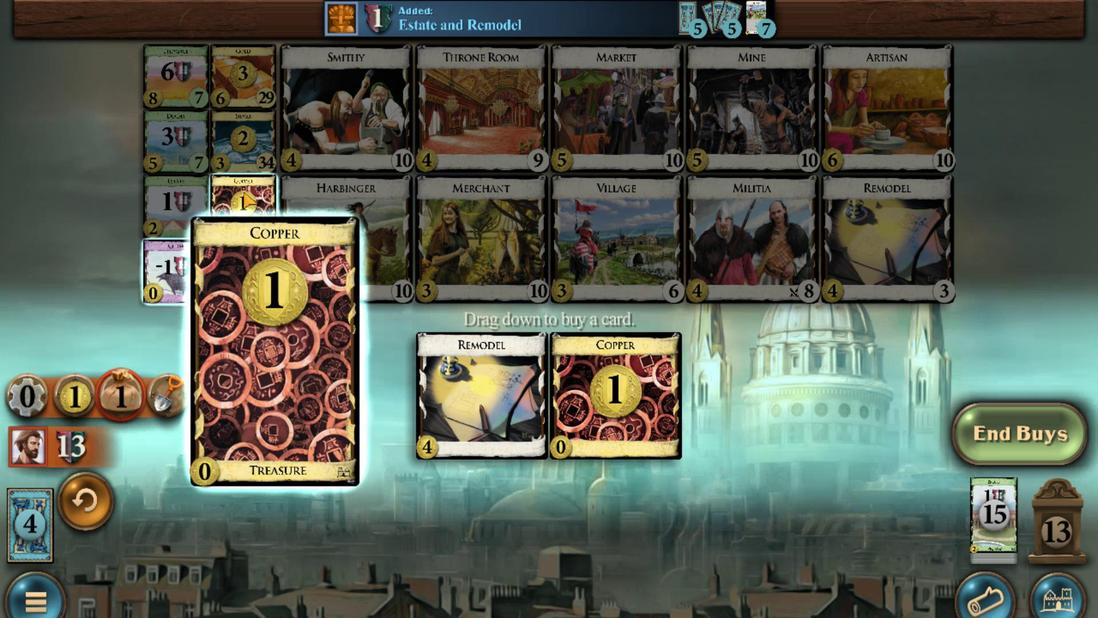 
Action: Mouse moved to (993, 452)
Screenshot: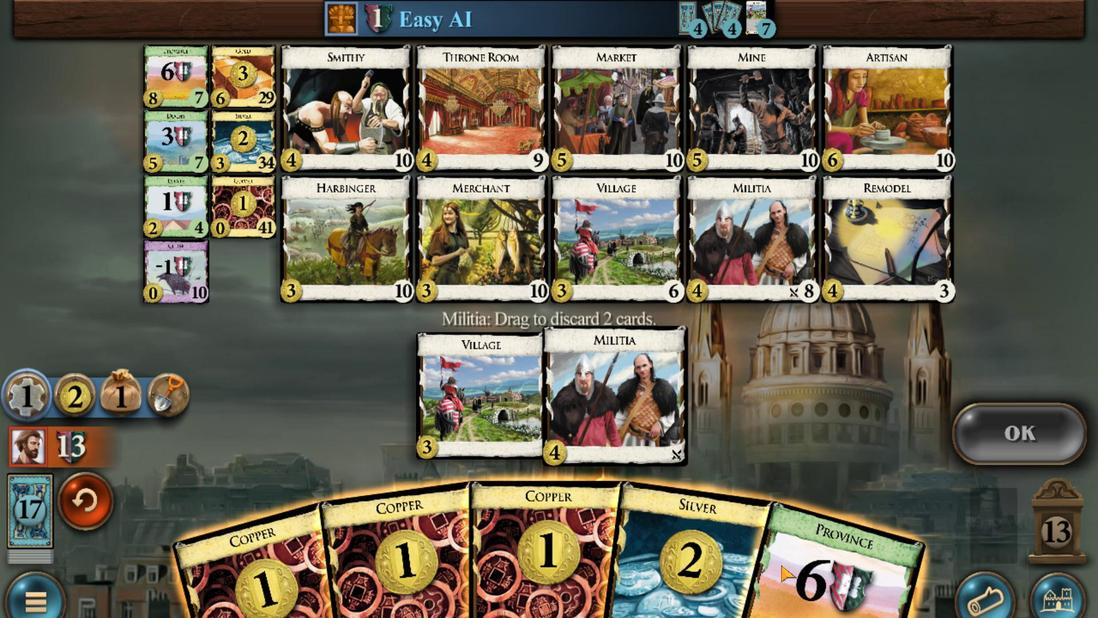 
Action: Mouse scrolled (993, 452) with delta (0, 0)
Screenshot: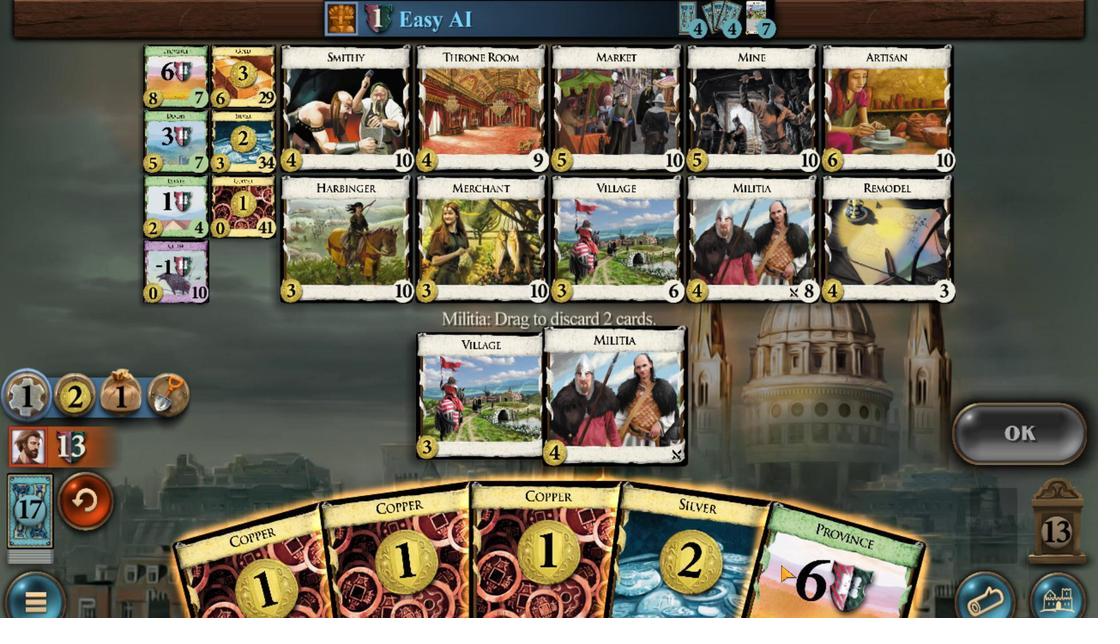 
Action: Mouse moved to (1019, 452)
Screenshot: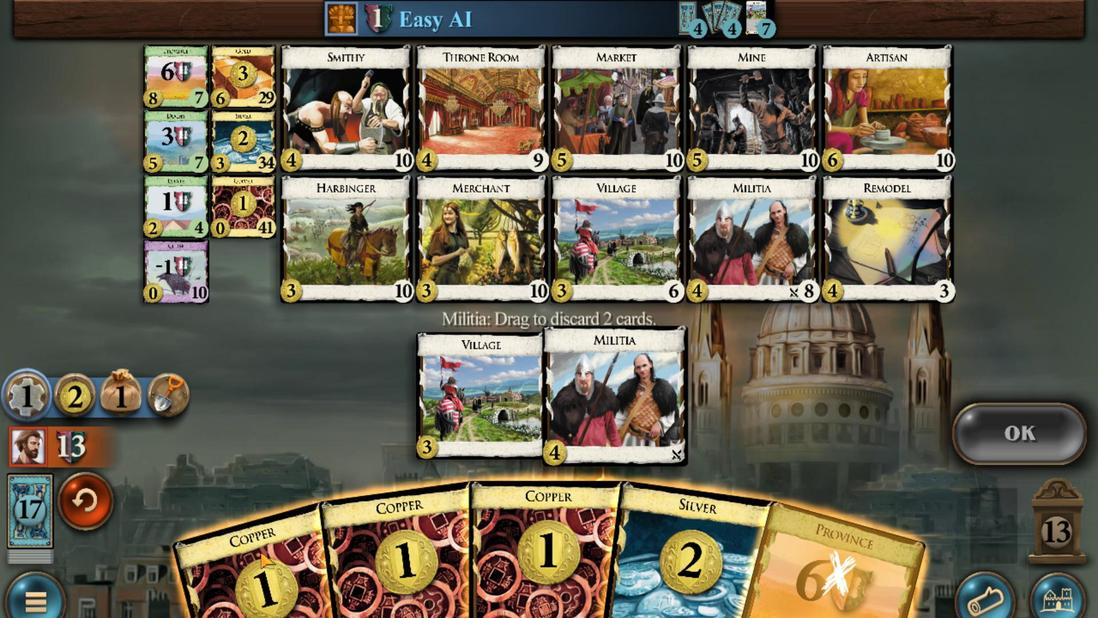 
Action: Mouse scrolled (1019, 452) with delta (0, 0)
Screenshot: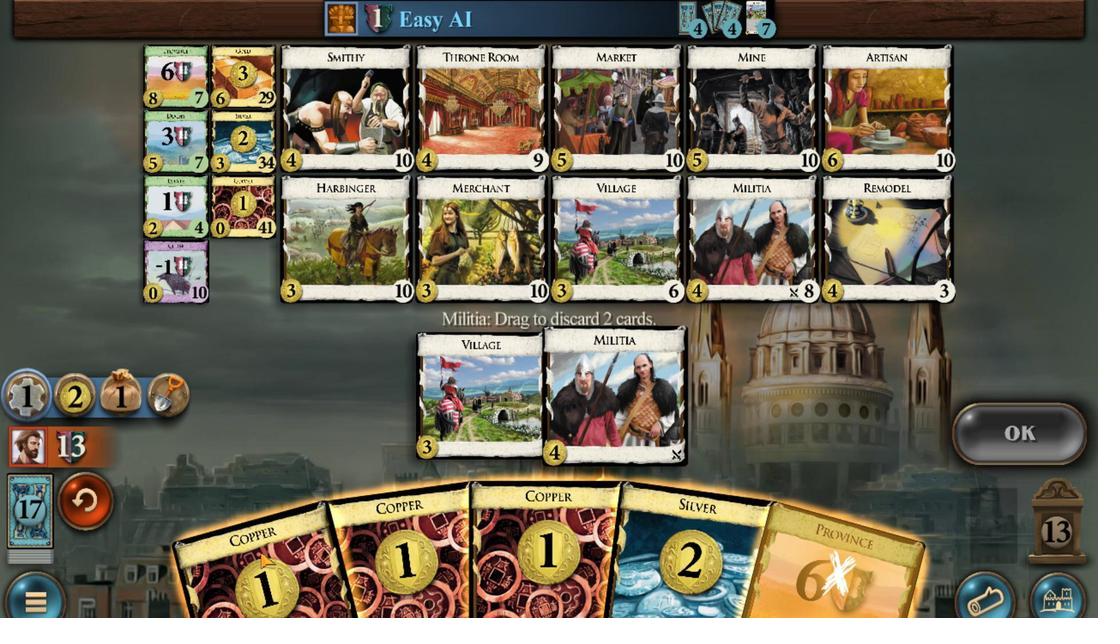 
Action: Mouse moved to (979, 456)
Screenshot: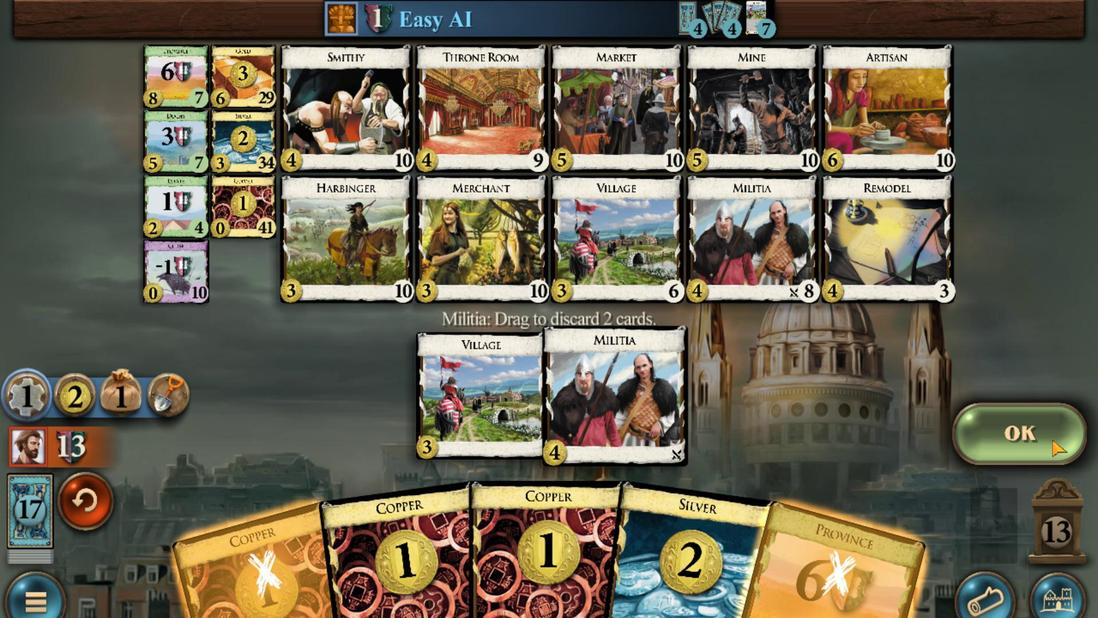 
Action: Mouse pressed left at (979, 456)
Screenshot: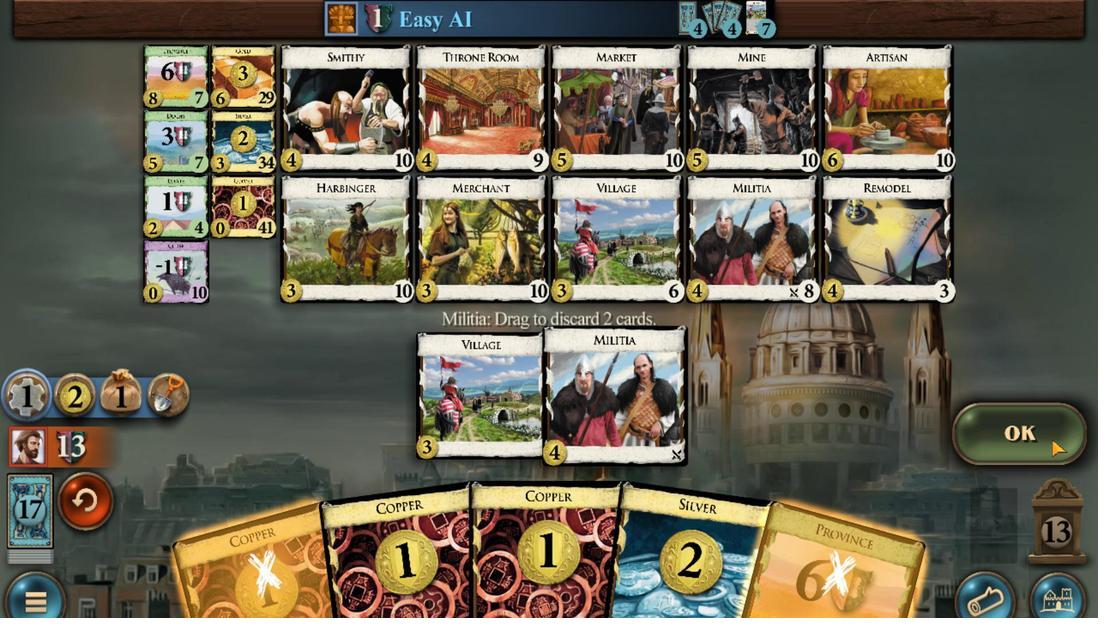 
Action: Mouse moved to (1006, 454)
Screenshot: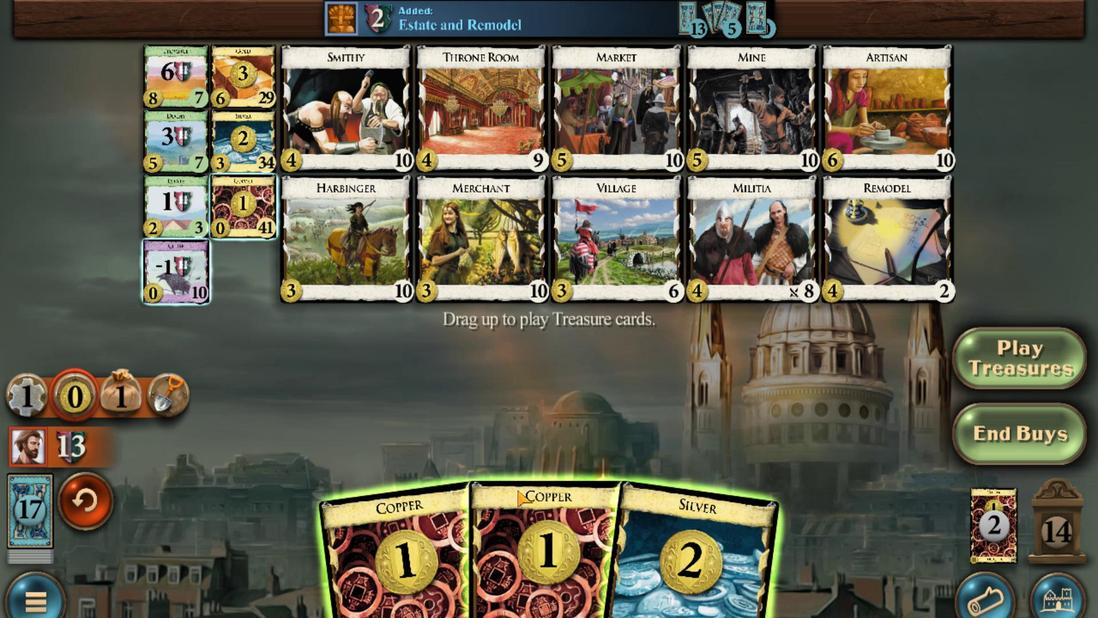 
Action: Mouse scrolled (1006, 454) with delta (0, 0)
Screenshot: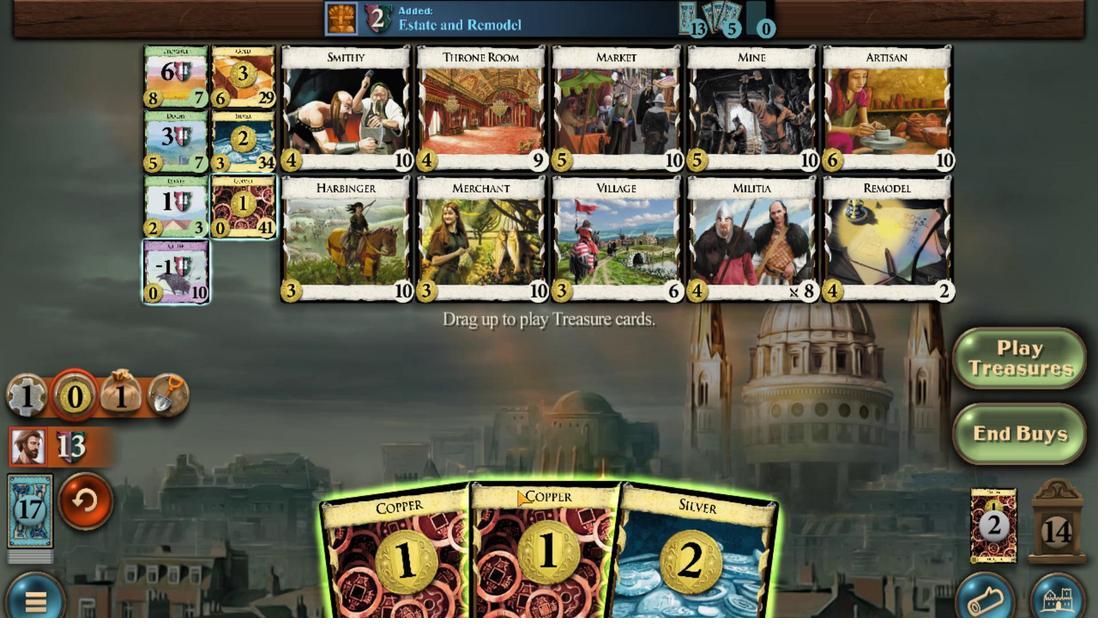 
Action: Mouse moved to (1008, 453)
Screenshot: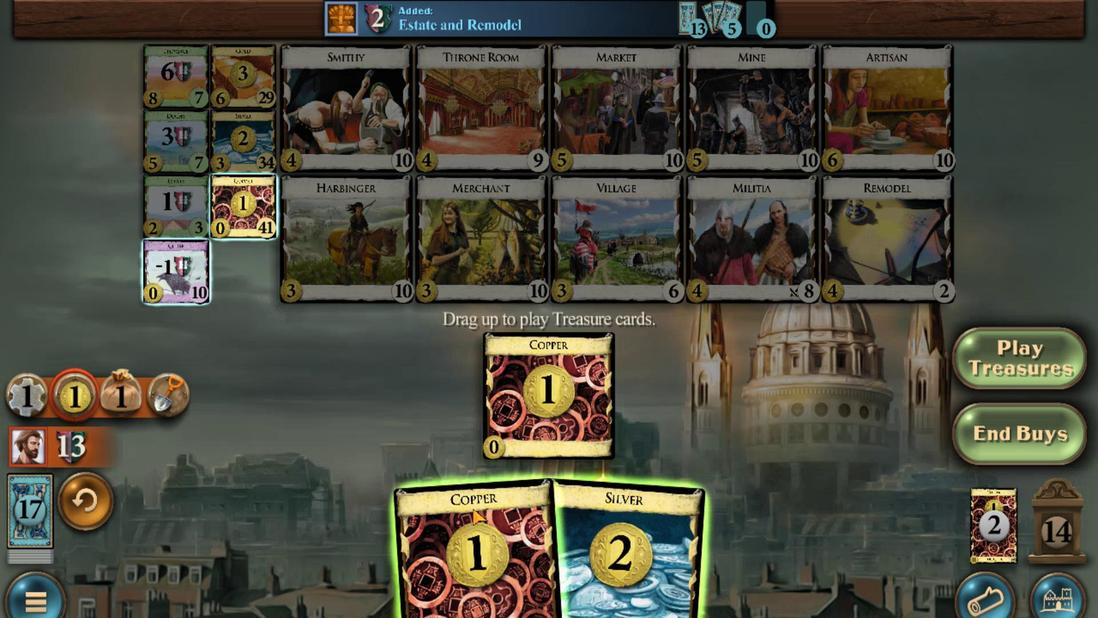 
Action: Mouse scrolled (1008, 453) with delta (0, 0)
Screenshot: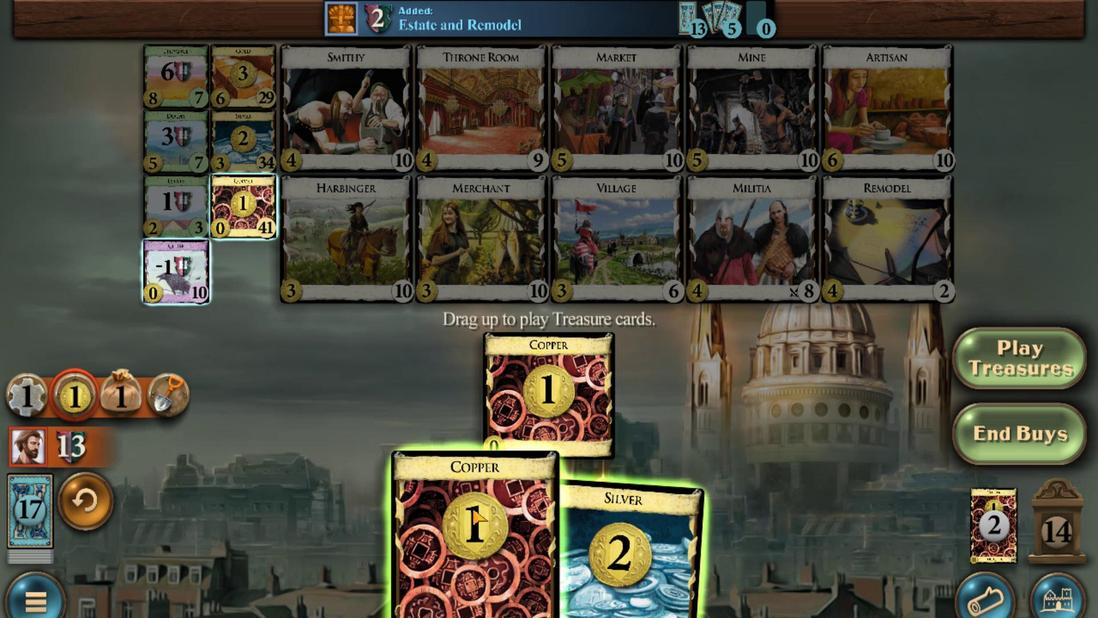 
Action: Mouse moved to (1005, 454)
Screenshot: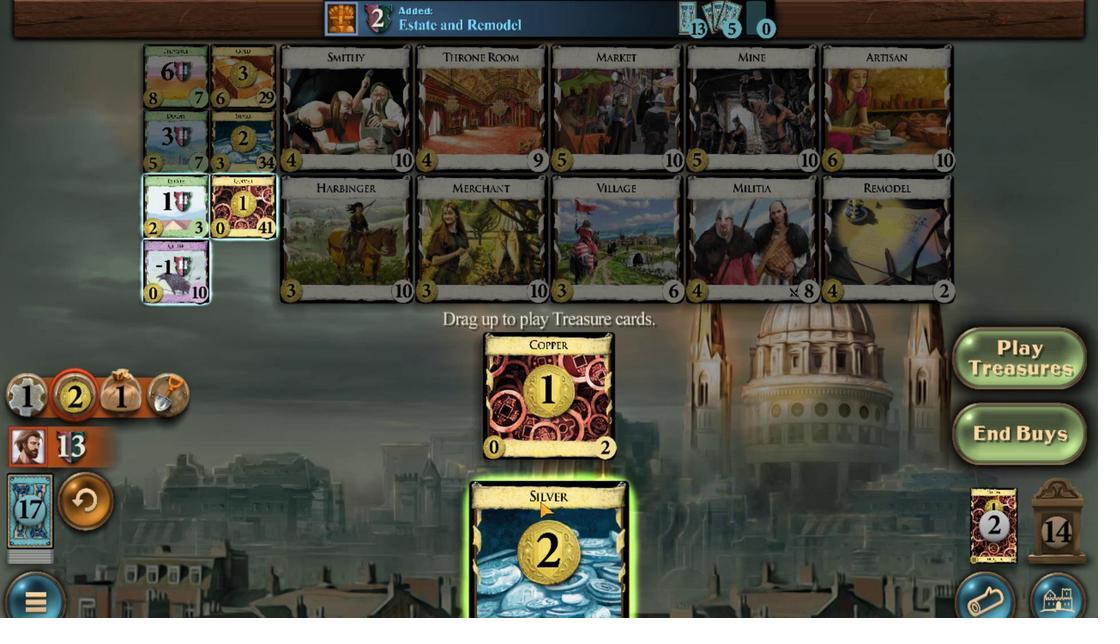 
Action: Mouse scrolled (1005, 454) with delta (0, 0)
Screenshot: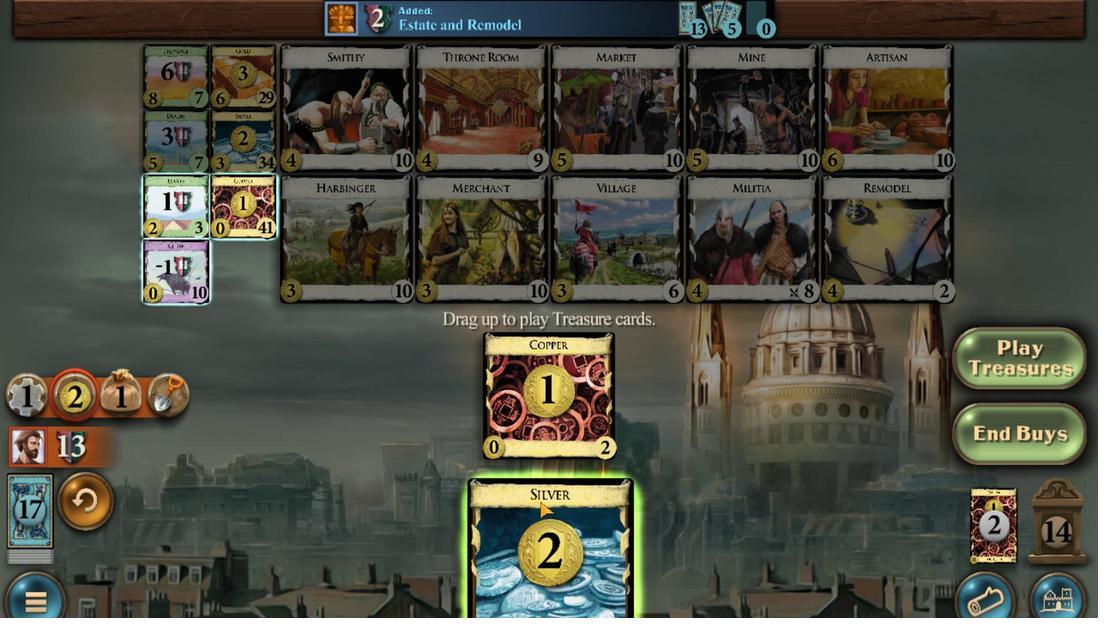 
Action: Mouse moved to (988, 460)
Screenshot: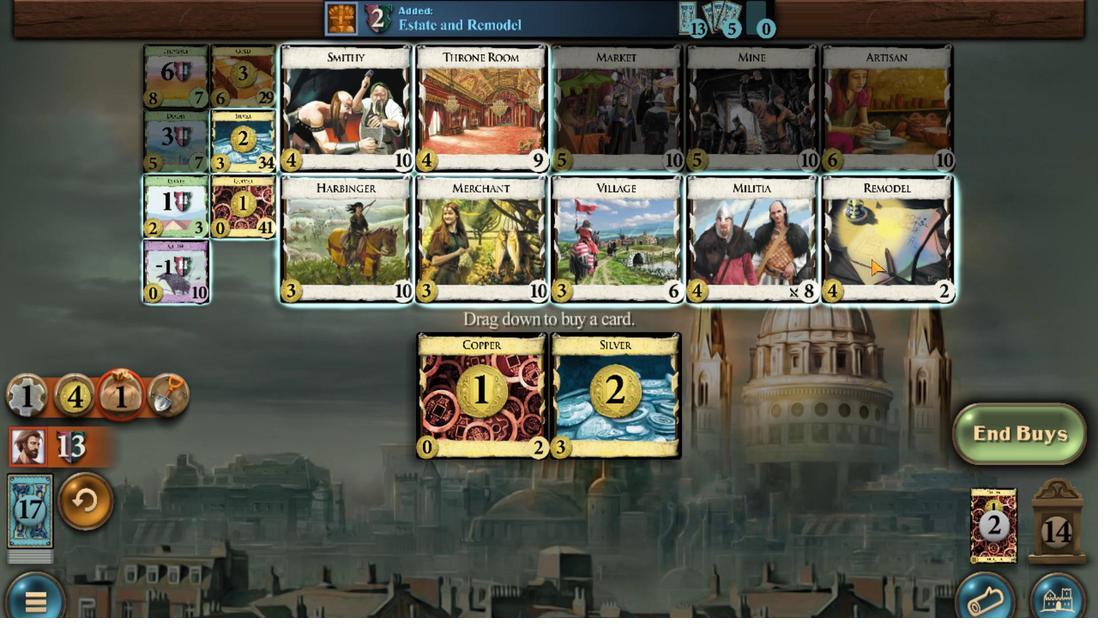 
Action: Mouse scrolled (988, 460) with delta (0, 0)
Screenshot: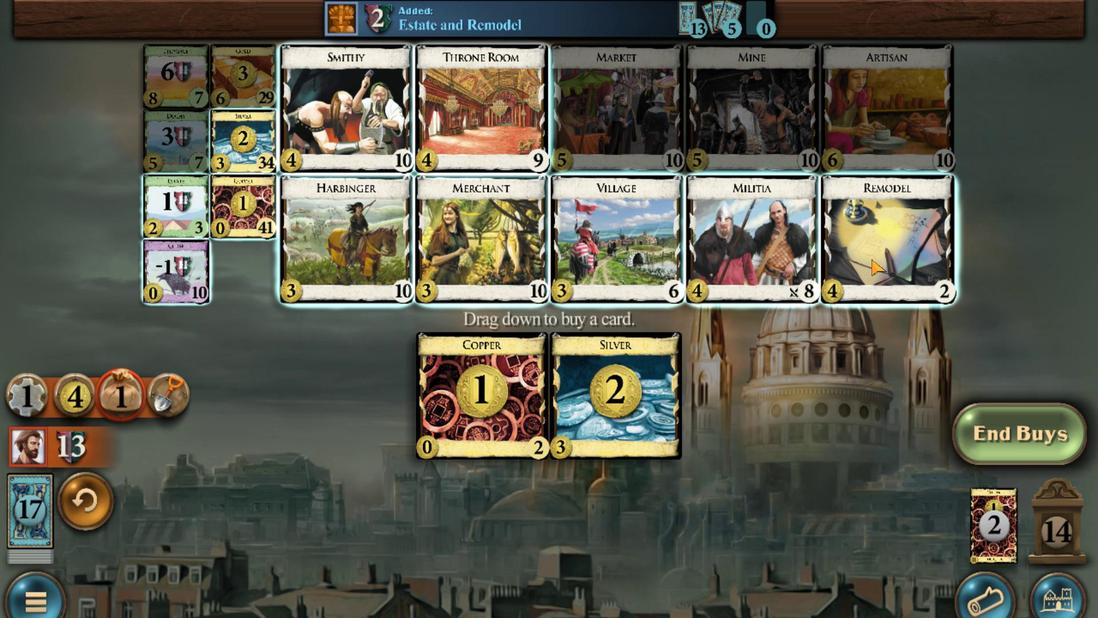 
Action: Mouse scrolled (988, 460) with delta (0, 0)
Screenshot: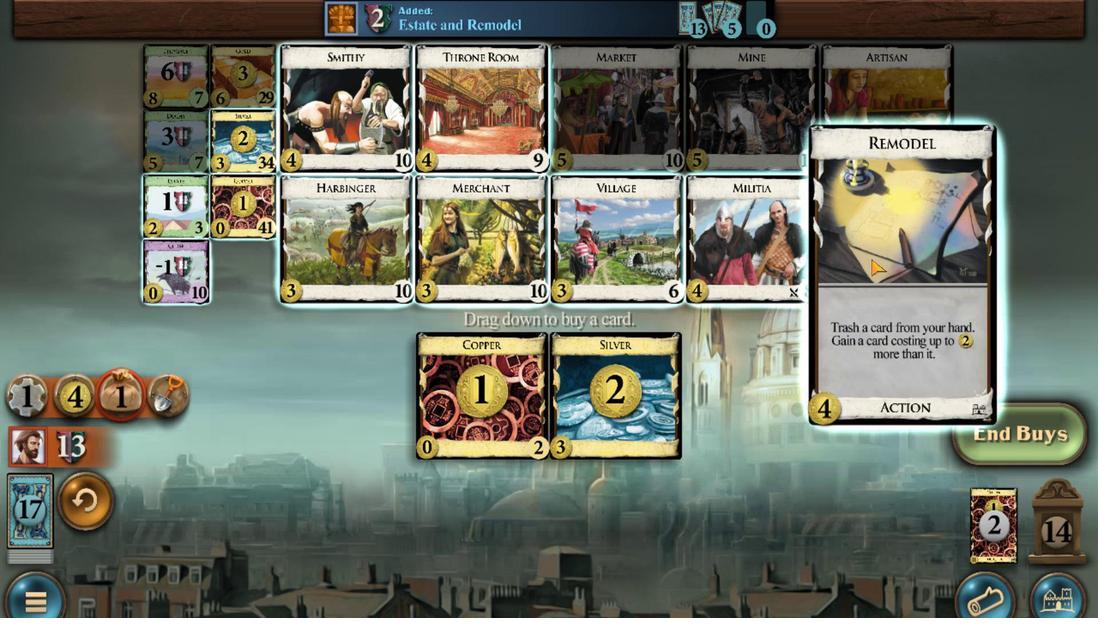
Action: Mouse scrolled (988, 460) with delta (0, 0)
Screenshot: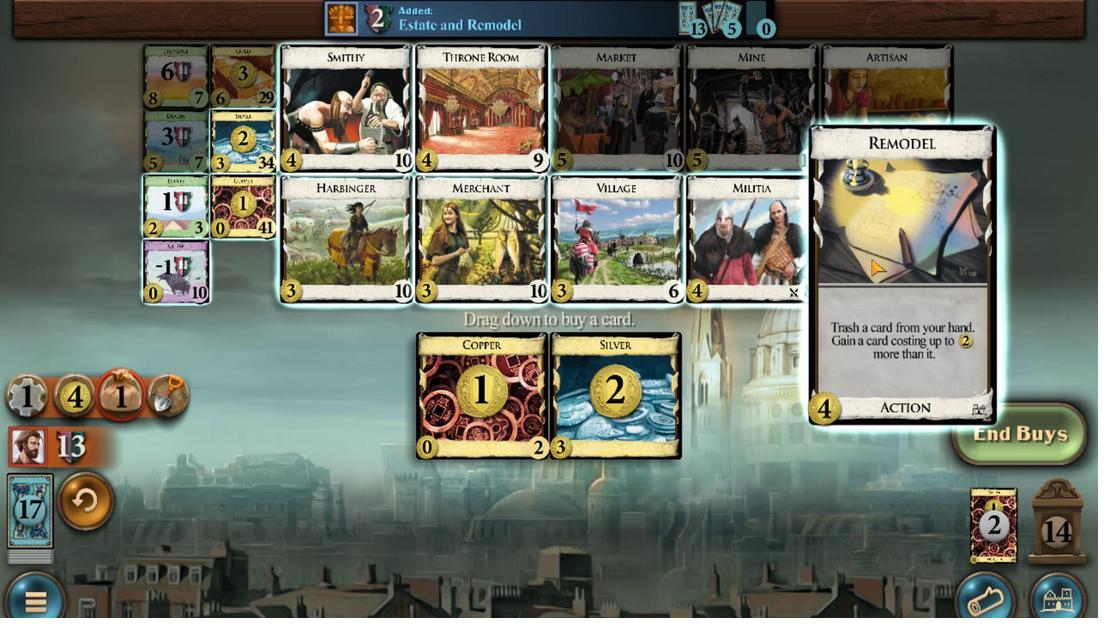
Action: Mouse scrolled (988, 460) with delta (0, 0)
Screenshot: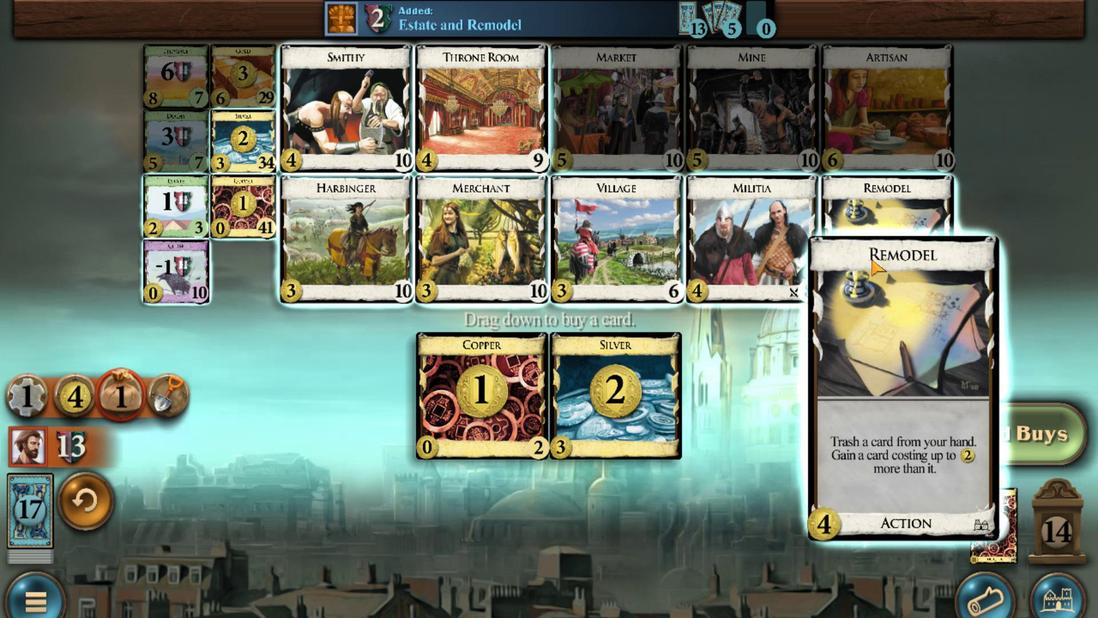 
Action: Mouse moved to (1000, 457)
Screenshot: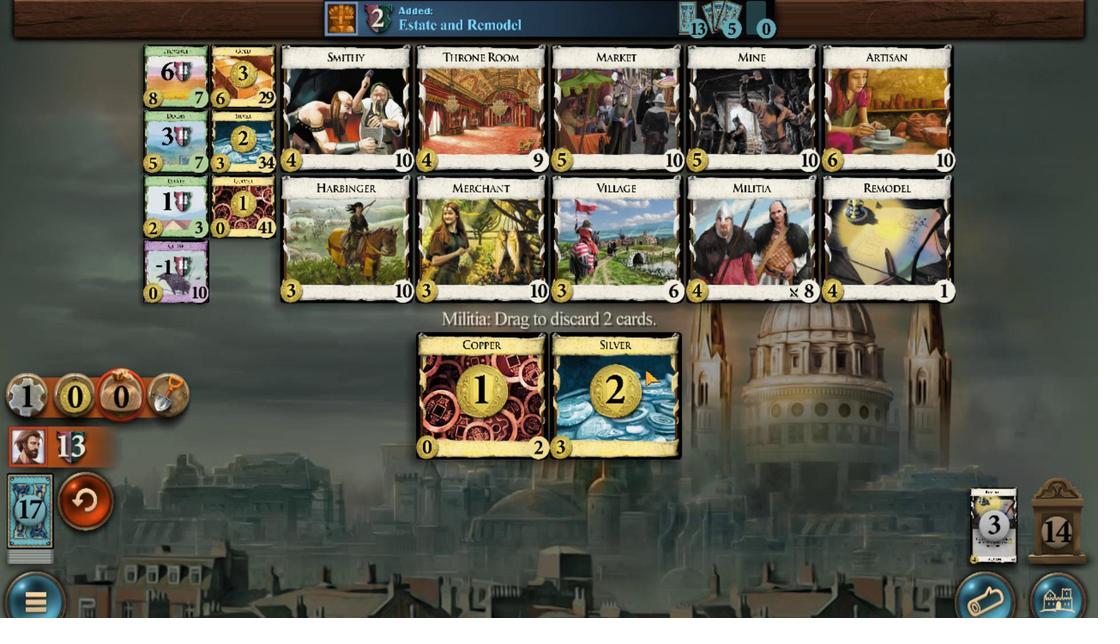 
Action: Mouse scrolled (1000, 457) with delta (0, 0)
Screenshot: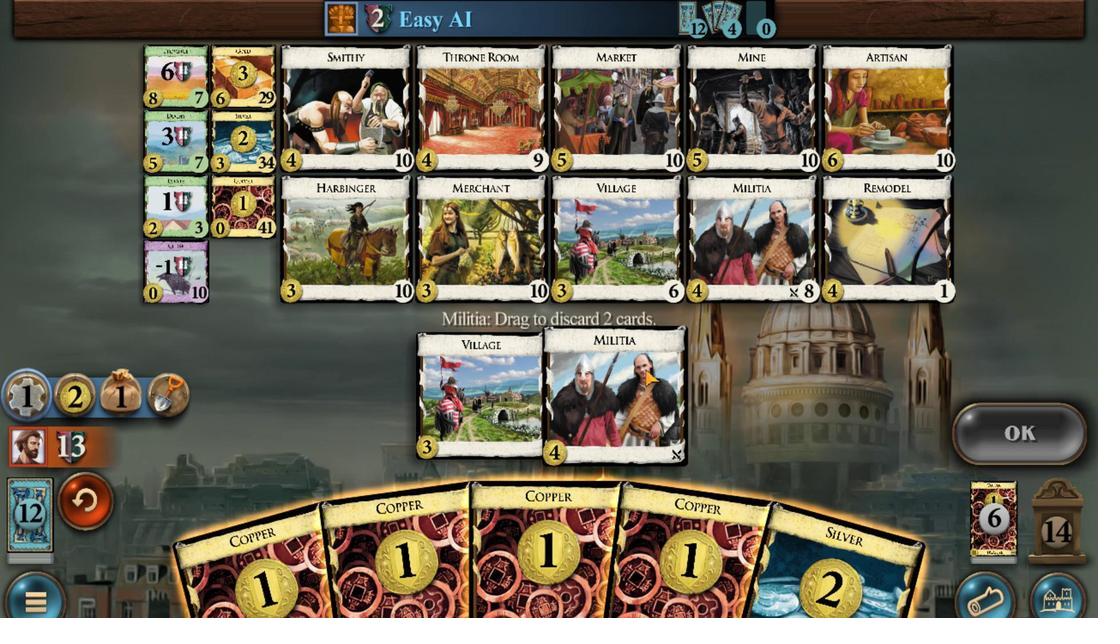 
Action: Mouse moved to (1017, 452)
Screenshot: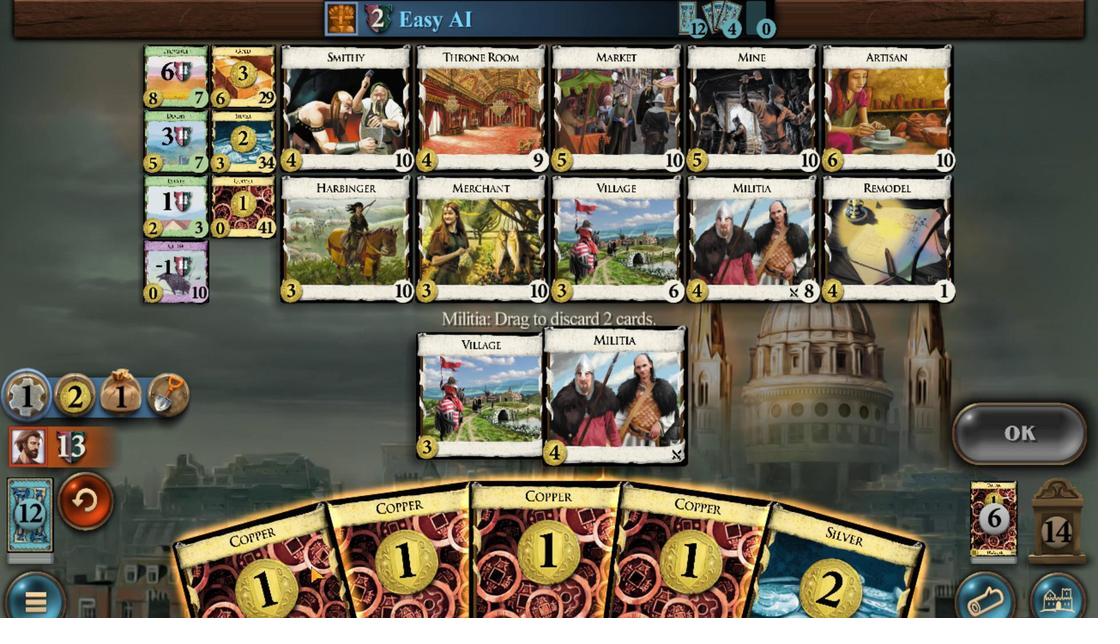 
Action: Mouse scrolled (1017, 452) with delta (0, 0)
Screenshot: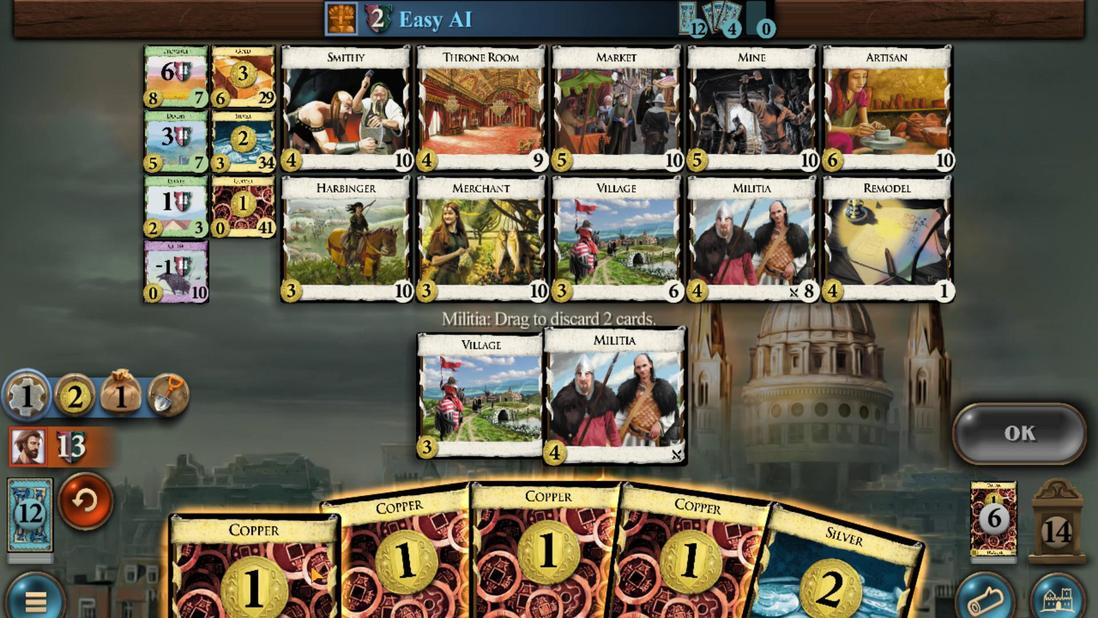 
Action: Mouse moved to (1014, 453)
Screenshot: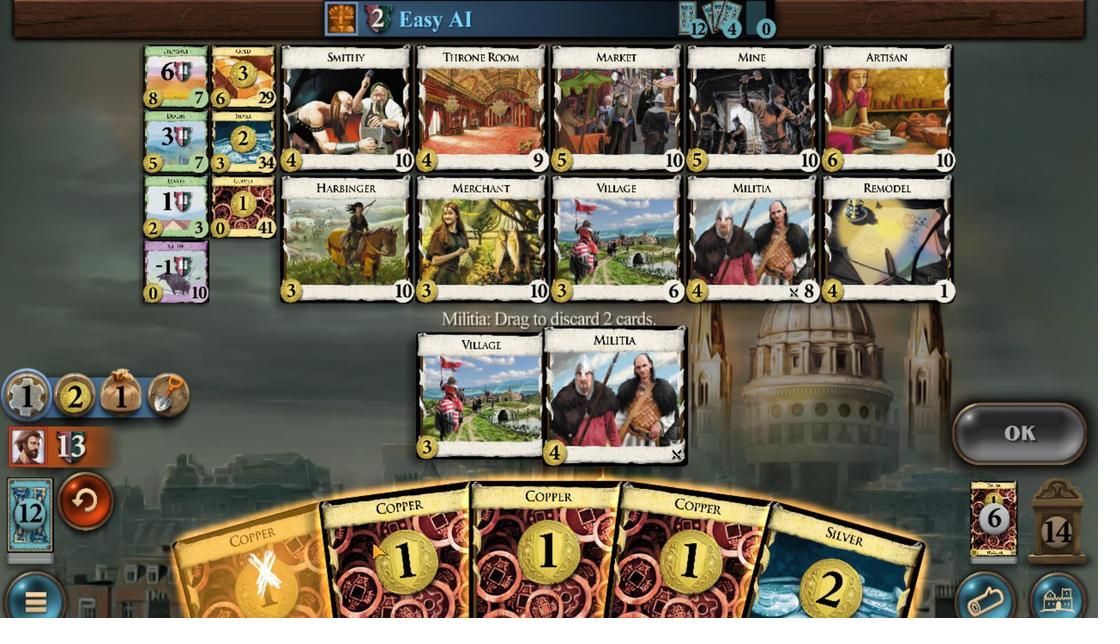 
Action: Mouse scrolled (1014, 453) with delta (0, 0)
Screenshot: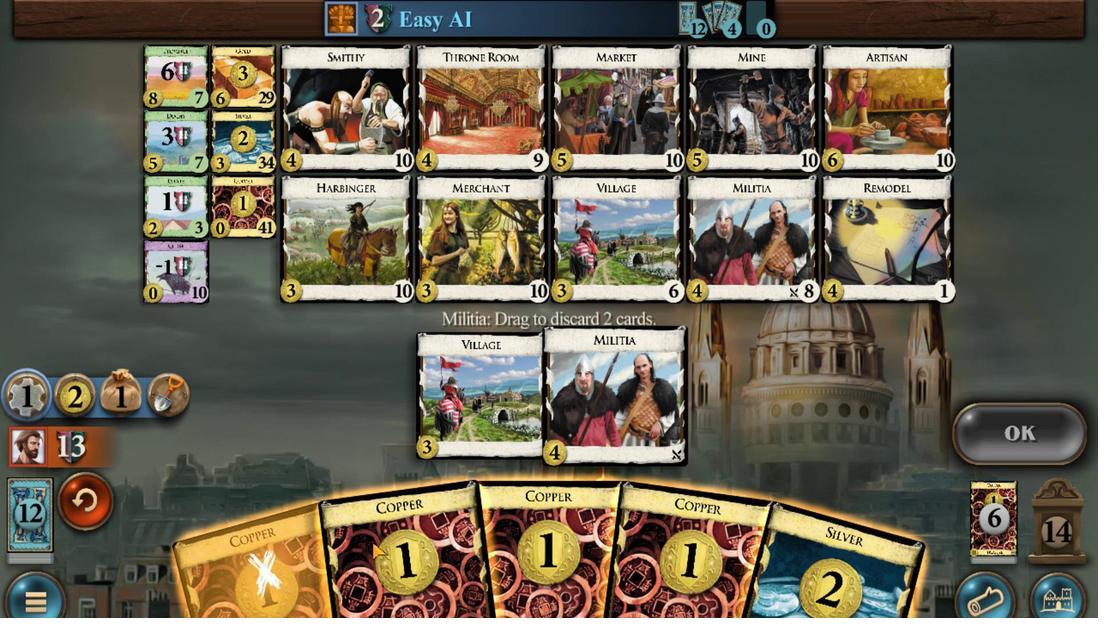 
Action: Mouse moved to (983, 456)
Screenshot: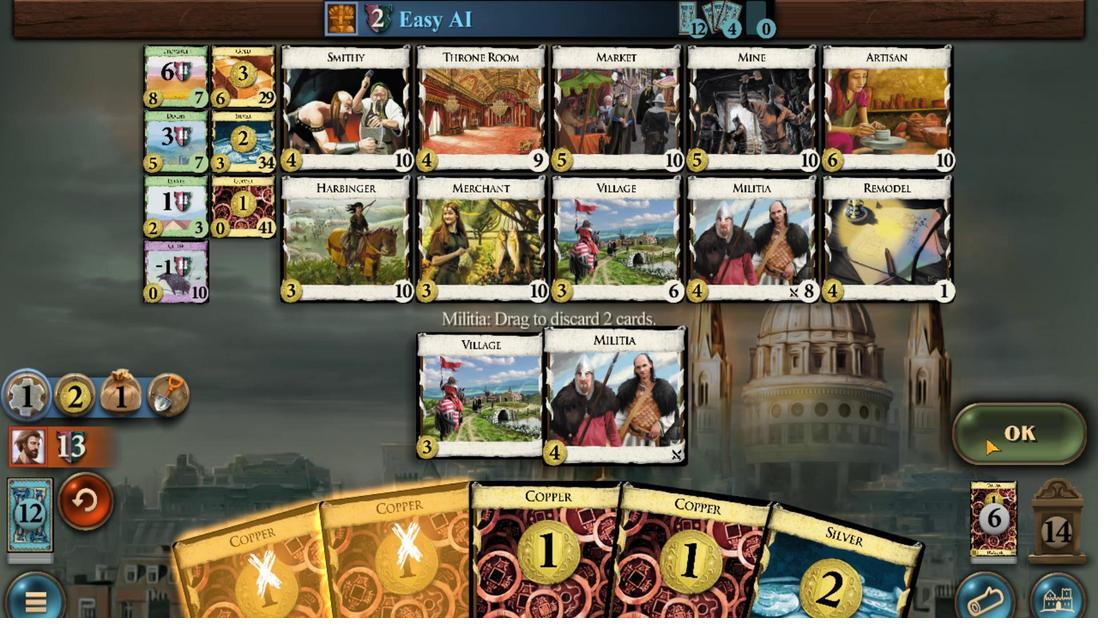 
Action: Mouse pressed left at (983, 456)
Screenshot: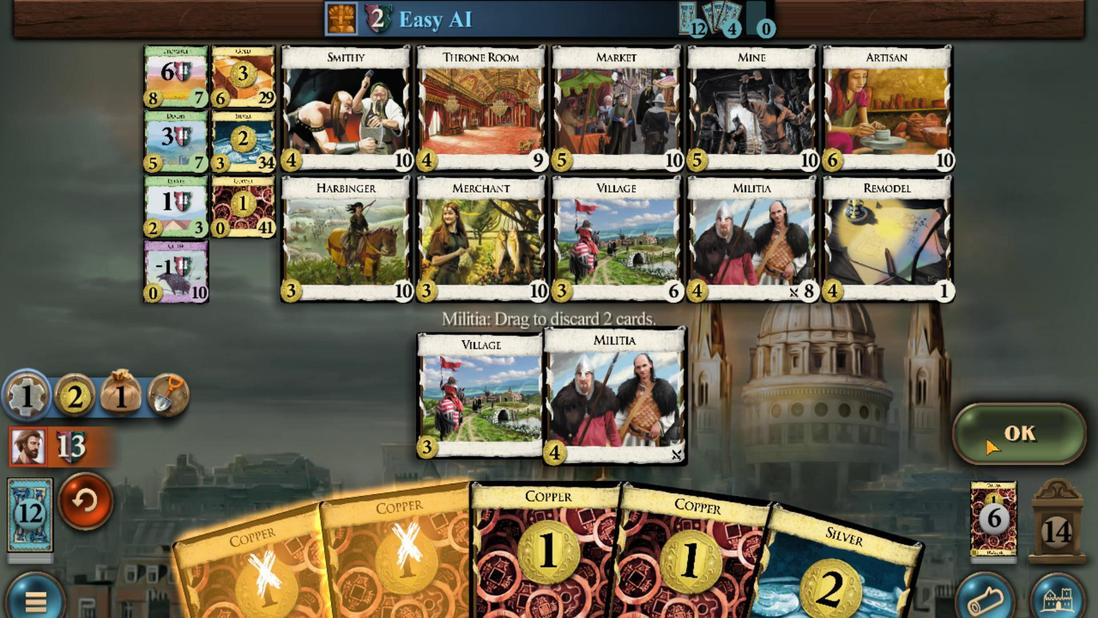 
Action: Mouse moved to (999, 452)
Screenshot: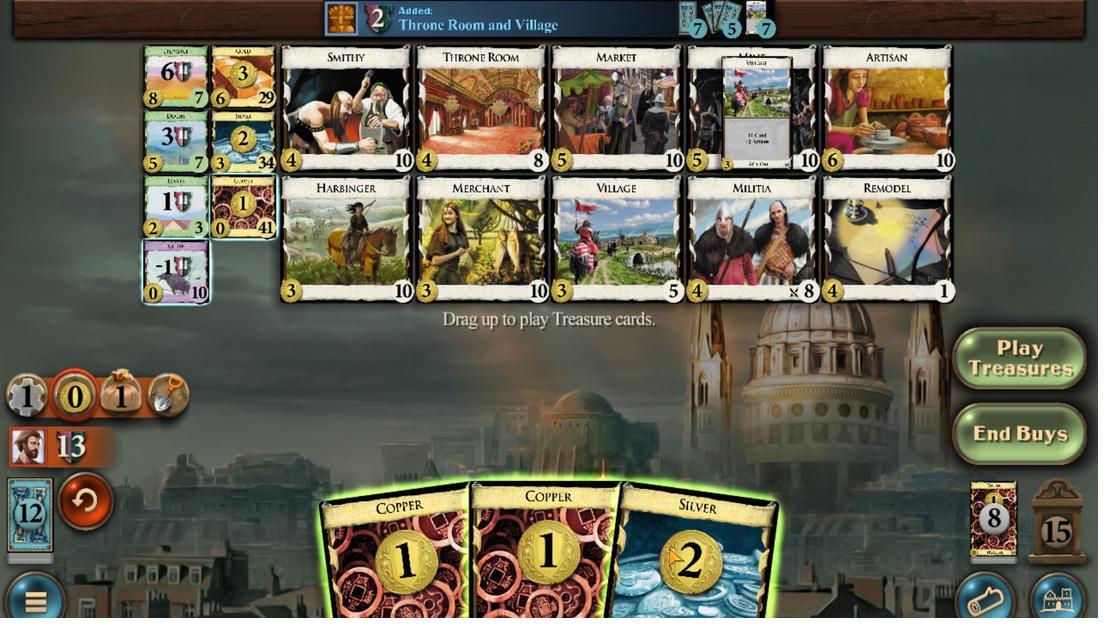 
Action: Mouse scrolled (999, 452) with delta (0, 0)
Screenshot: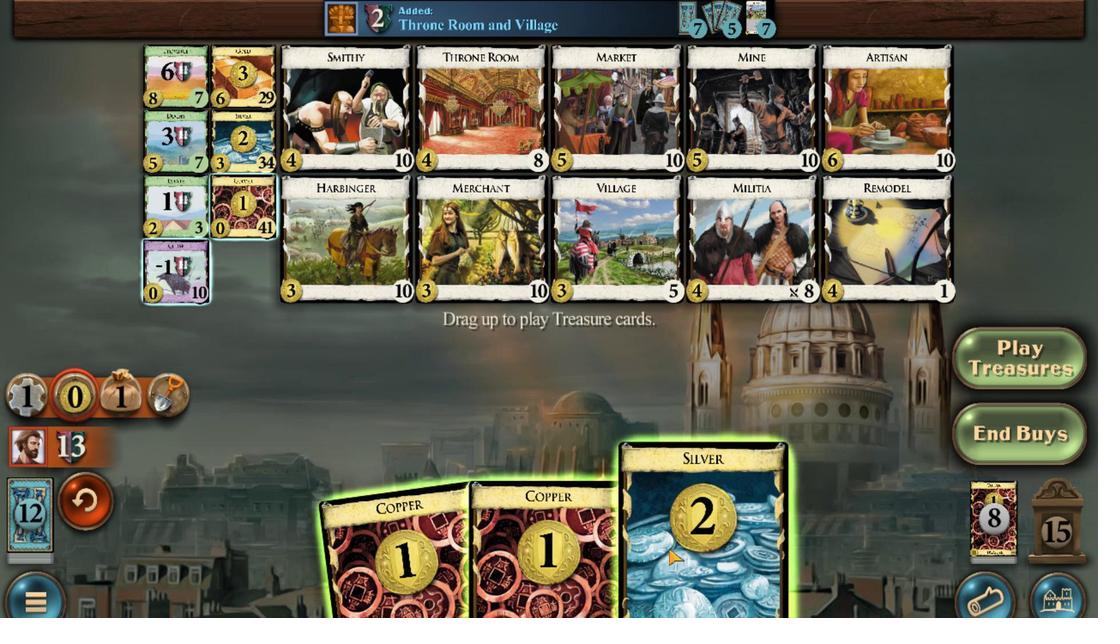 
Action: Mouse moved to (1003, 452)
Screenshot: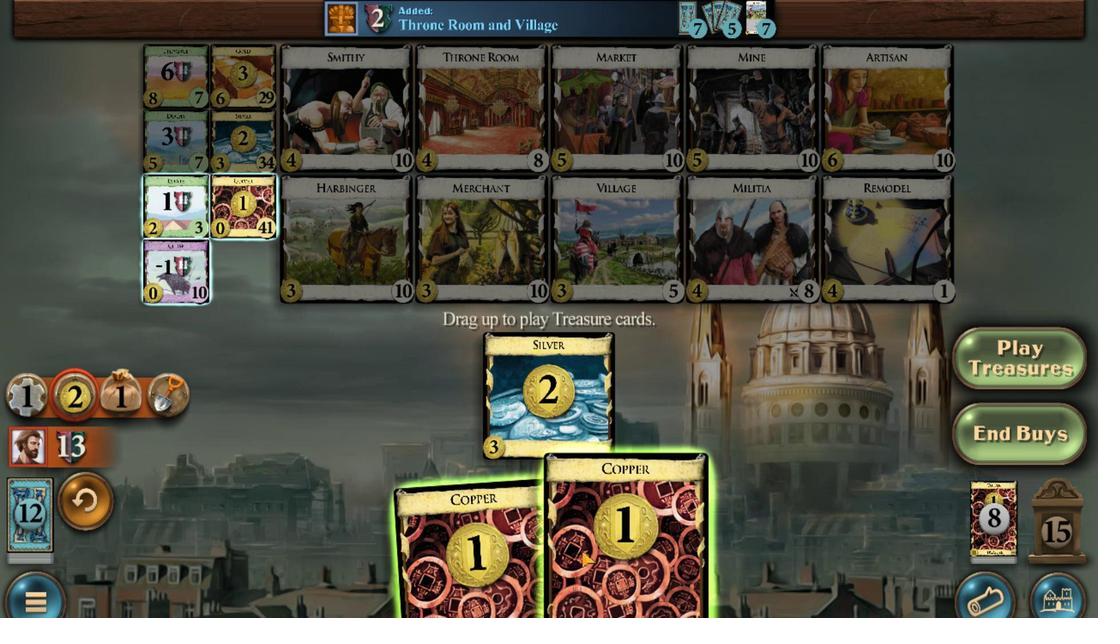 
Action: Mouse scrolled (1003, 452) with delta (0, 0)
Screenshot: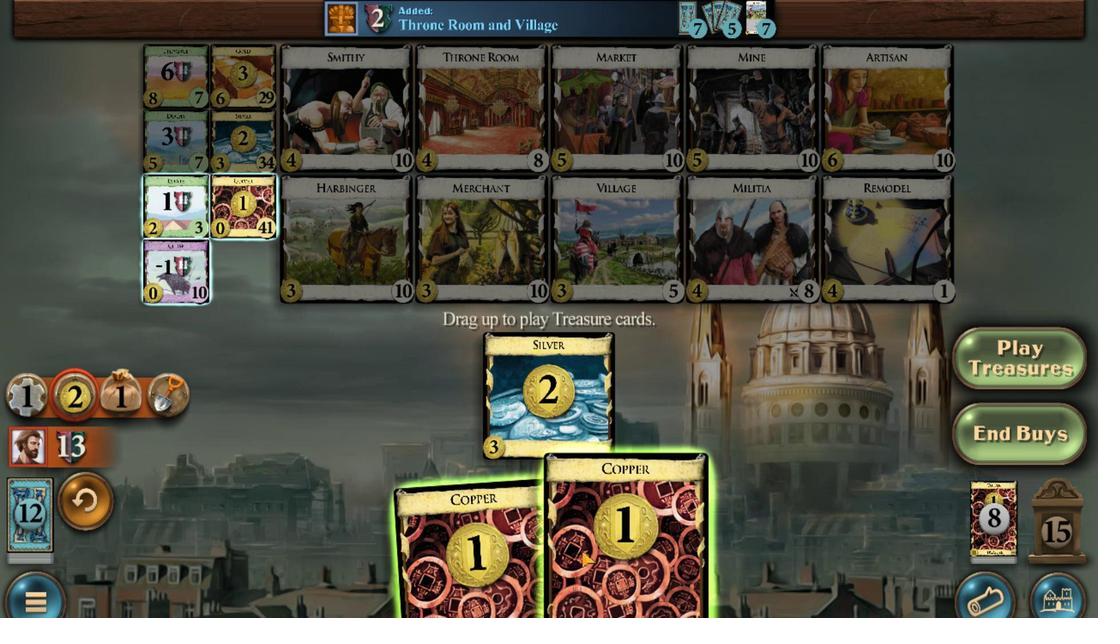 
Action: Mouse moved to (1007, 452)
Screenshot: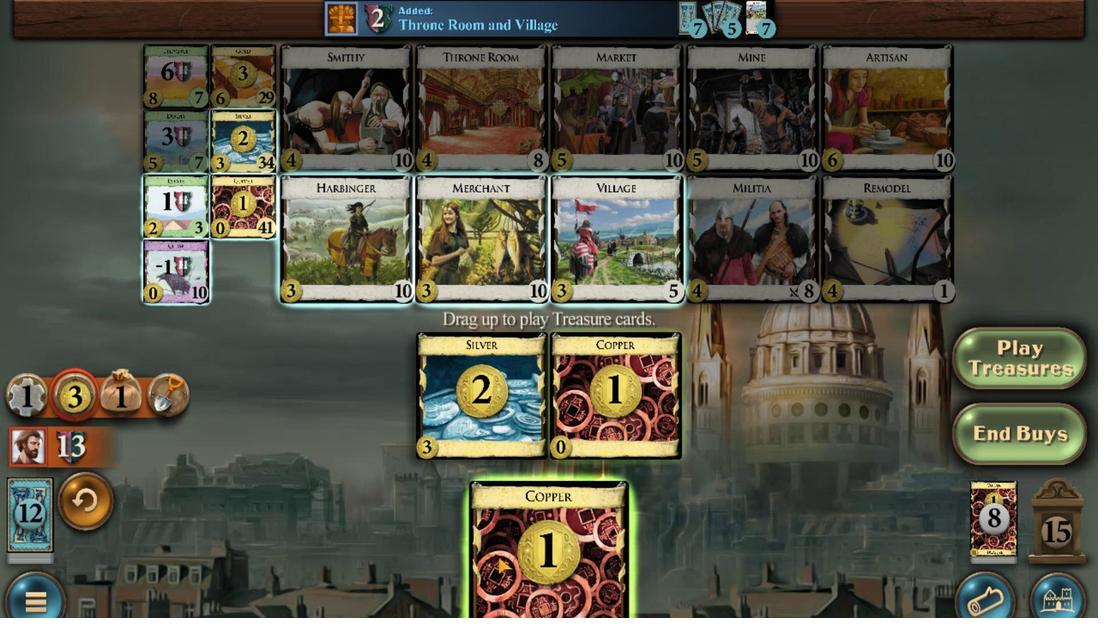 
Action: Mouse scrolled (1007, 452) with delta (0, 0)
Screenshot: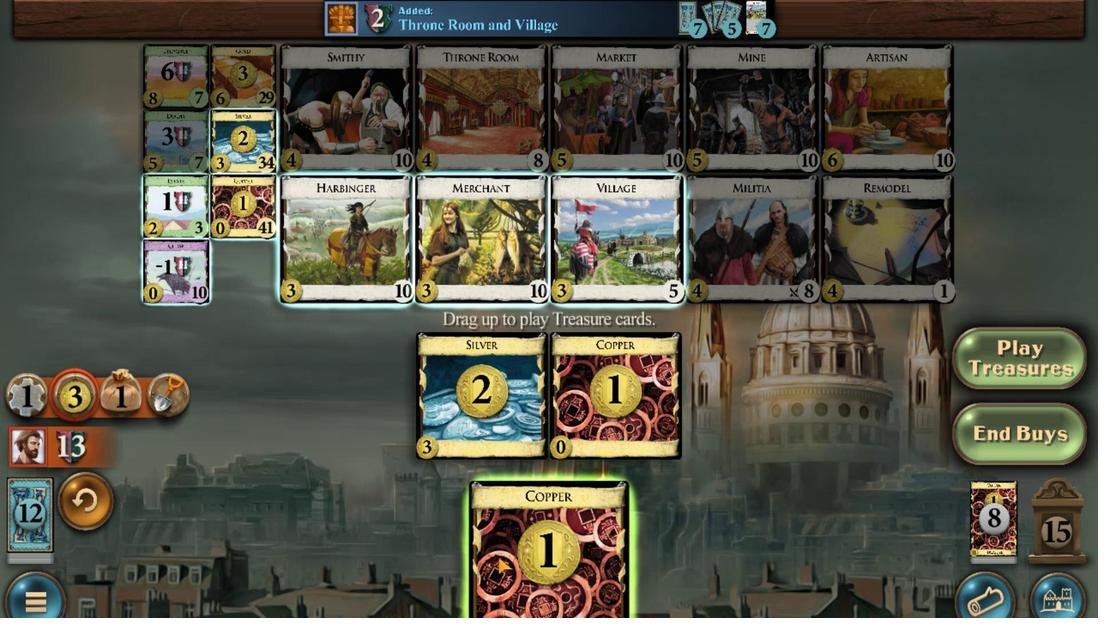 
Action: Mouse moved to (989, 461)
Screenshot: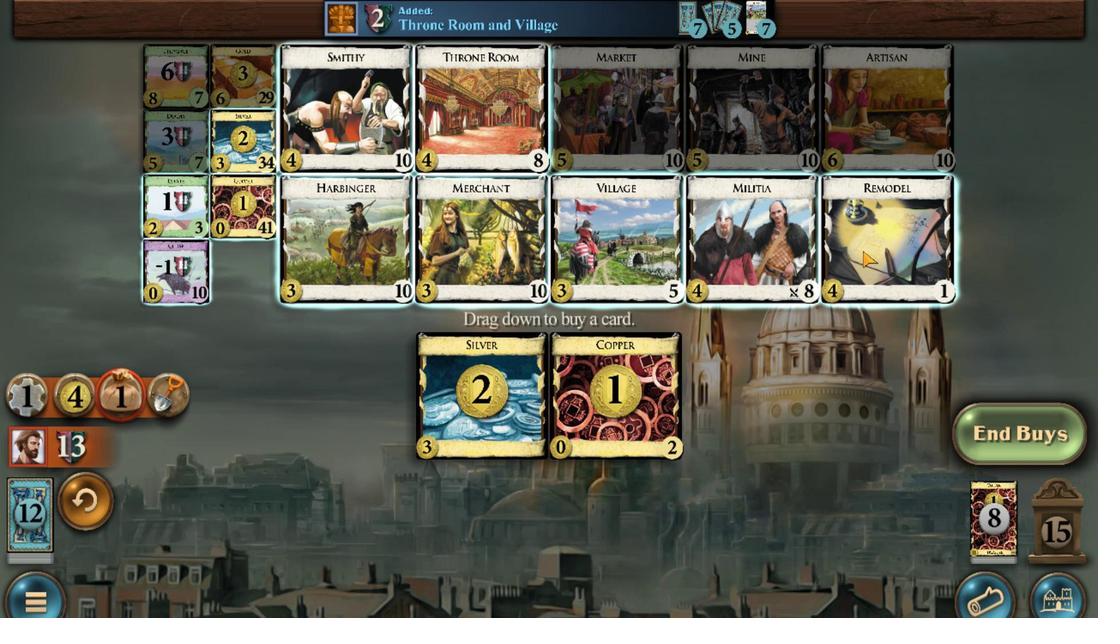 
Action: Mouse scrolled (989, 461) with delta (0, 0)
Screenshot: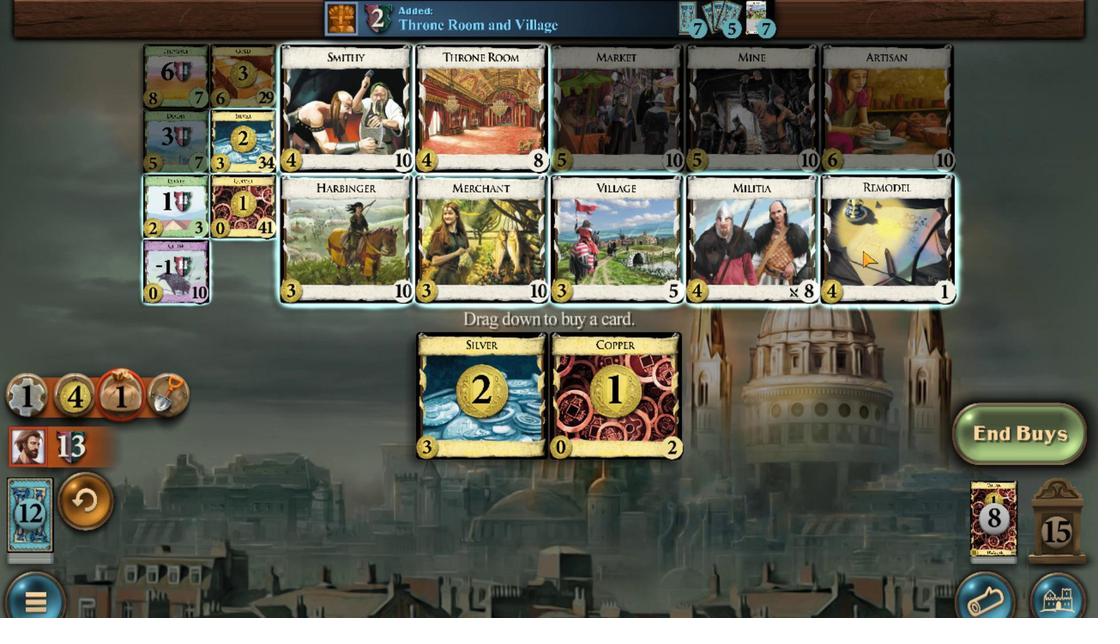 
Action: Mouse scrolled (989, 461) with delta (0, 0)
Screenshot: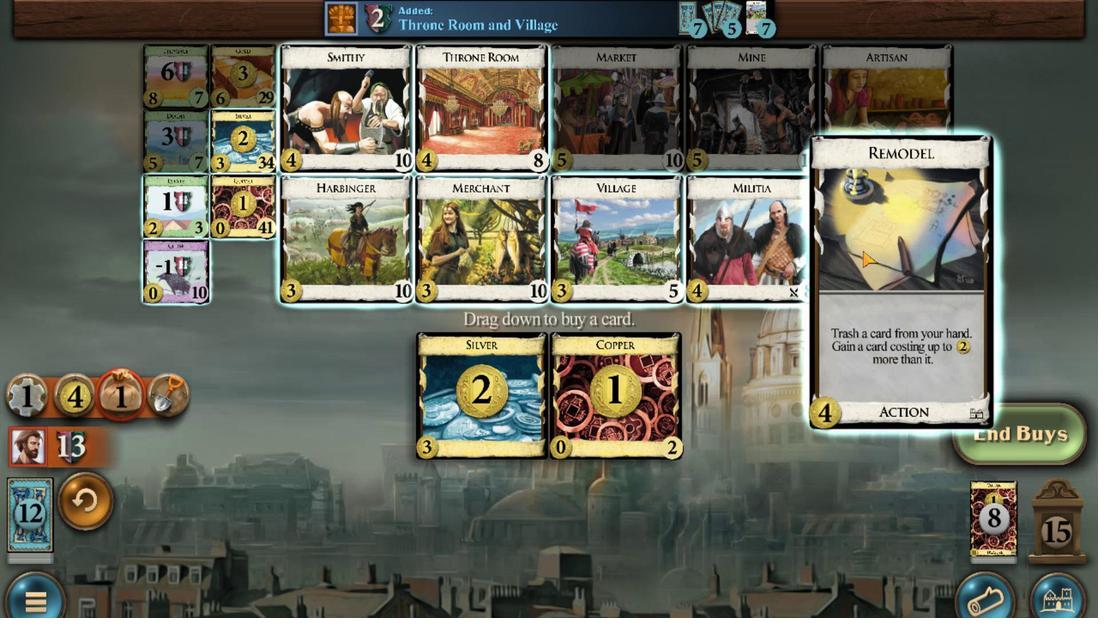 
Action: Mouse scrolled (989, 461) with delta (0, 0)
Screenshot: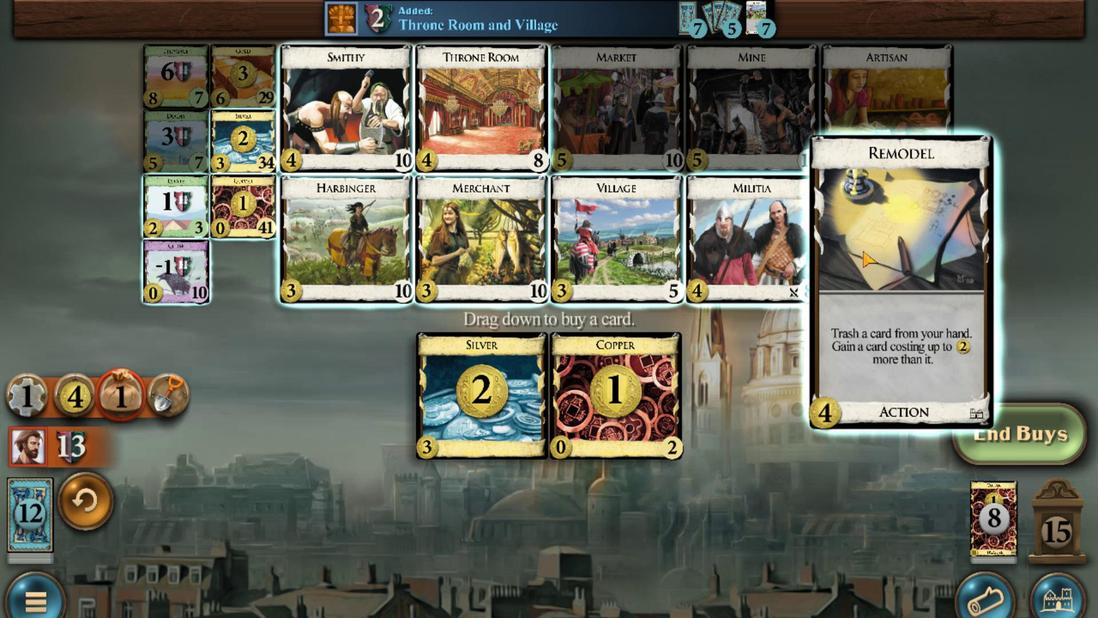
Action: Mouse scrolled (989, 461) with delta (0, 0)
Screenshot: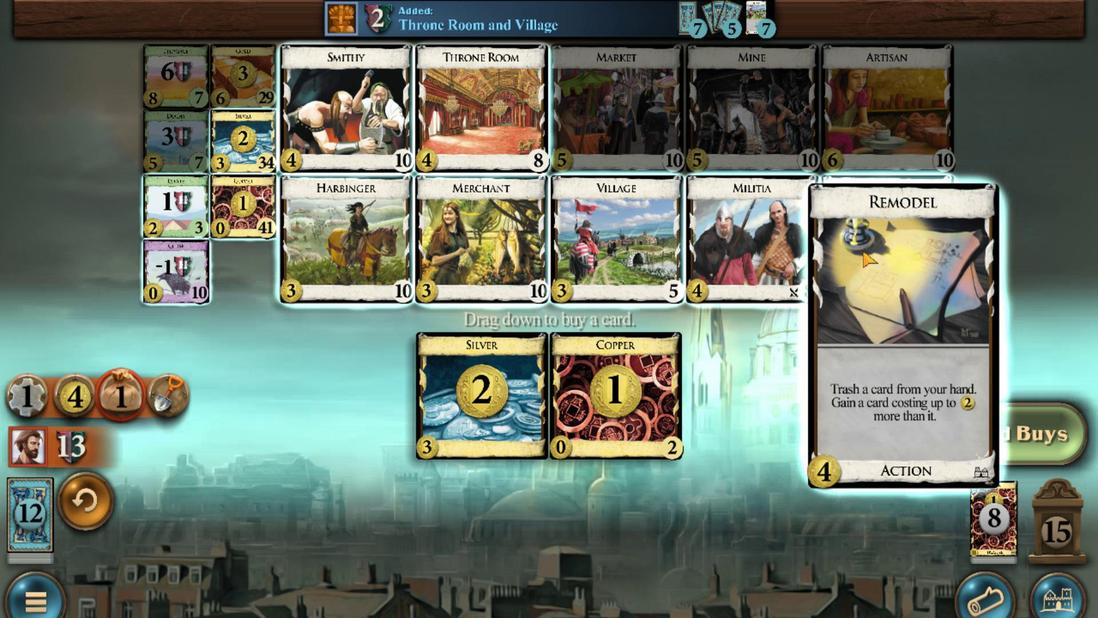 
Action: Mouse scrolled (989, 461) with delta (0, 0)
Screenshot: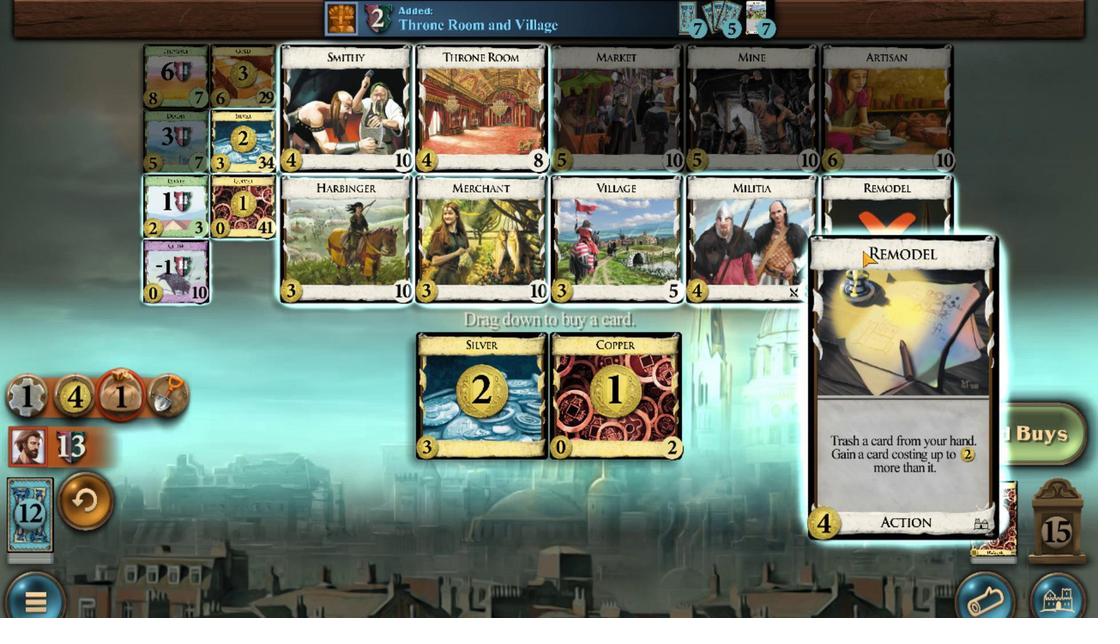 
Action: Mouse moved to (1018, 453)
Screenshot: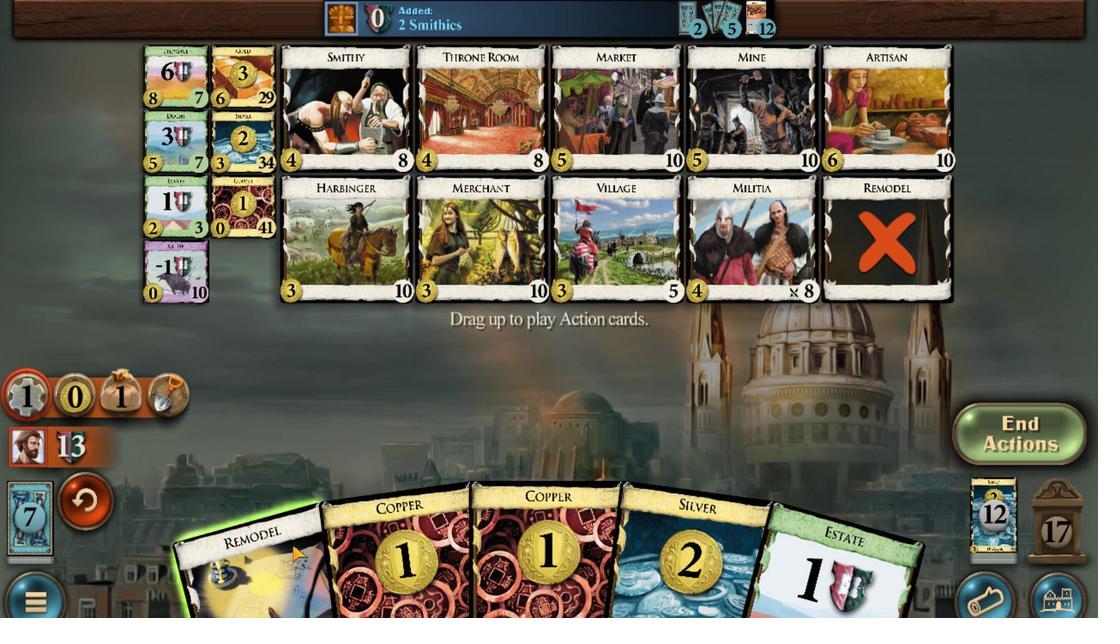 
Action: Mouse scrolled (1018, 453) with delta (0, 0)
Screenshot: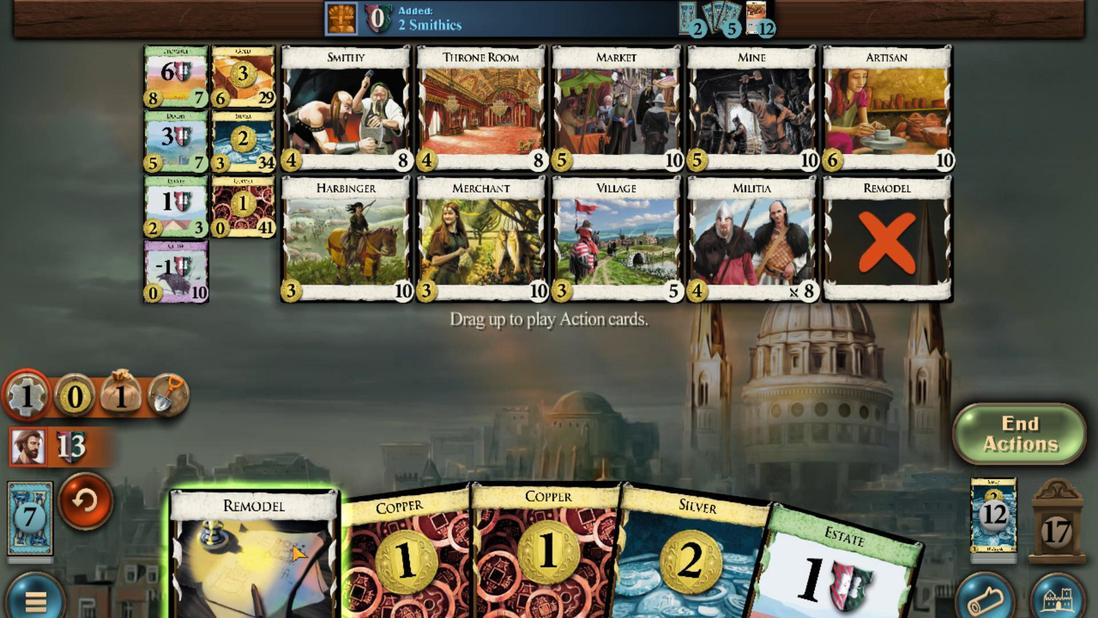 
Action: Mouse moved to (1000, 453)
Screenshot: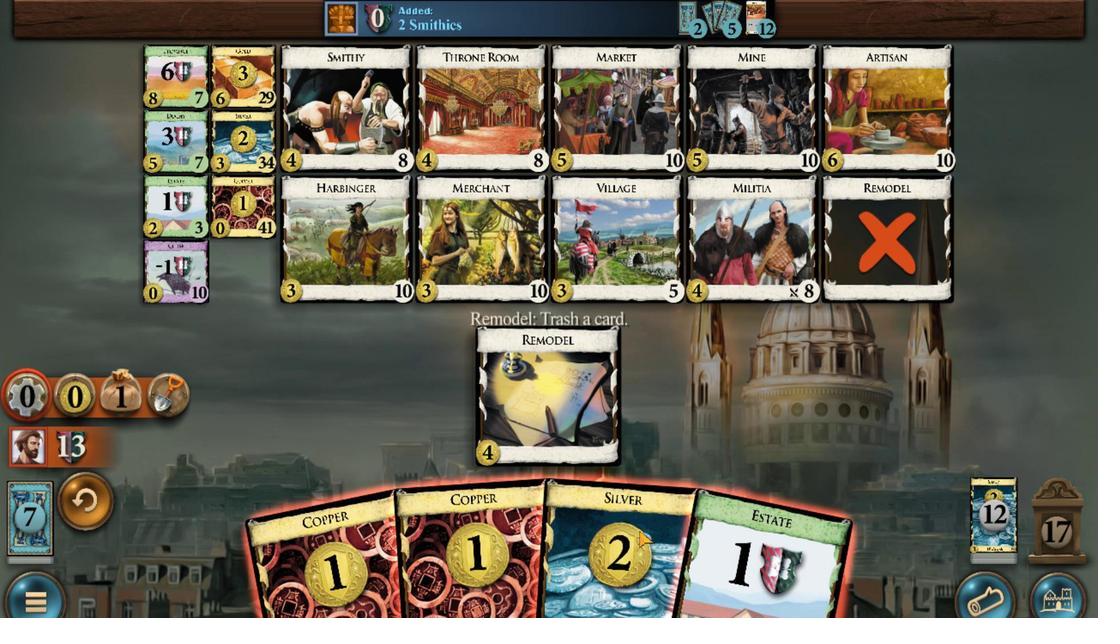 
Action: Mouse scrolled (1000, 453) with delta (0, 0)
Screenshot: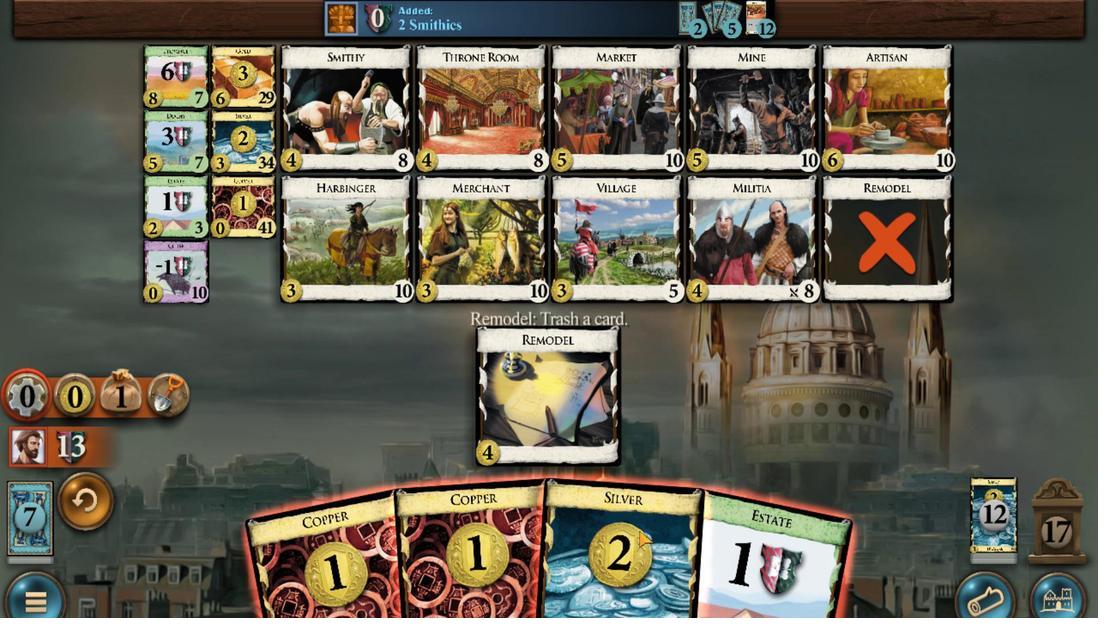 
Action: Mouse moved to (1023, 464)
Screenshot: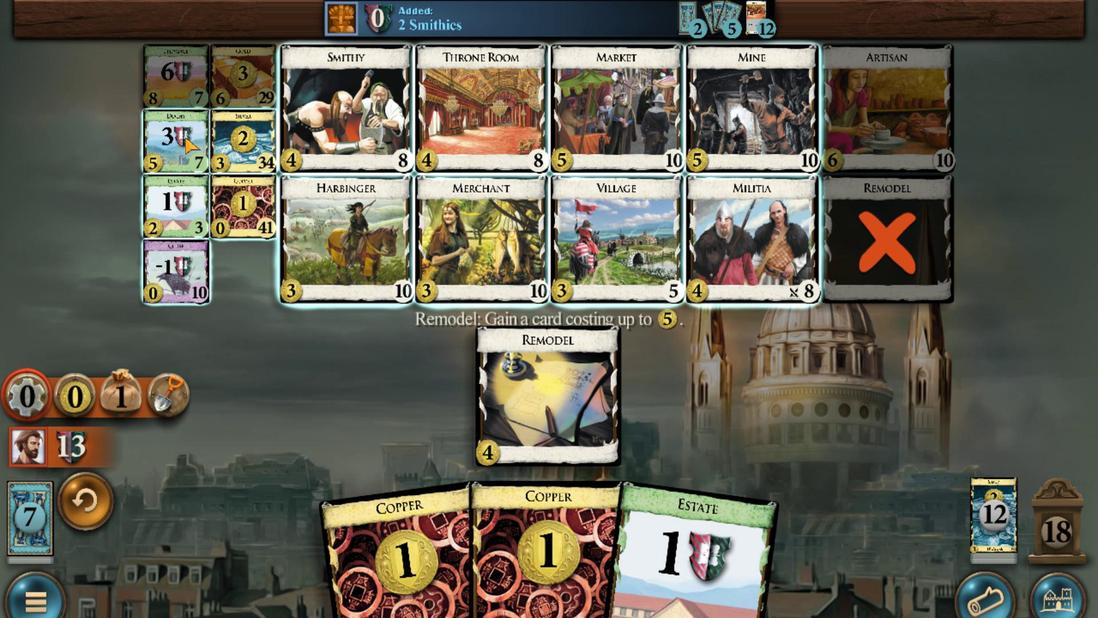 
Action: Mouse scrolled (1023, 464) with delta (0, 0)
Screenshot: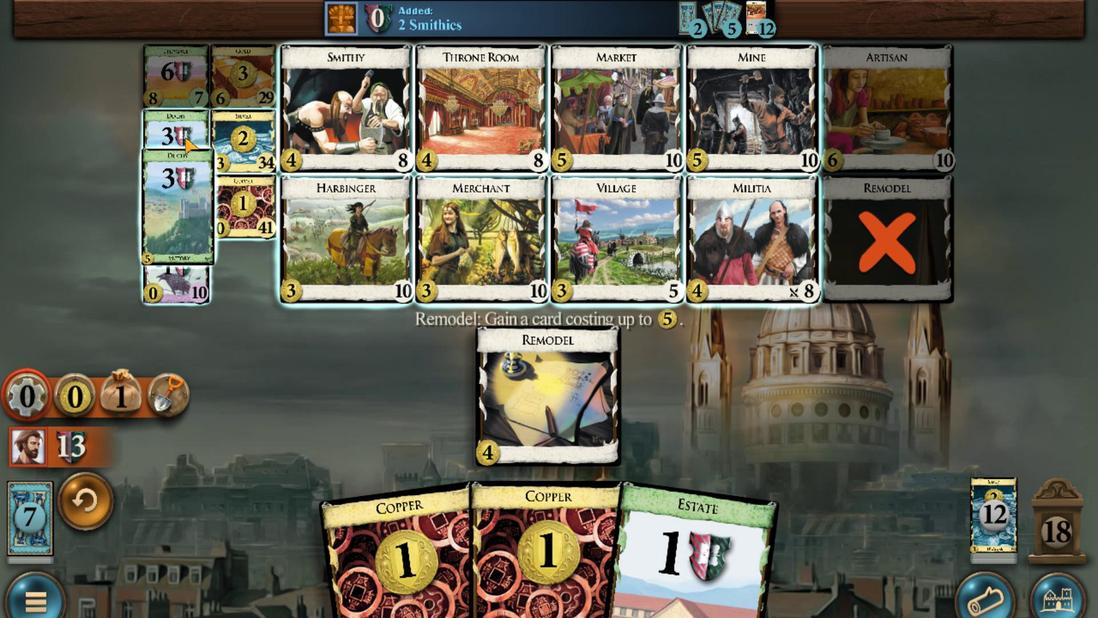 
Action: Mouse scrolled (1023, 464) with delta (0, 0)
Screenshot: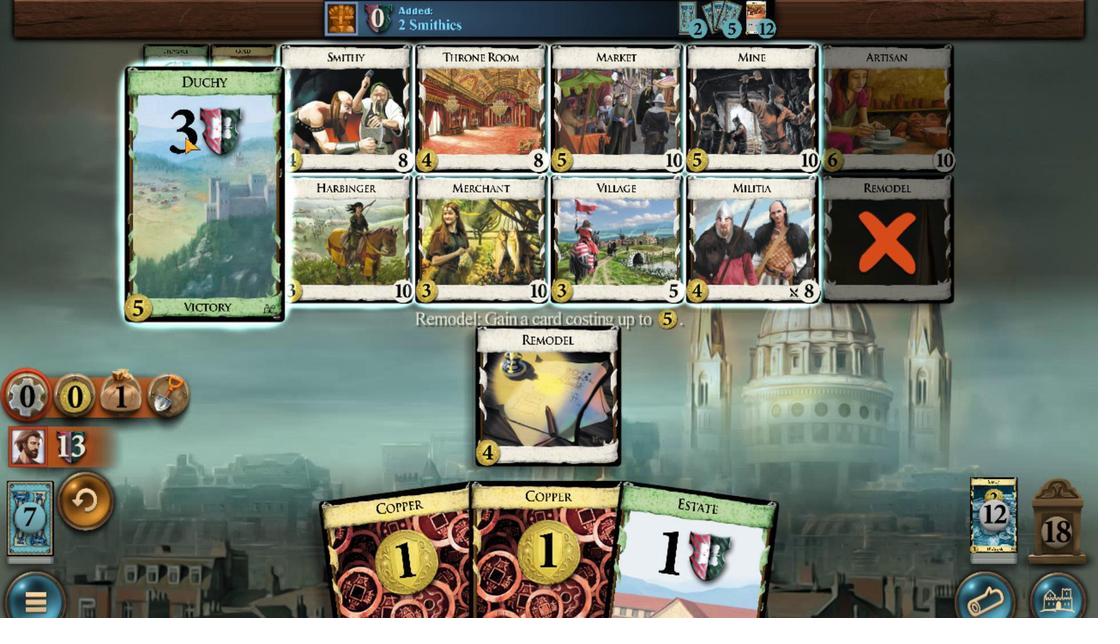 
Action: Mouse scrolled (1023, 464) with delta (0, 0)
Screenshot: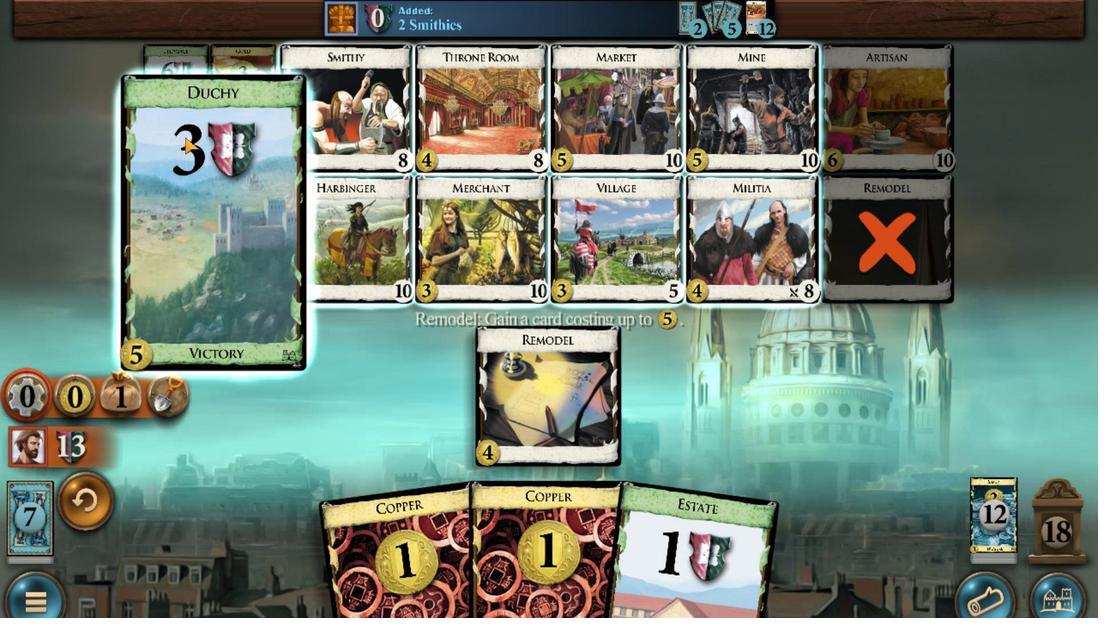 
Action: Mouse scrolled (1023, 464) with delta (0, 0)
Screenshot: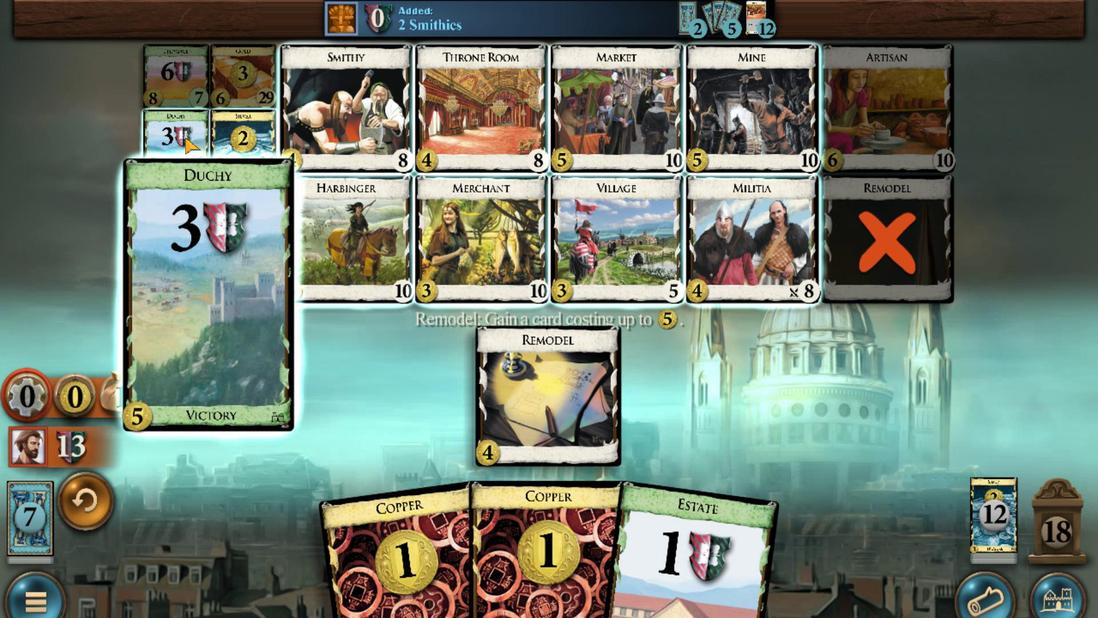 
Action: Mouse scrolled (1023, 464) with delta (0, 0)
Screenshot: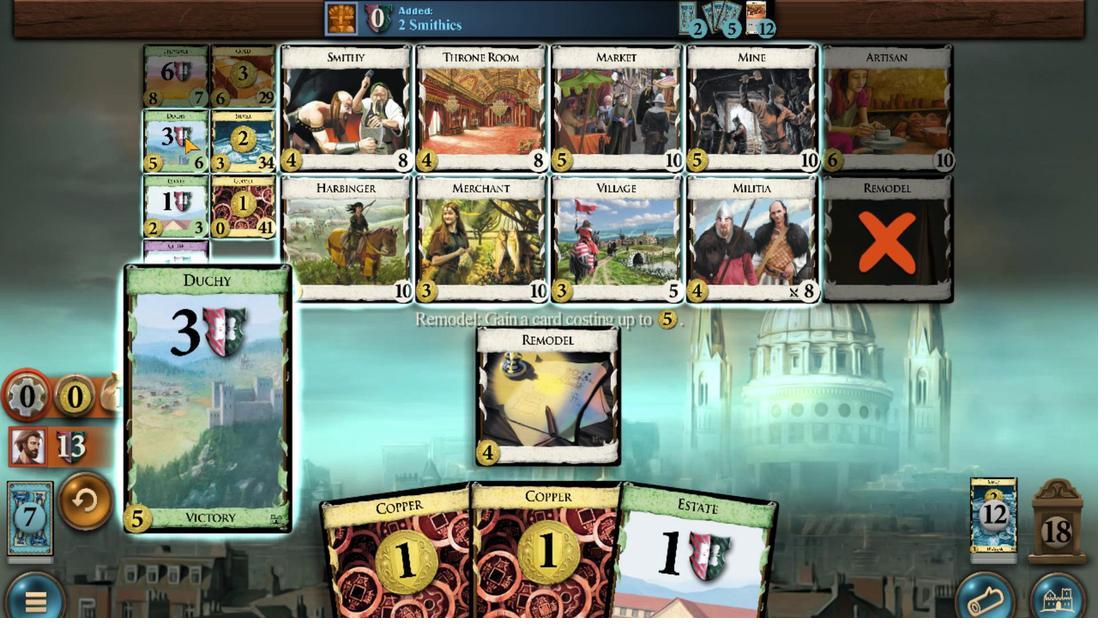 
Action: Mouse moved to (1005, 453)
Screenshot: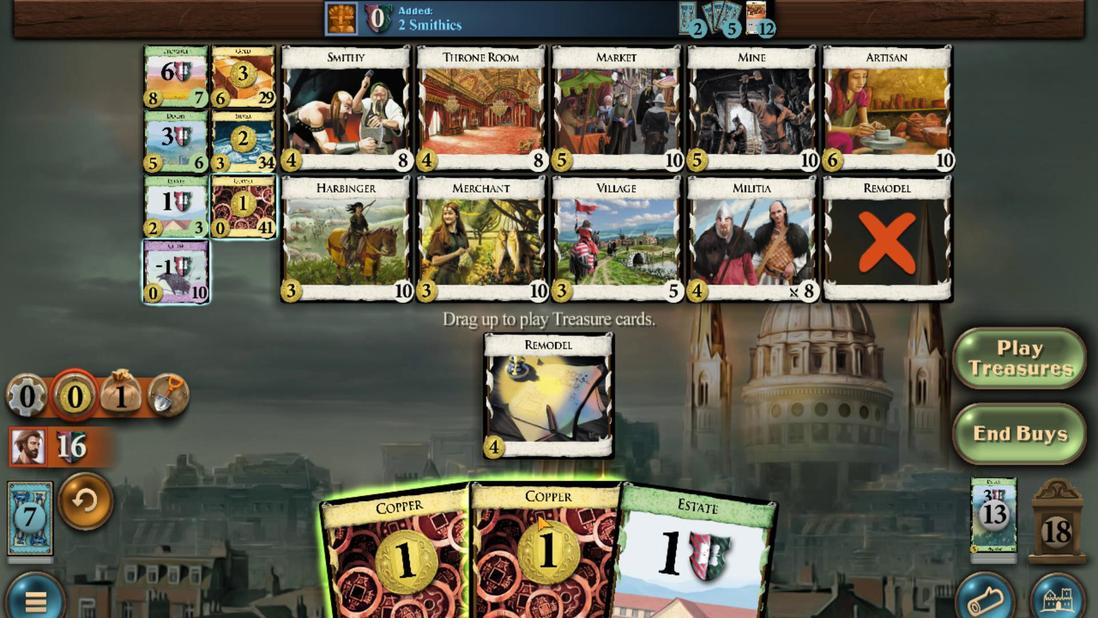 
Action: Mouse scrolled (1005, 453) with delta (0, 0)
Screenshot: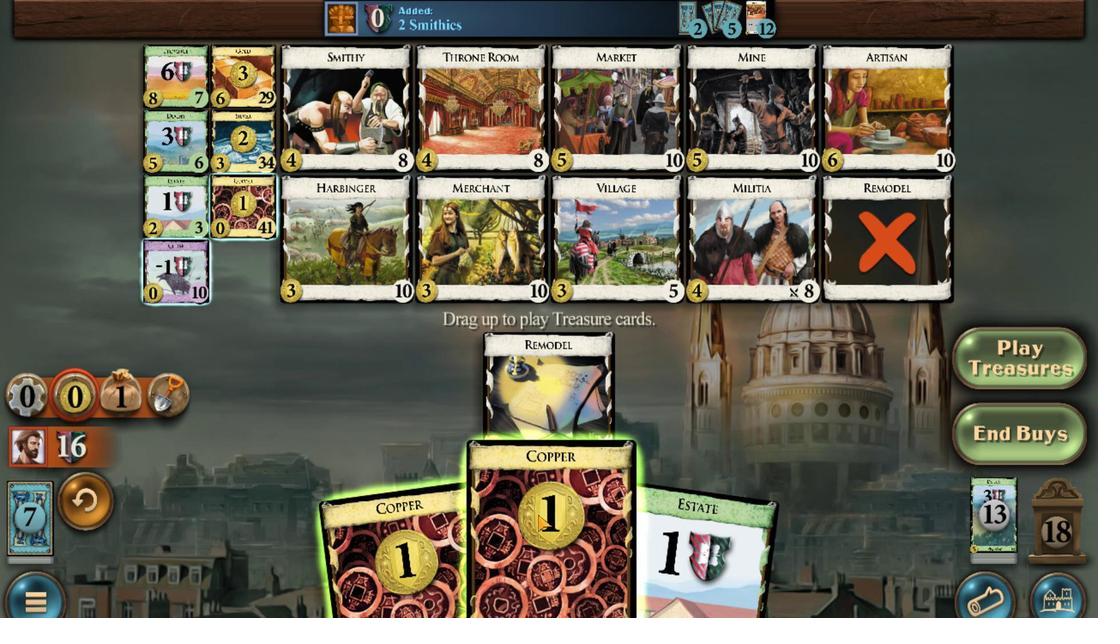 
Action: Mouse moved to (1008, 453)
Screenshot: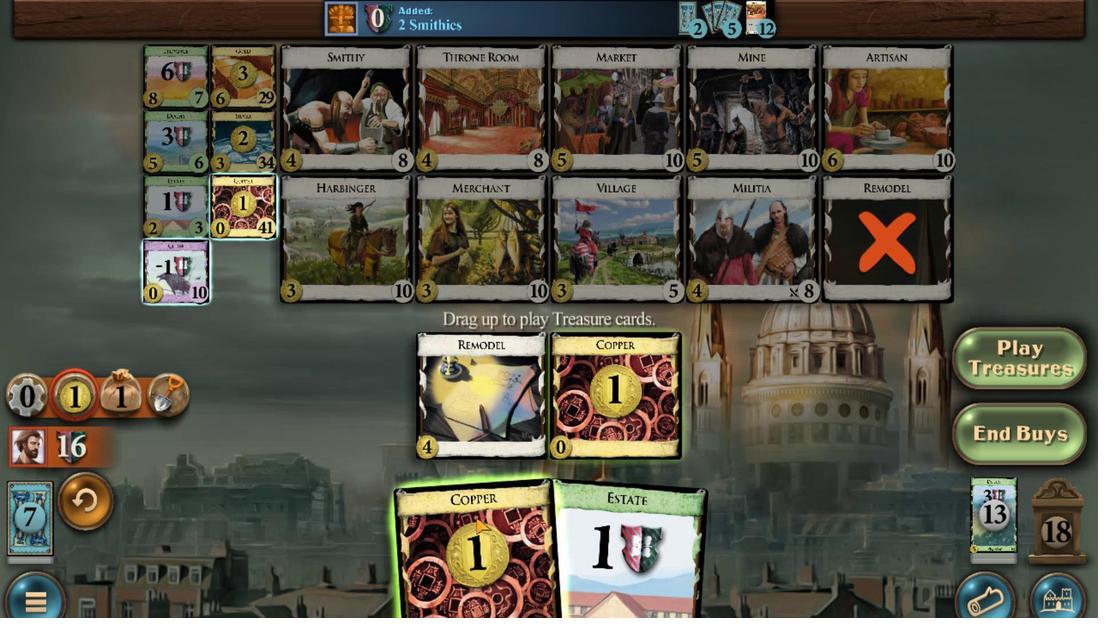 
Action: Mouse scrolled (1008, 453) with delta (0, 0)
Screenshot: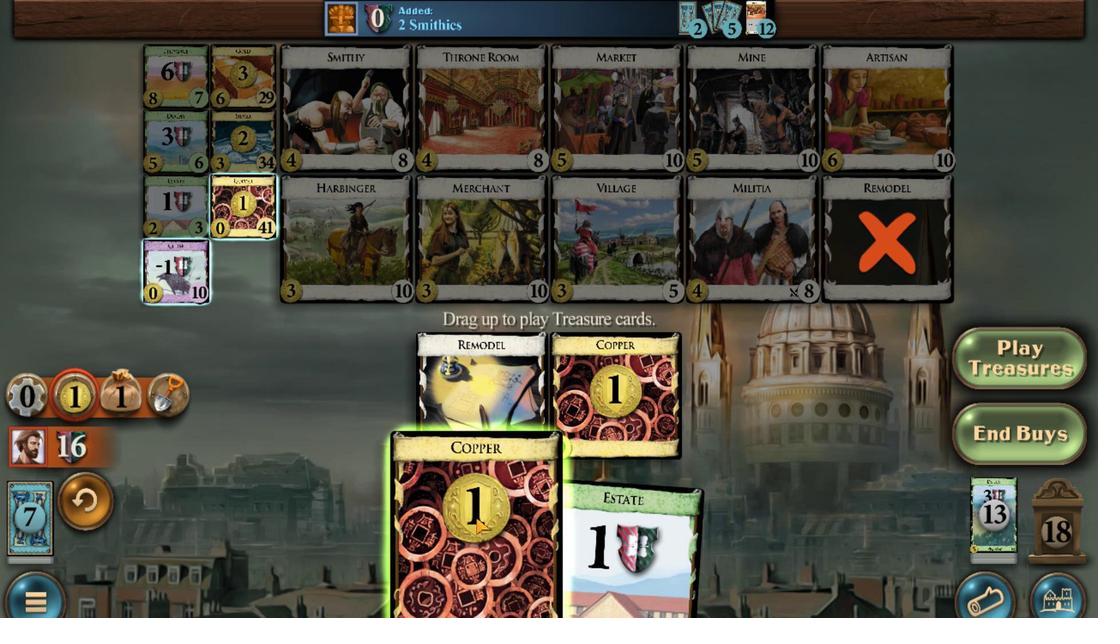
Action: Mouse moved to (1023, 462)
Screenshot: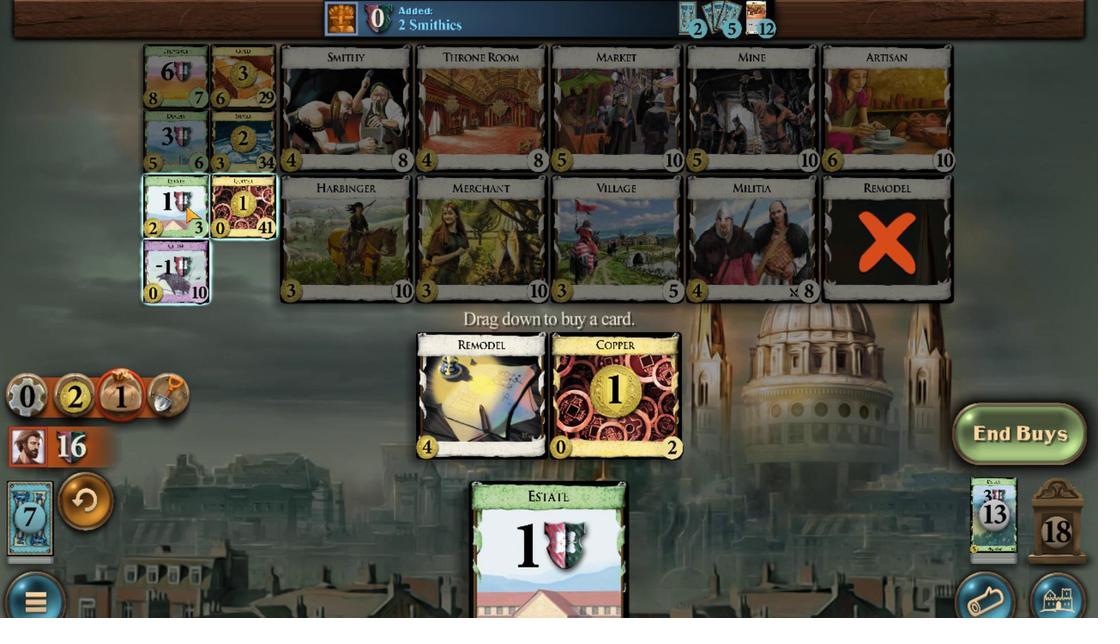 
Action: Mouse scrolled (1023, 462) with delta (0, 0)
